 Task: Plan a trip to Prosek, Czech Republic from 2nd December, 2023 to 6th December, 2023 for 2 adults.1  bedroom having 1 bed and 1 bathroom. Property type can be hotel. Look for 4 properties as per requirement.
Action: Mouse moved to (495, 91)
Screenshot: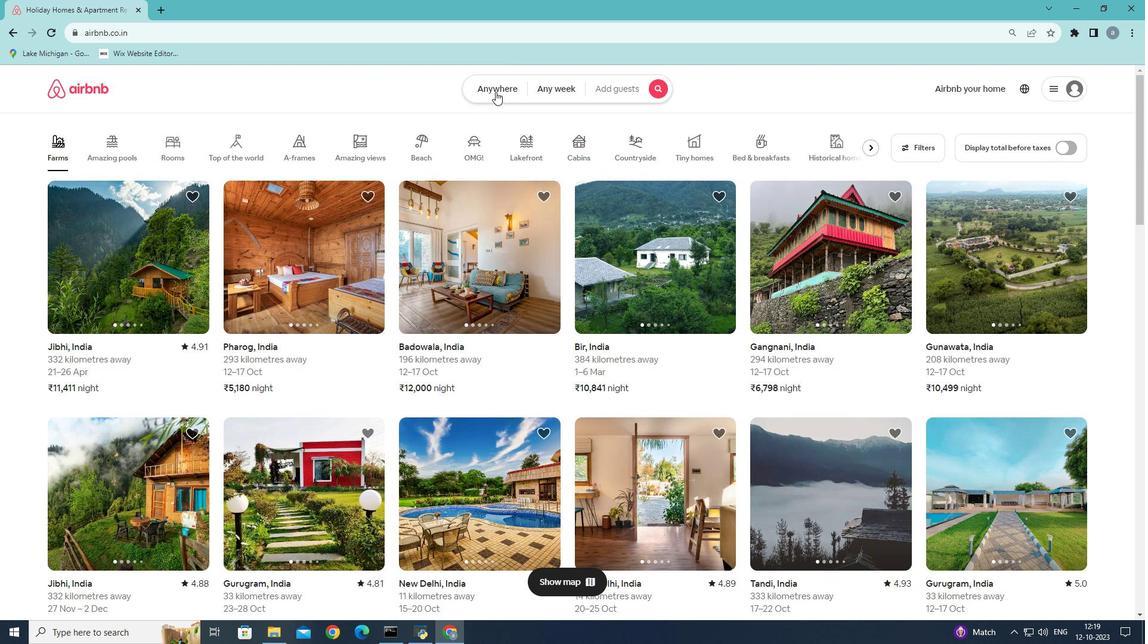 
Action: Mouse pressed left at (495, 91)
Screenshot: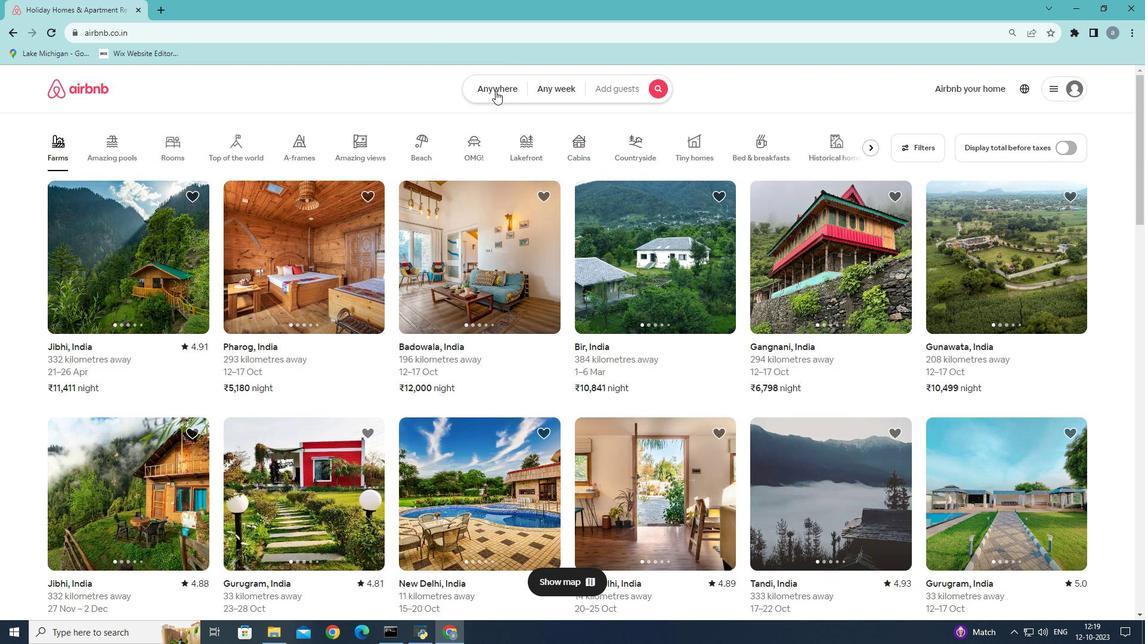 
Action: Mouse moved to (380, 138)
Screenshot: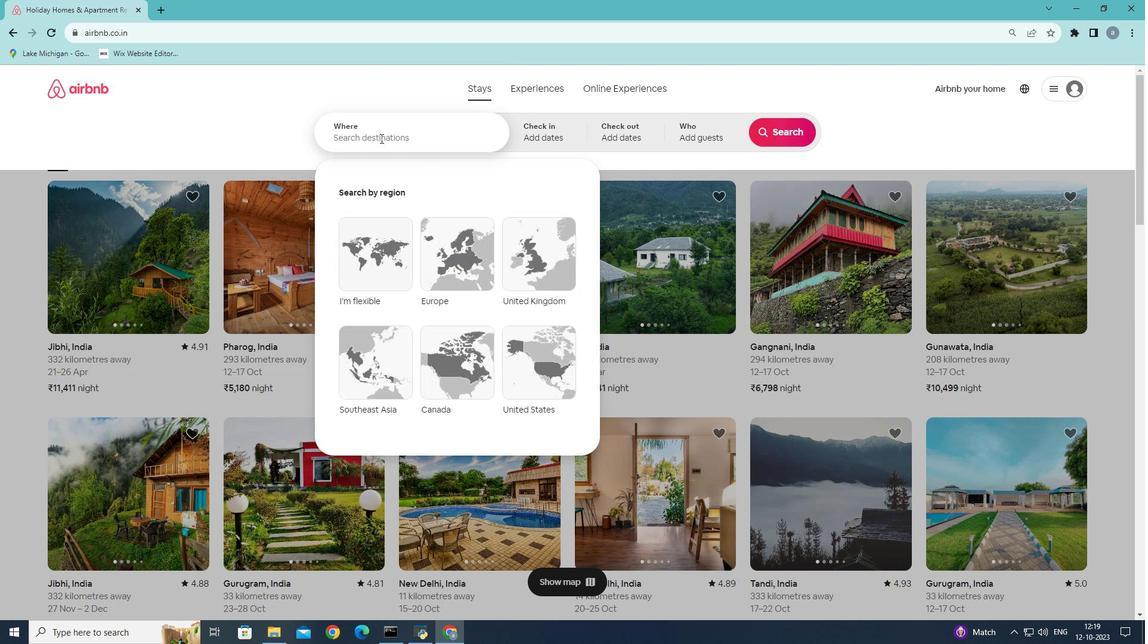 
Action: Mouse pressed left at (380, 138)
Screenshot: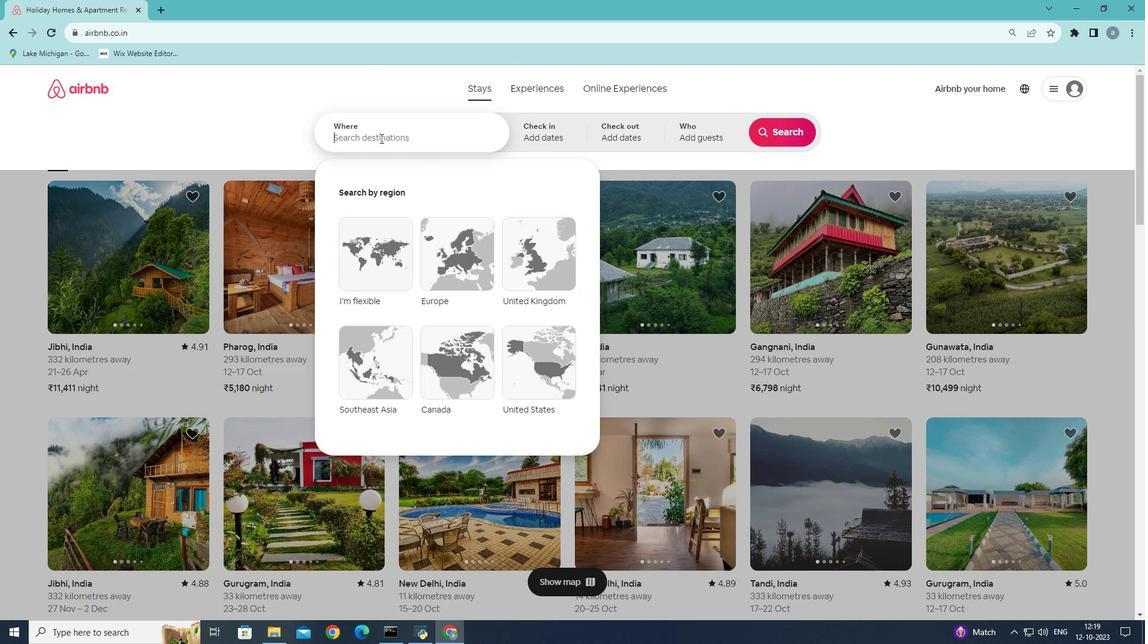 
Action: Mouse moved to (403, 129)
Screenshot: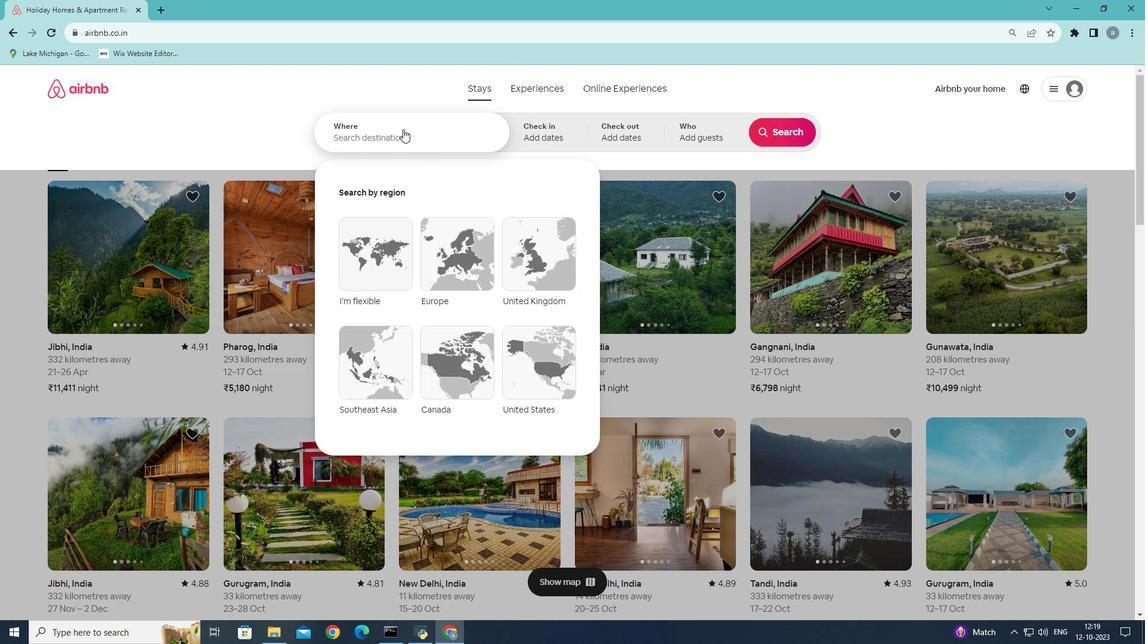 
Action: Key pressed <Key.shift>Prosek,<Key.shift>Czech<Key.space><Key.shift>Republic
Screenshot: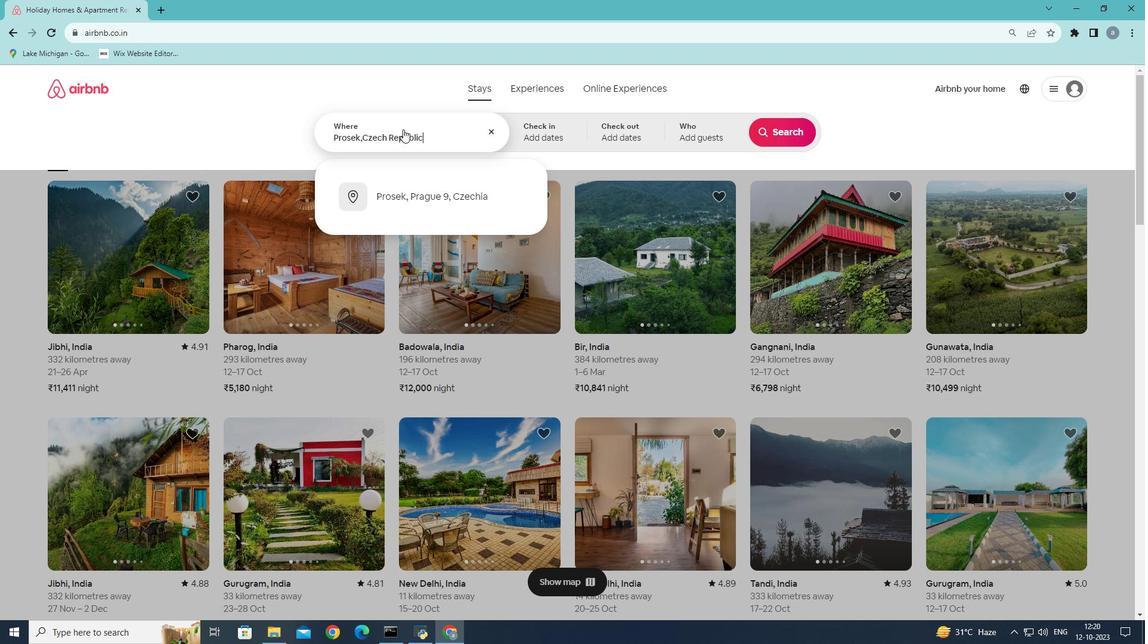 
Action: Mouse moved to (484, 201)
Screenshot: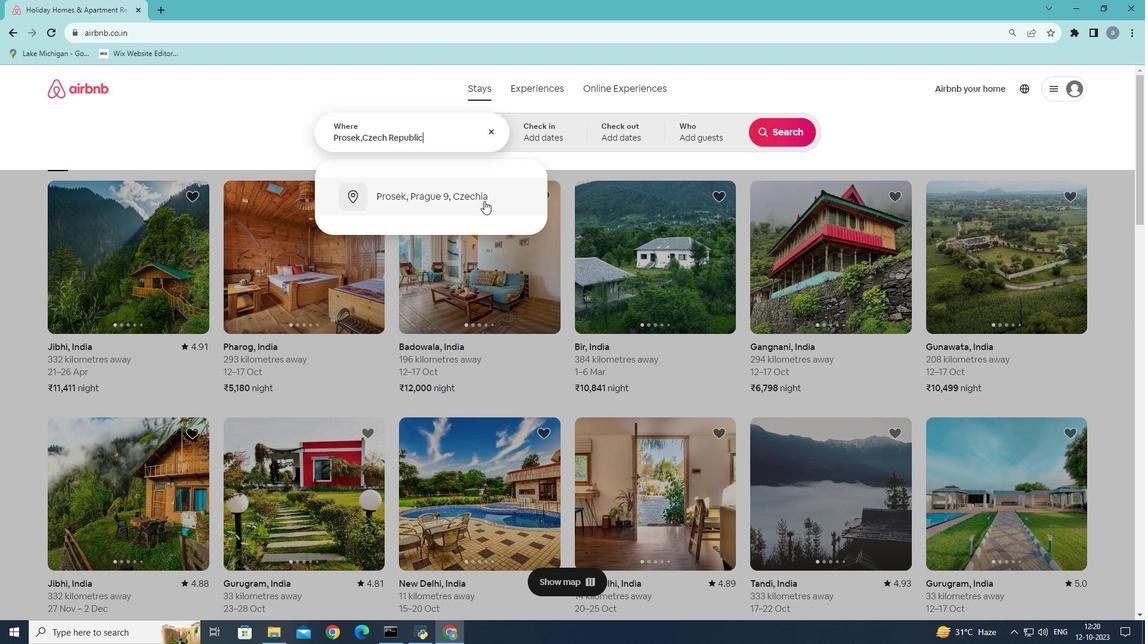 
Action: Mouse pressed left at (484, 201)
Screenshot: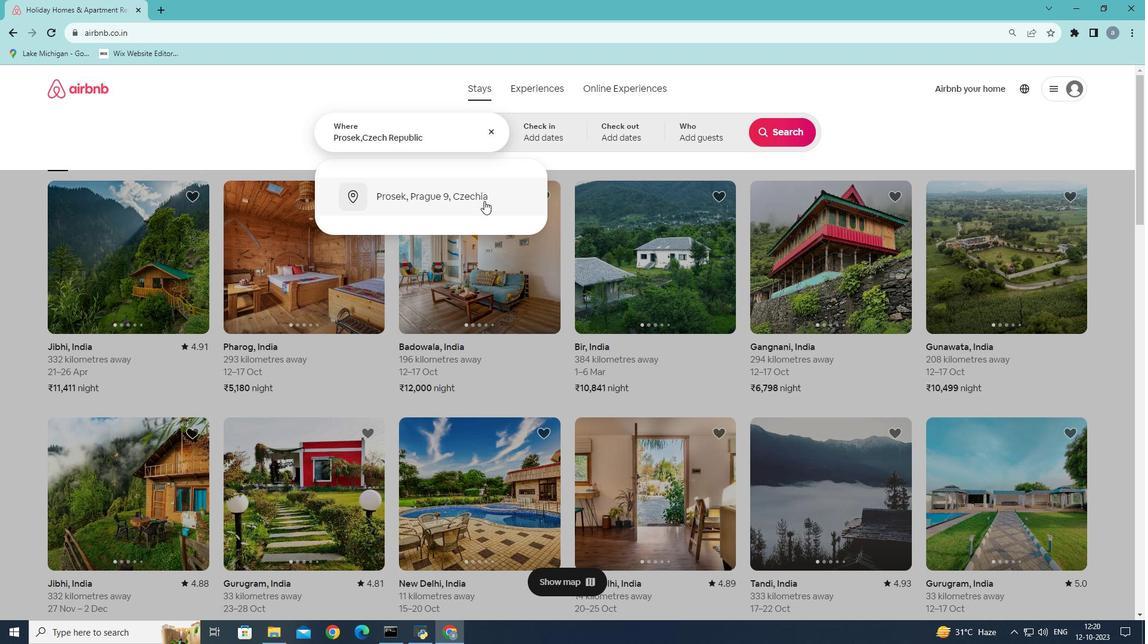 
Action: Mouse moved to (771, 223)
Screenshot: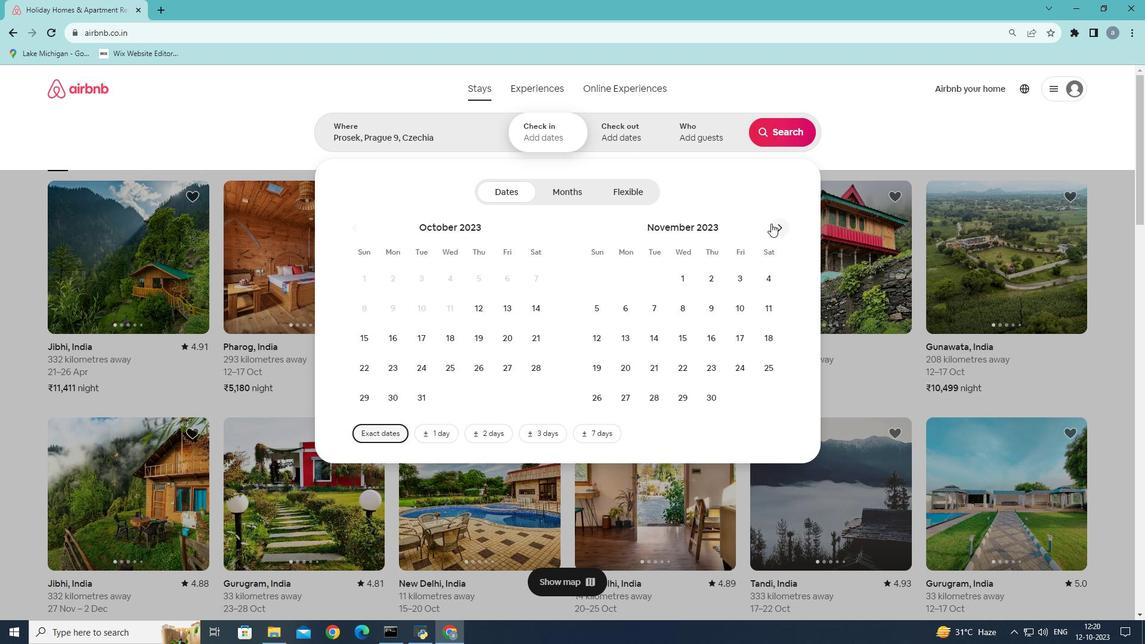 
Action: Mouse pressed left at (771, 223)
Screenshot: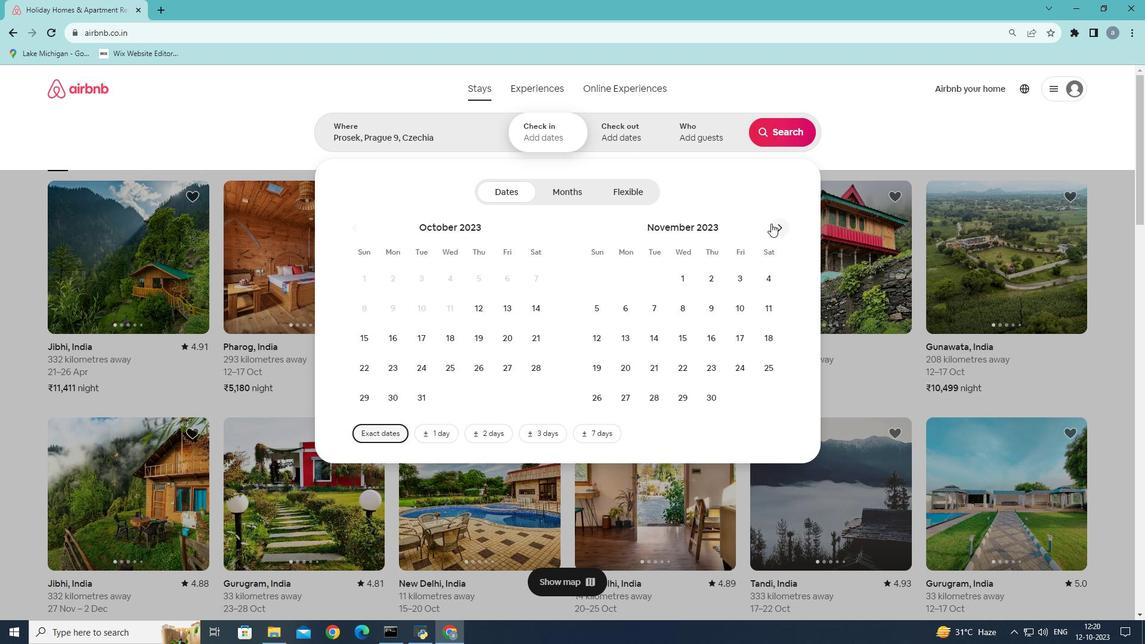 
Action: Mouse moved to (787, 229)
Screenshot: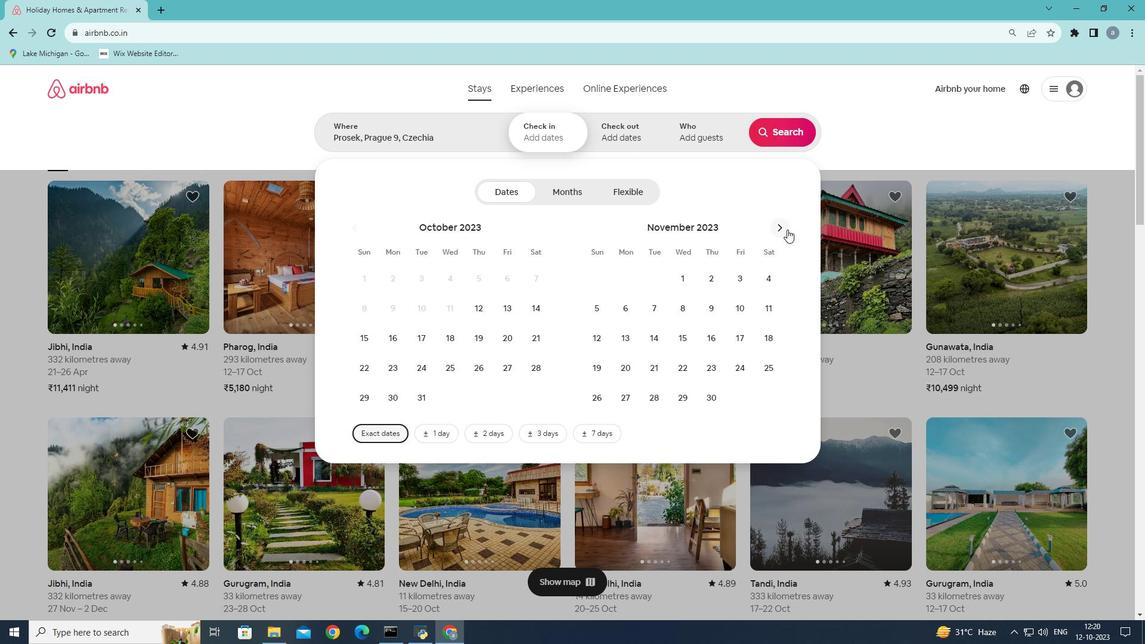 
Action: Mouse pressed left at (787, 229)
Screenshot: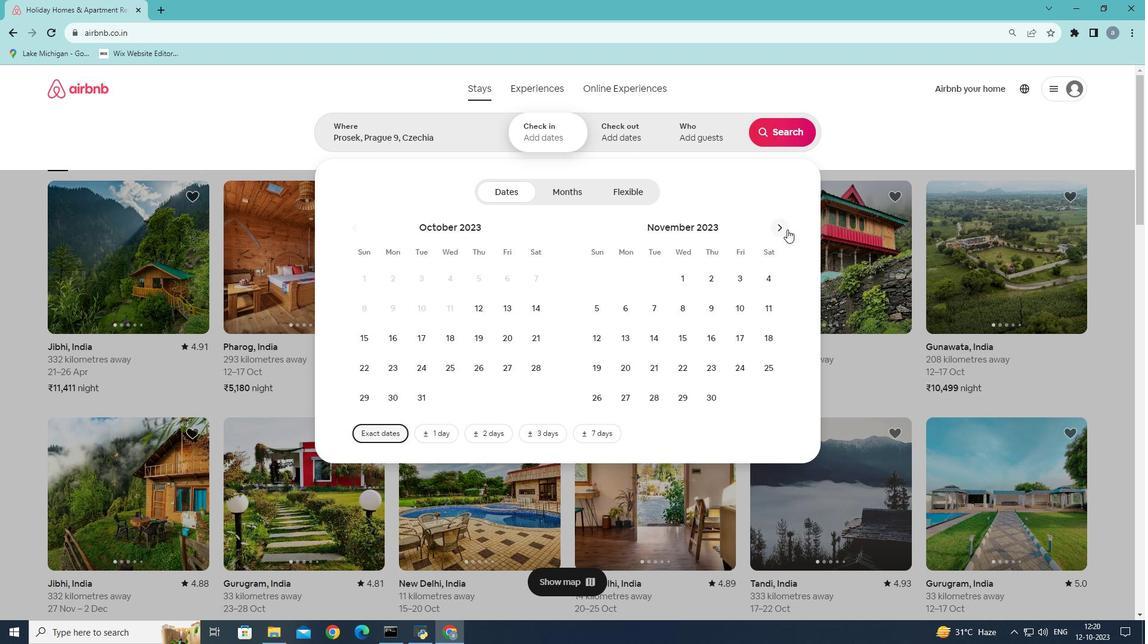 
Action: Mouse moved to (770, 281)
Screenshot: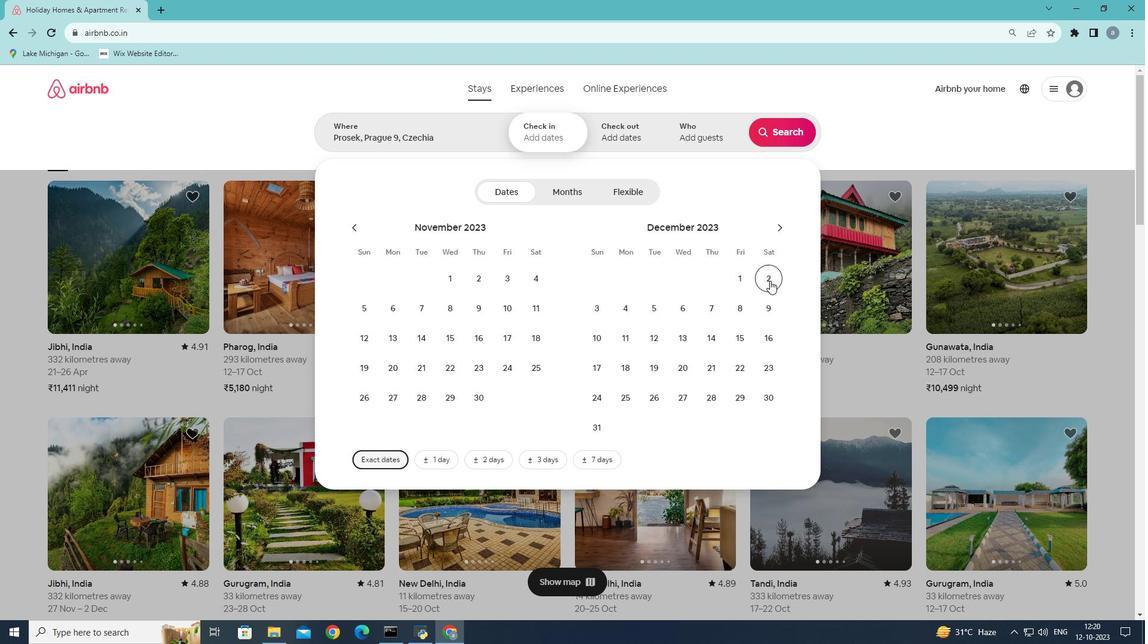 
Action: Mouse pressed left at (770, 281)
Screenshot: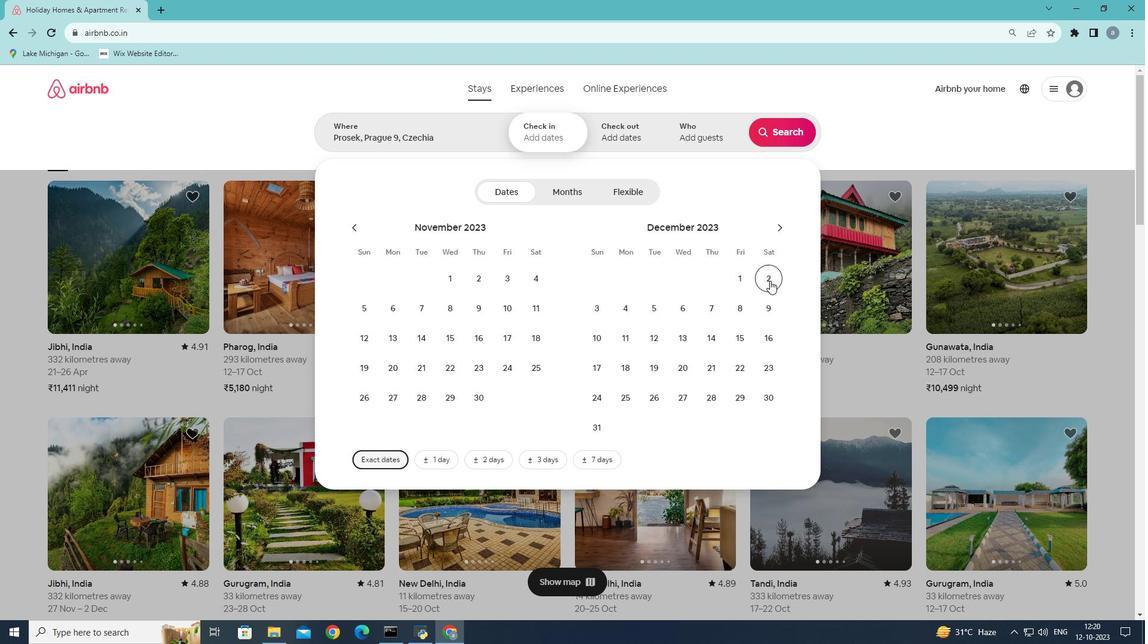 
Action: Mouse moved to (685, 311)
Screenshot: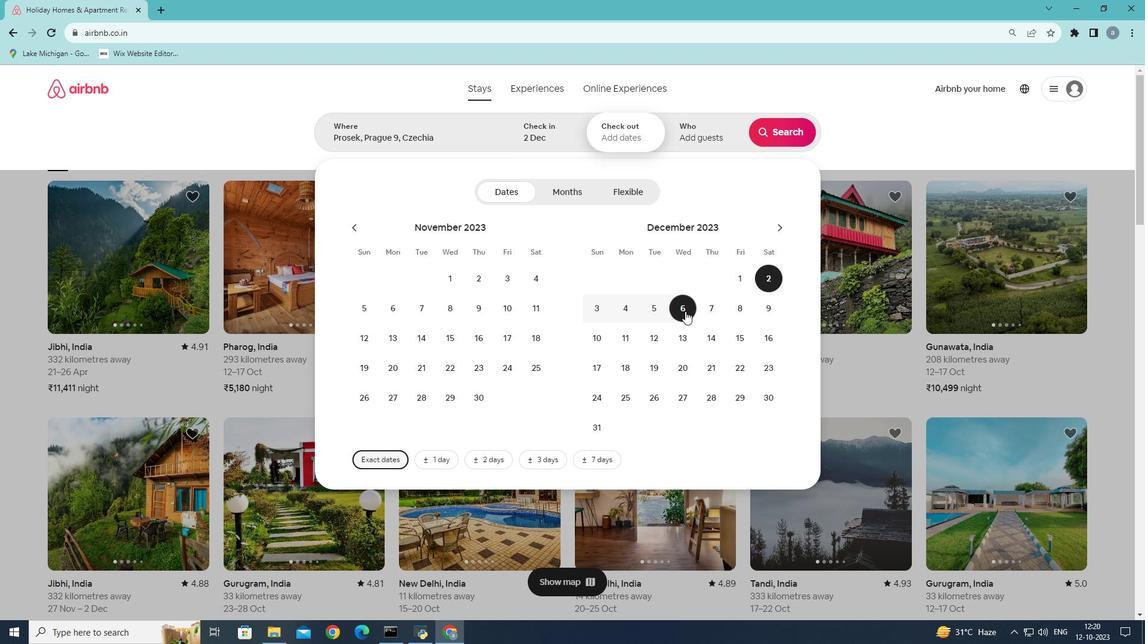 
Action: Mouse pressed left at (685, 311)
Screenshot: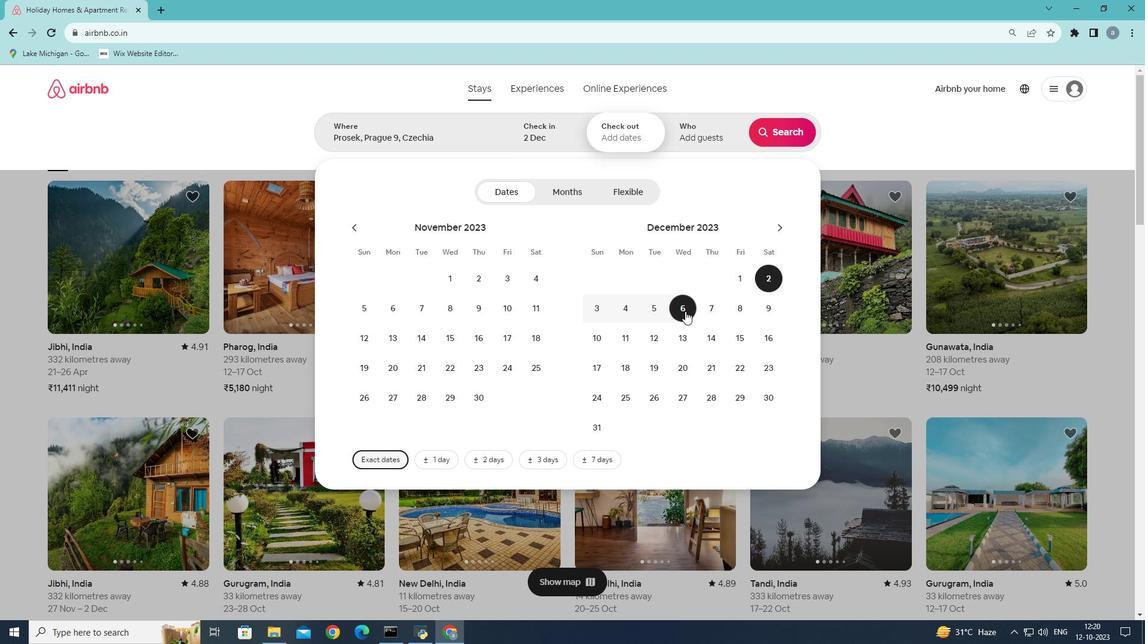 
Action: Mouse moved to (716, 142)
Screenshot: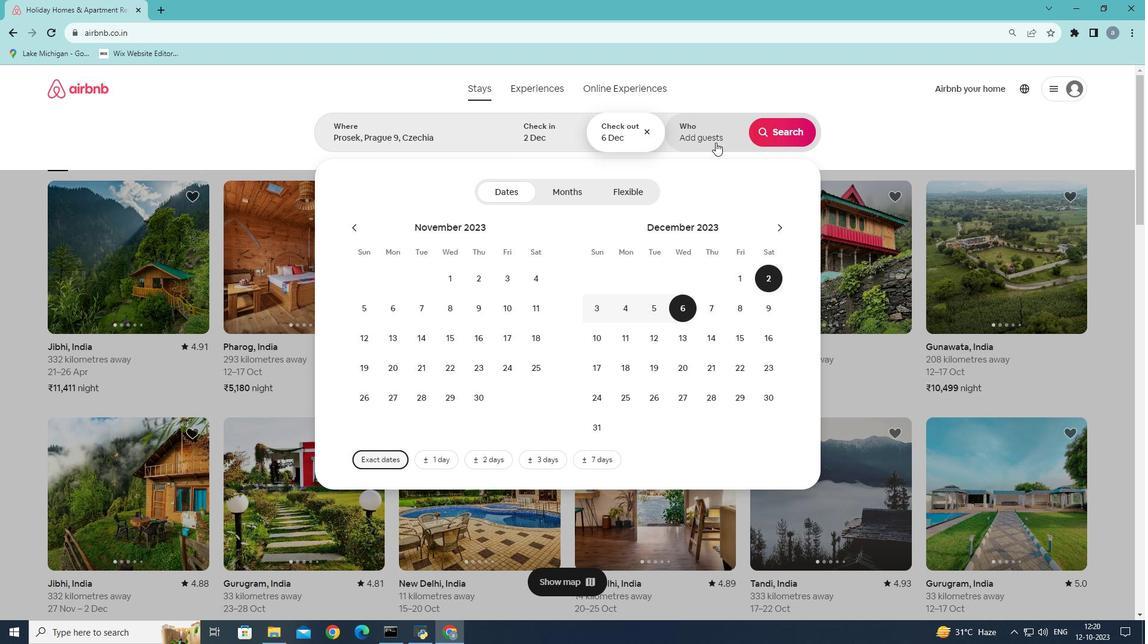 
Action: Mouse pressed left at (716, 142)
Screenshot: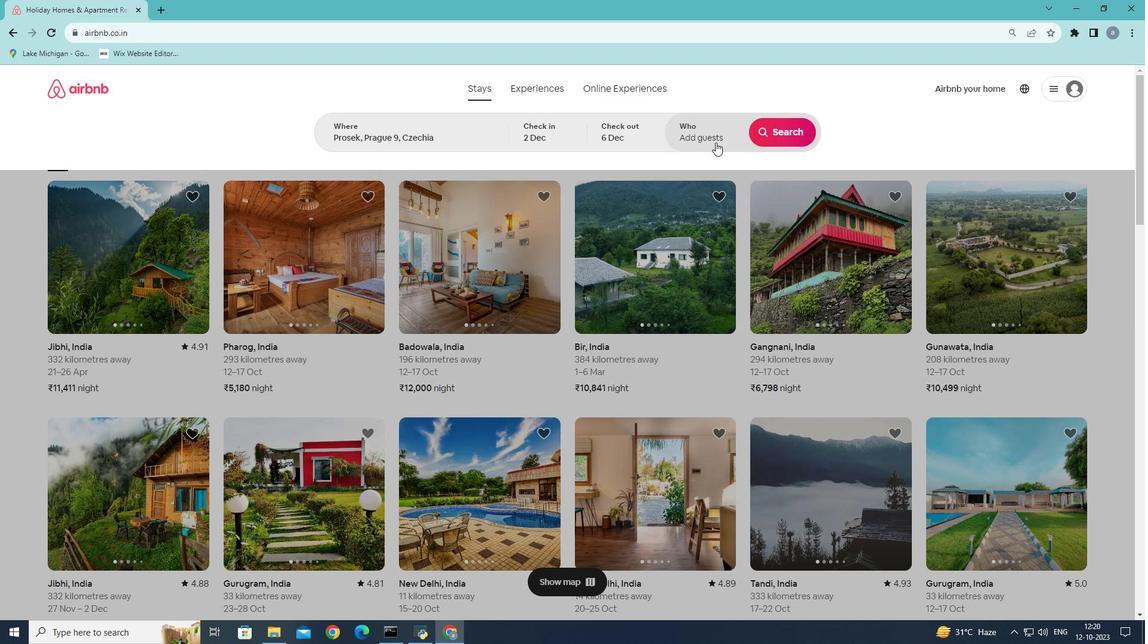 
Action: Mouse moved to (793, 191)
Screenshot: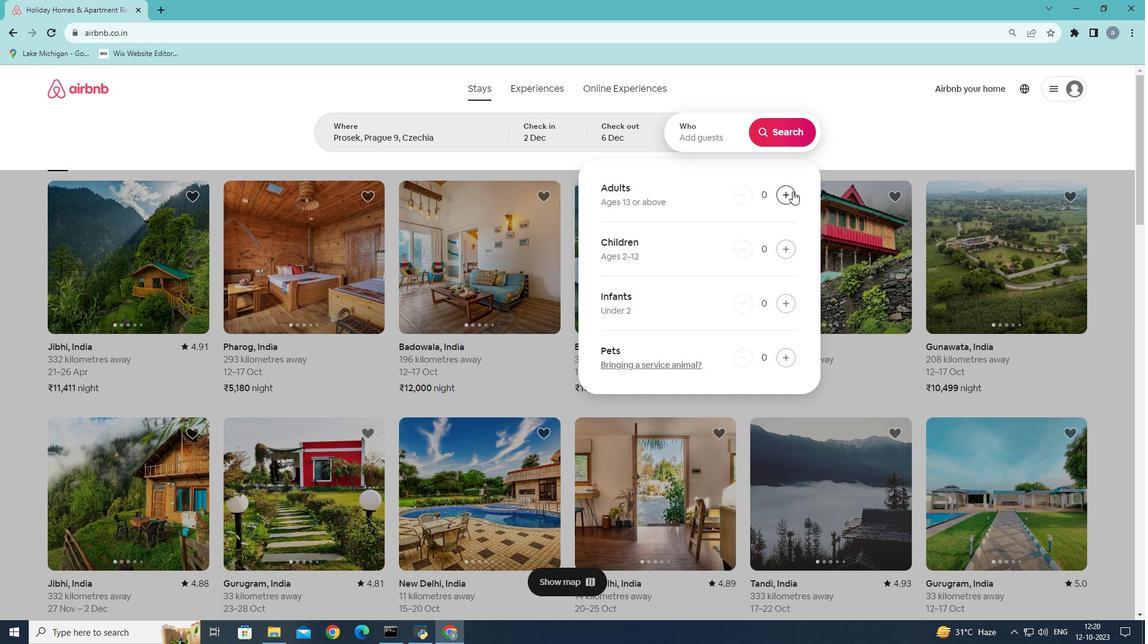 
Action: Mouse pressed left at (793, 191)
Screenshot: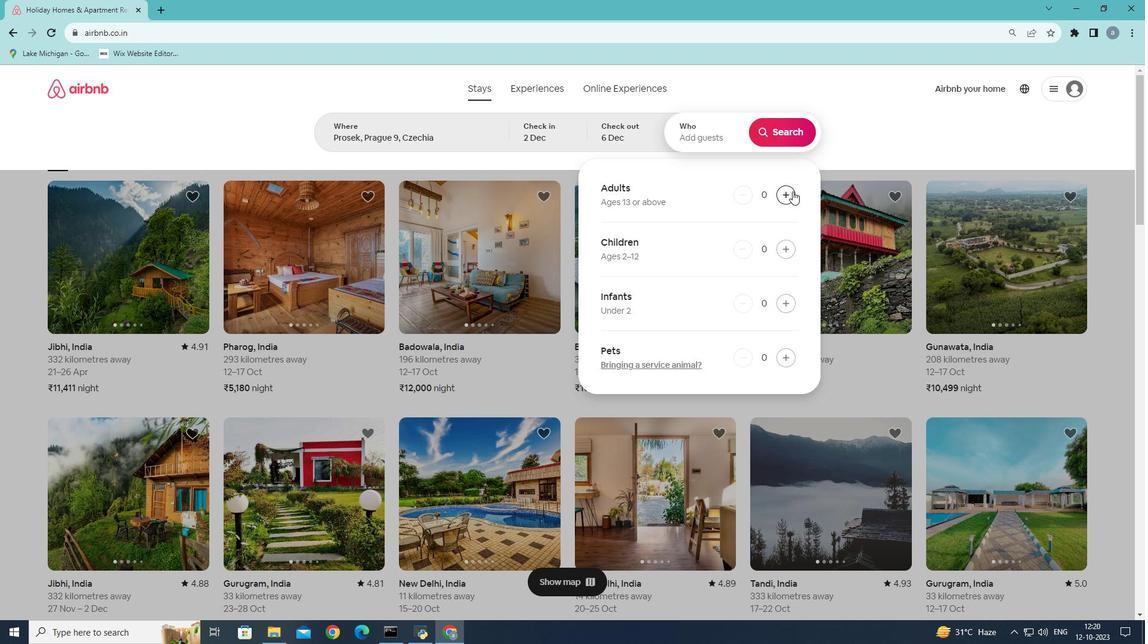 
Action: Mouse moved to (786, 196)
Screenshot: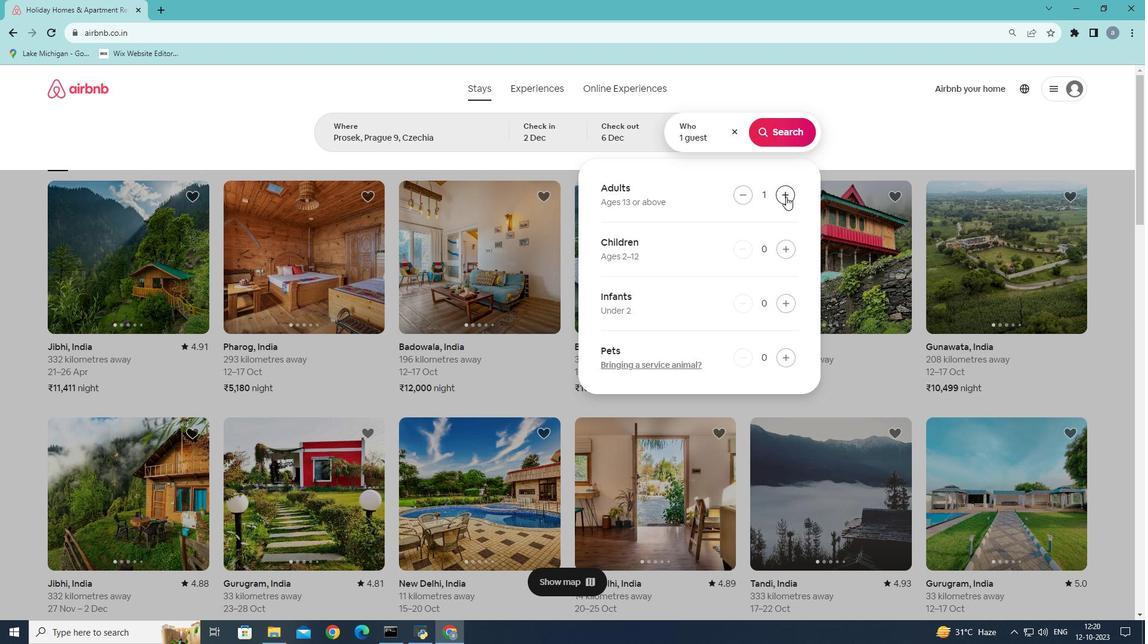 
Action: Mouse pressed left at (786, 196)
Screenshot: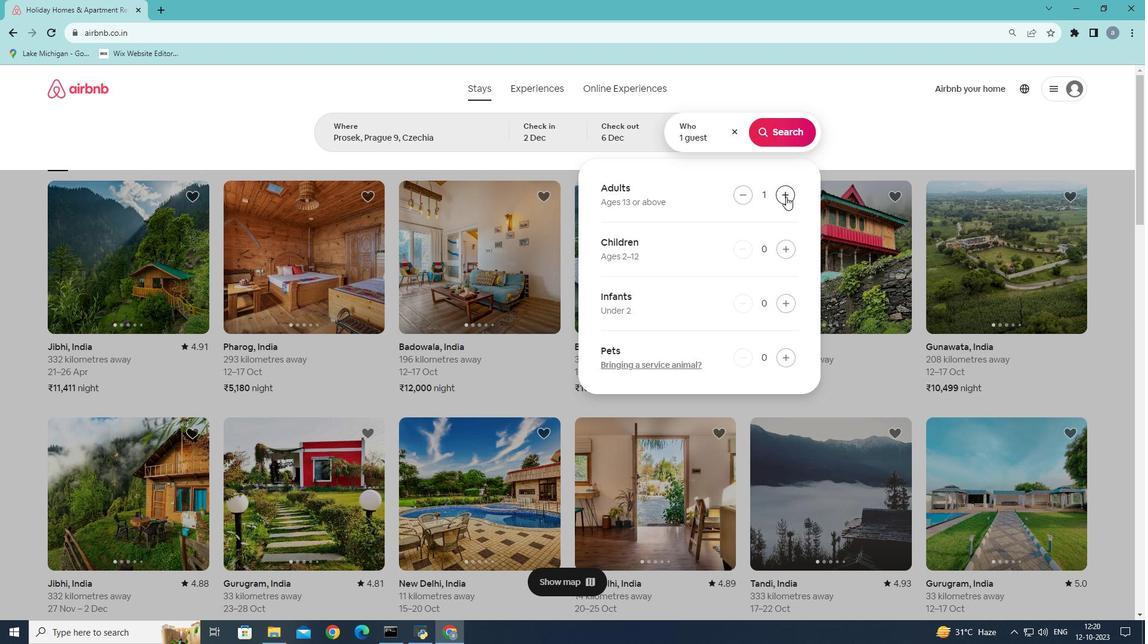
Action: Mouse moved to (789, 128)
Screenshot: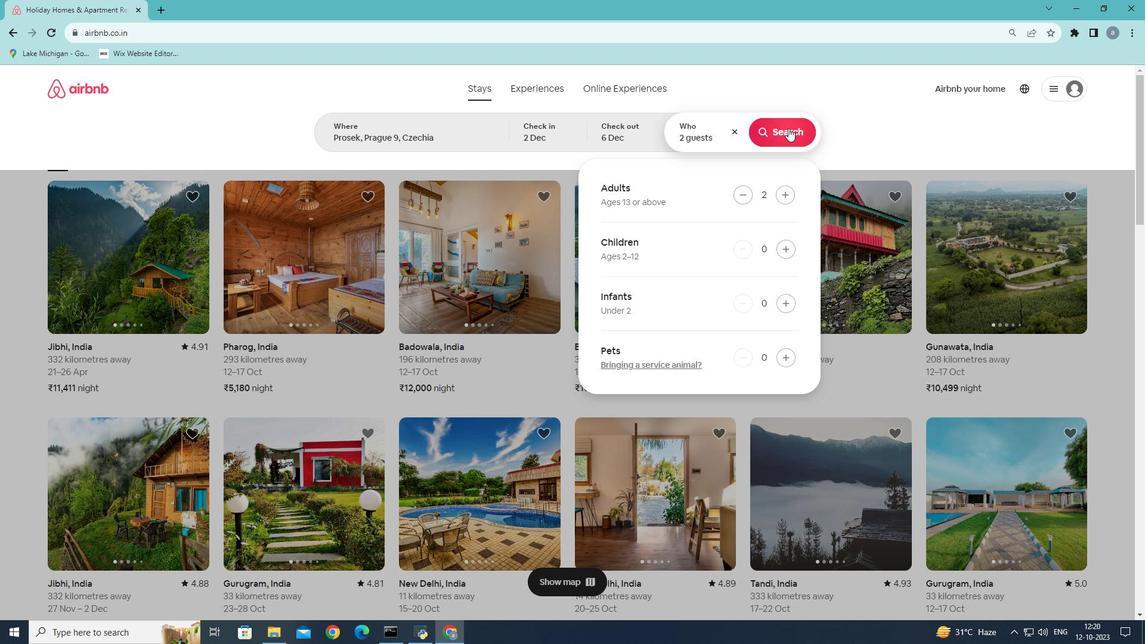 
Action: Mouse pressed left at (789, 128)
Screenshot: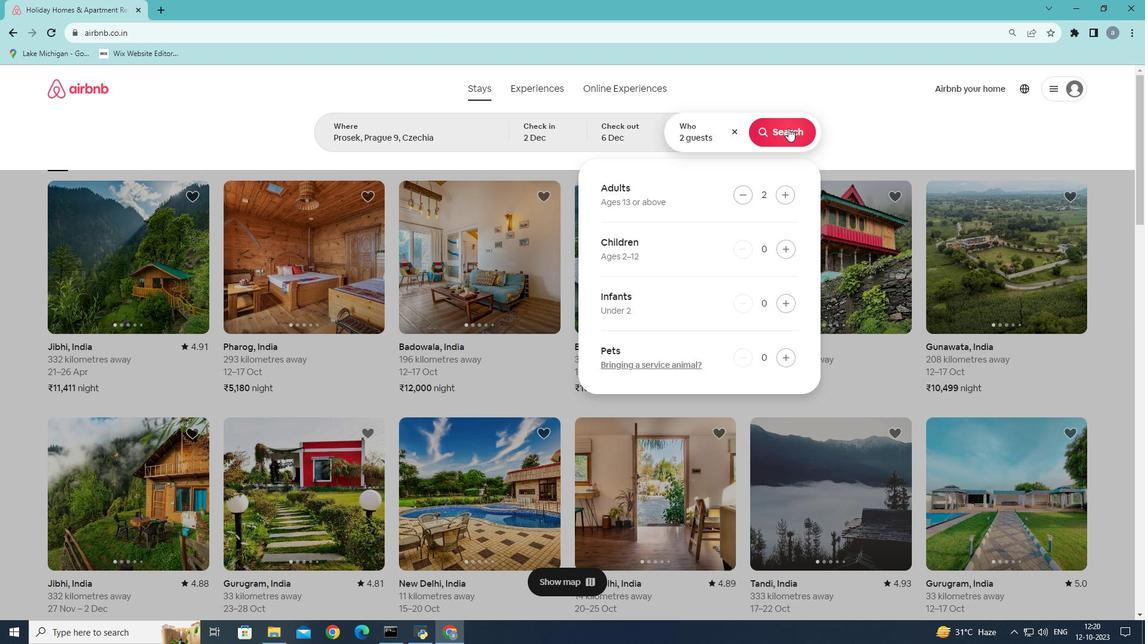 
Action: Mouse moved to (954, 137)
Screenshot: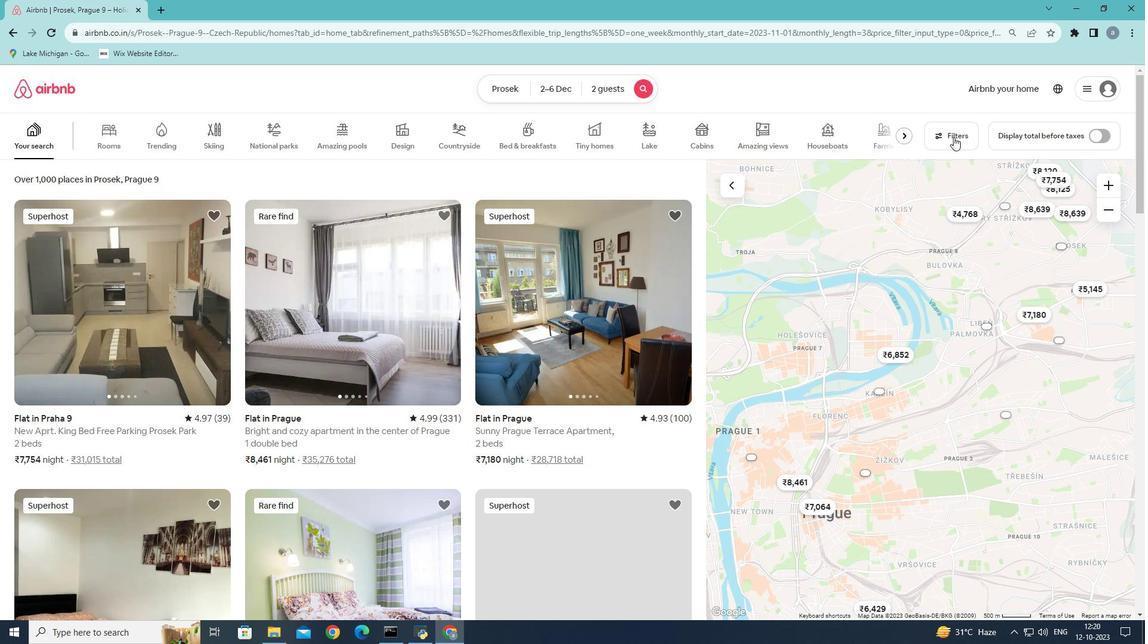 
Action: Mouse pressed left at (954, 137)
Screenshot: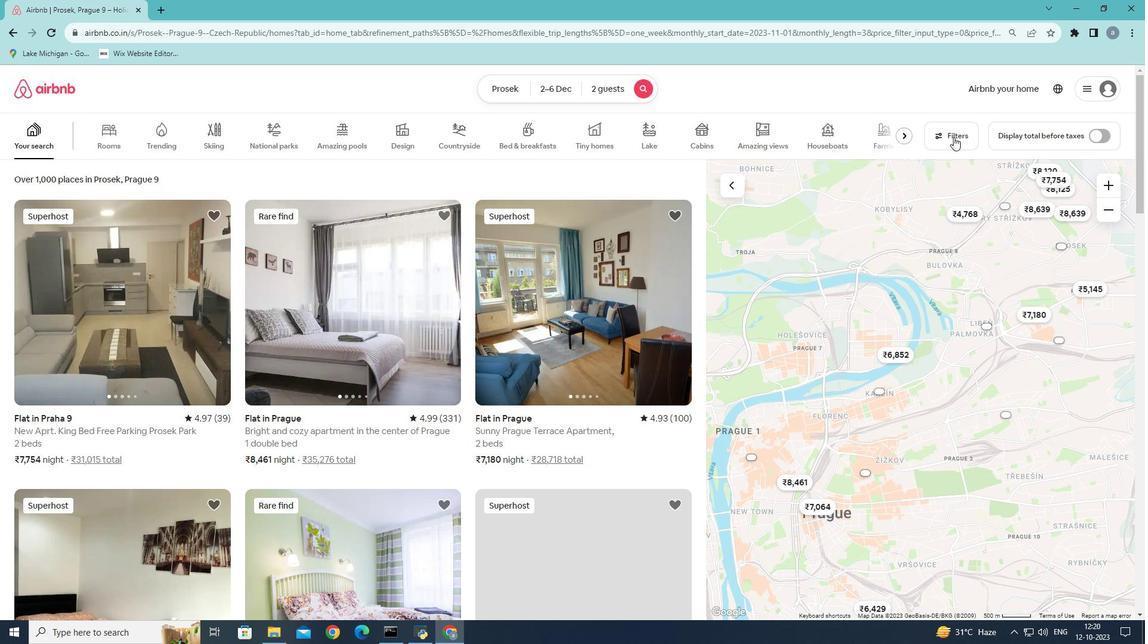 
Action: Mouse moved to (476, 418)
Screenshot: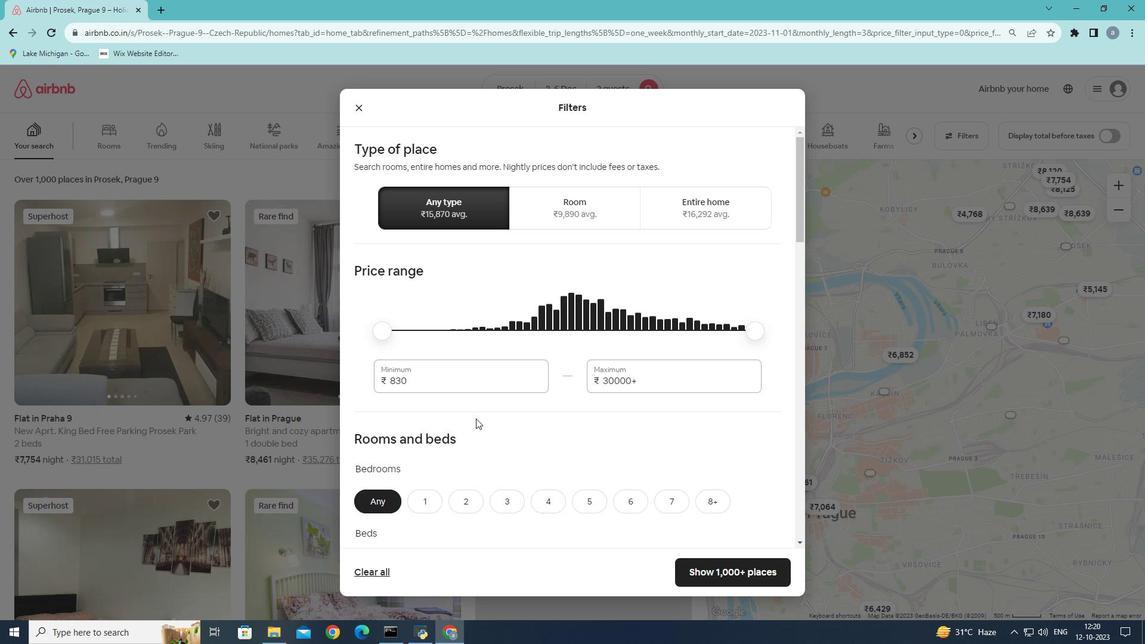 
Action: Mouse scrolled (476, 418) with delta (0, 0)
Screenshot: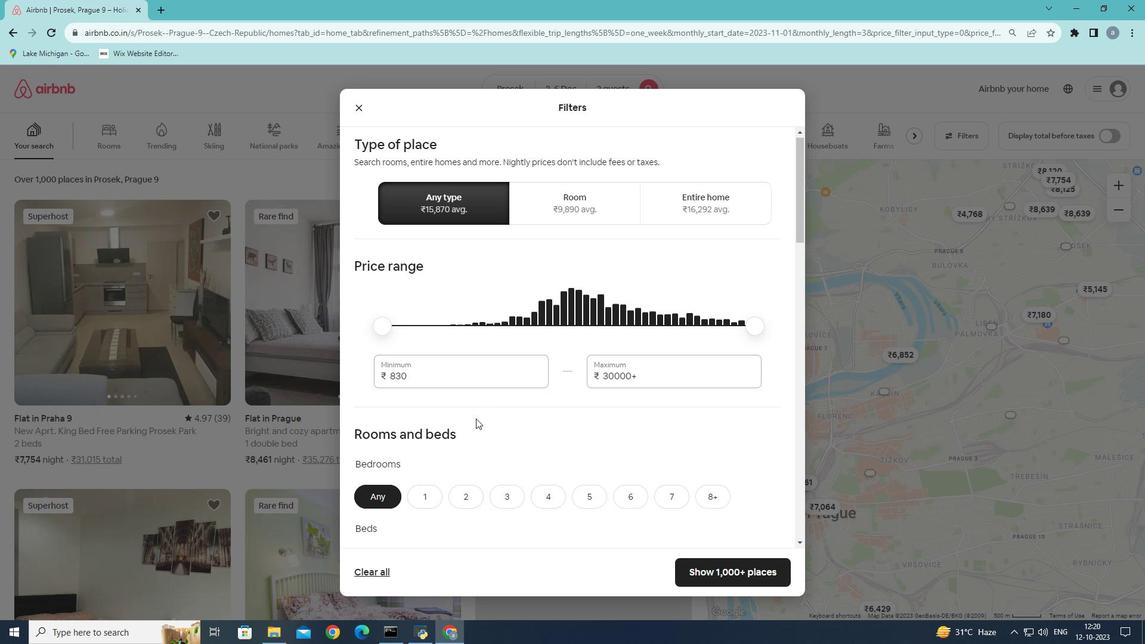 
Action: Mouse scrolled (476, 418) with delta (0, 0)
Screenshot: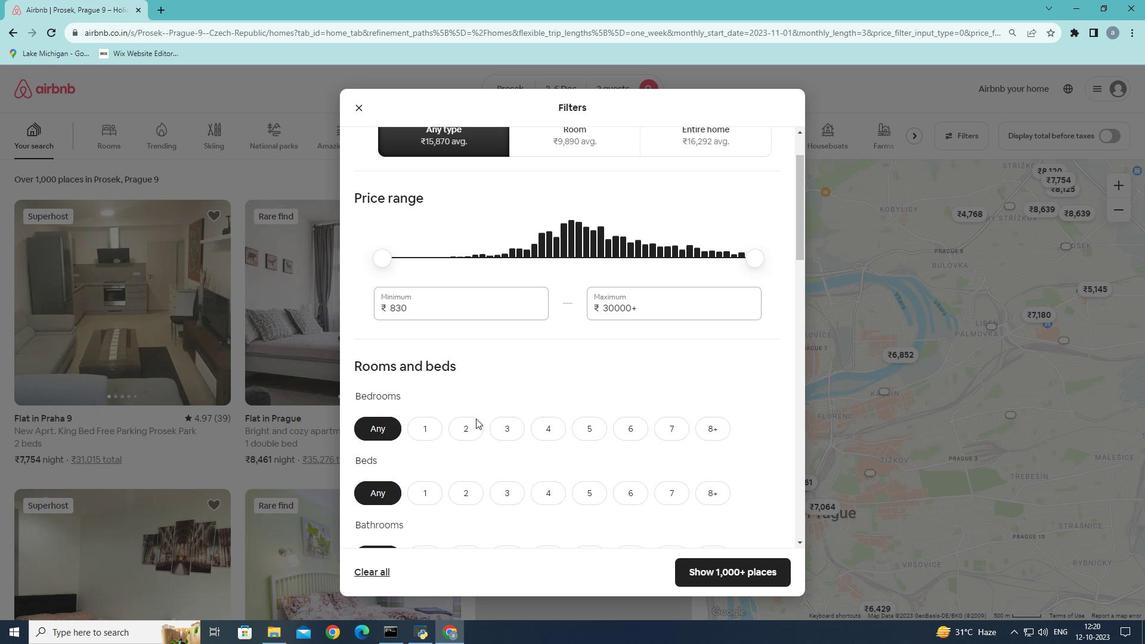 
Action: Mouse moved to (435, 382)
Screenshot: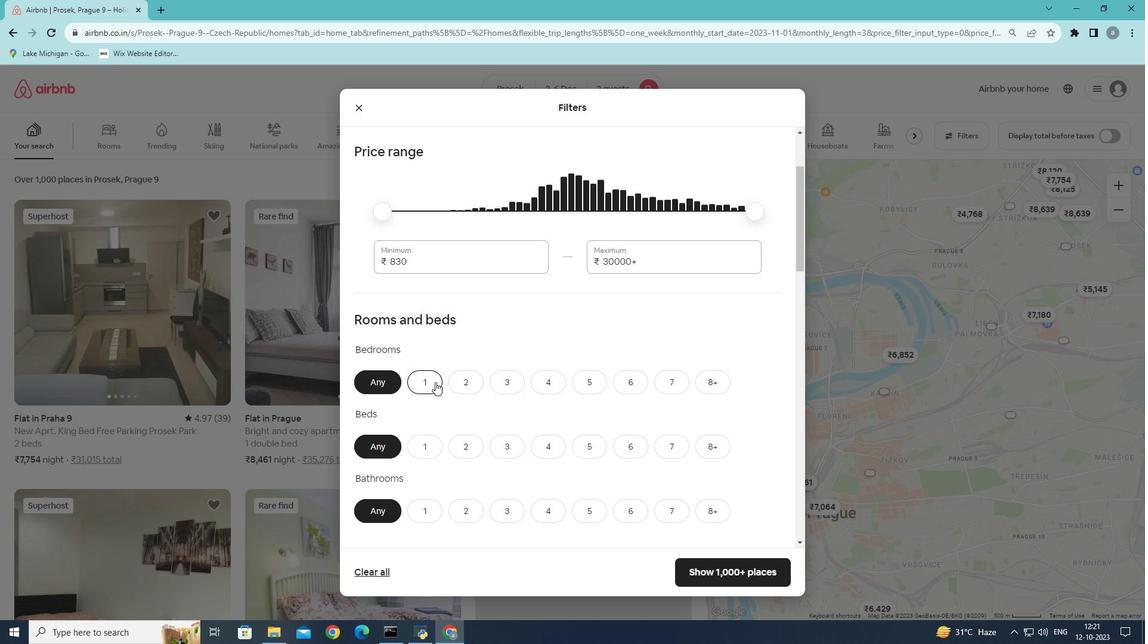 
Action: Mouse pressed left at (435, 382)
Screenshot: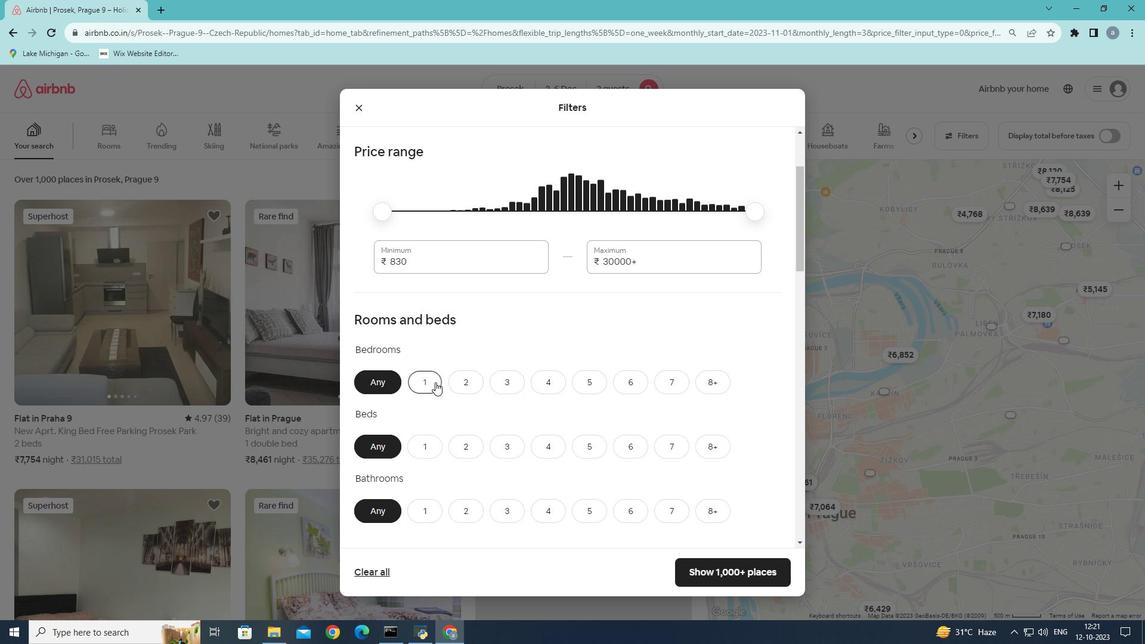 
Action: Mouse moved to (435, 447)
Screenshot: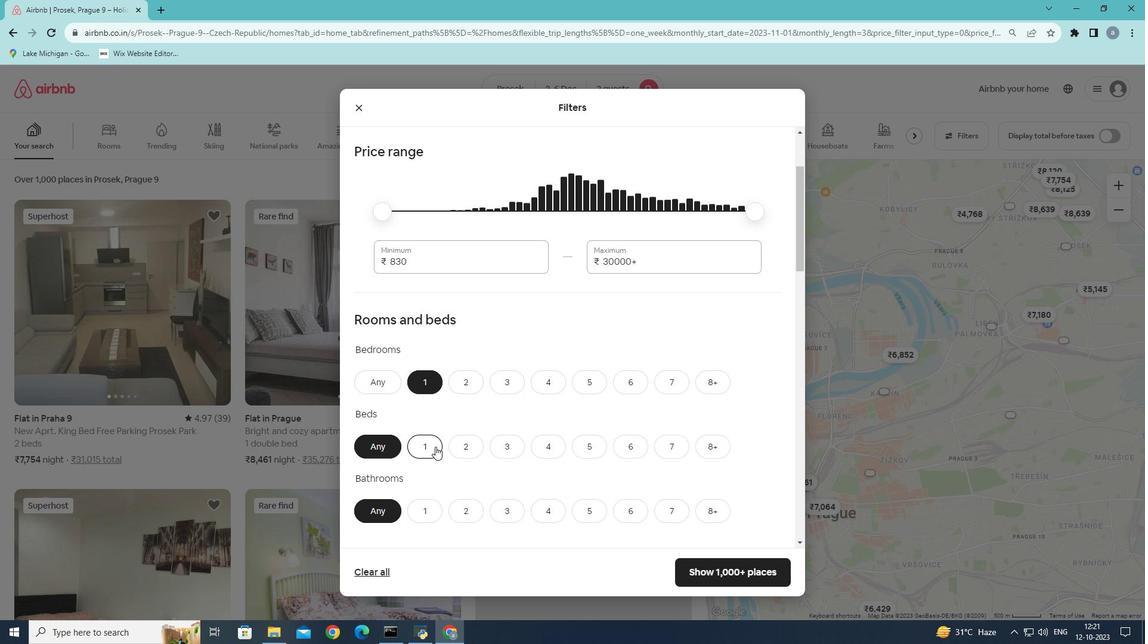 
Action: Mouse pressed left at (435, 447)
Screenshot: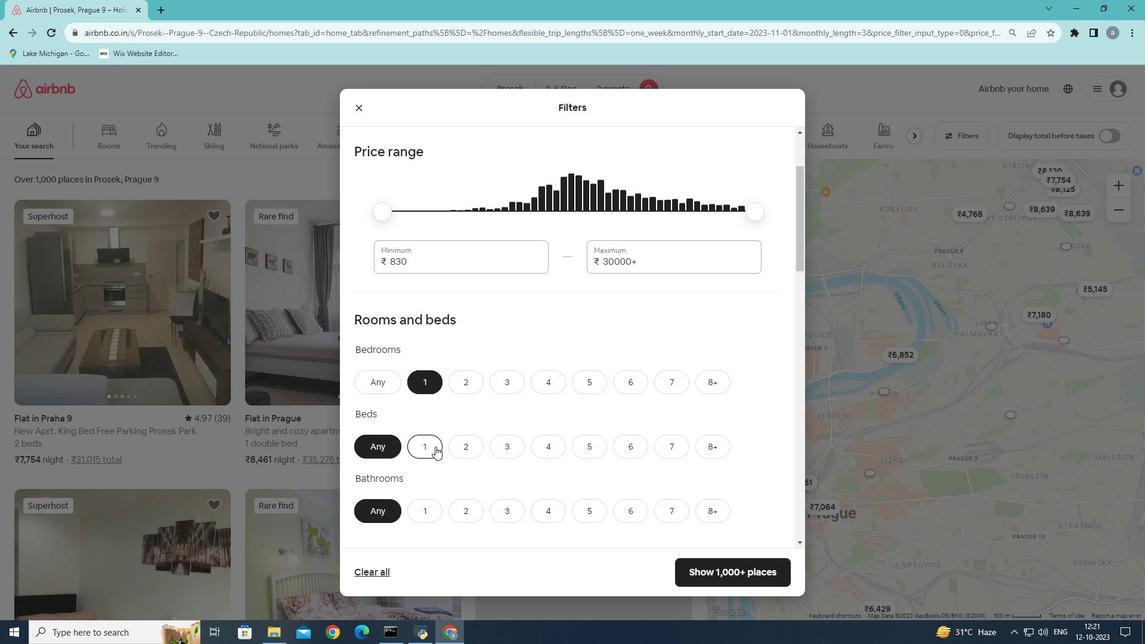 
Action: Mouse moved to (429, 505)
Screenshot: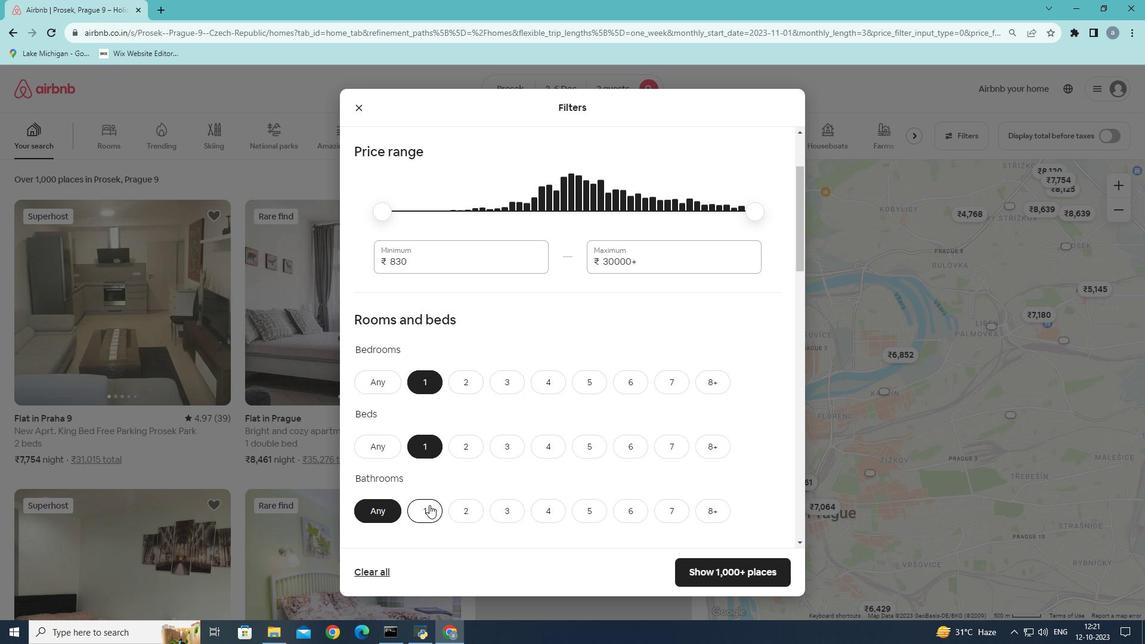 
Action: Mouse pressed left at (429, 505)
Screenshot: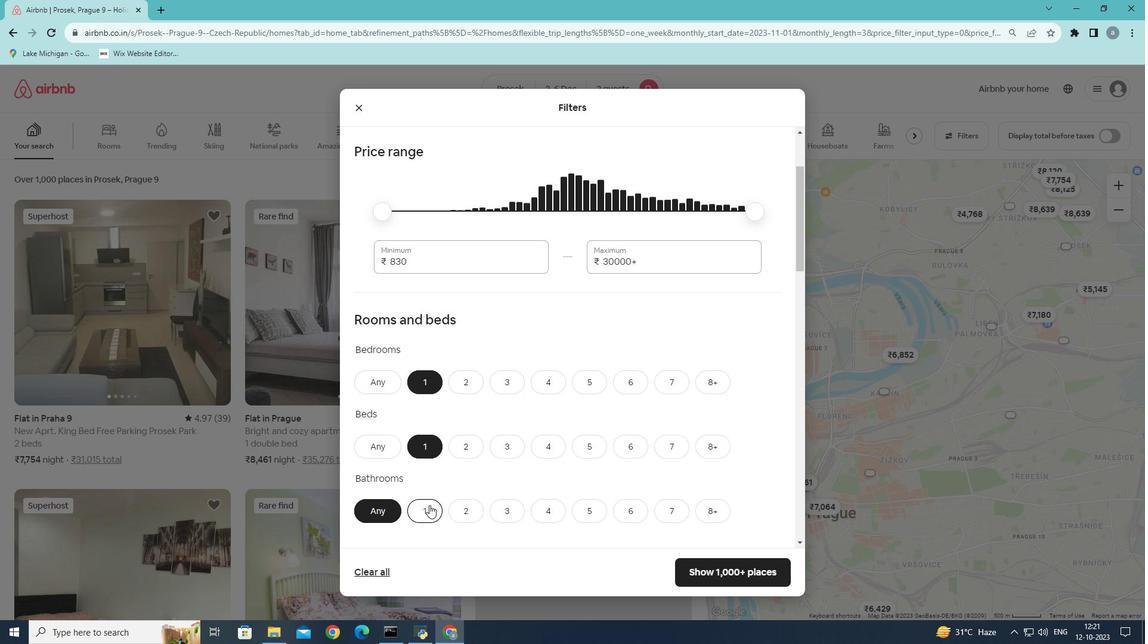 
Action: Mouse moved to (585, 421)
Screenshot: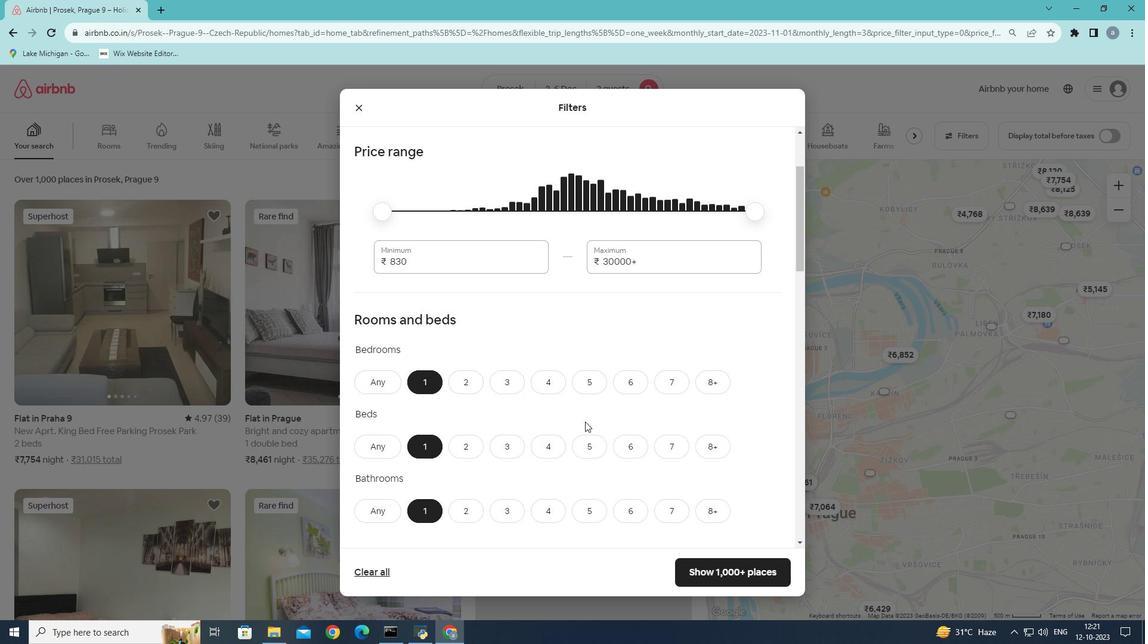 
Action: Mouse scrolled (585, 421) with delta (0, 0)
Screenshot: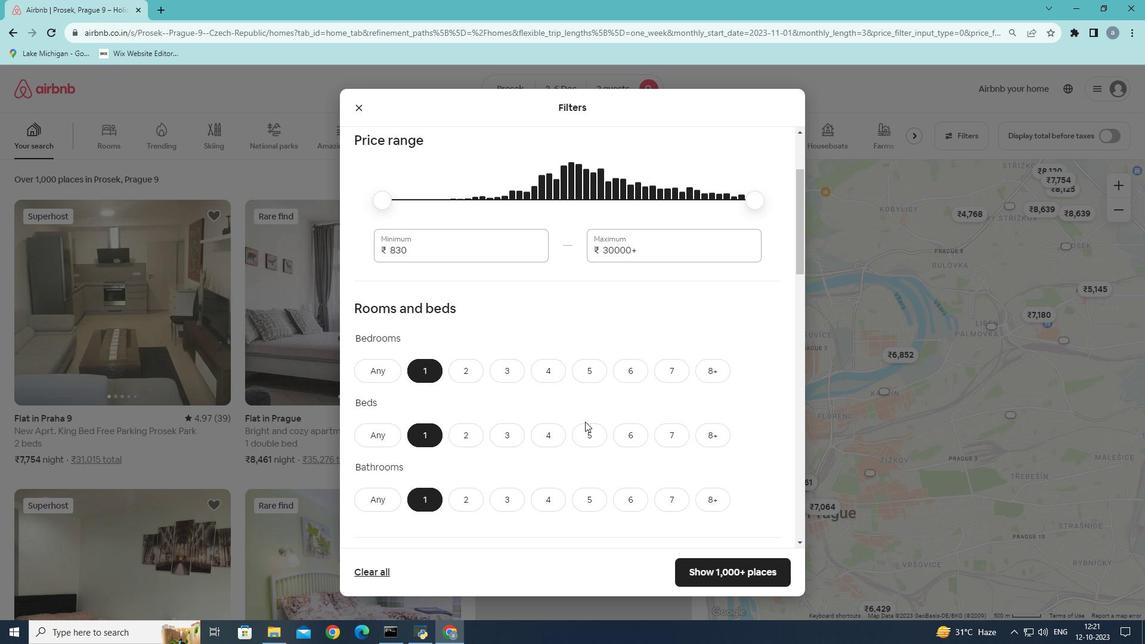 
Action: Mouse scrolled (585, 421) with delta (0, 0)
Screenshot: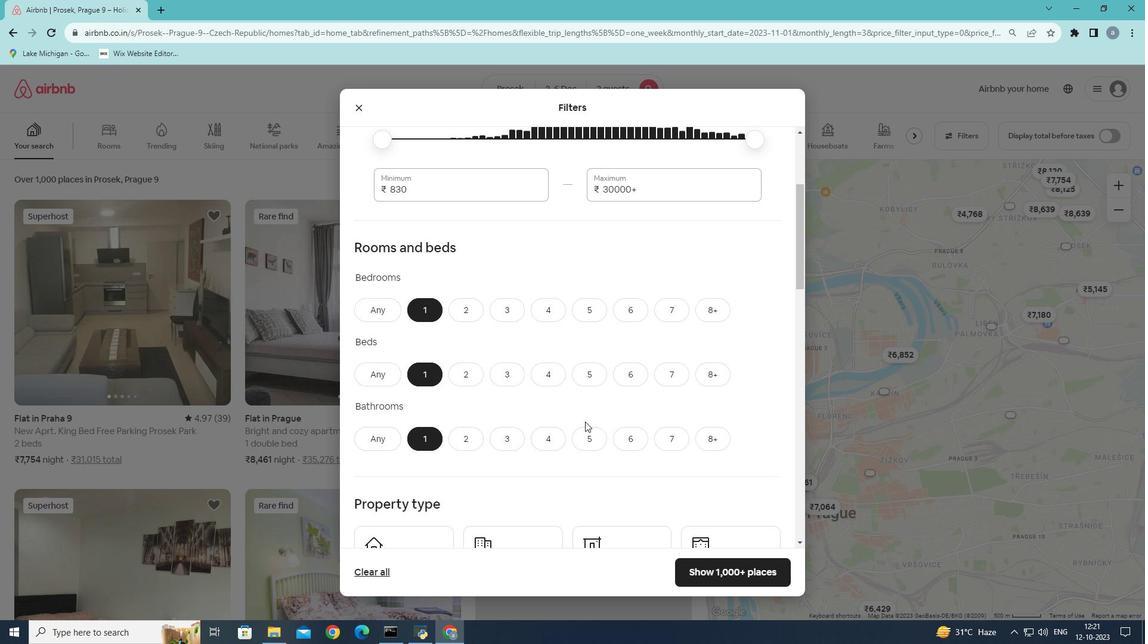 
Action: Mouse moved to (596, 424)
Screenshot: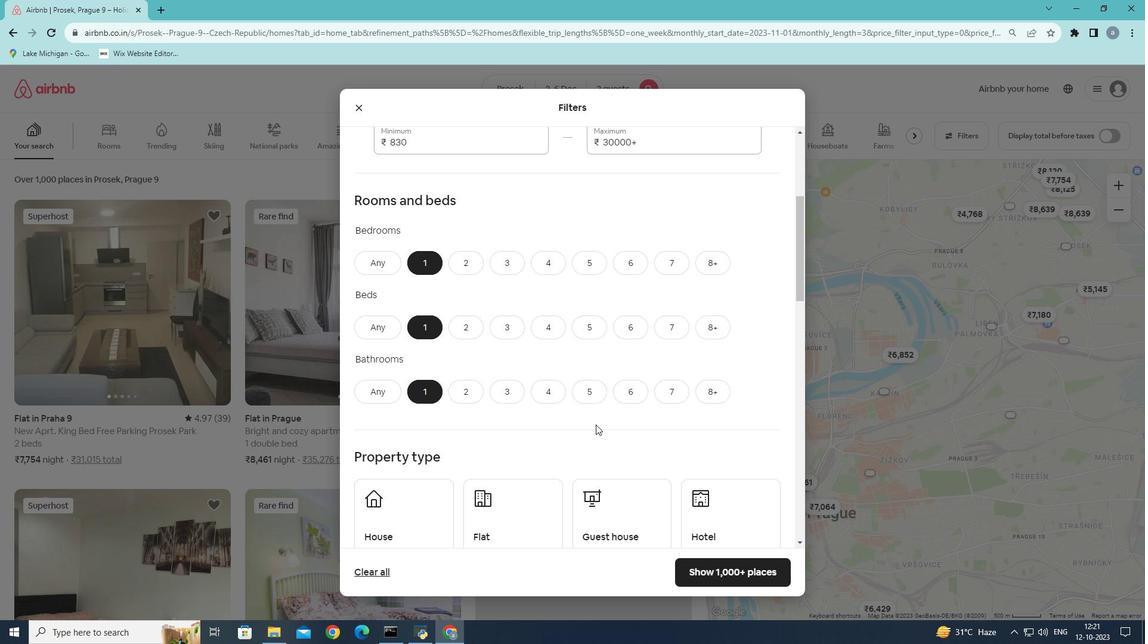 
Action: Mouse scrolled (596, 424) with delta (0, 0)
Screenshot: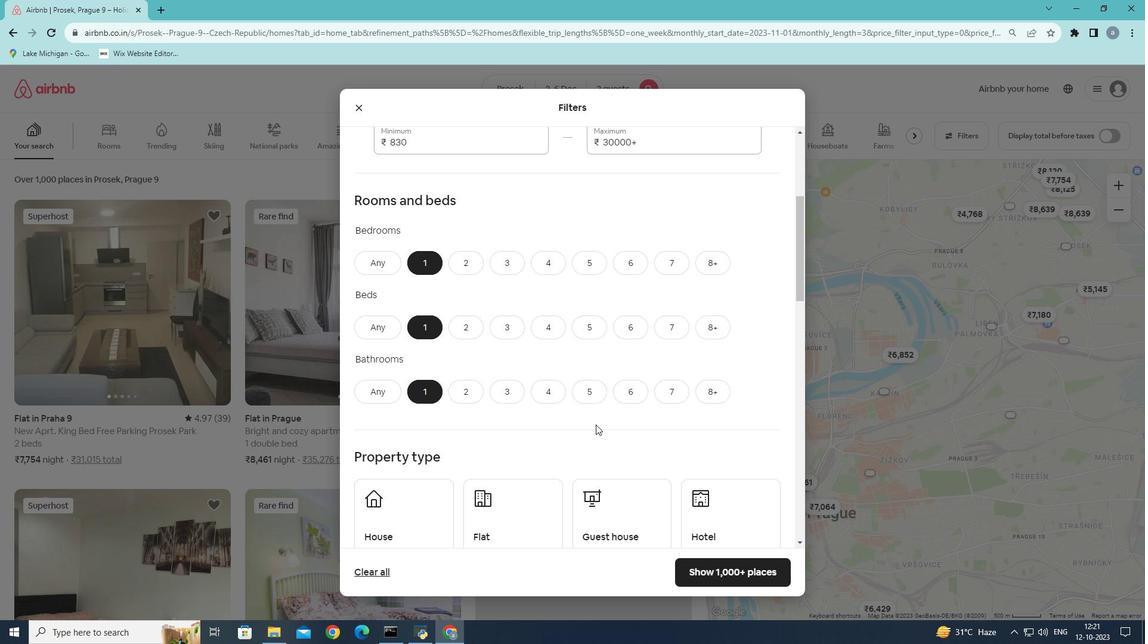 
Action: Mouse scrolled (596, 424) with delta (0, 0)
Screenshot: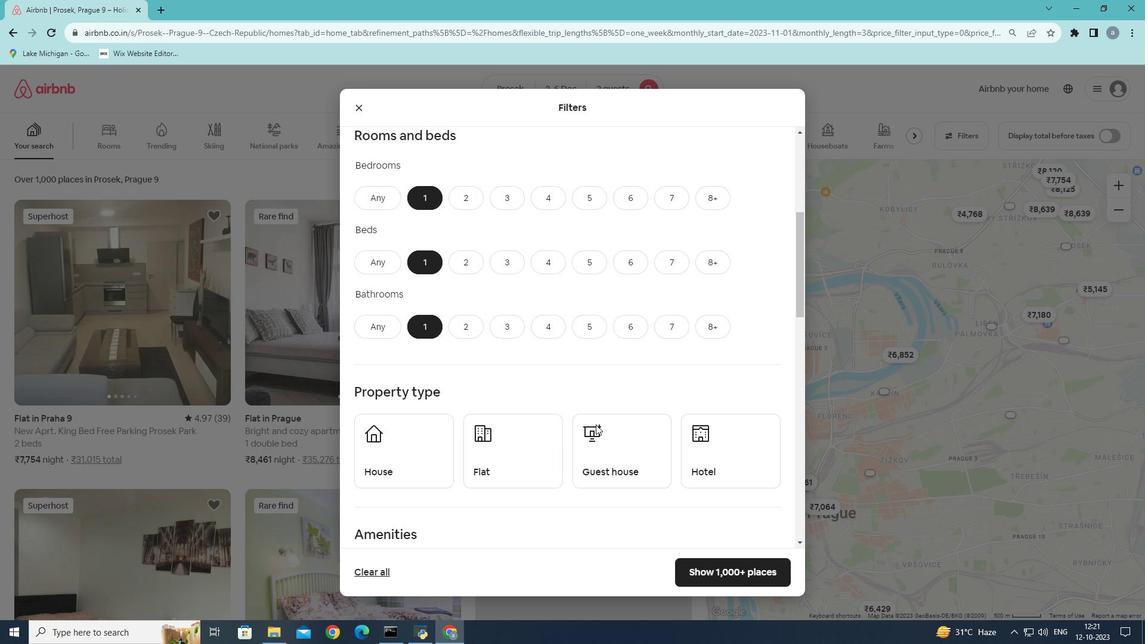 
Action: Mouse moved to (712, 399)
Screenshot: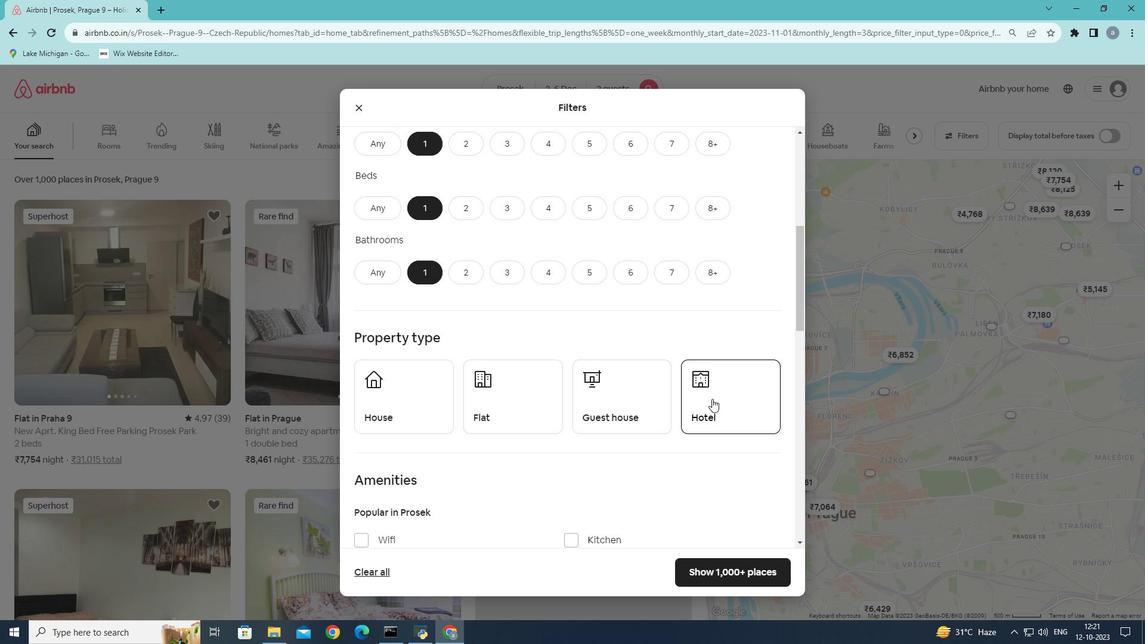 
Action: Mouse pressed left at (712, 399)
Screenshot: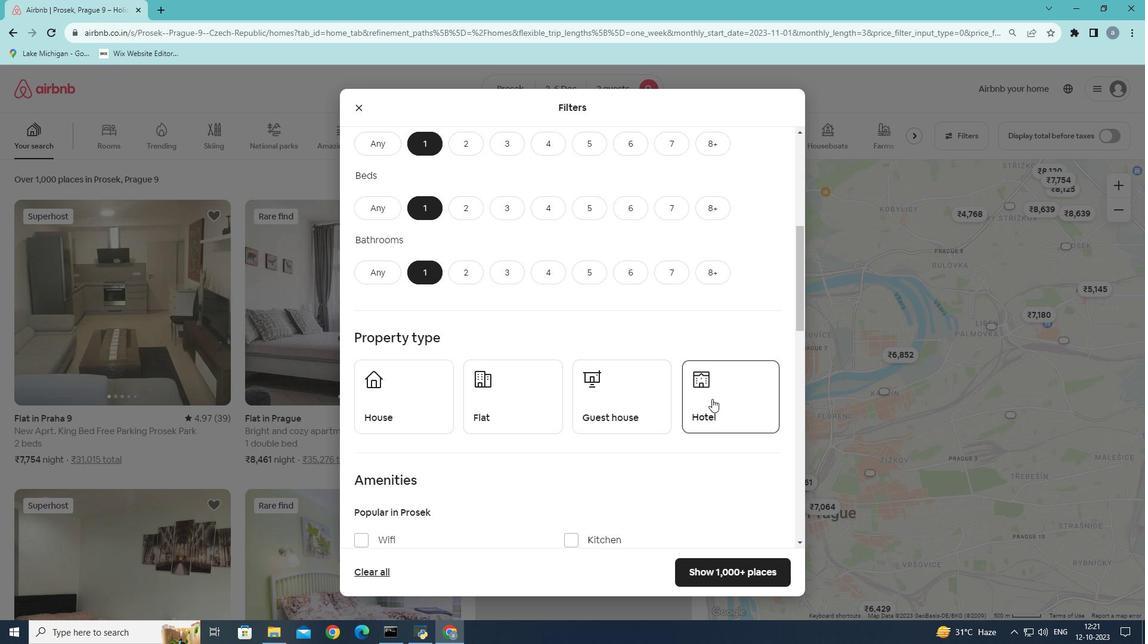 
Action: Mouse moved to (549, 419)
Screenshot: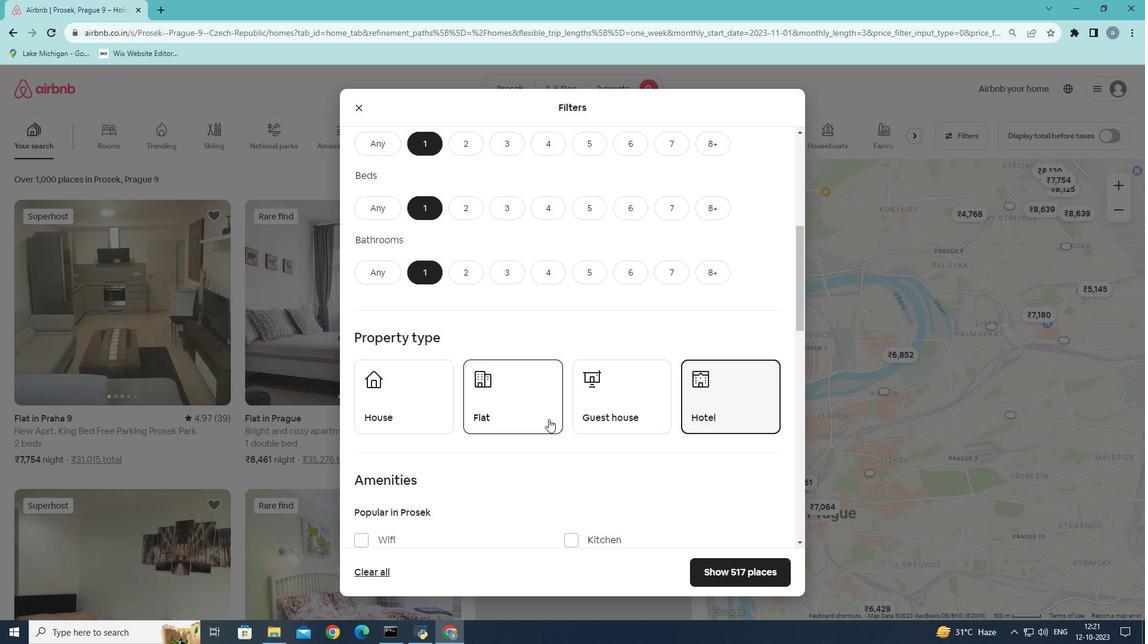
Action: Mouse scrolled (549, 418) with delta (0, 0)
Screenshot: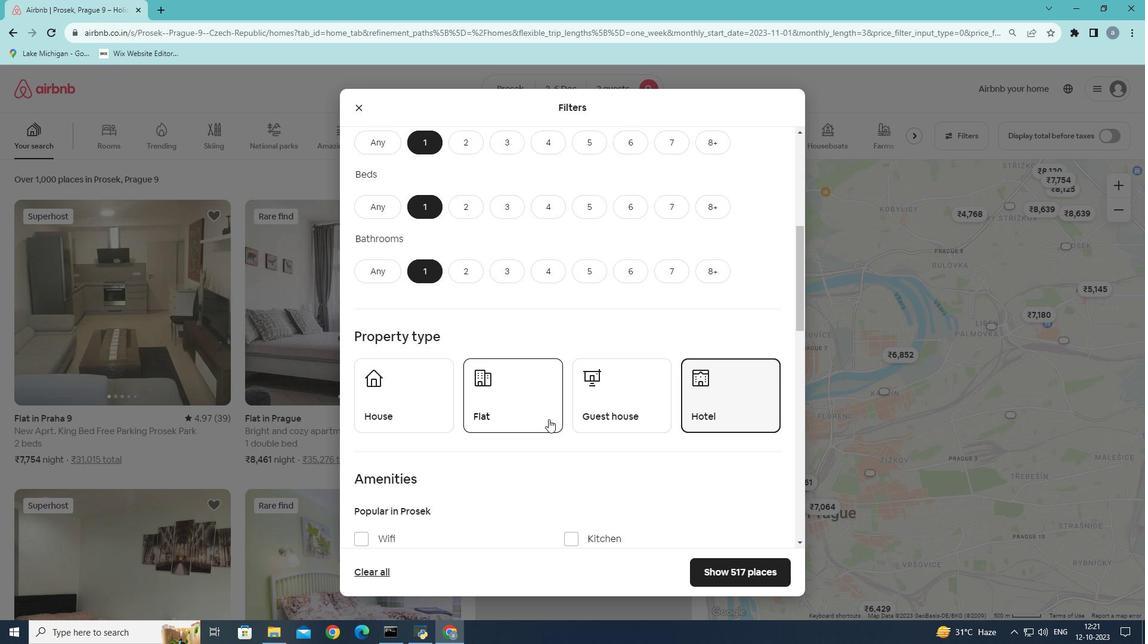 
Action: Mouse scrolled (549, 418) with delta (0, 0)
Screenshot: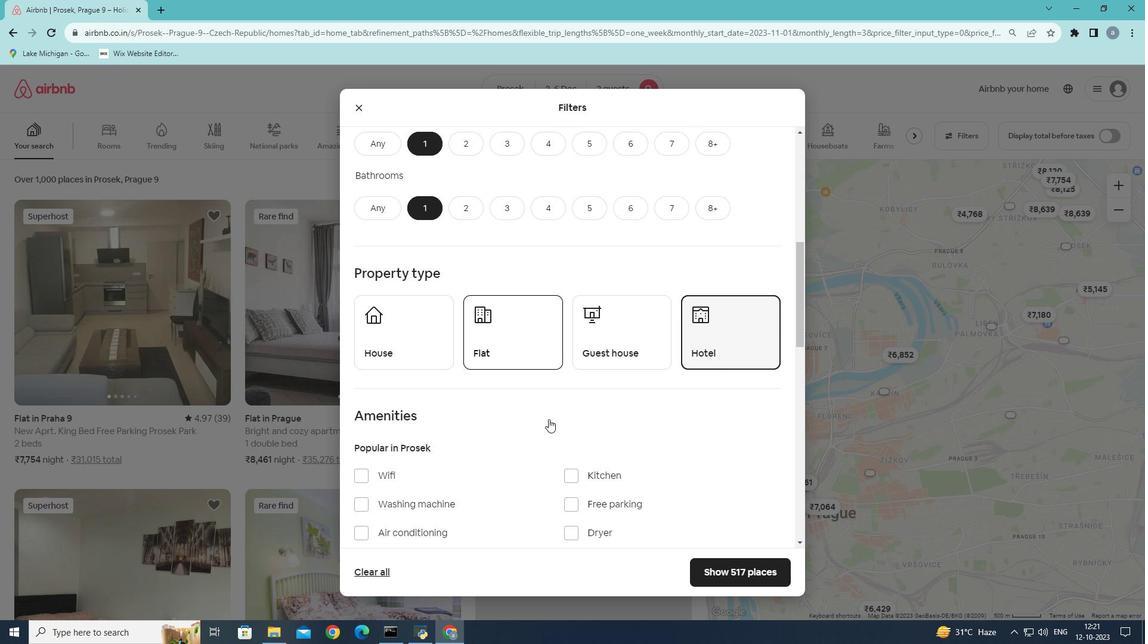 
Action: Mouse scrolled (549, 418) with delta (0, 0)
Screenshot: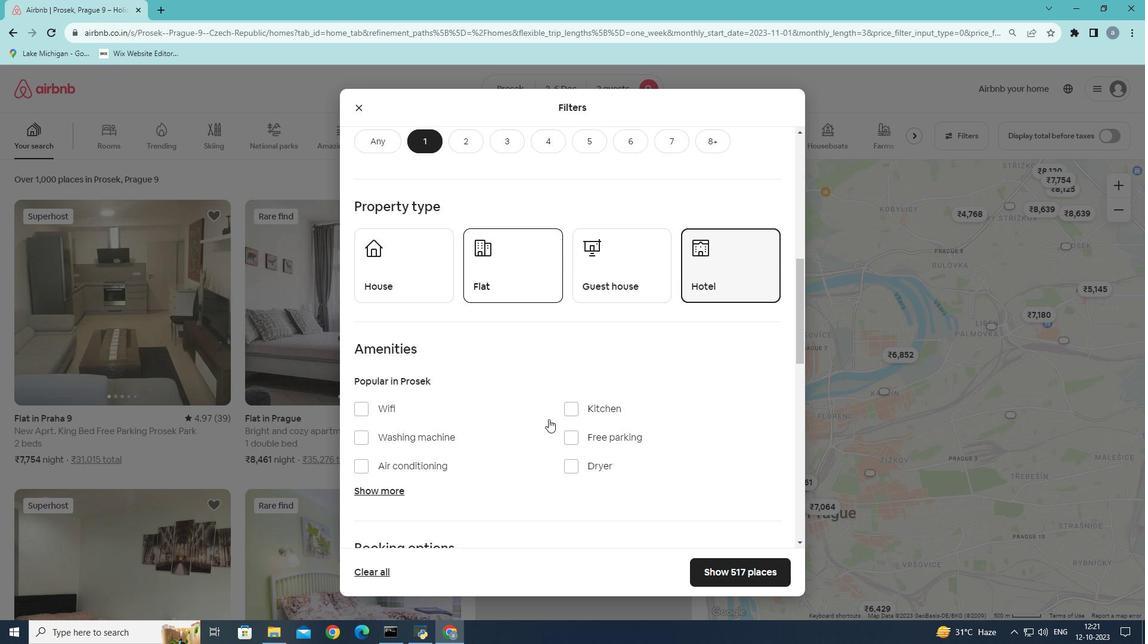 
Action: Mouse moved to (741, 574)
Screenshot: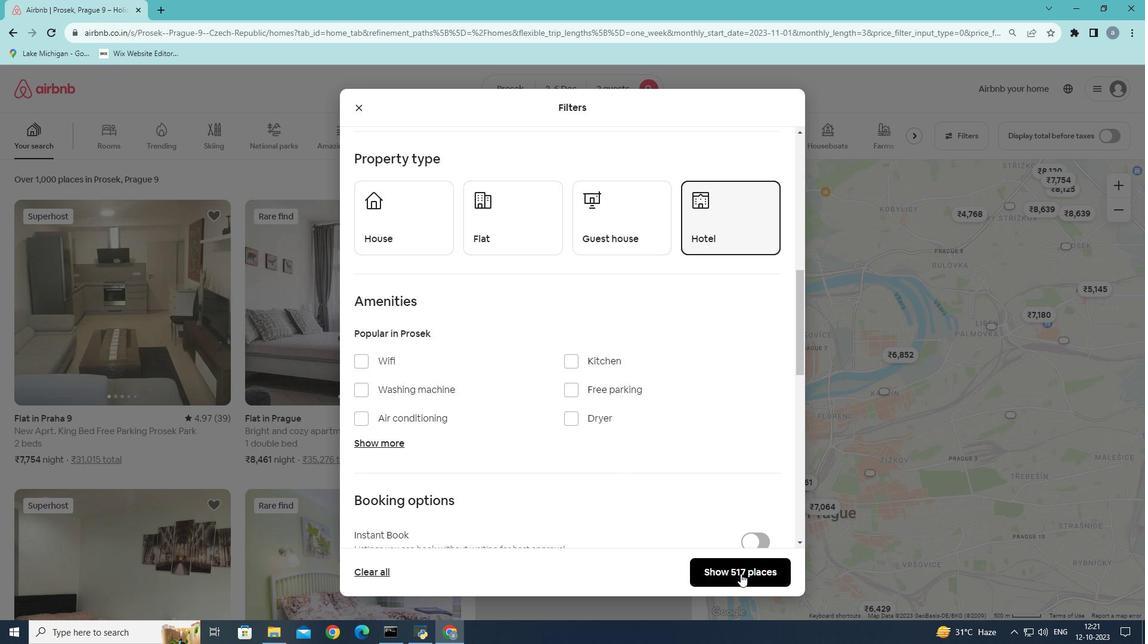 
Action: Mouse pressed left at (741, 574)
Screenshot: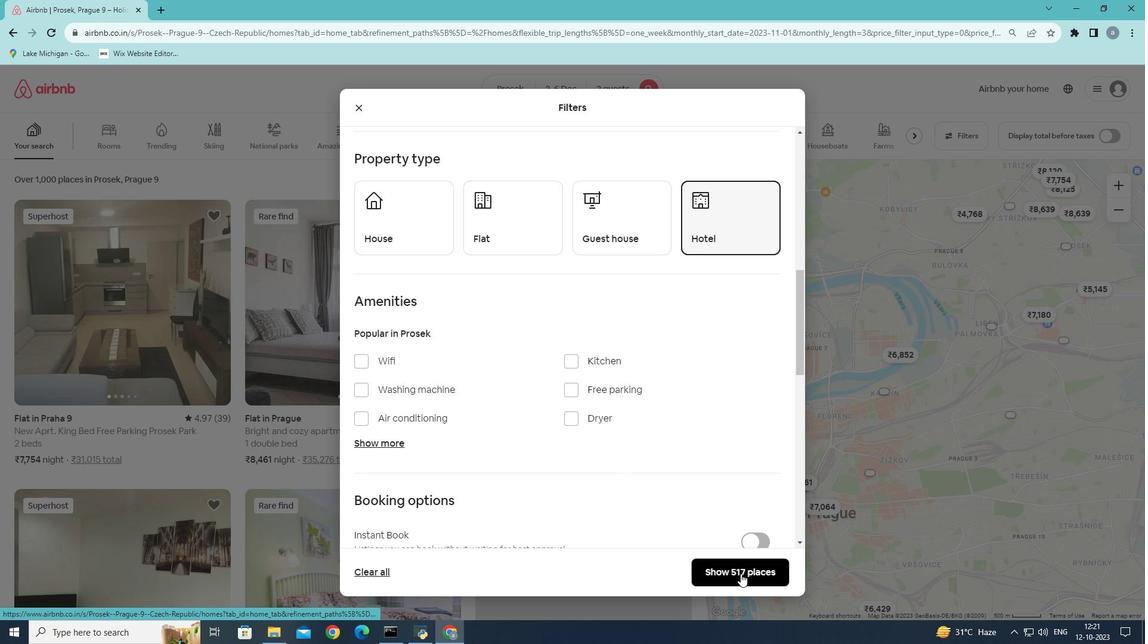 
Action: Mouse moved to (719, 571)
Screenshot: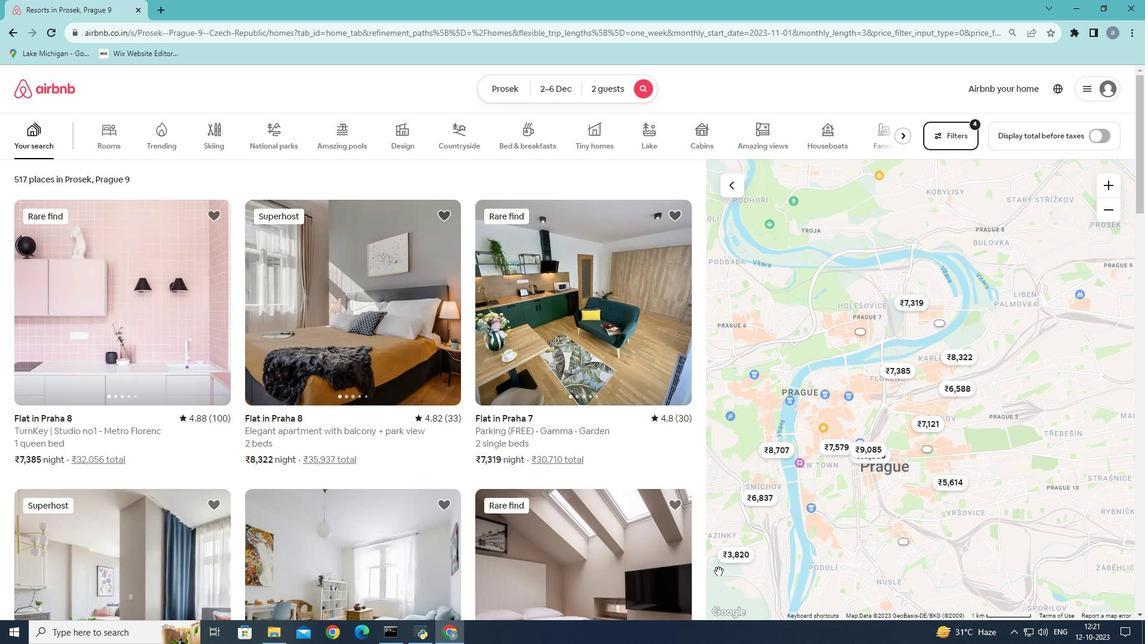 
Action: Mouse scrolled (719, 570) with delta (0, 0)
Screenshot: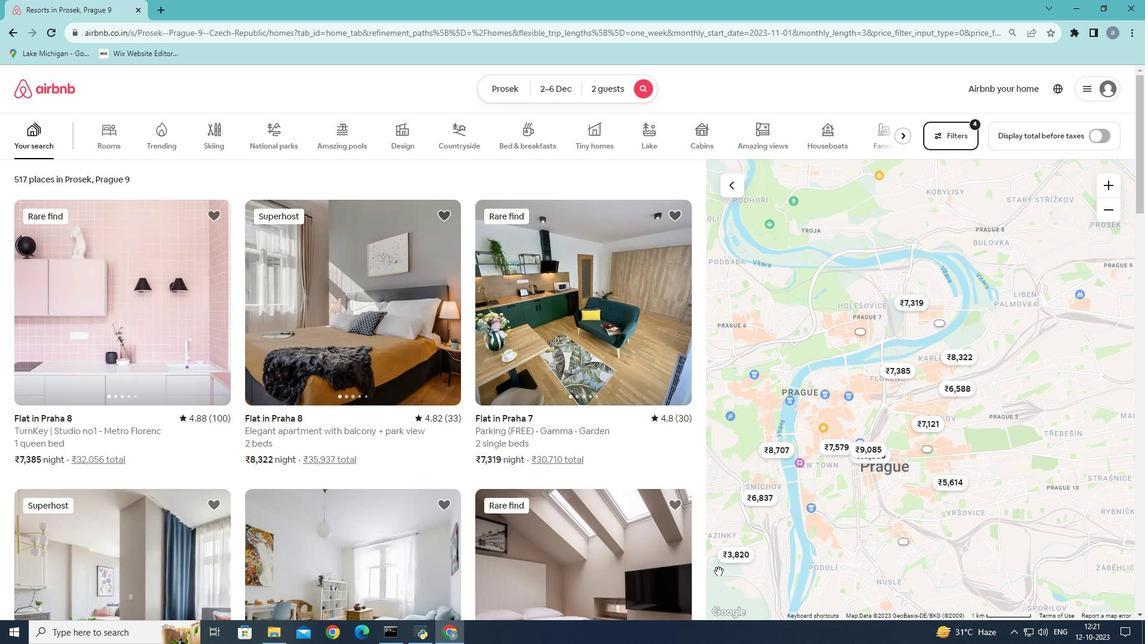 
Action: Mouse moved to (549, 470)
Screenshot: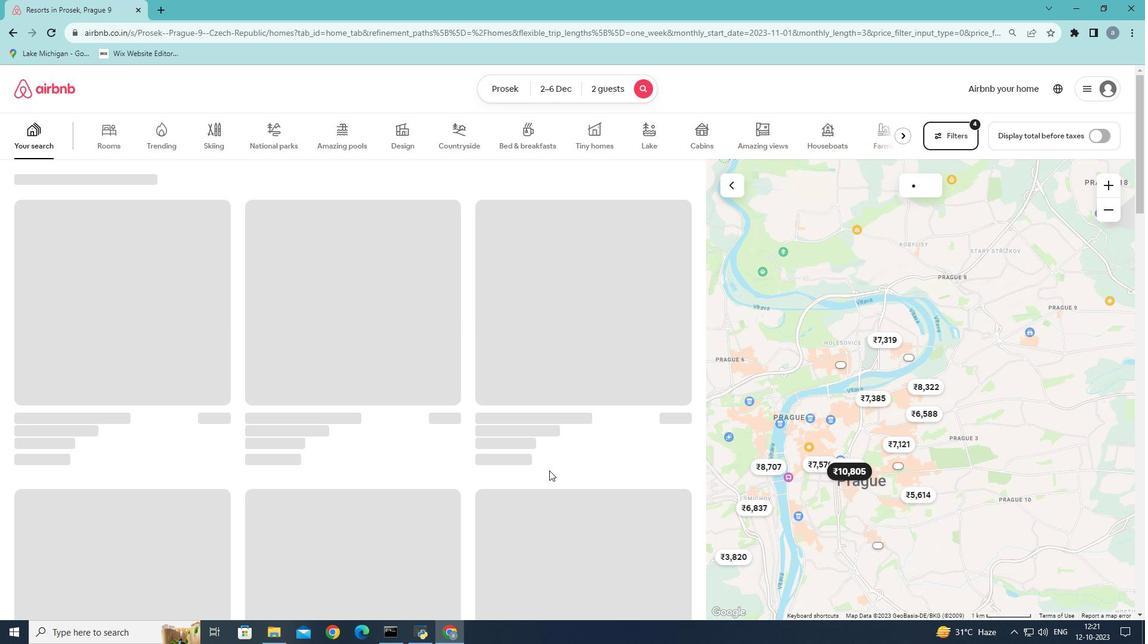 
Action: Mouse scrolled (549, 470) with delta (0, 0)
Screenshot: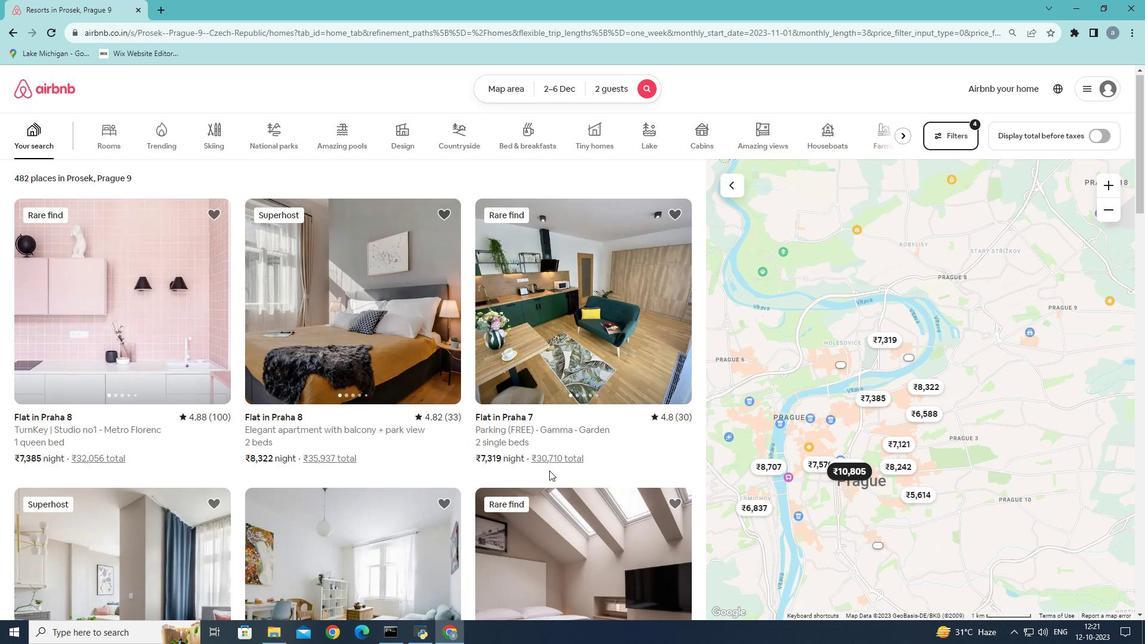 
Action: Mouse scrolled (549, 470) with delta (0, 0)
Screenshot: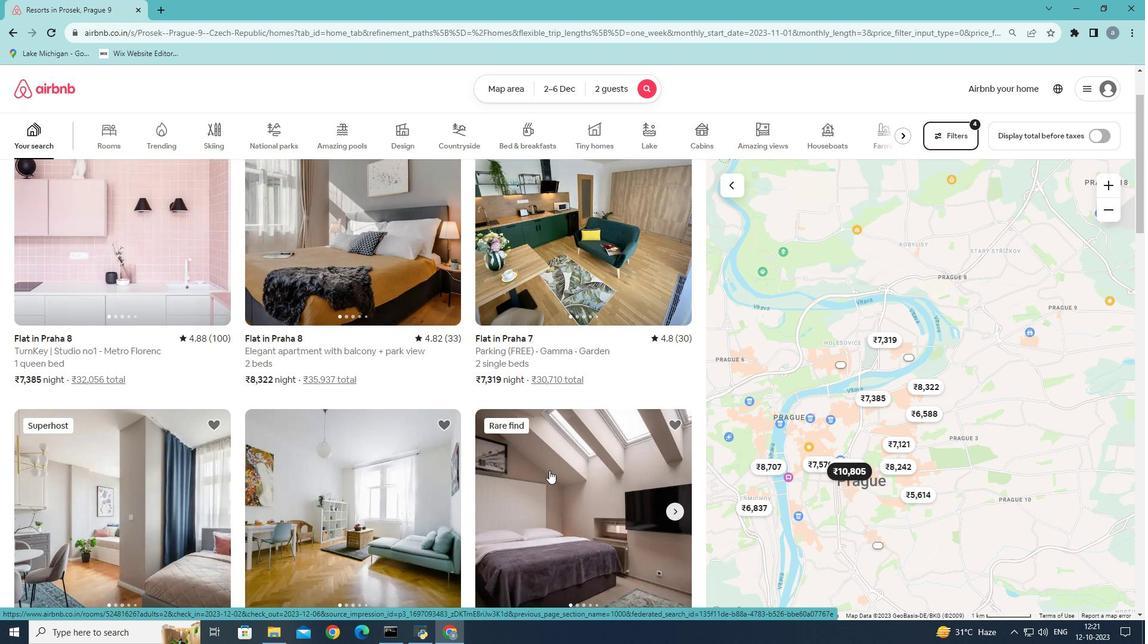 
Action: Mouse scrolled (549, 470) with delta (0, 0)
Screenshot: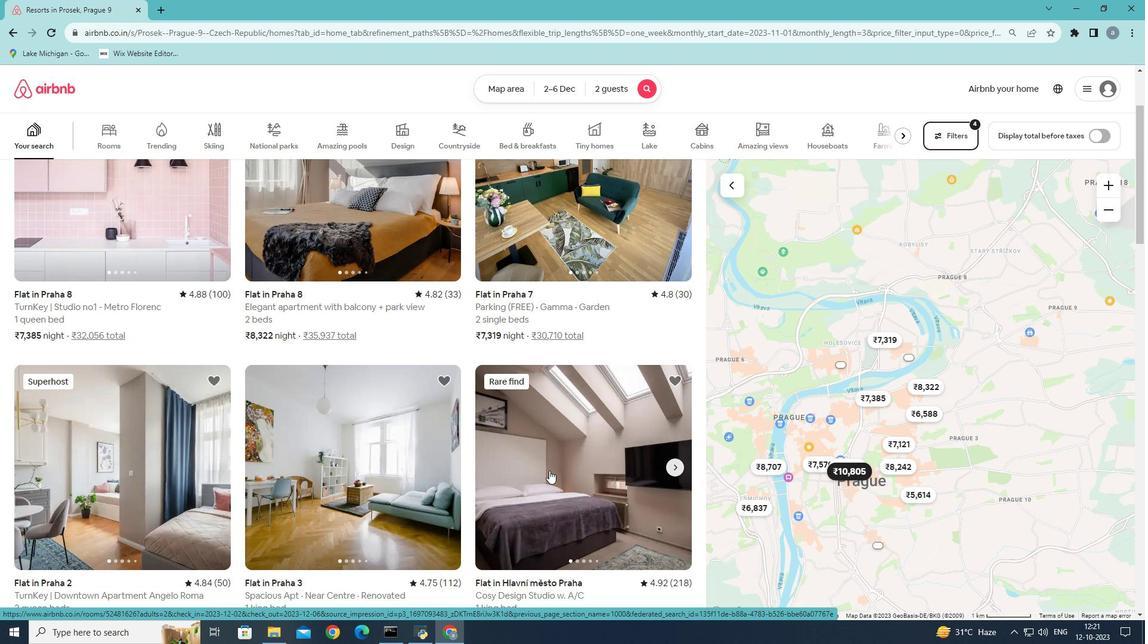 
Action: Mouse moved to (556, 470)
Screenshot: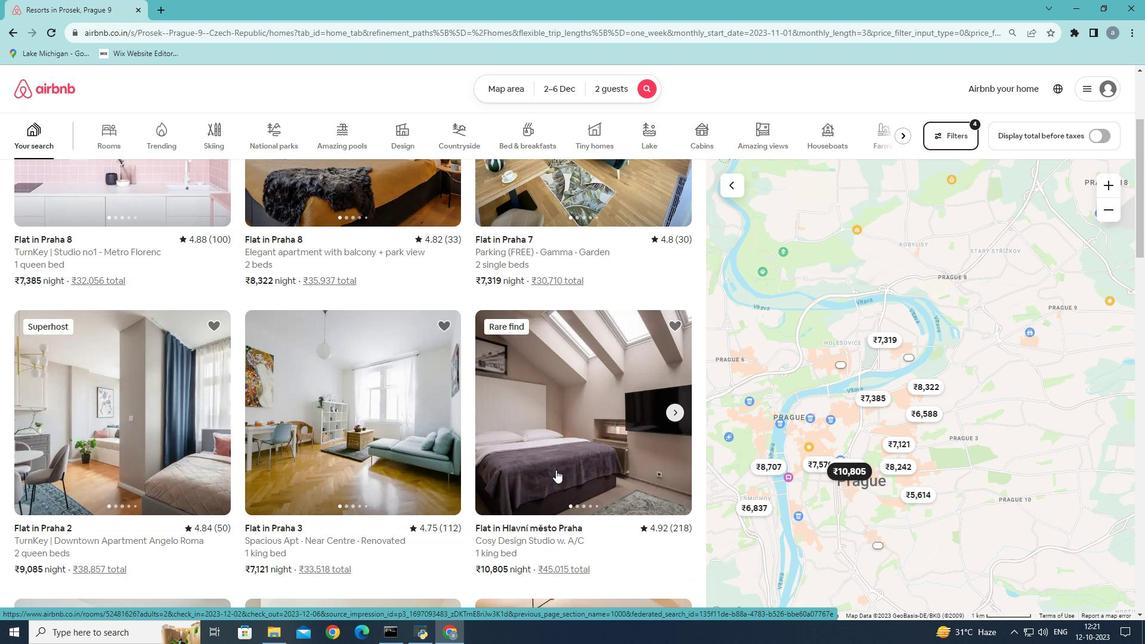 
Action: Mouse scrolled (556, 469) with delta (0, 0)
Screenshot: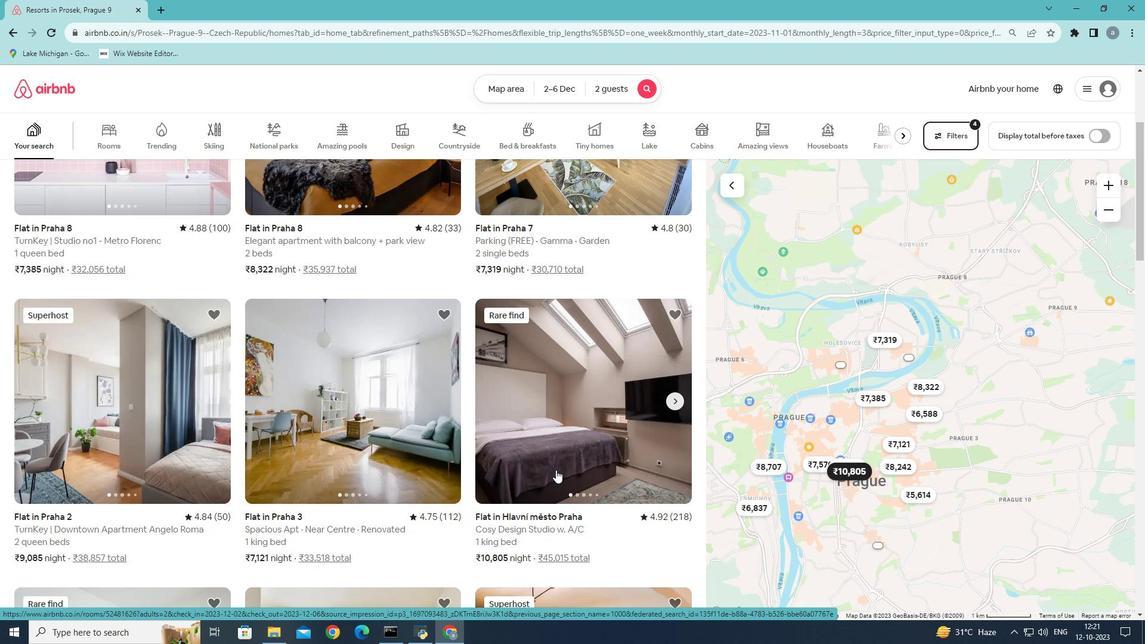 
Action: Mouse scrolled (556, 470) with delta (0, 0)
Screenshot: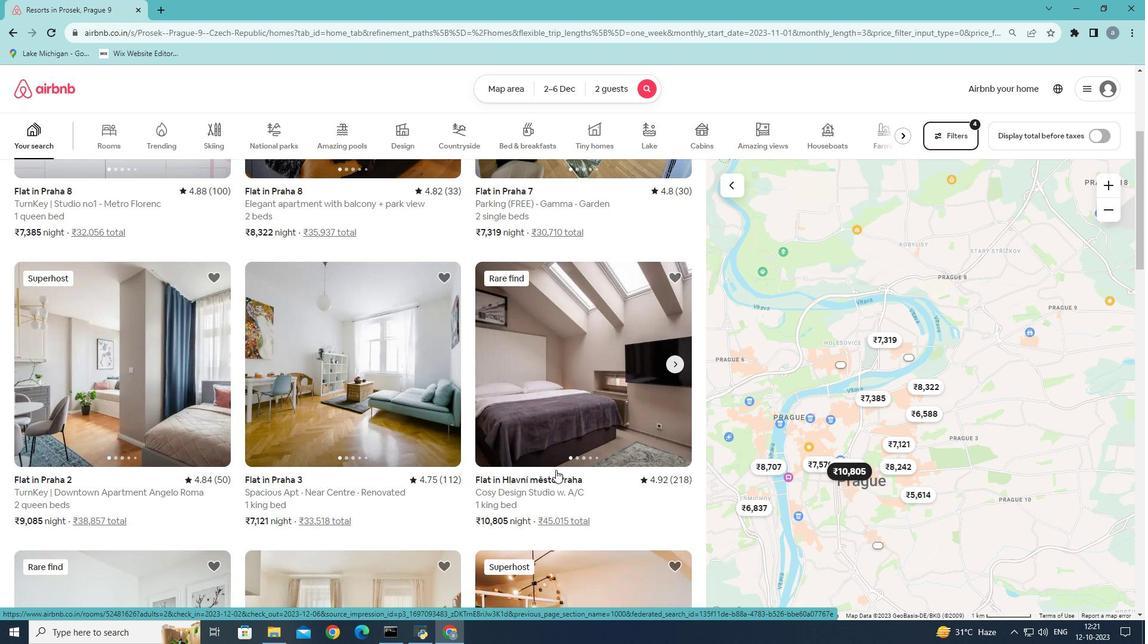 
Action: Mouse scrolled (556, 469) with delta (0, 0)
Screenshot: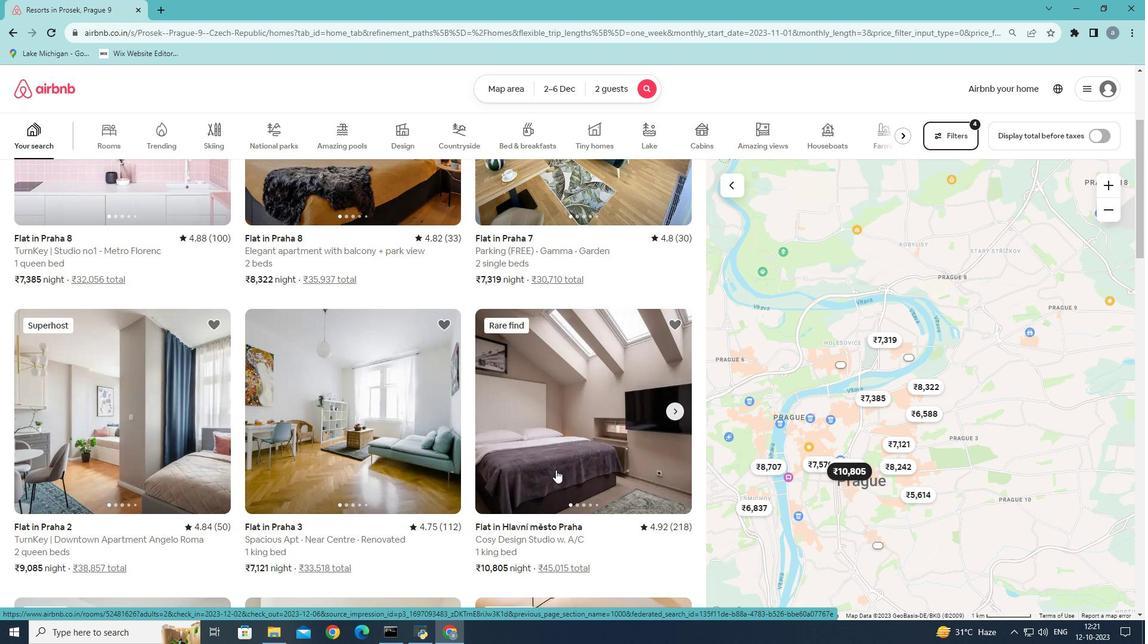 
Action: Mouse scrolled (556, 469) with delta (0, 0)
Screenshot: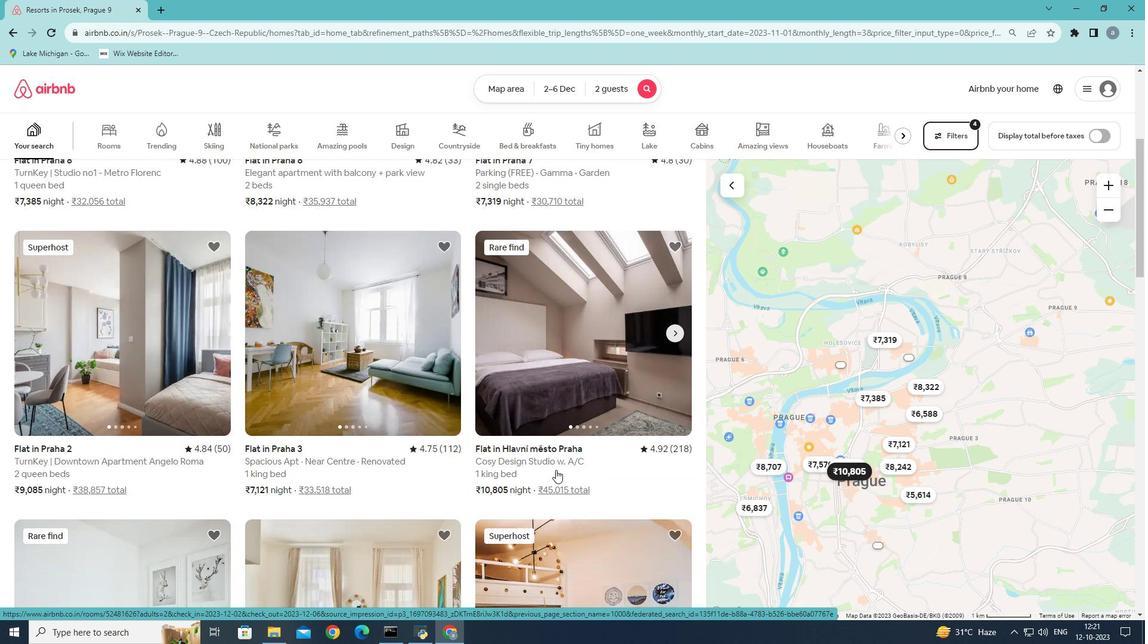 
Action: Mouse scrolled (556, 469) with delta (0, 0)
Screenshot: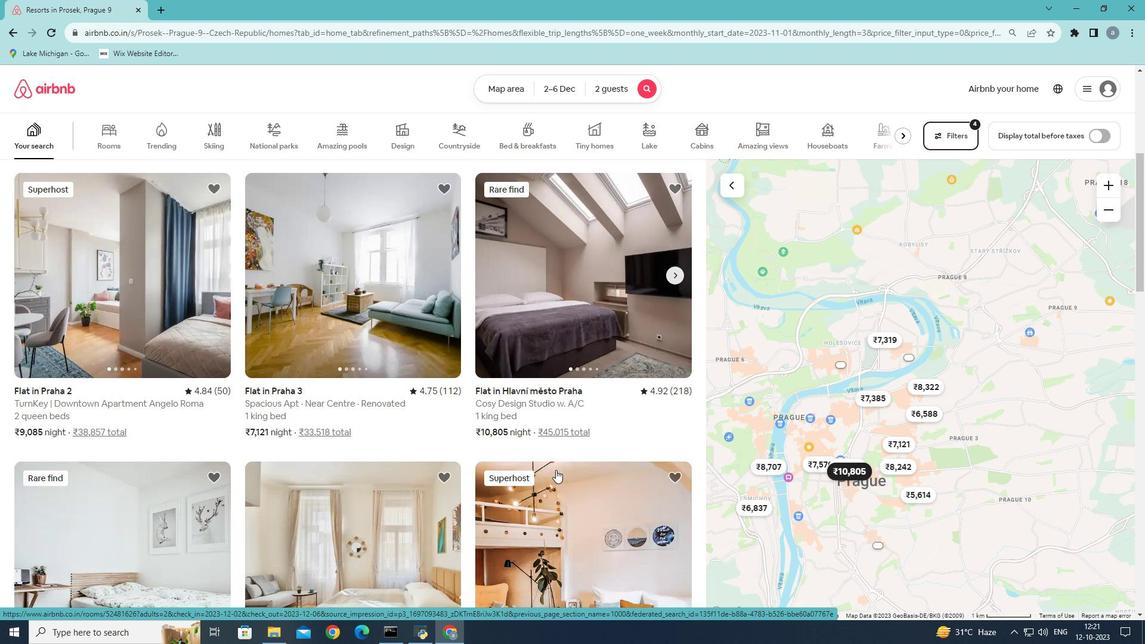 
Action: Mouse scrolled (556, 469) with delta (0, 0)
Screenshot: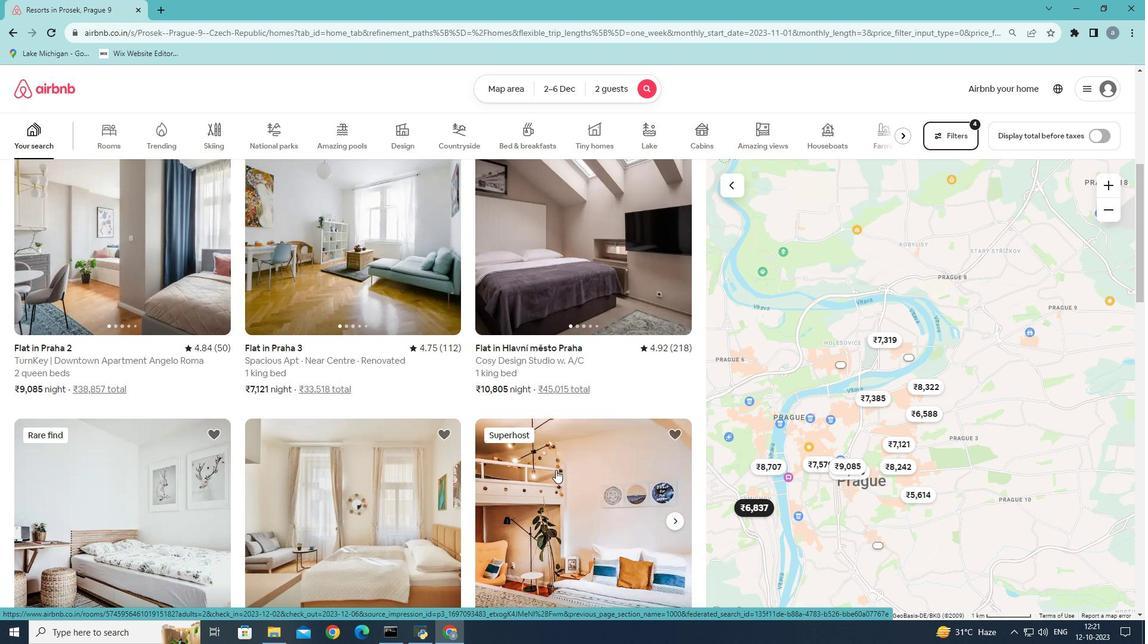 
Action: Mouse scrolled (556, 469) with delta (0, 0)
Screenshot: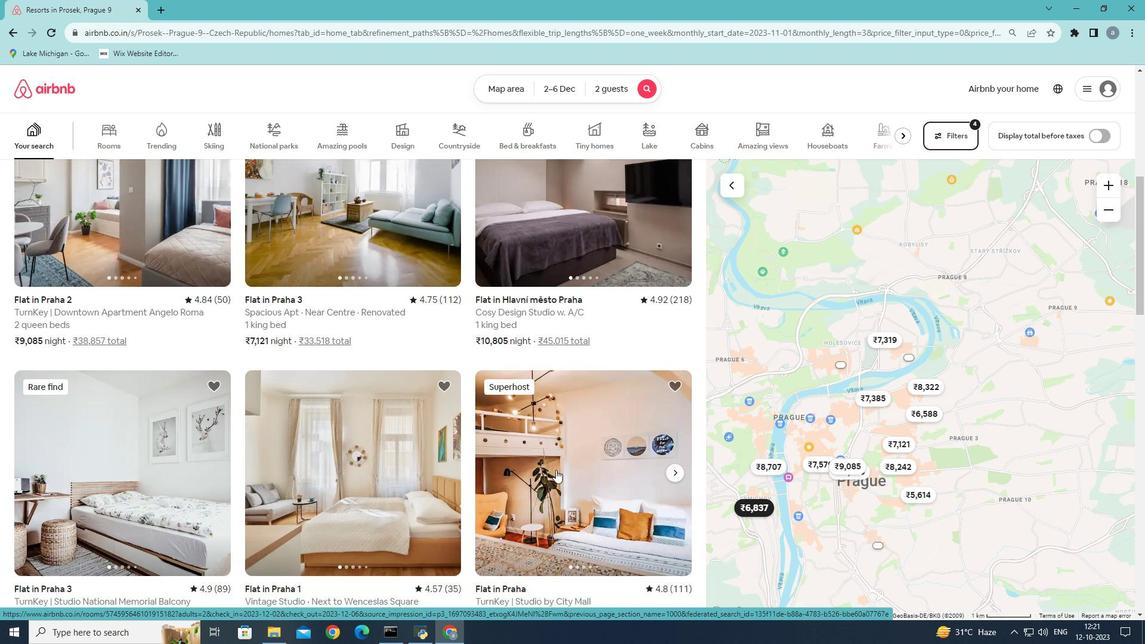 
Action: Mouse scrolled (556, 469) with delta (0, 0)
Screenshot: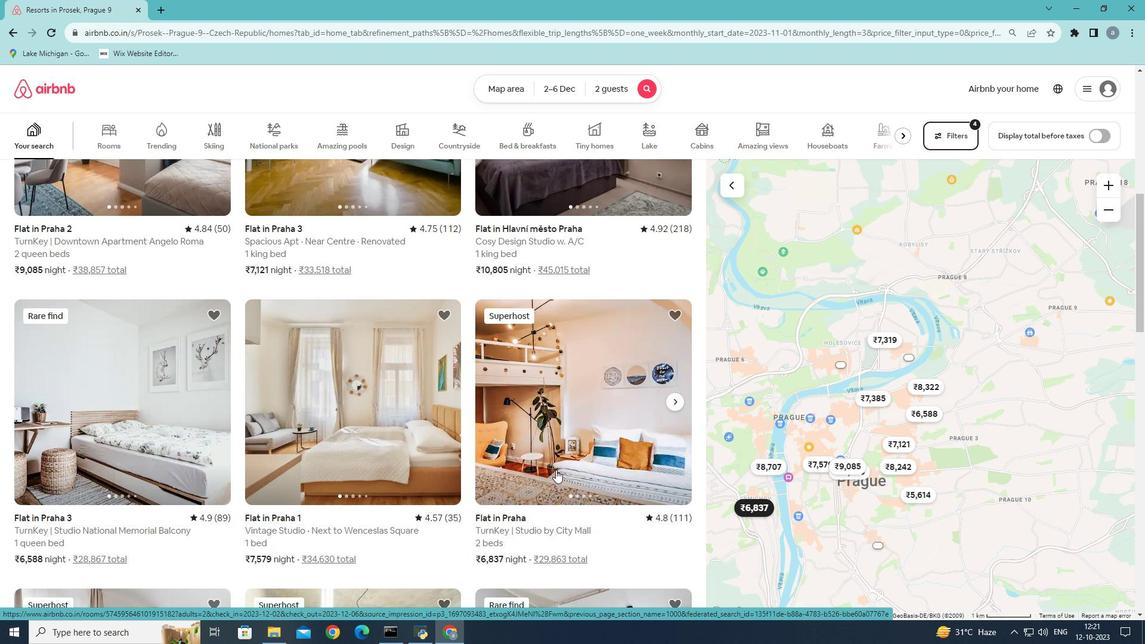 
Action: Mouse scrolled (556, 469) with delta (0, 0)
Screenshot: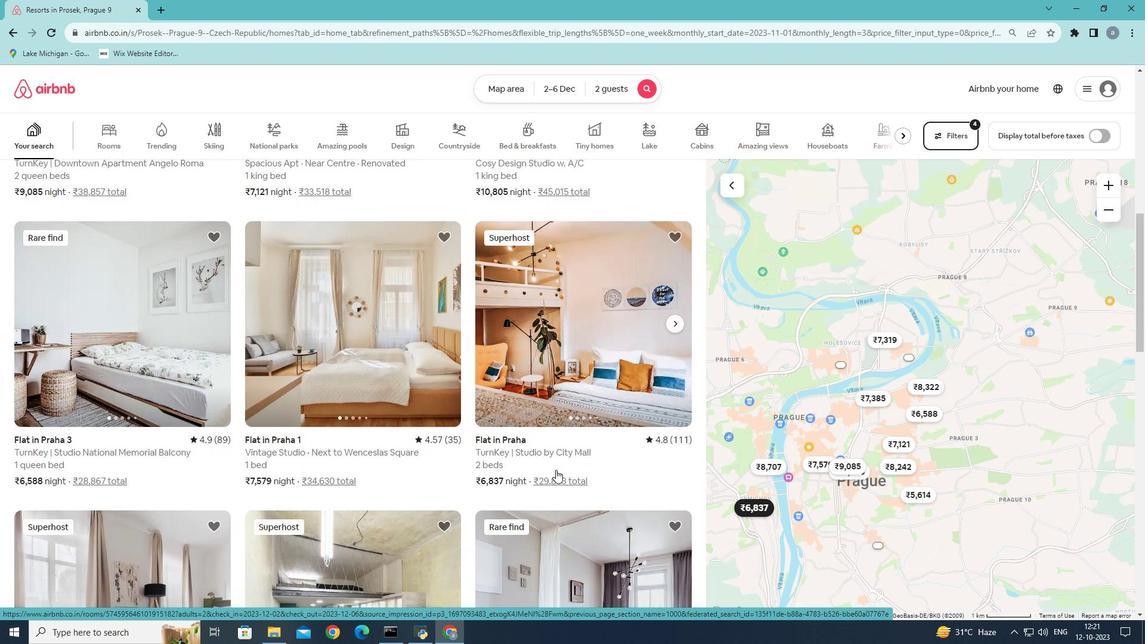 
Action: Mouse scrolled (556, 469) with delta (0, 0)
Screenshot: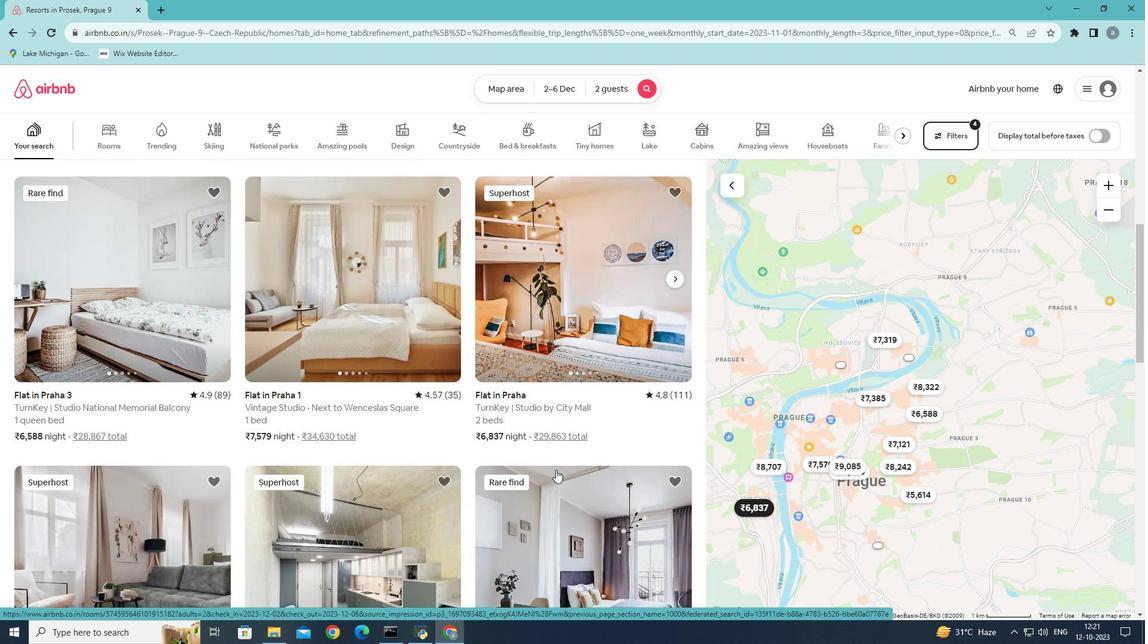 
Action: Mouse scrolled (556, 469) with delta (0, 0)
Screenshot: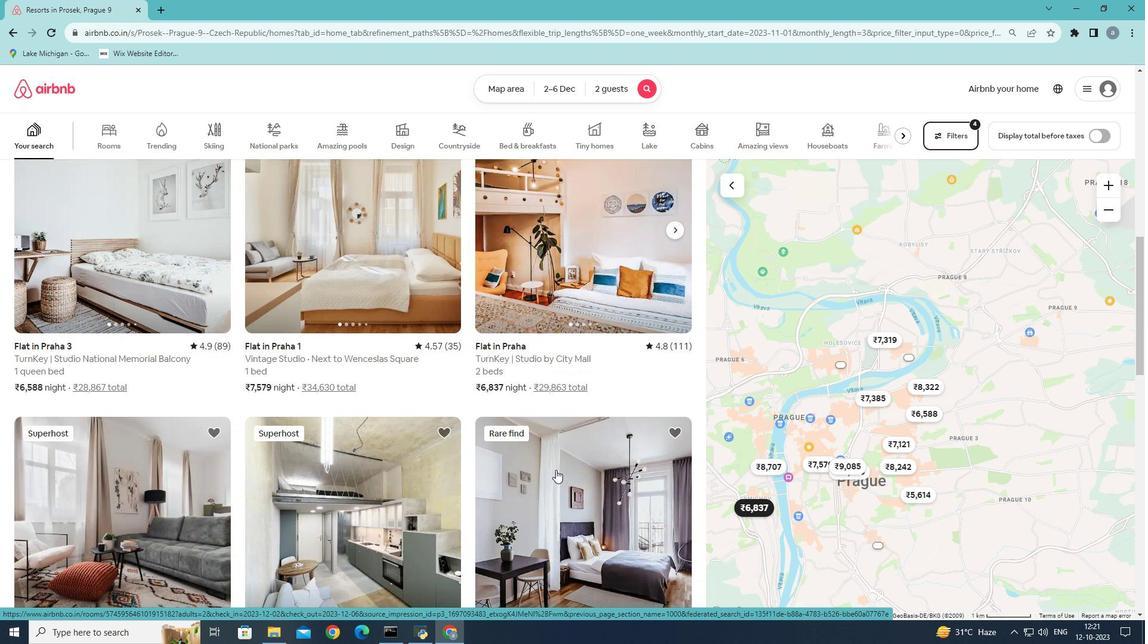 
Action: Mouse scrolled (556, 469) with delta (0, 0)
Screenshot: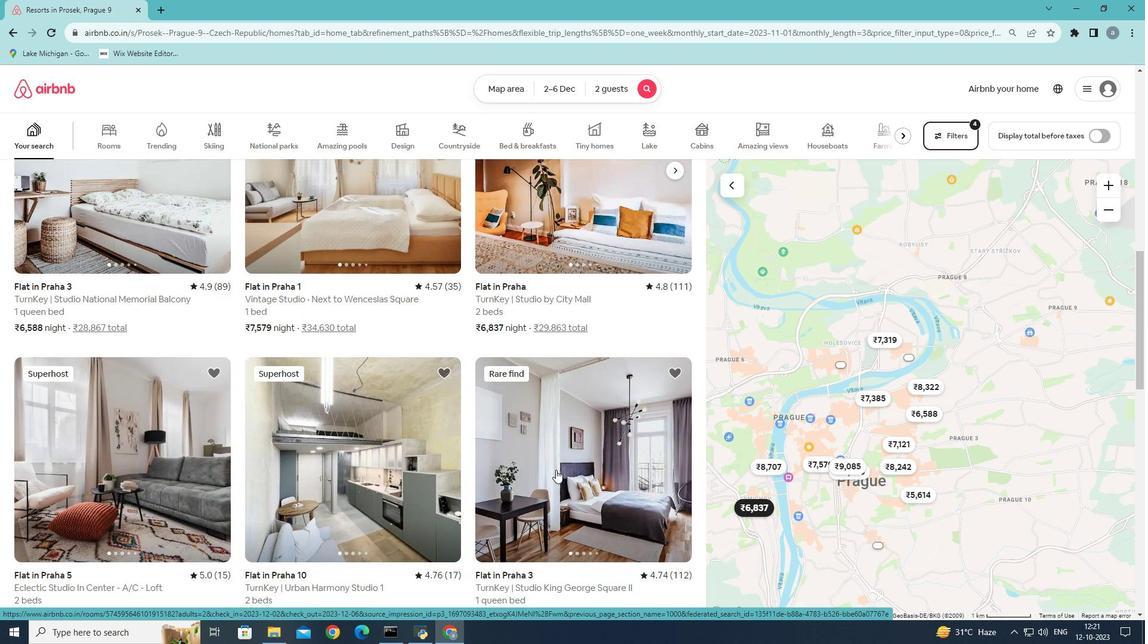 
Action: Mouse scrolled (556, 469) with delta (0, 0)
Screenshot: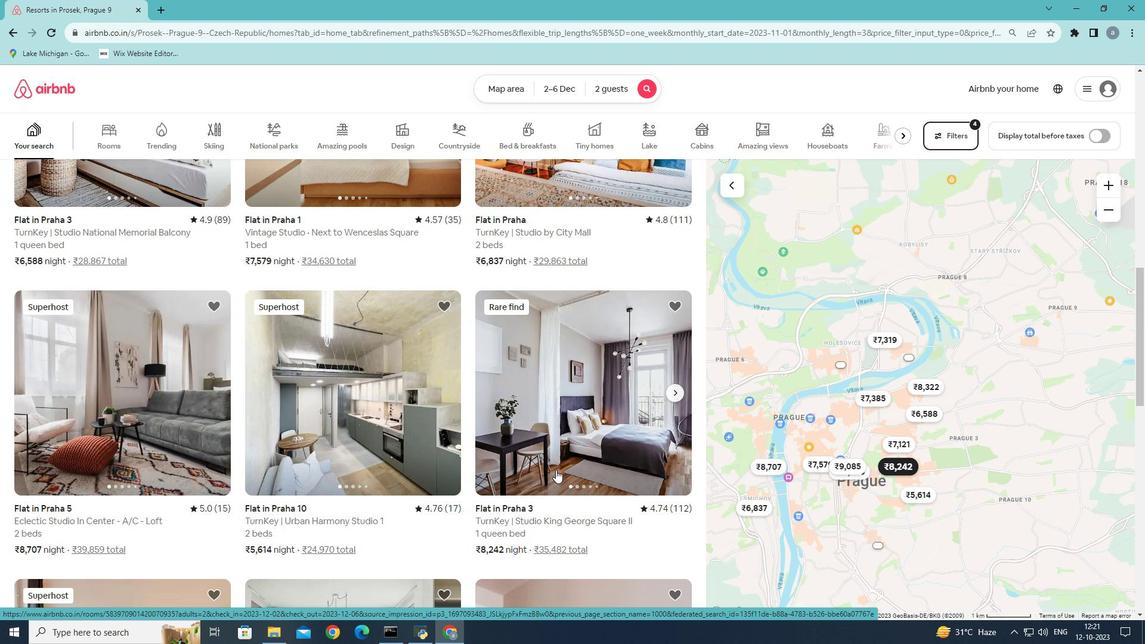 
Action: Mouse scrolled (556, 469) with delta (0, 0)
Screenshot: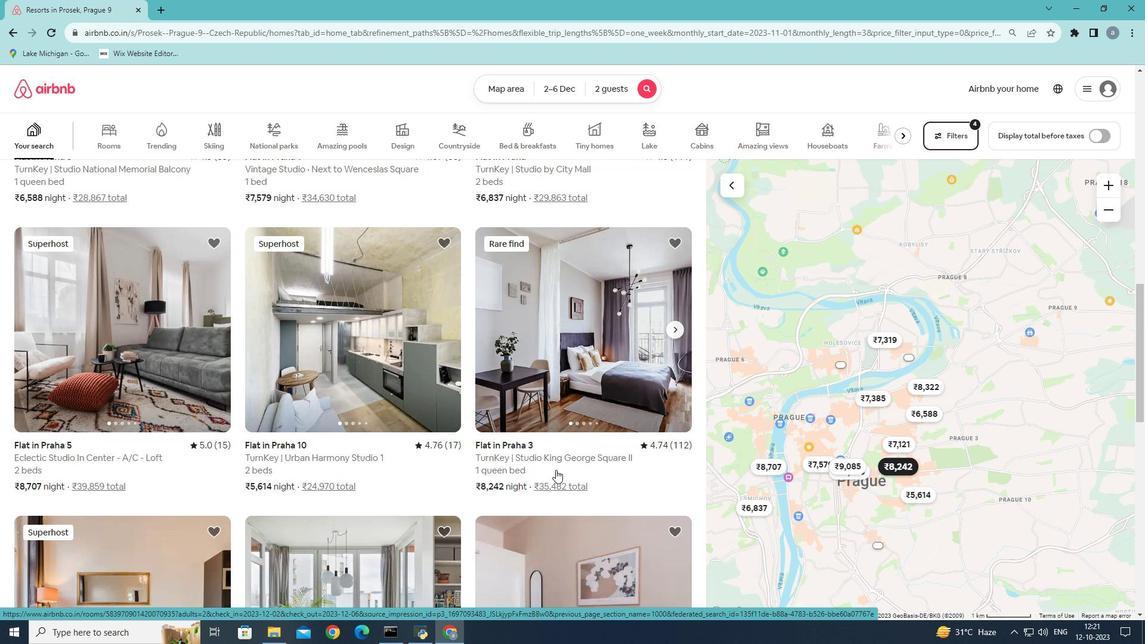 
Action: Mouse scrolled (556, 469) with delta (0, 0)
Screenshot: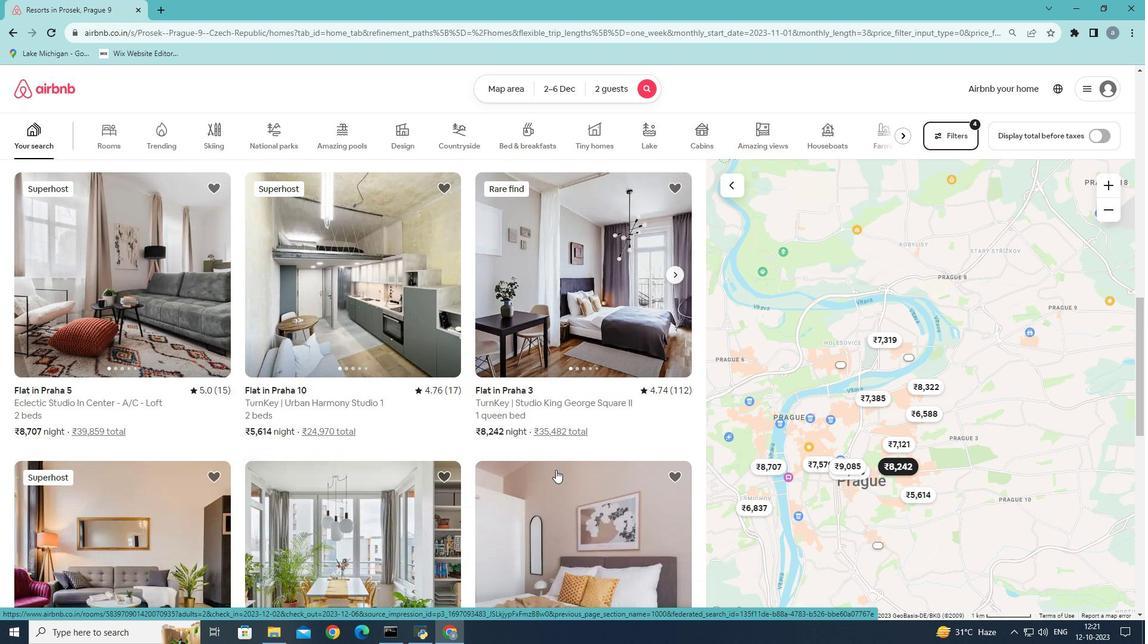 
Action: Mouse scrolled (556, 469) with delta (0, 0)
Screenshot: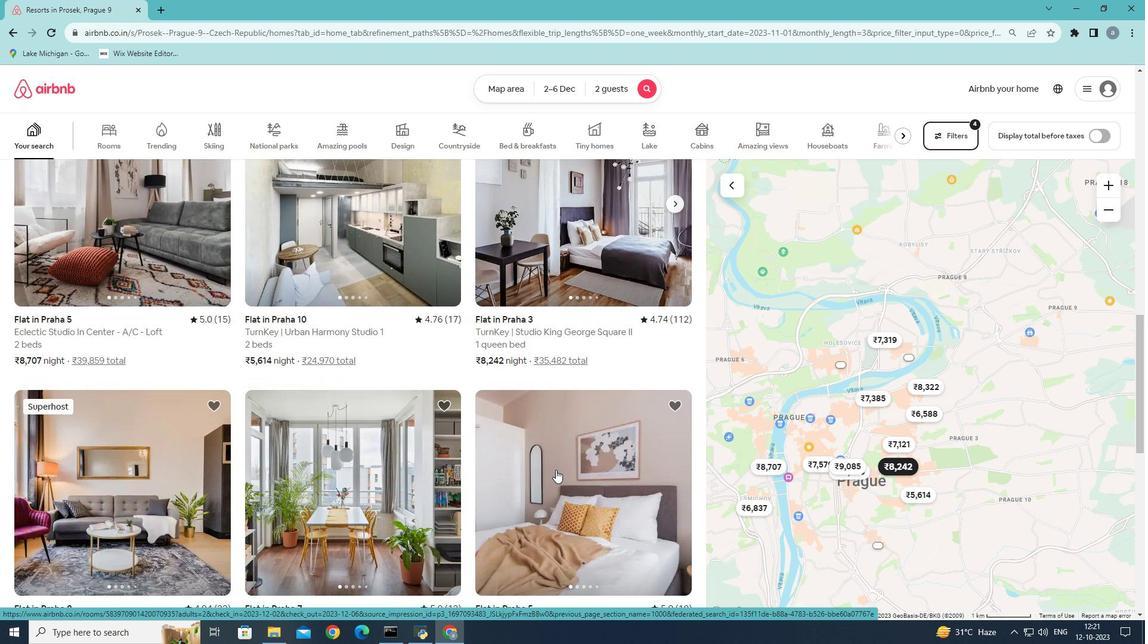 
Action: Mouse scrolled (556, 469) with delta (0, 0)
Screenshot: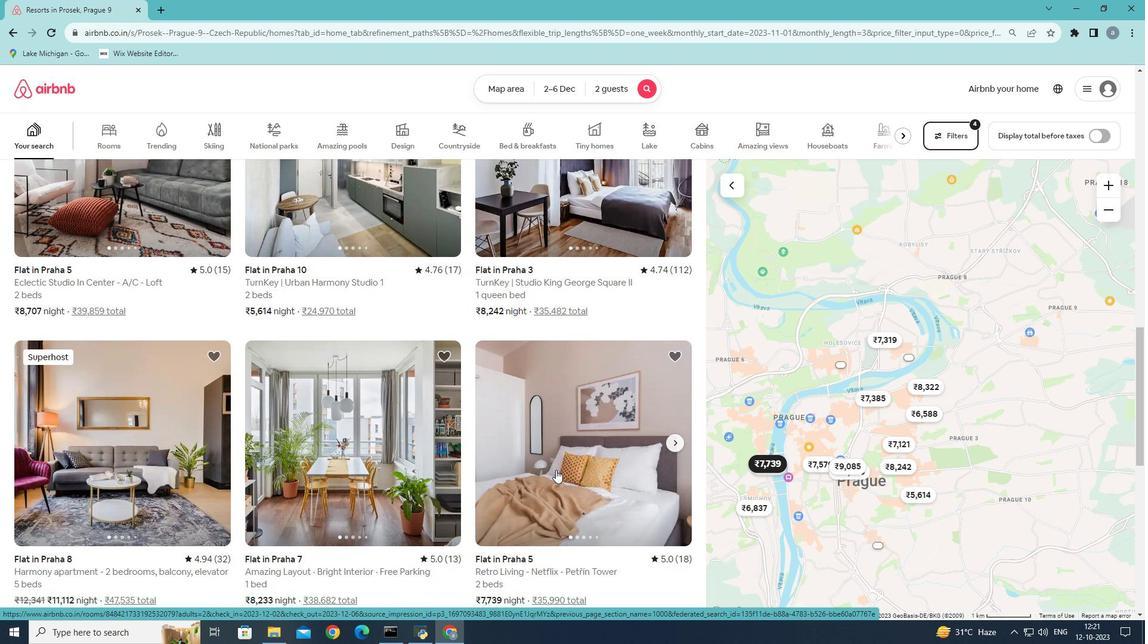 
Action: Mouse scrolled (556, 469) with delta (0, 0)
Screenshot: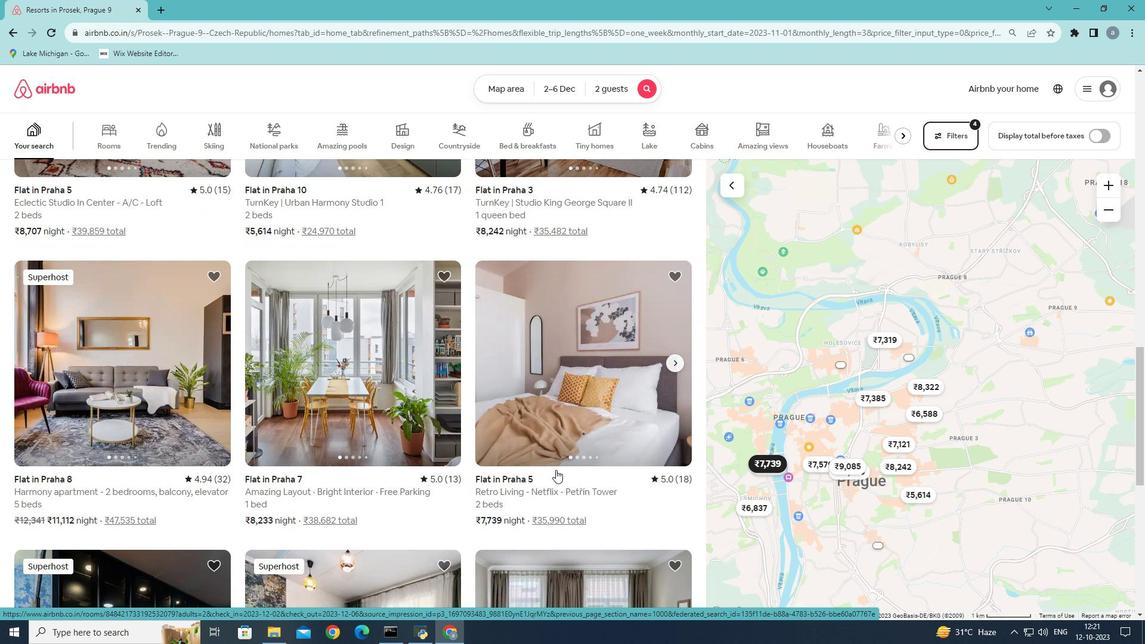 
Action: Mouse scrolled (556, 469) with delta (0, 0)
Screenshot: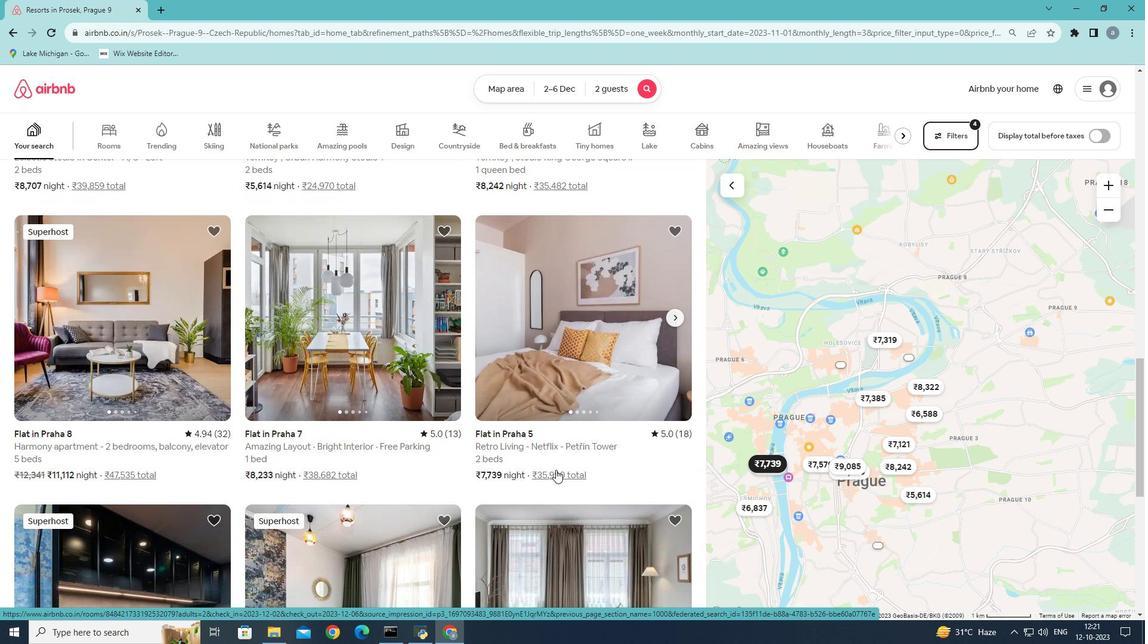 
Action: Mouse scrolled (556, 469) with delta (0, 0)
Screenshot: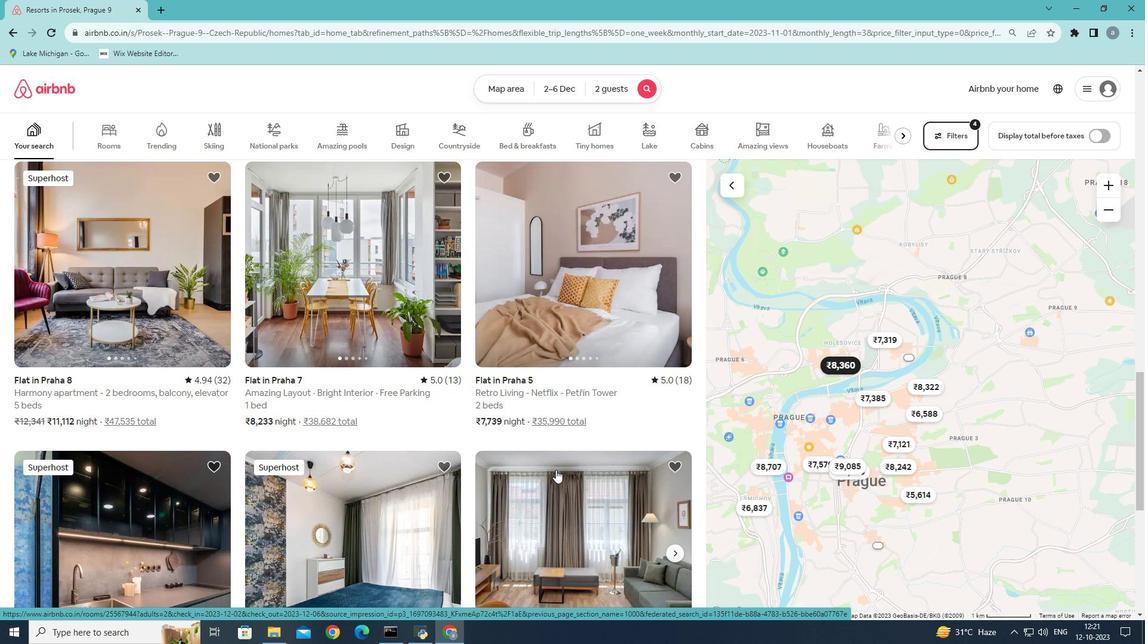 
Action: Mouse scrolled (556, 469) with delta (0, 0)
Screenshot: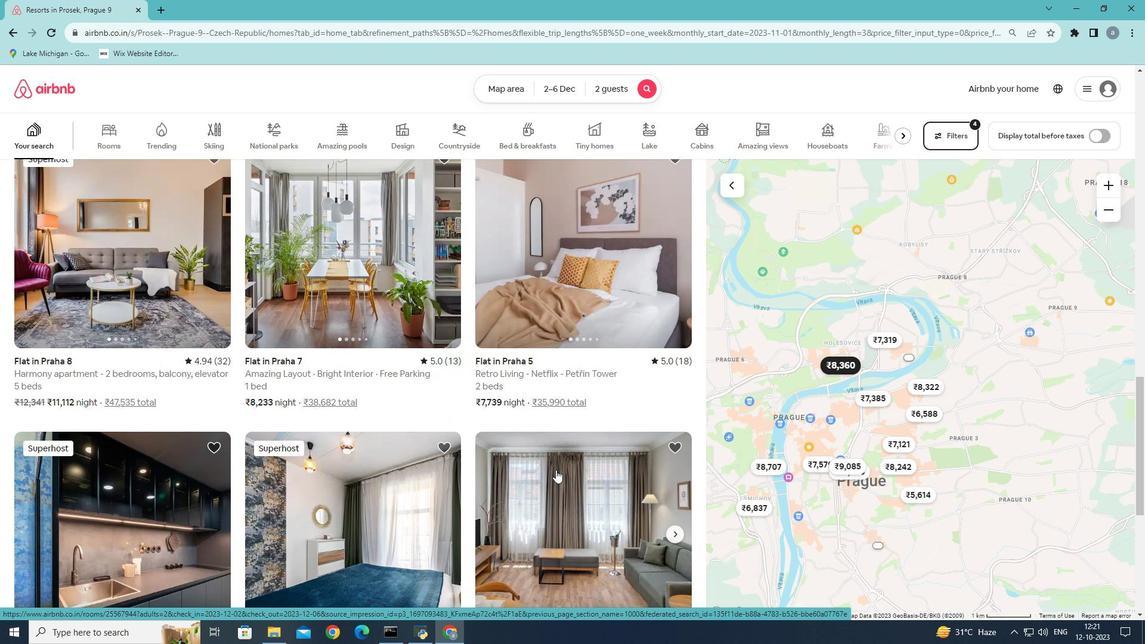 
Action: Mouse scrolled (556, 469) with delta (0, 0)
Screenshot: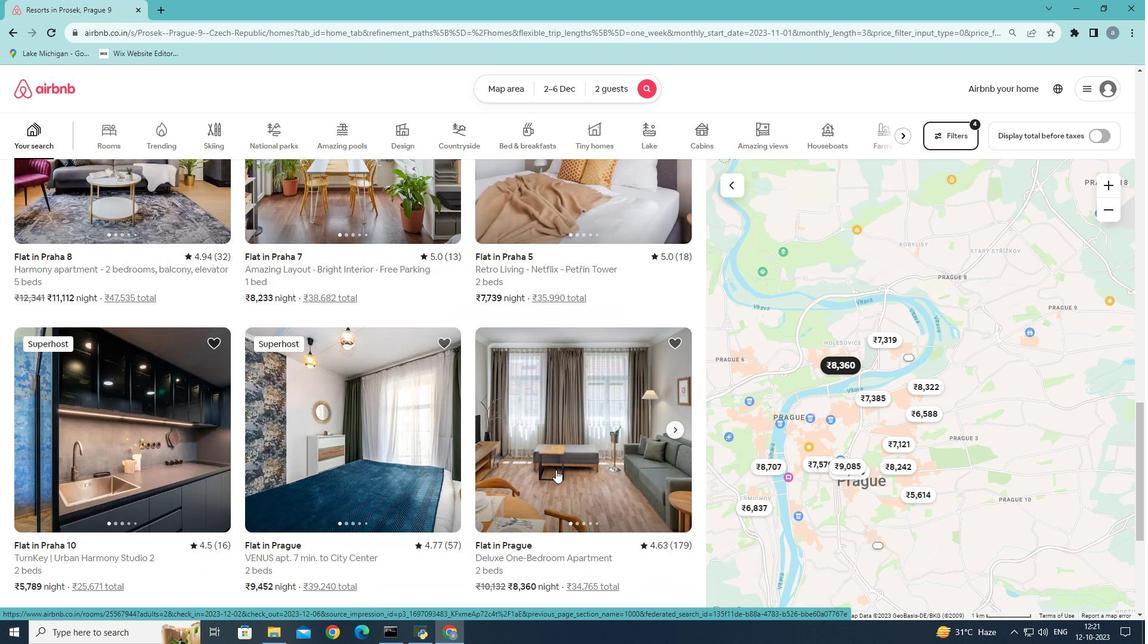 
Action: Mouse scrolled (556, 469) with delta (0, 0)
Screenshot: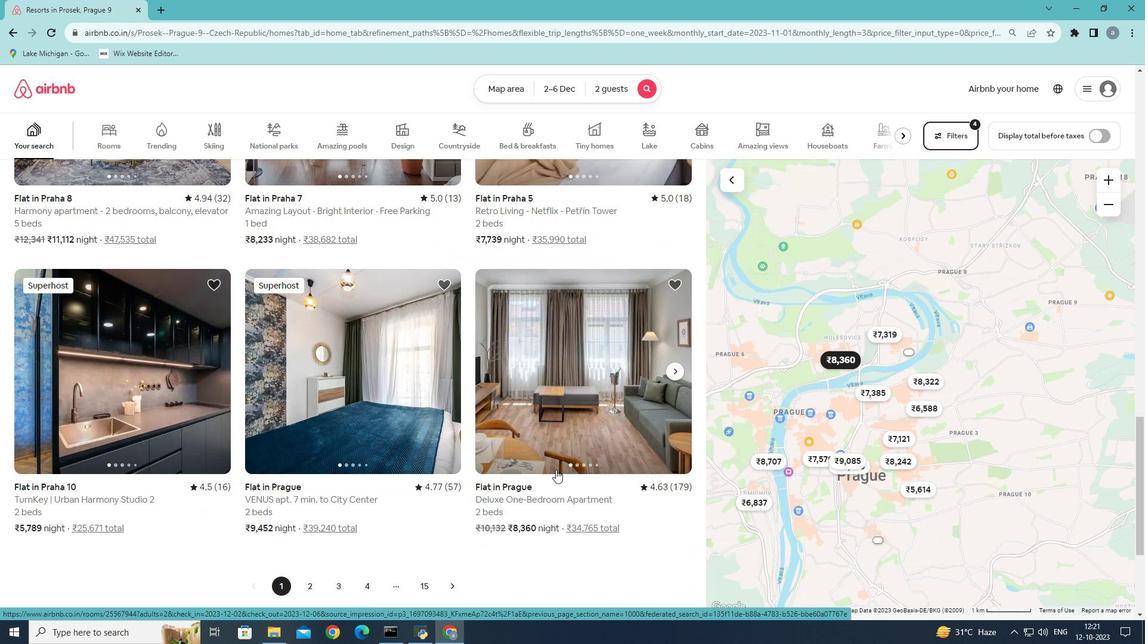 
Action: Mouse moved to (313, 536)
Screenshot: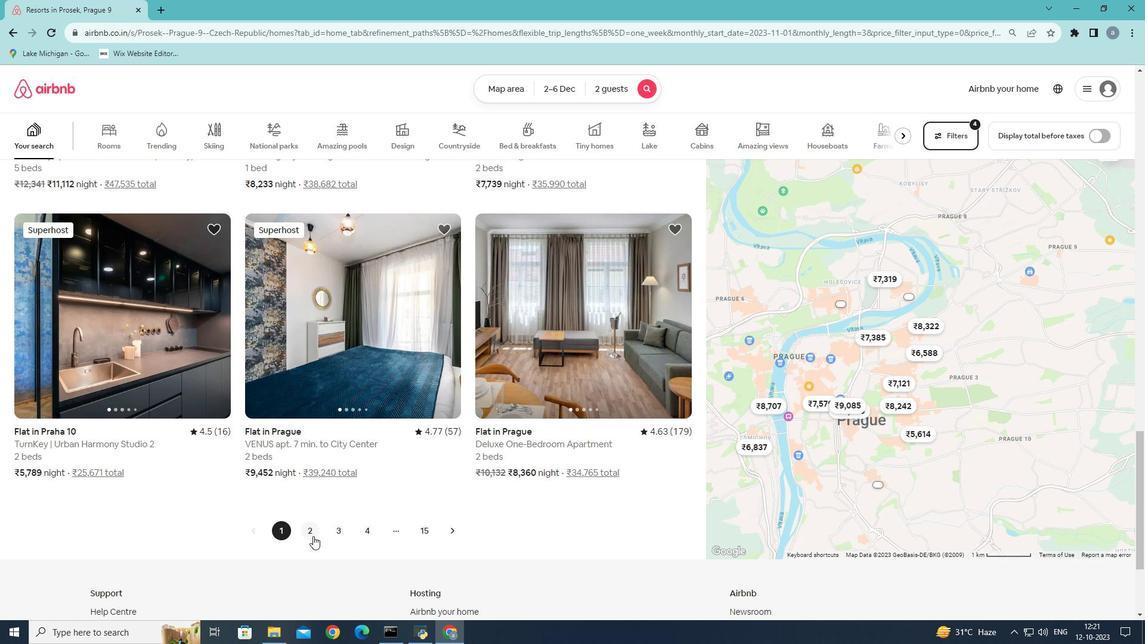 
Action: Mouse pressed left at (313, 536)
Screenshot: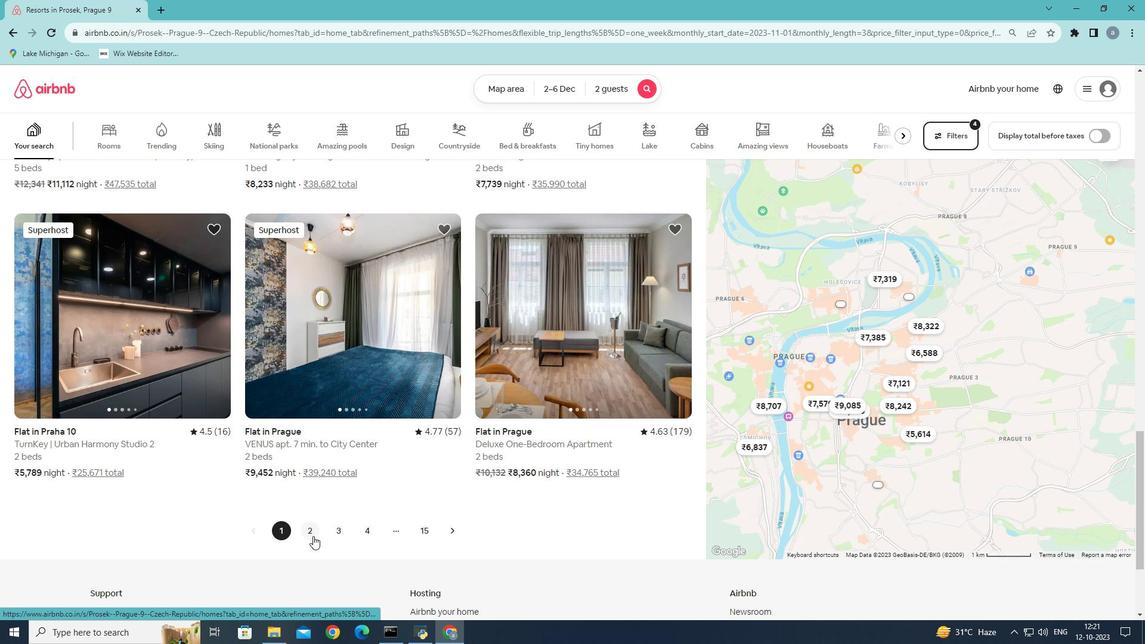 
Action: Mouse moved to (334, 527)
Screenshot: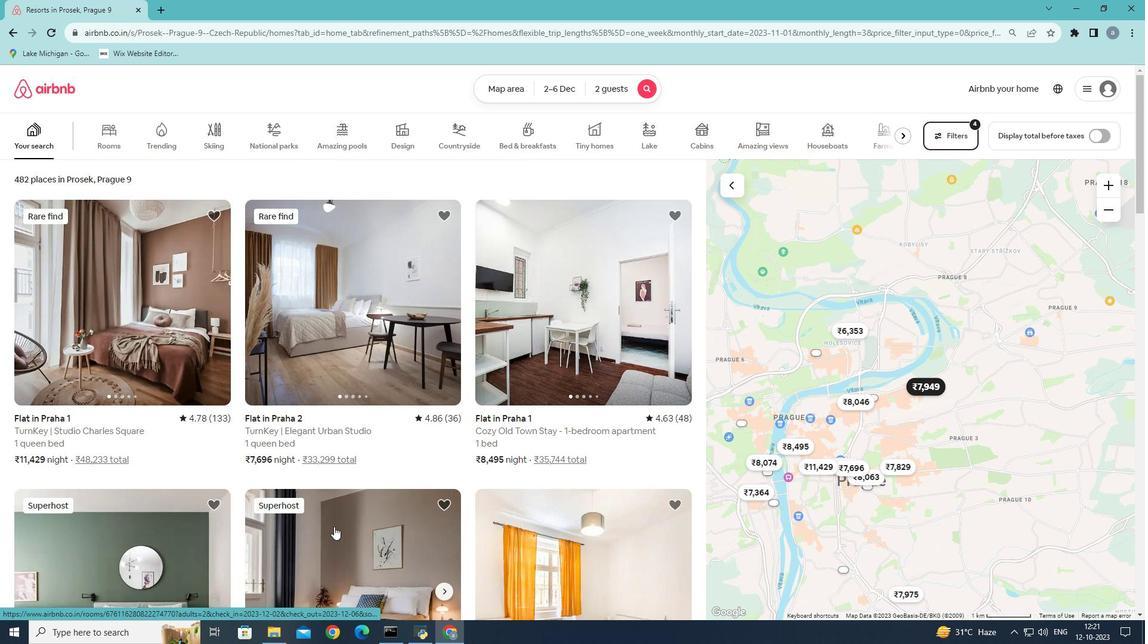 
Action: Mouse scrolled (334, 526) with delta (0, 0)
Screenshot: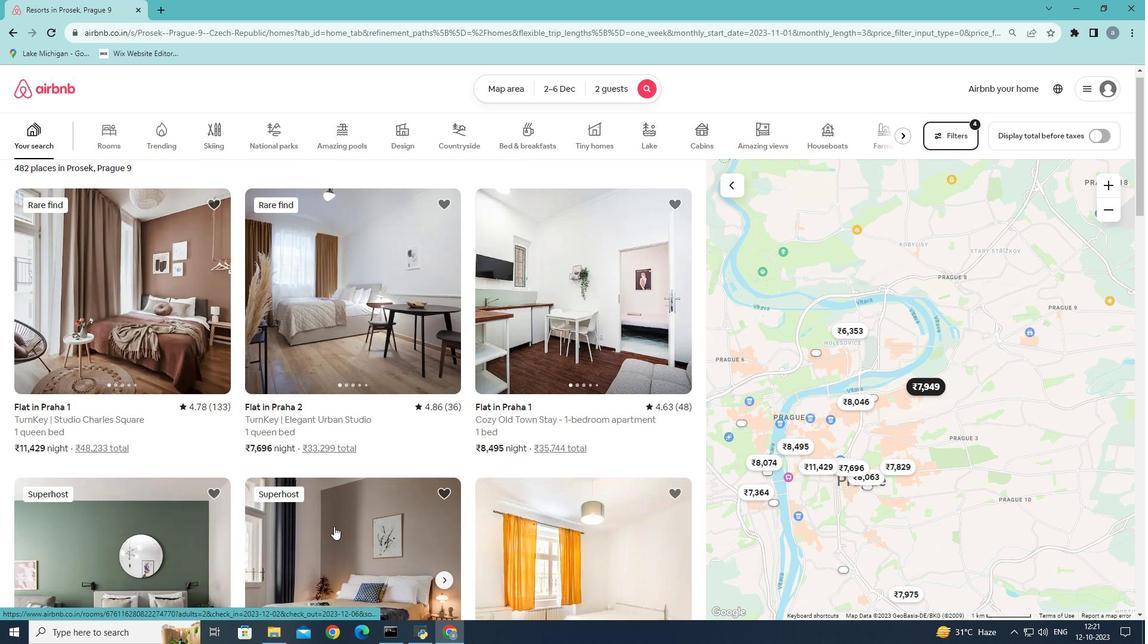 
Action: Mouse scrolled (334, 526) with delta (0, 0)
Screenshot: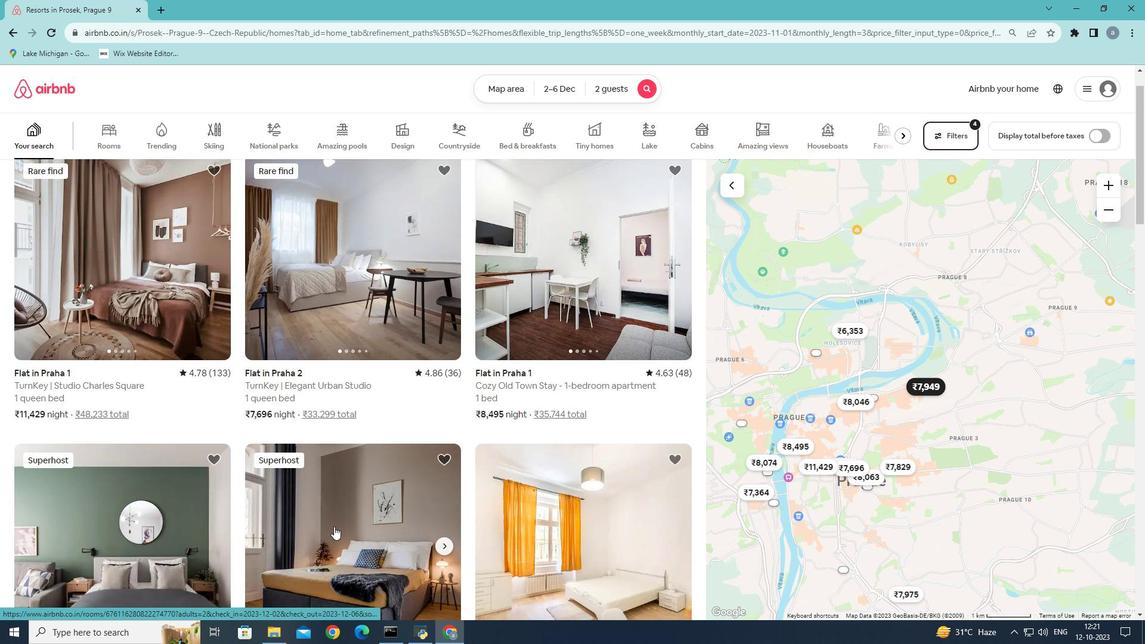 
Action: Mouse scrolled (334, 526) with delta (0, 0)
Screenshot: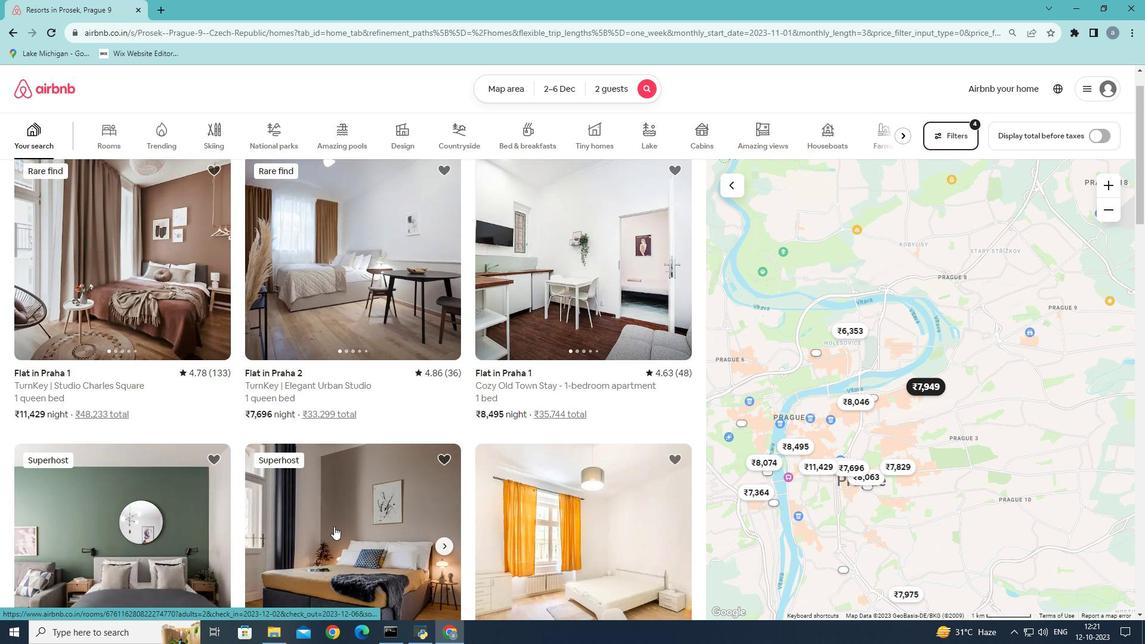 
Action: Mouse scrolled (334, 526) with delta (0, 0)
Screenshot: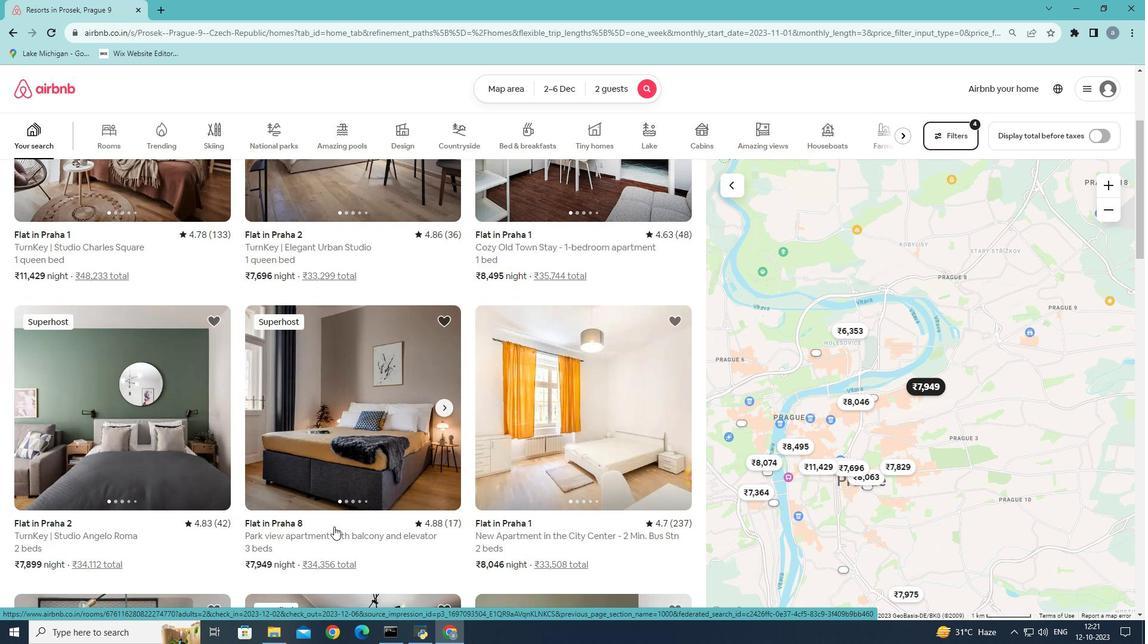 
Action: Mouse scrolled (334, 526) with delta (0, 0)
Screenshot: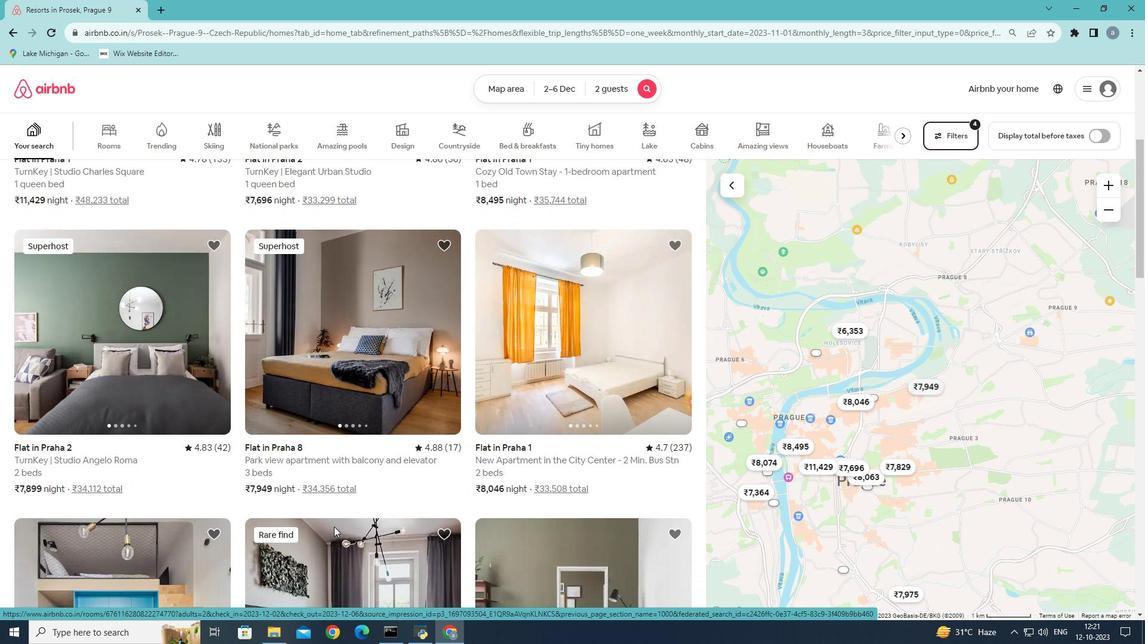 
Action: Mouse scrolled (334, 526) with delta (0, 0)
Screenshot: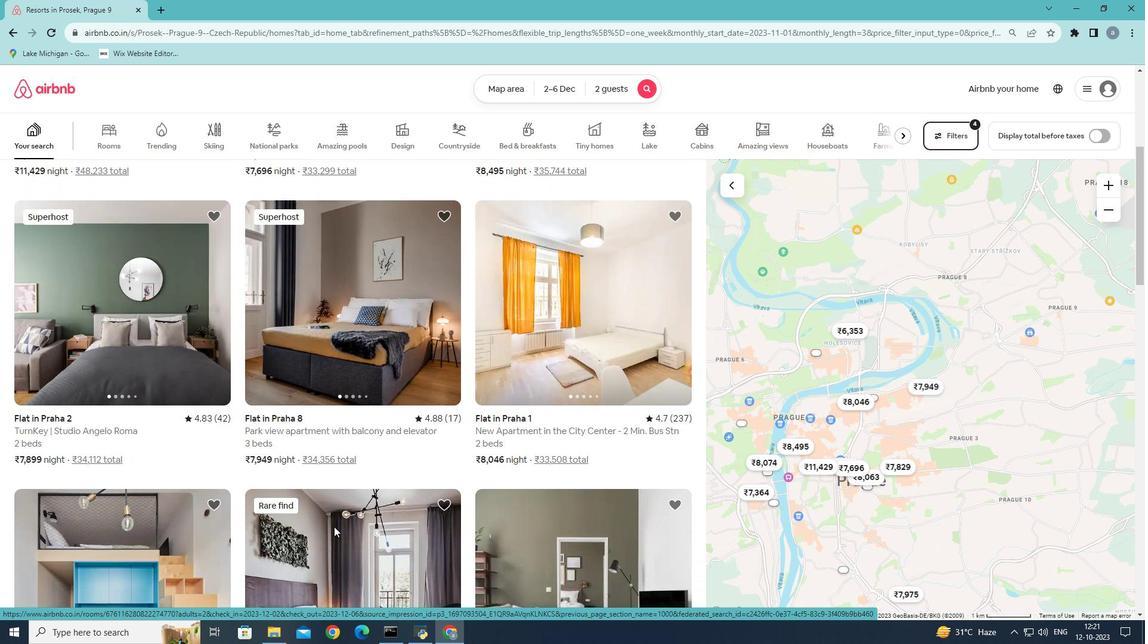
Action: Mouse scrolled (334, 526) with delta (0, 0)
Screenshot: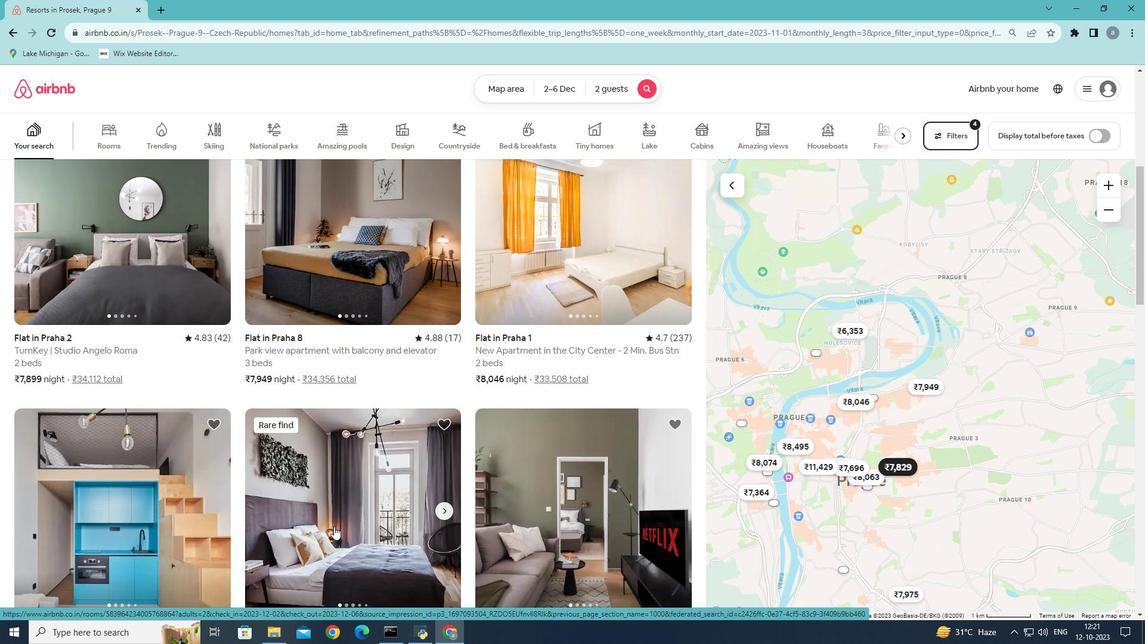 
Action: Mouse scrolled (334, 526) with delta (0, 0)
Screenshot: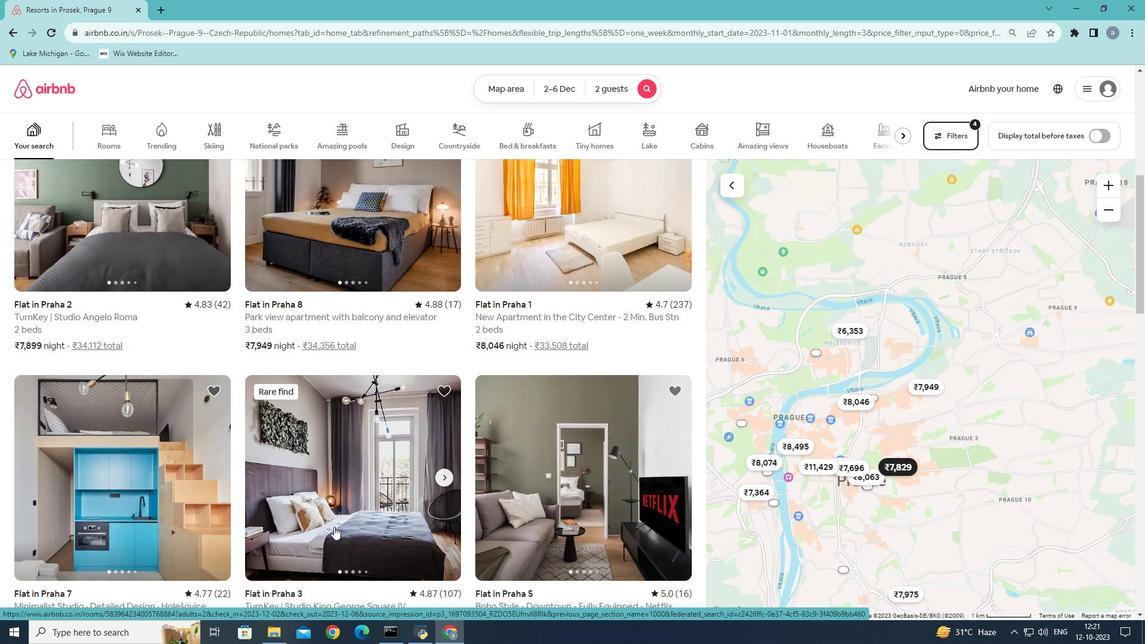 
Action: Mouse scrolled (334, 526) with delta (0, 0)
Screenshot: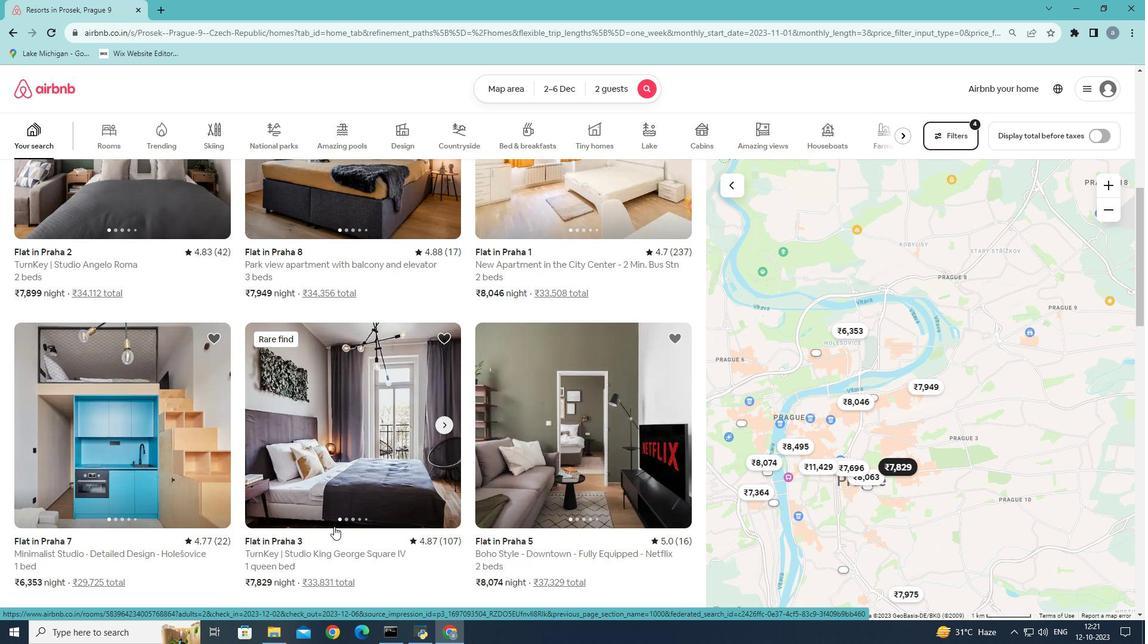 
Action: Mouse scrolled (334, 526) with delta (0, 0)
Screenshot: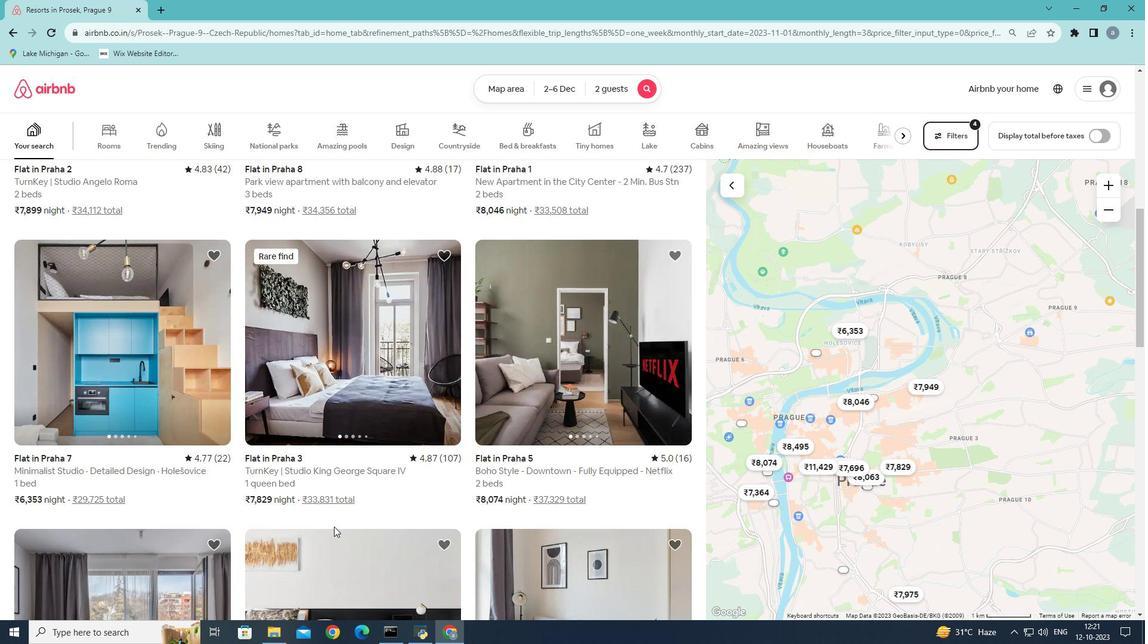
Action: Mouse scrolled (334, 526) with delta (0, 0)
Screenshot: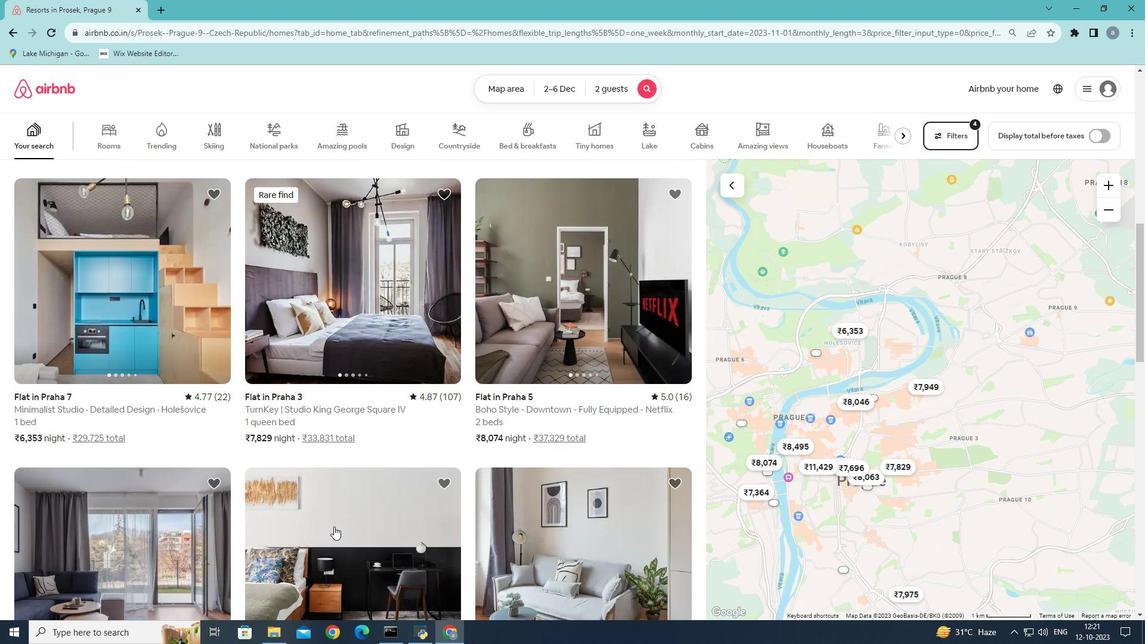 
Action: Mouse scrolled (334, 526) with delta (0, 0)
Screenshot: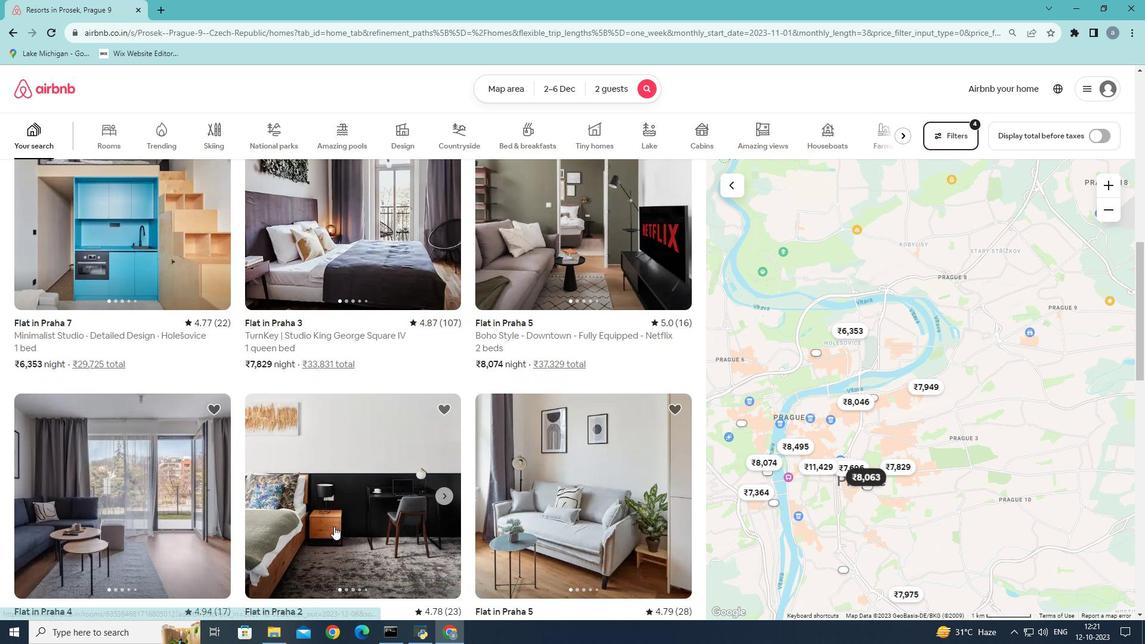 
Action: Mouse scrolled (334, 526) with delta (0, 0)
Screenshot: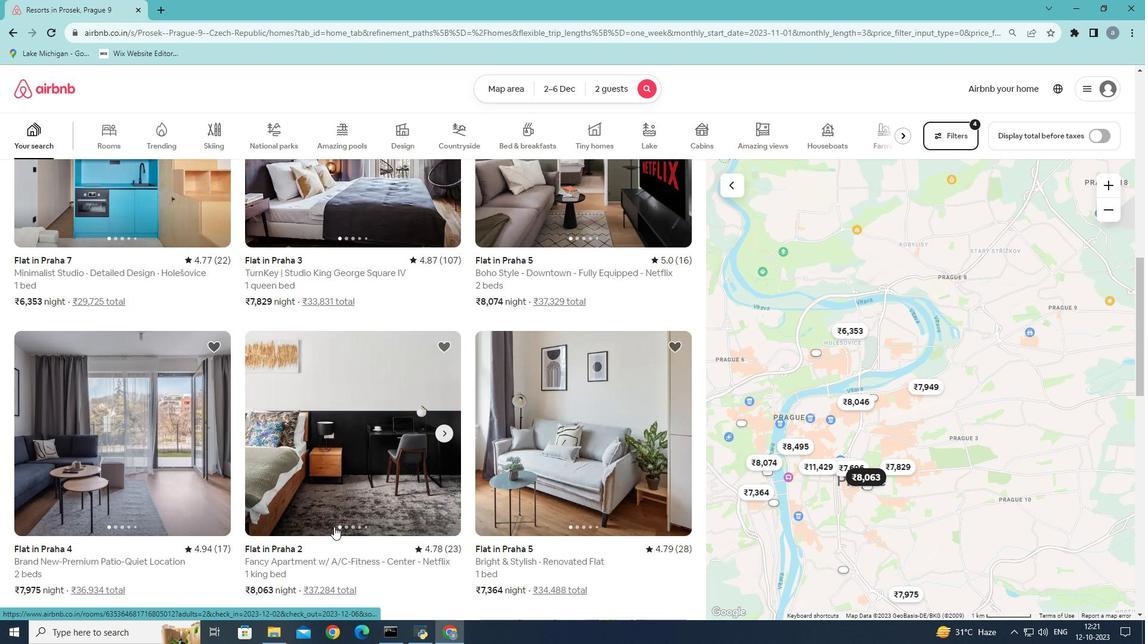 
Action: Mouse scrolled (334, 526) with delta (0, 0)
Screenshot: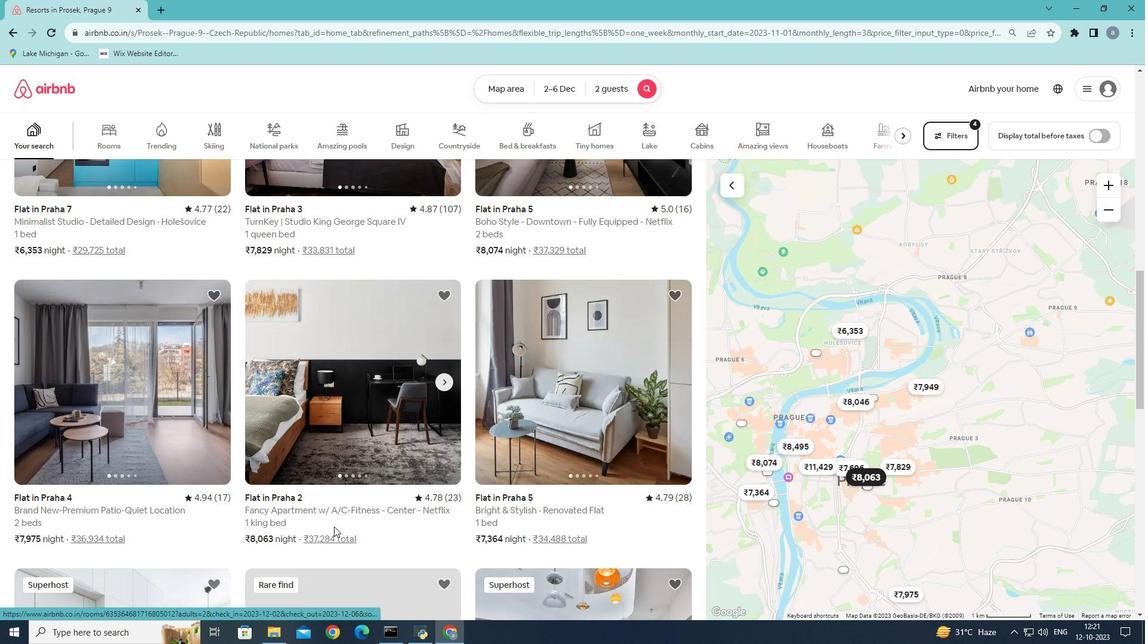
Action: Mouse scrolled (334, 526) with delta (0, 0)
Screenshot: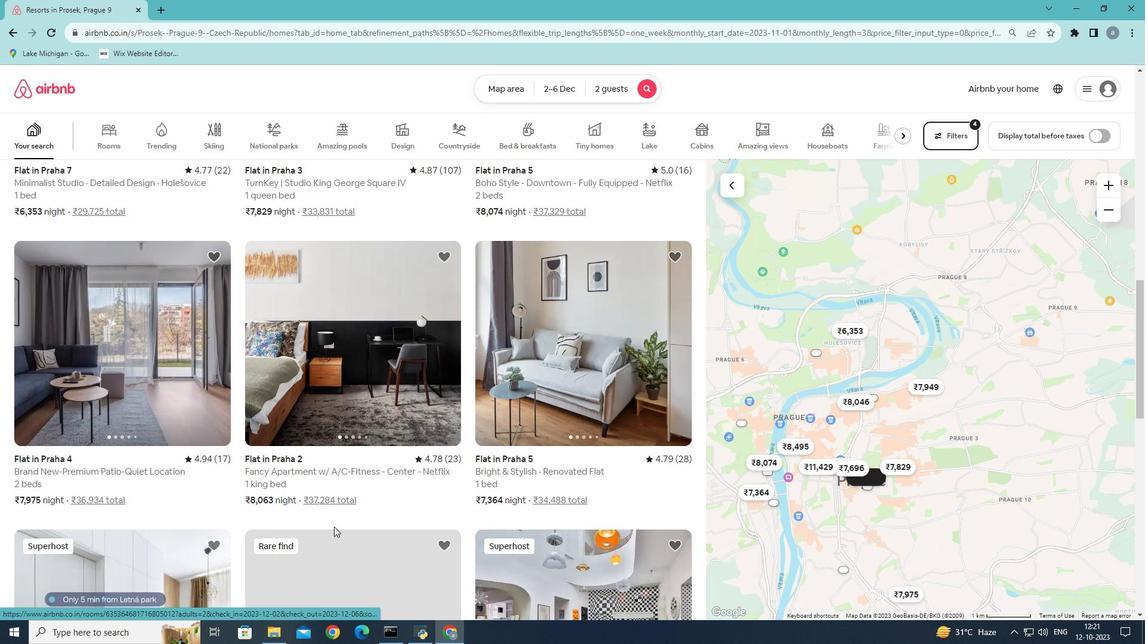 
Action: Mouse scrolled (334, 526) with delta (0, 0)
Screenshot: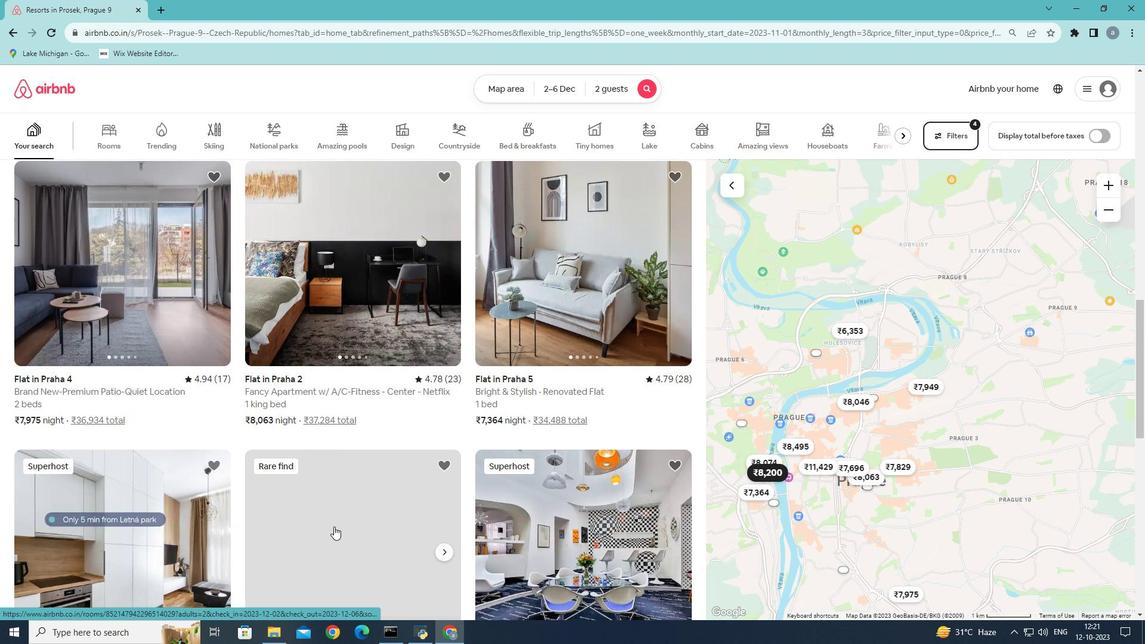 
Action: Mouse scrolled (334, 526) with delta (0, 0)
Screenshot: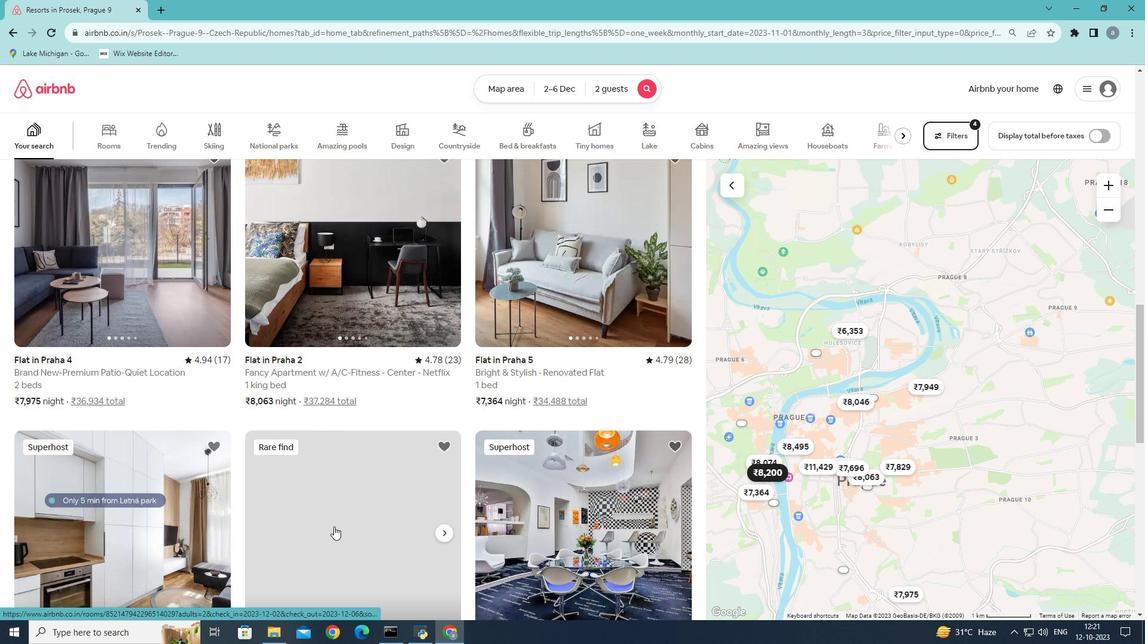 
Action: Mouse scrolled (334, 526) with delta (0, 0)
Screenshot: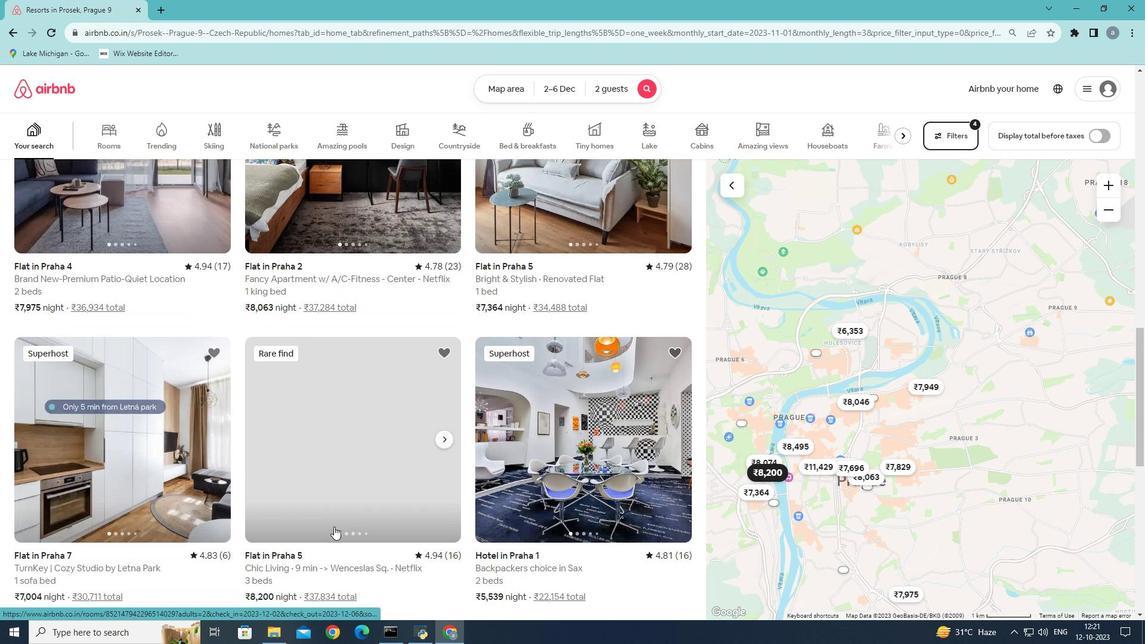 
Action: Mouse scrolled (334, 526) with delta (0, 0)
Screenshot: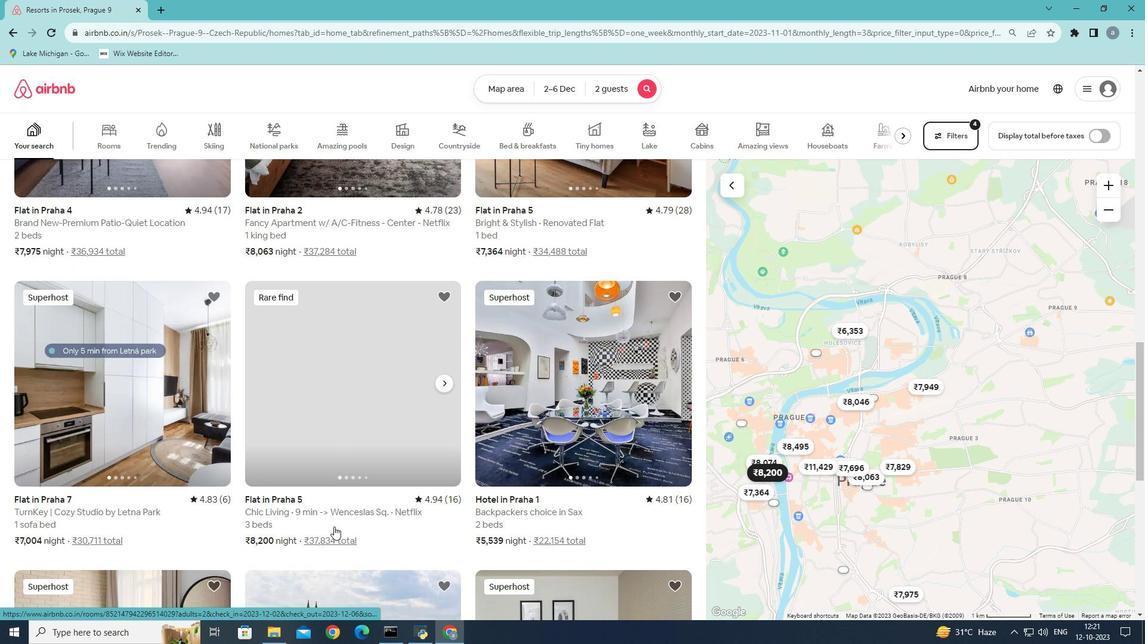 
Action: Mouse scrolled (334, 526) with delta (0, 0)
Screenshot: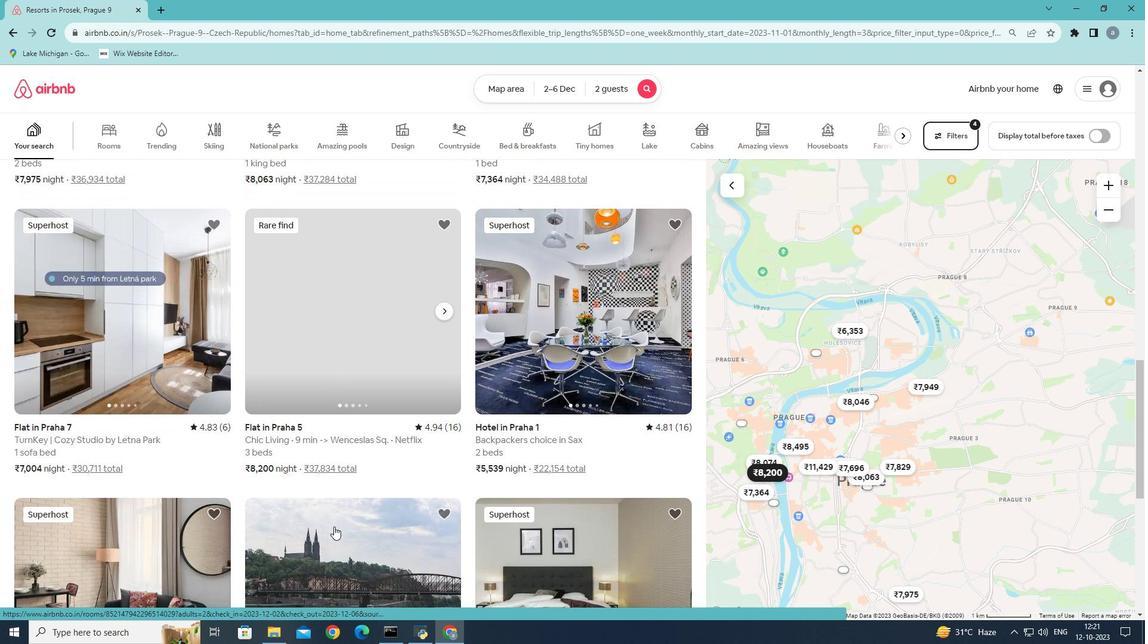 
Action: Mouse scrolled (334, 526) with delta (0, 0)
Screenshot: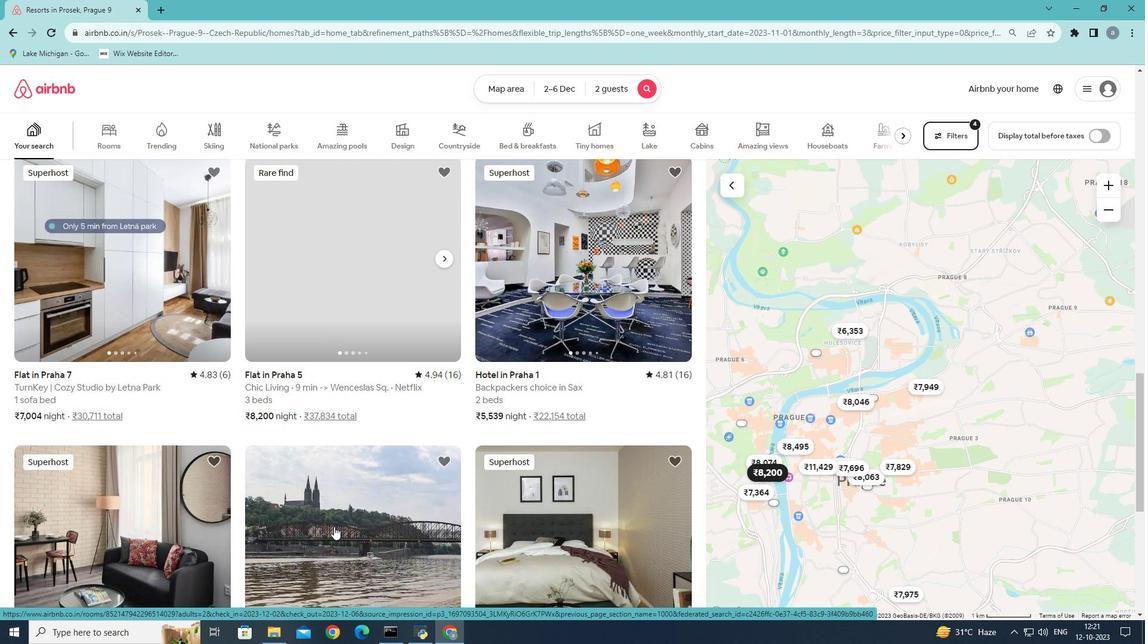 
Action: Mouse moved to (618, 286)
Screenshot: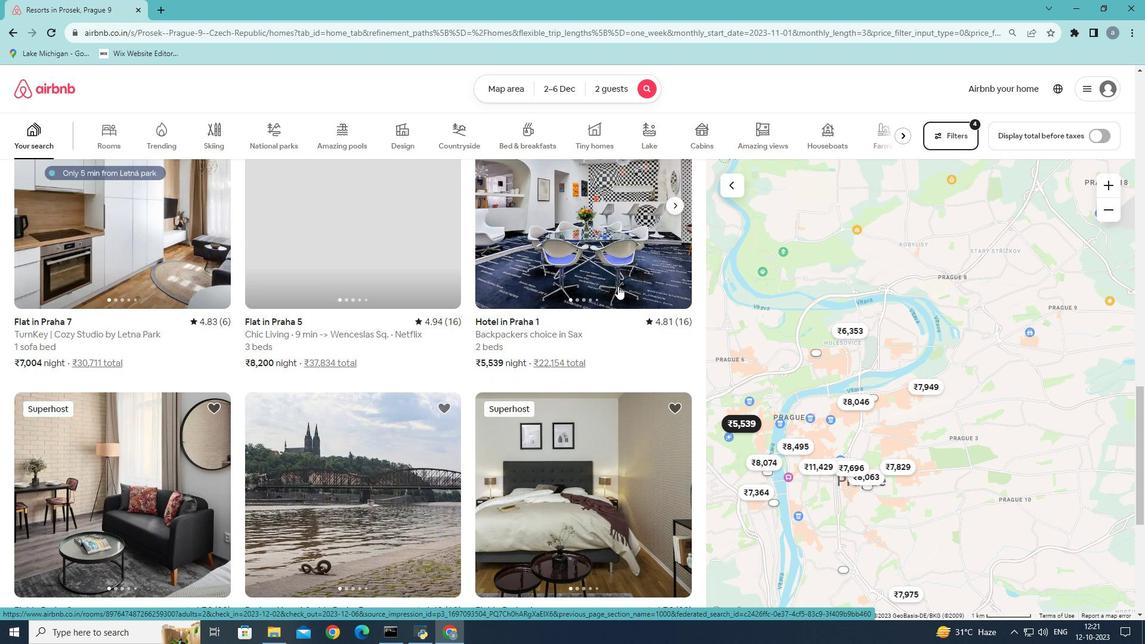 
Action: Mouse pressed left at (618, 286)
Screenshot: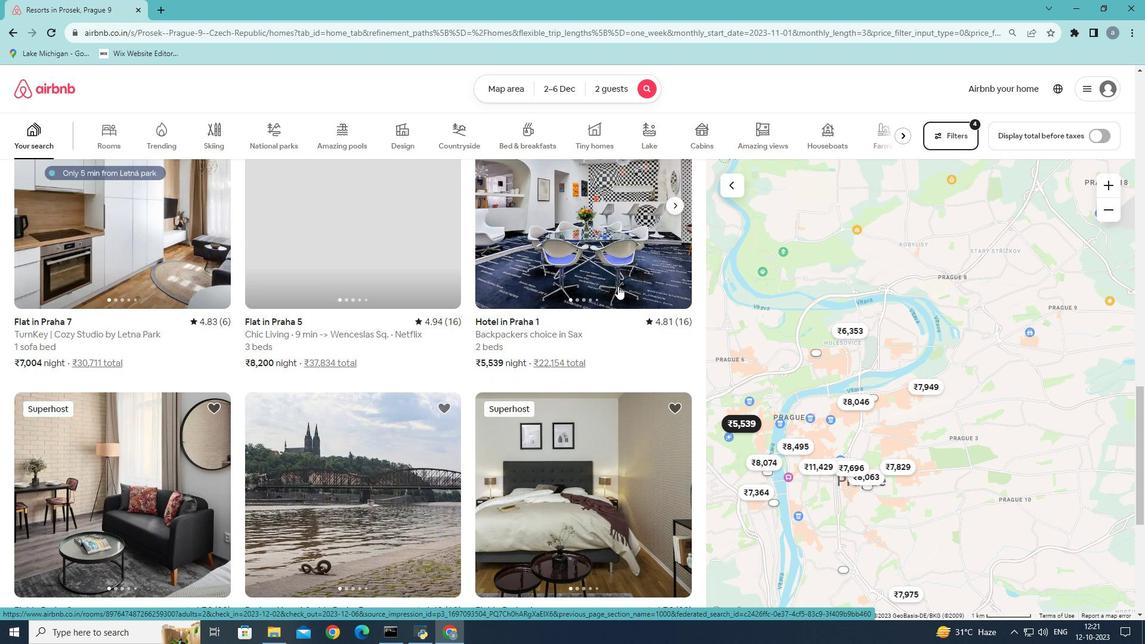 
Action: Mouse moved to (830, 452)
Screenshot: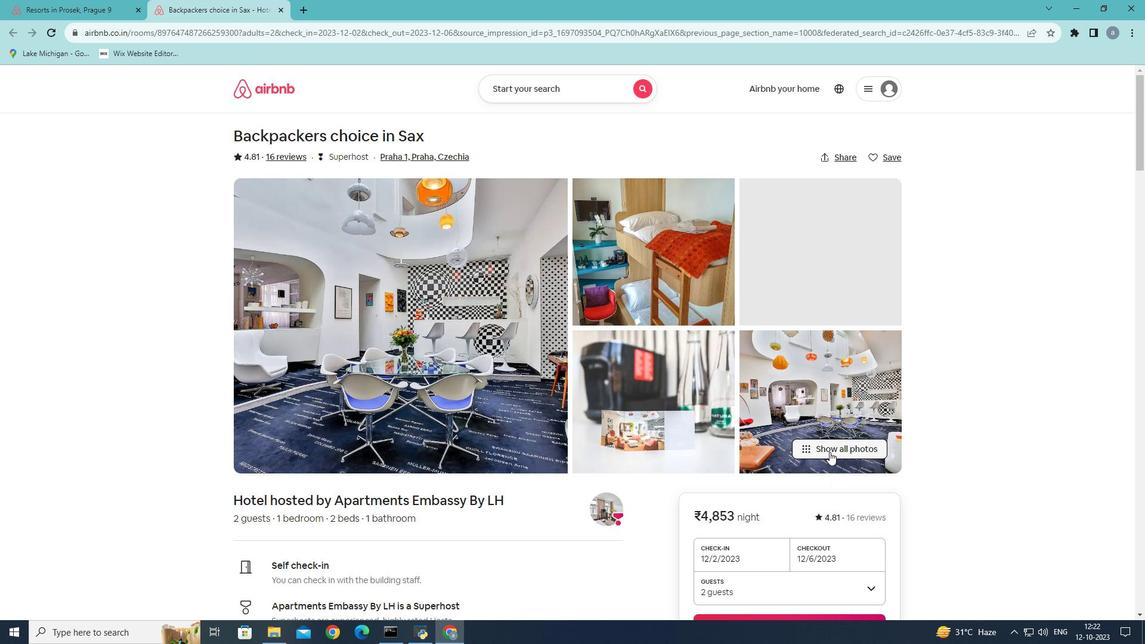 
Action: Mouse pressed left at (830, 452)
Screenshot: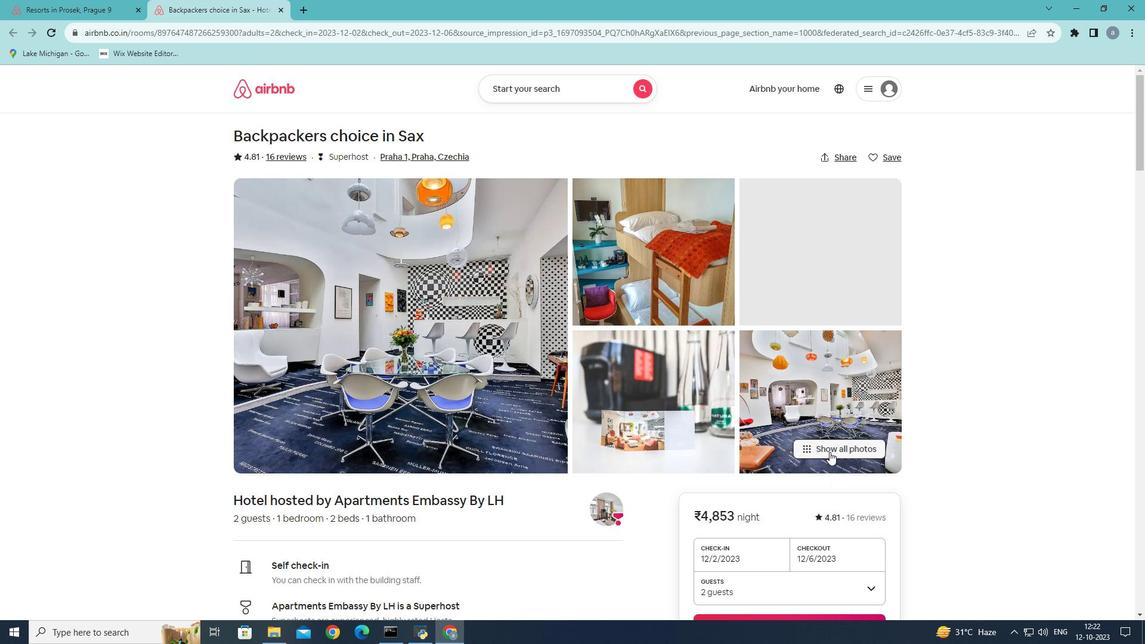 
Action: Mouse moved to (759, 426)
Screenshot: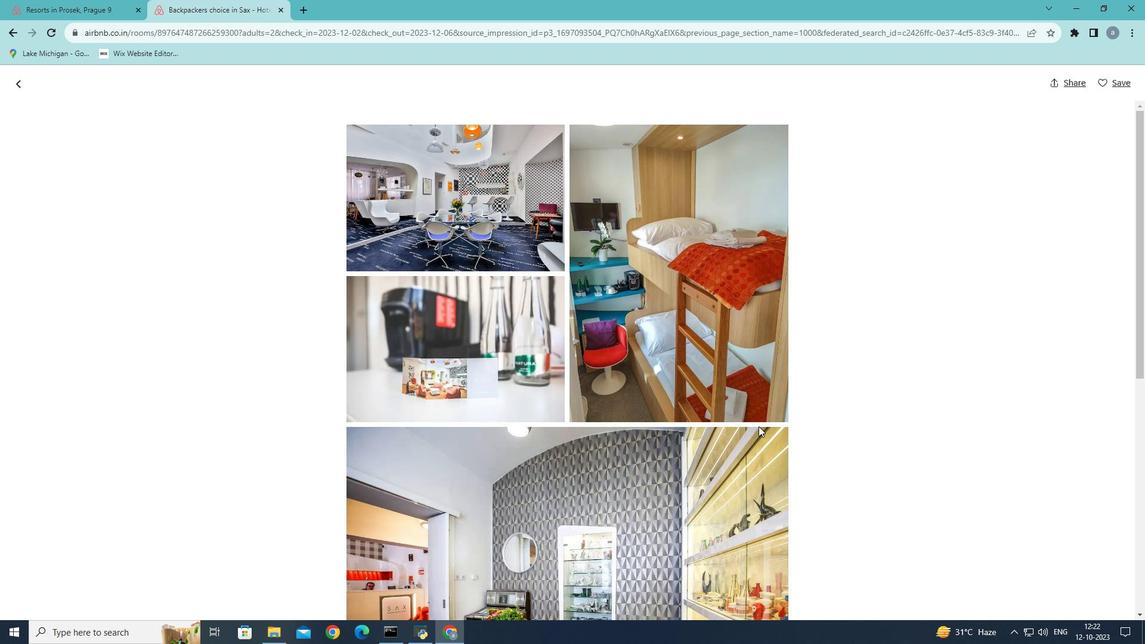 
Action: Mouse scrolled (759, 426) with delta (0, 0)
Screenshot: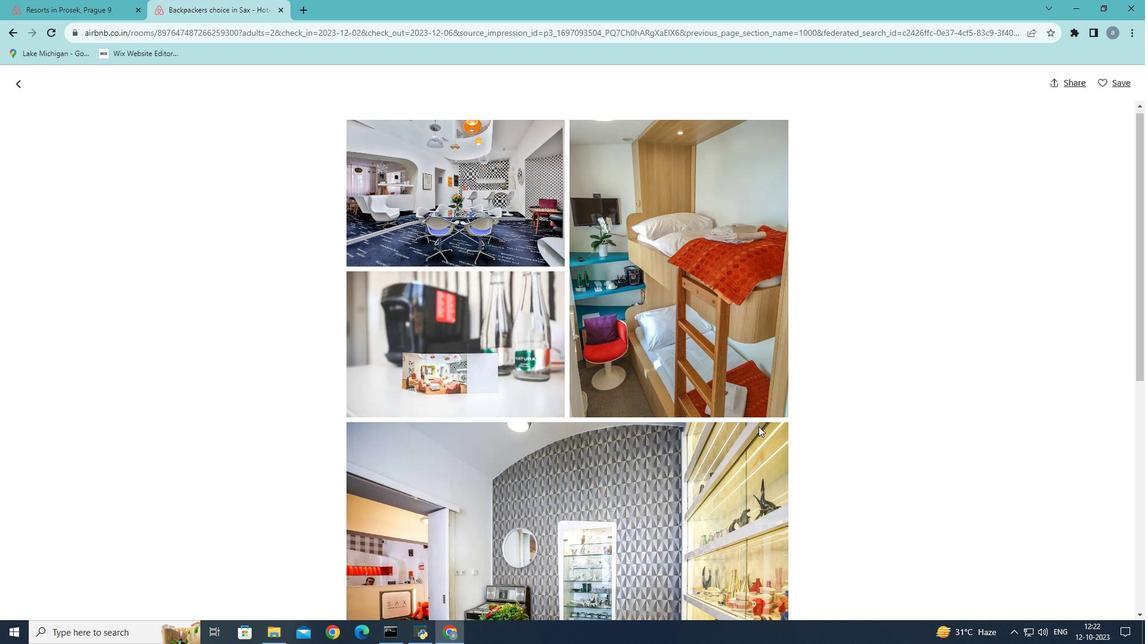 
Action: Mouse scrolled (759, 426) with delta (0, 0)
Screenshot: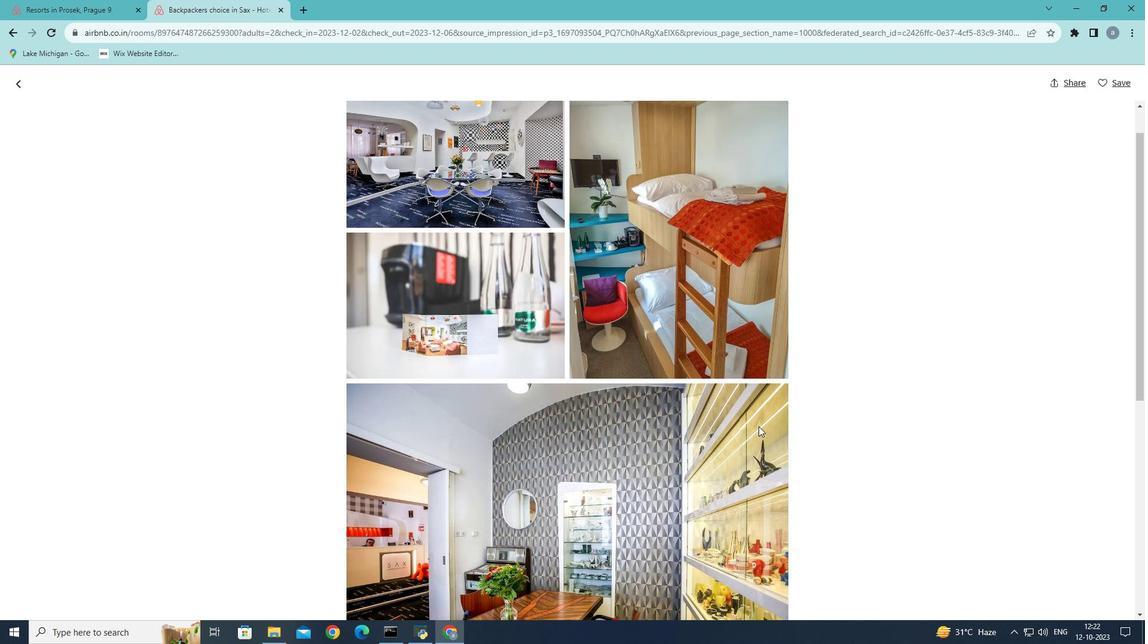 
Action: Mouse scrolled (759, 426) with delta (0, 0)
Screenshot: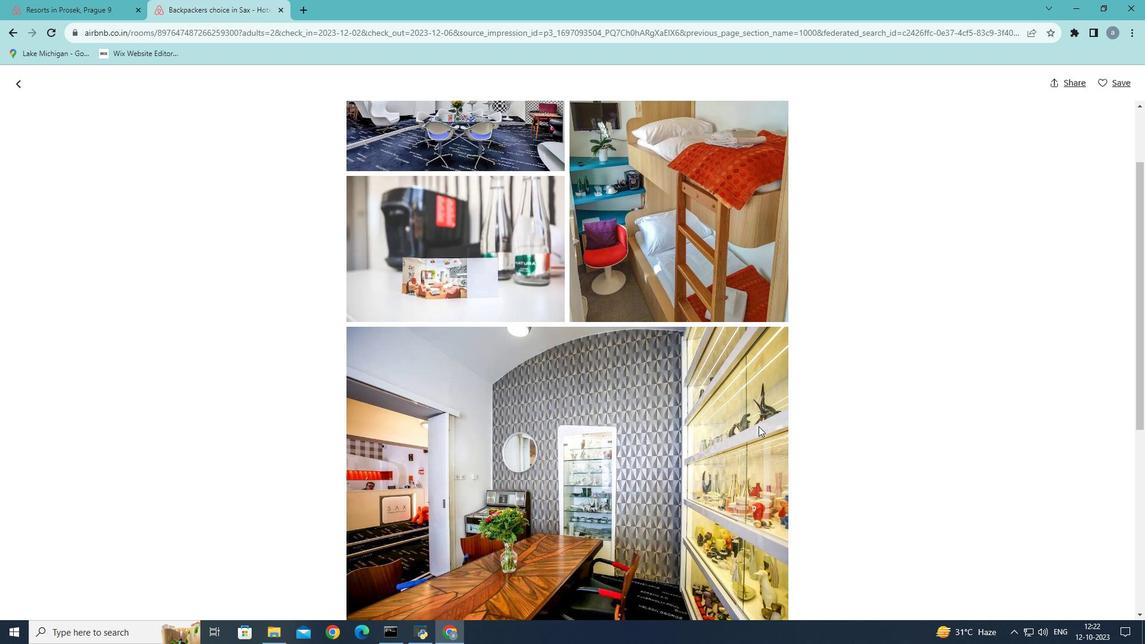 
Action: Mouse scrolled (759, 426) with delta (0, 0)
Screenshot: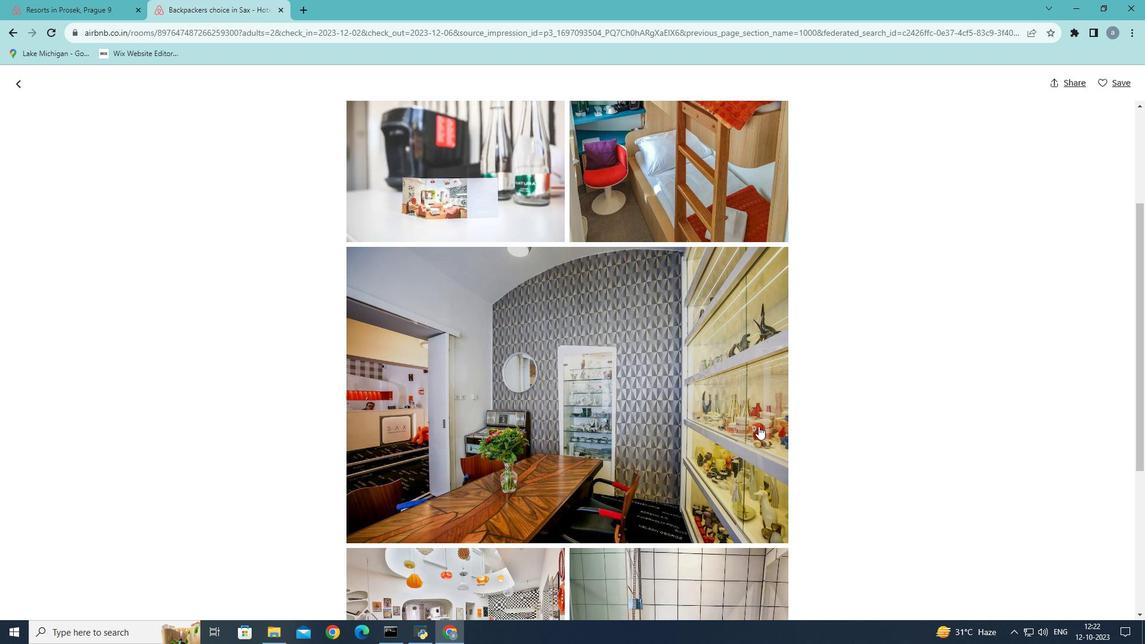 
Action: Mouse scrolled (759, 426) with delta (0, 0)
Screenshot: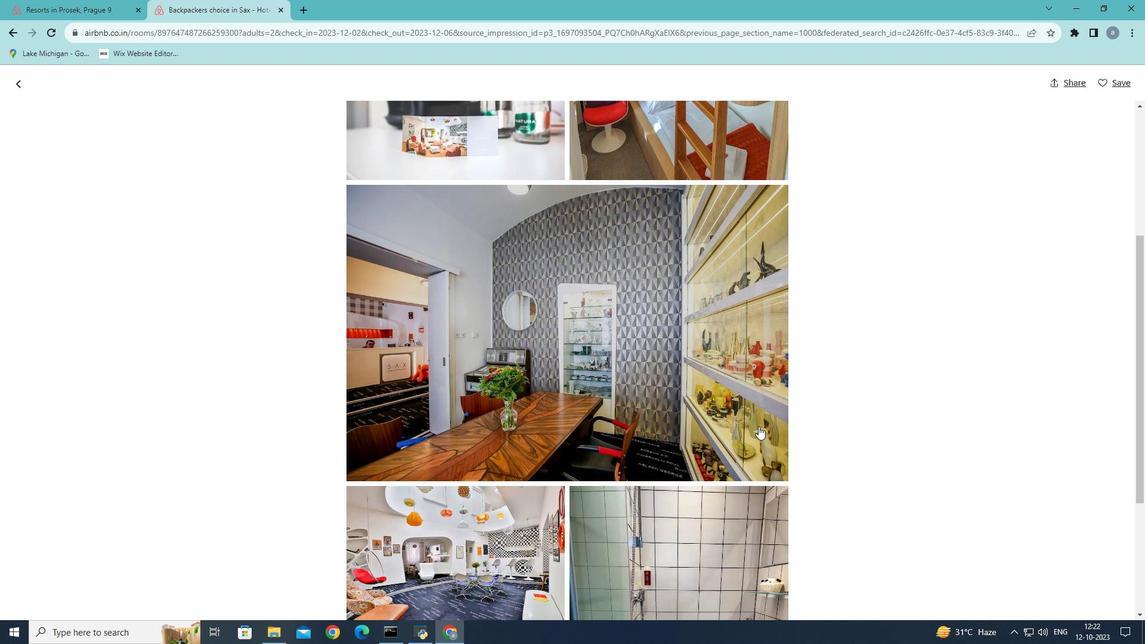 
Action: Mouse moved to (763, 352)
Screenshot: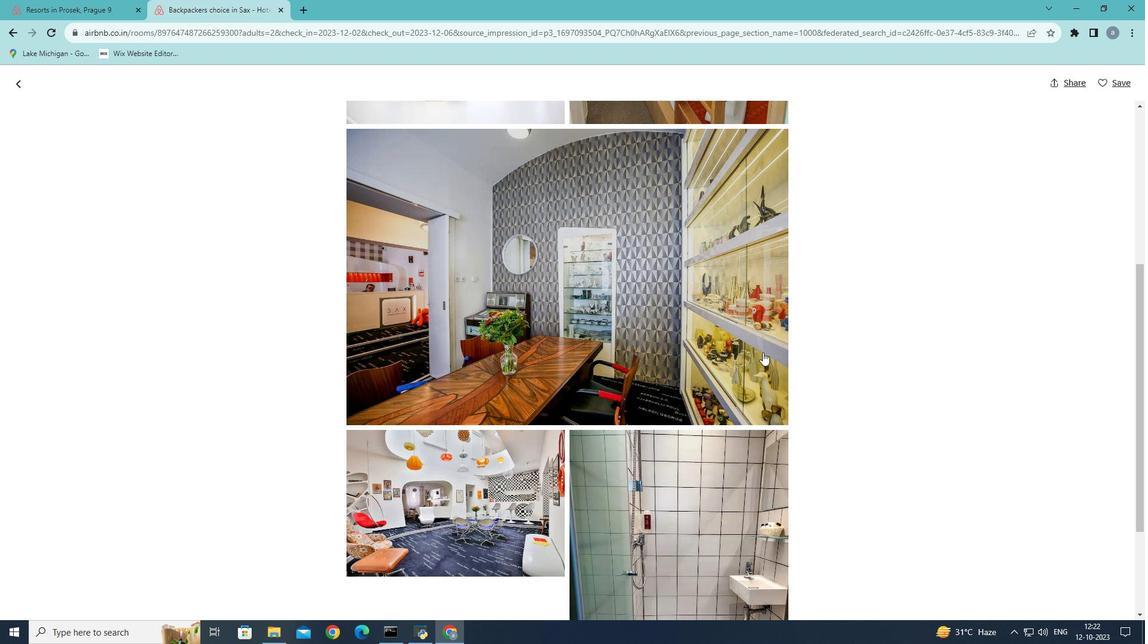 
Action: Mouse scrolled (763, 352) with delta (0, 0)
Screenshot: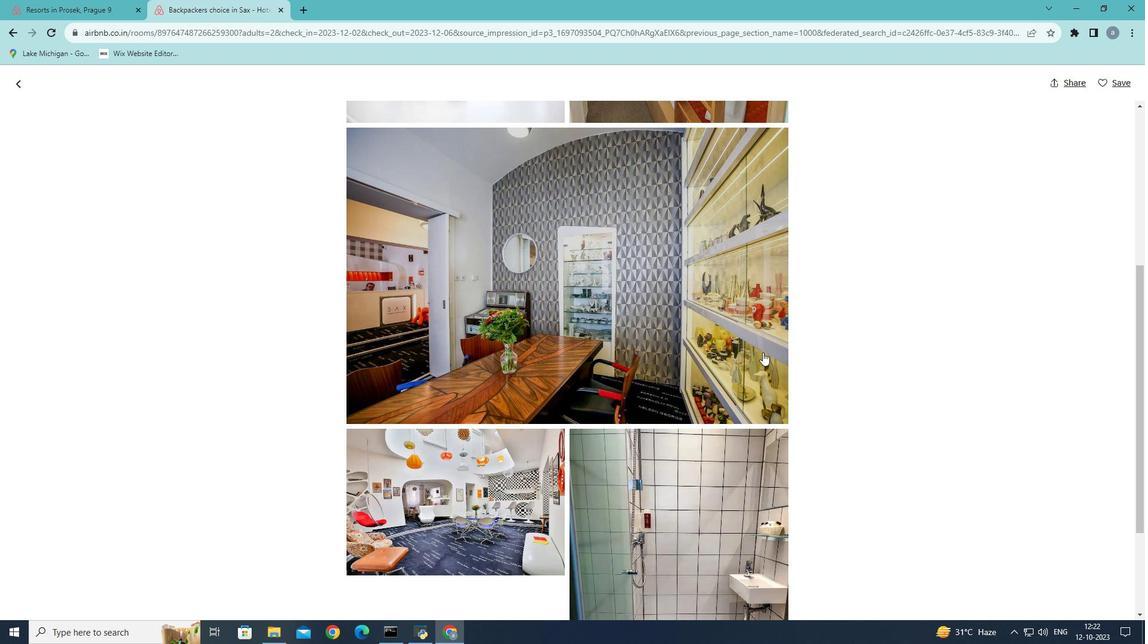 
Action: Mouse scrolled (763, 352) with delta (0, 0)
Screenshot: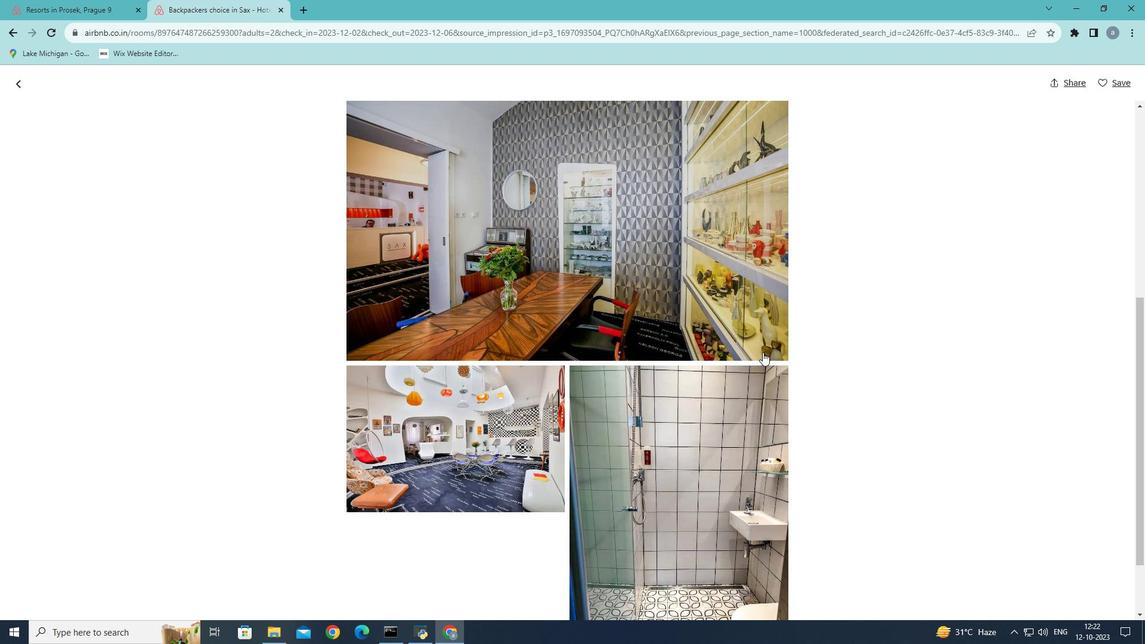 
Action: Mouse scrolled (763, 352) with delta (0, 0)
Screenshot: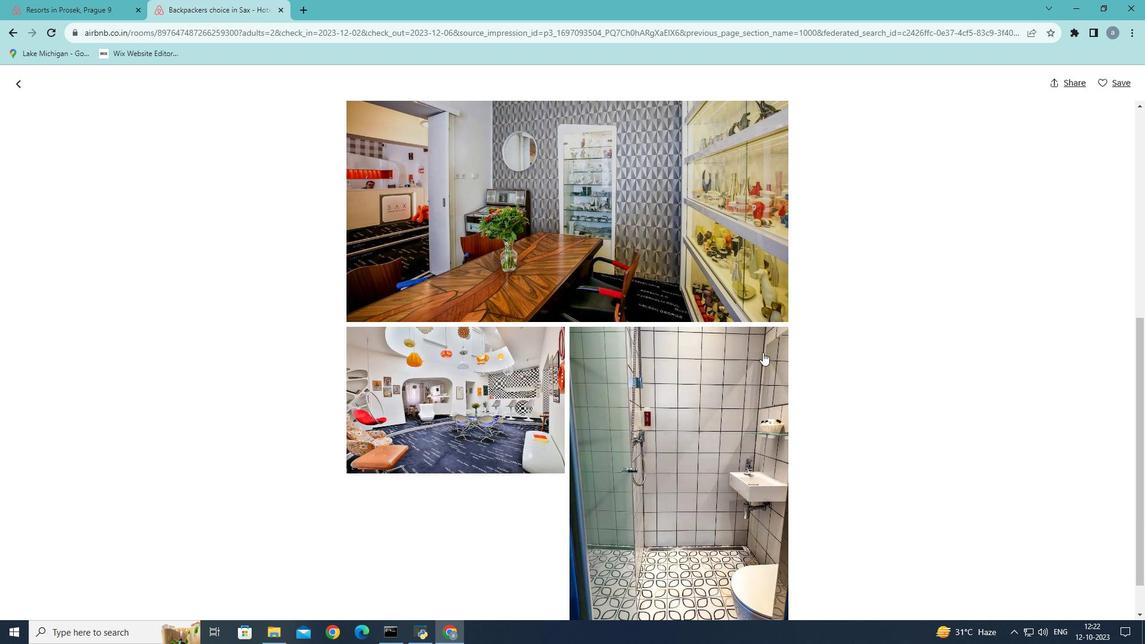 
Action: Mouse scrolled (763, 352) with delta (0, 0)
Screenshot: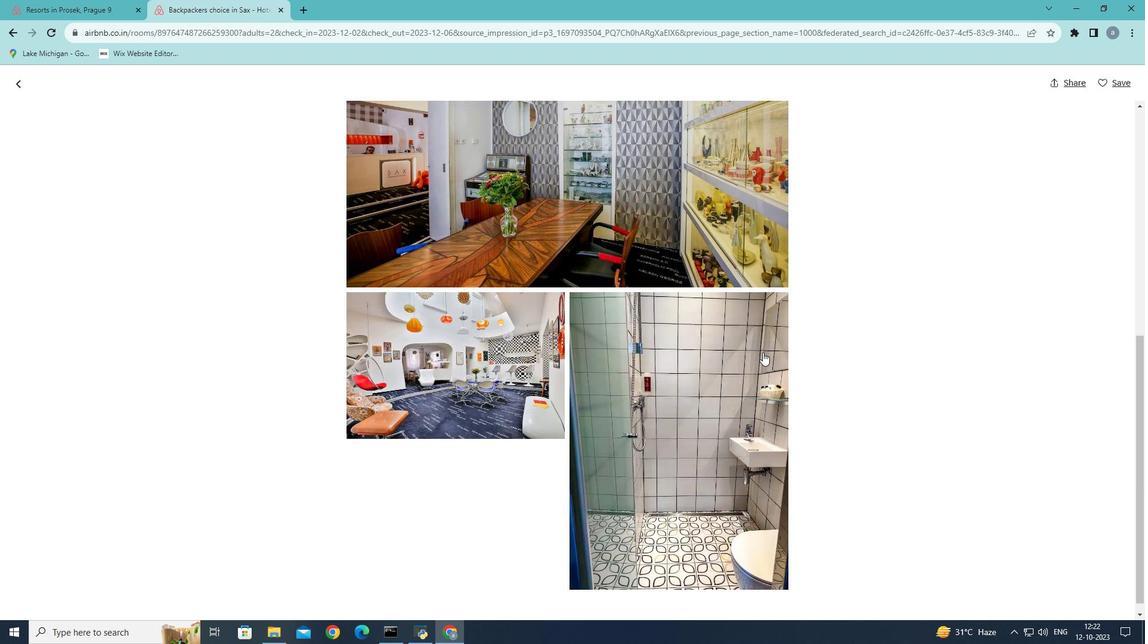 
Action: Mouse scrolled (763, 352) with delta (0, 0)
Screenshot: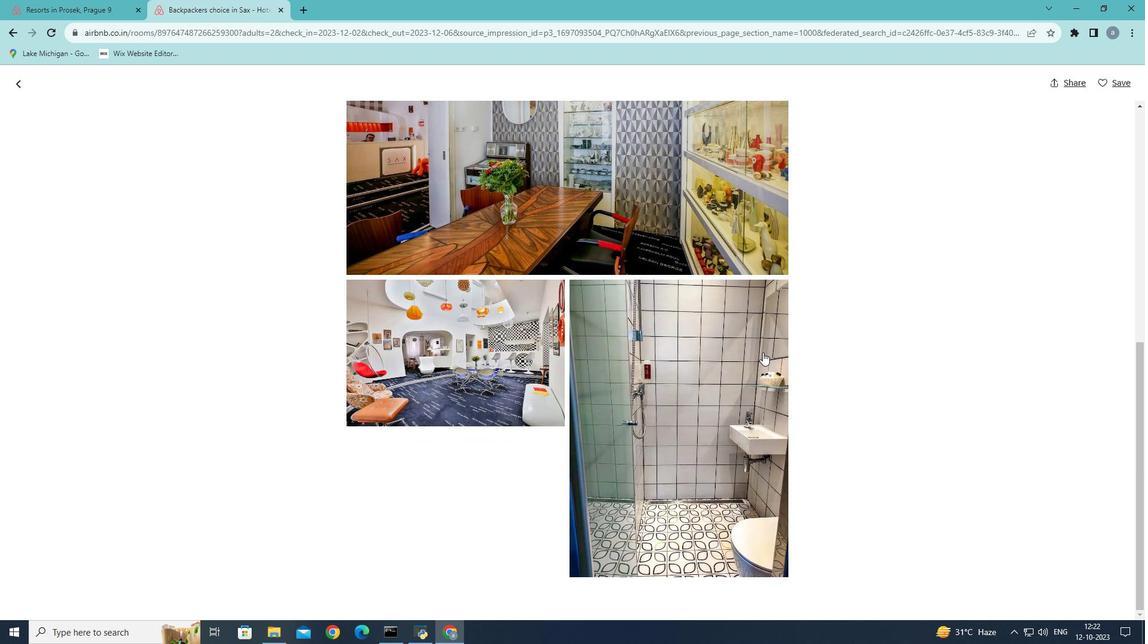 
Action: Mouse scrolled (763, 352) with delta (0, 0)
Screenshot: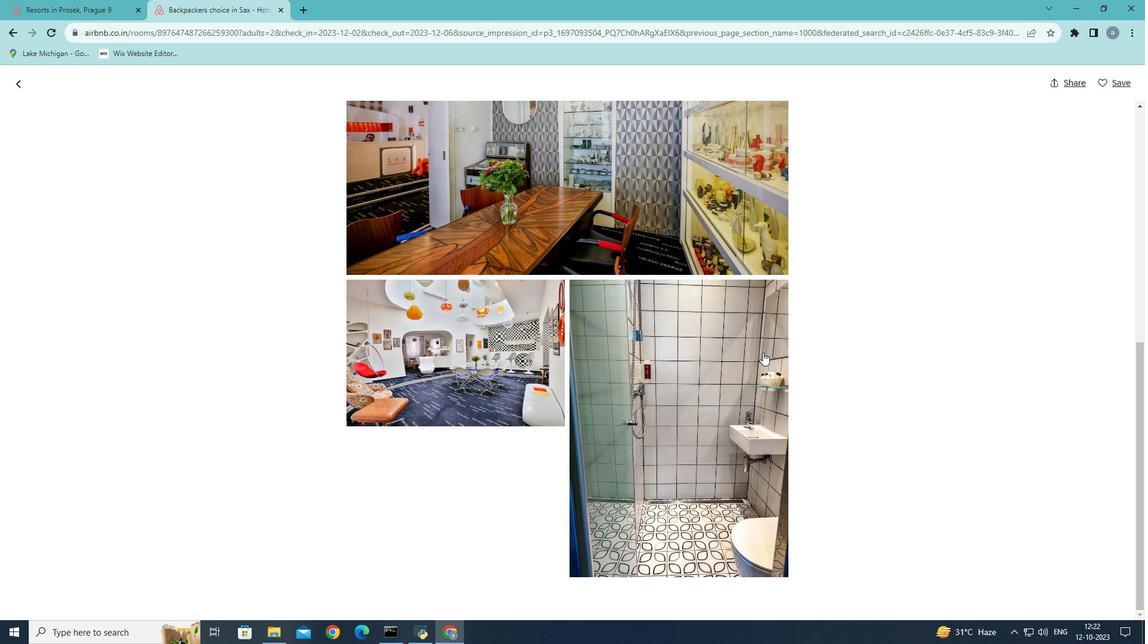
Action: Mouse scrolled (763, 352) with delta (0, 0)
Screenshot: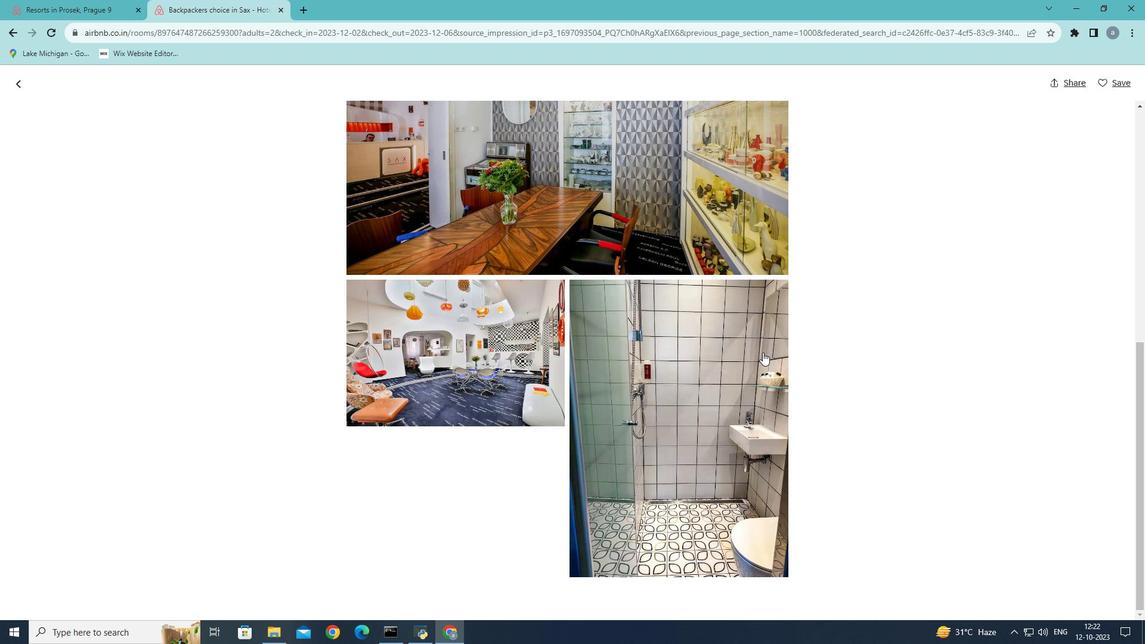 
Action: Mouse scrolled (763, 352) with delta (0, 0)
Screenshot: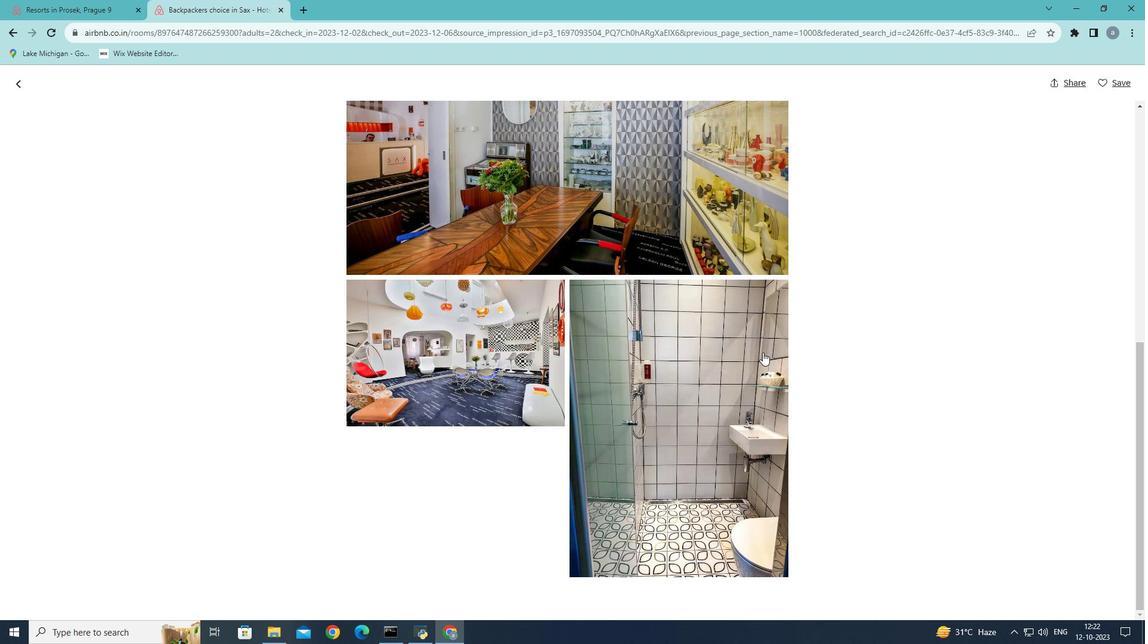 
Action: Mouse scrolled (763, 352) with delta (0, 0)
Screenshot: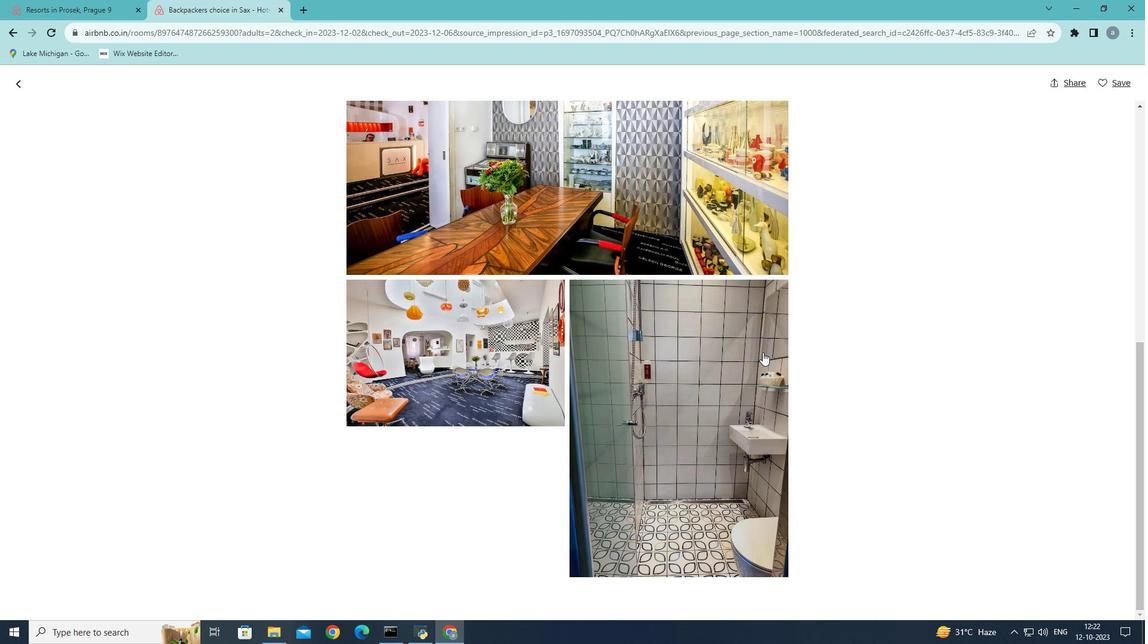 
Action: Mouse scrolled (763, 352) with delta (0, 0)
Screenshot: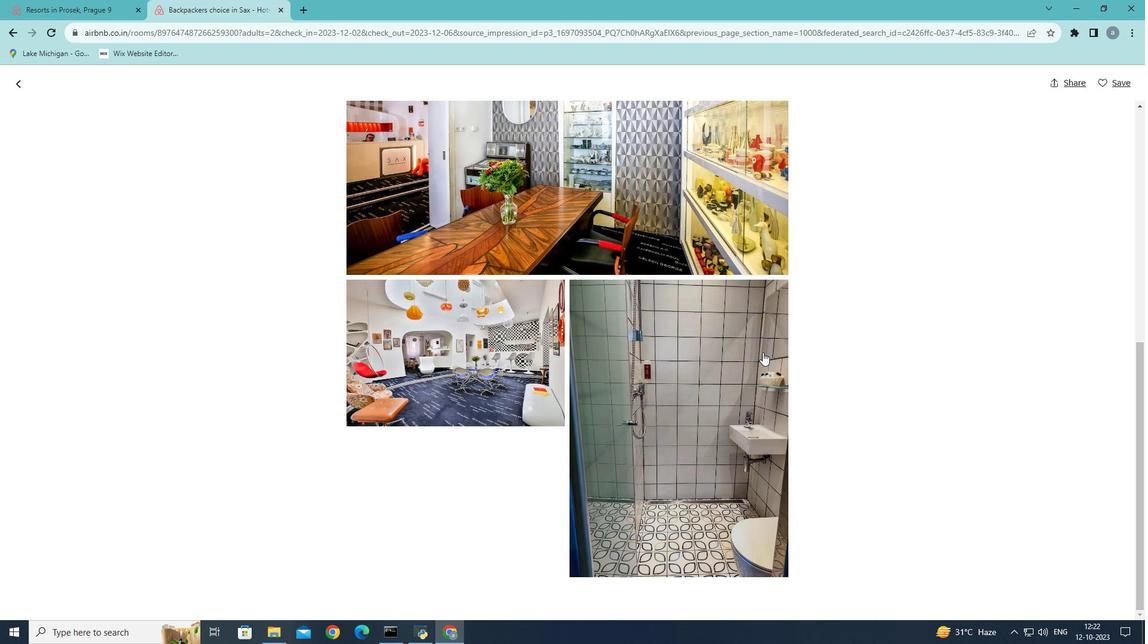 
Action: Mouse moved to (763, 352)
Screenshot: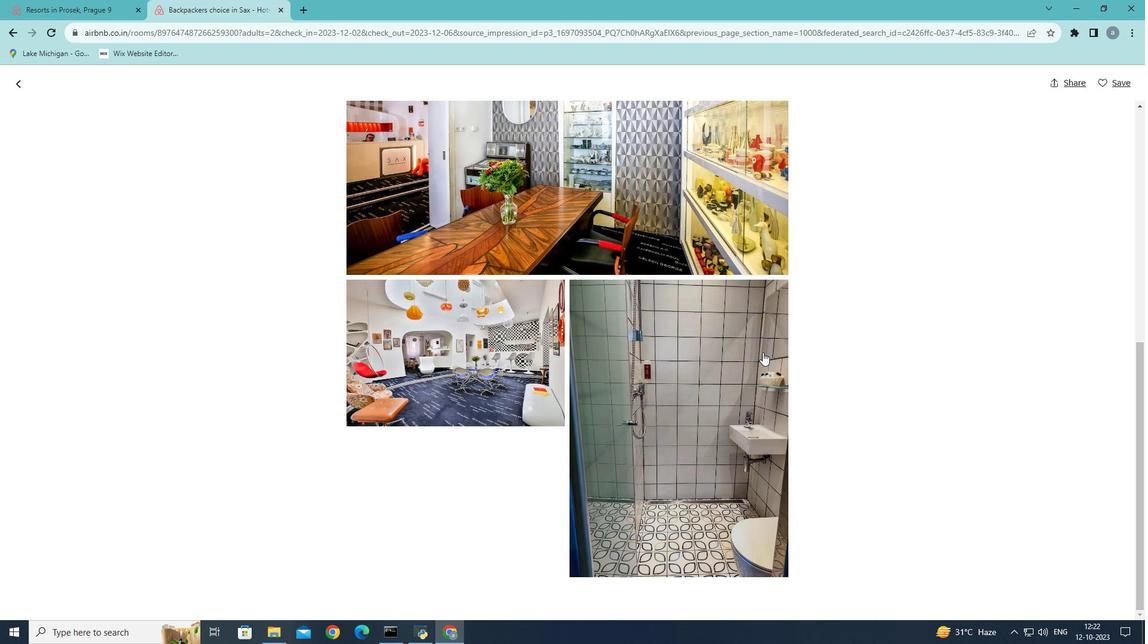 
Action: Mouse scrolled (763, 352) with delta (0, 0)
Screenshot: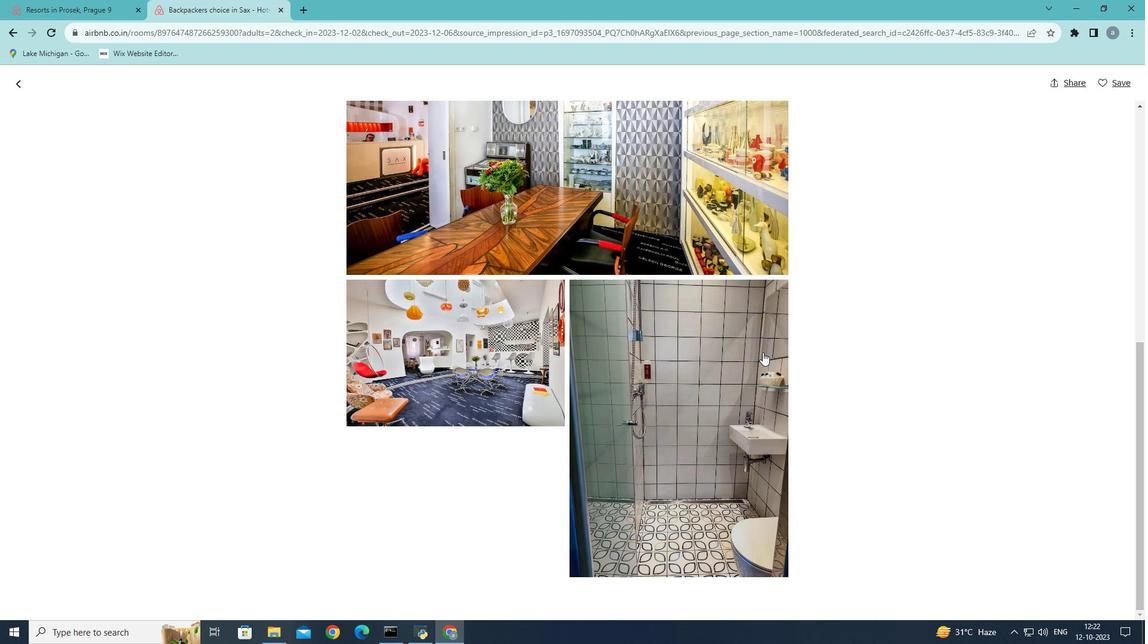 
Action: Mouse moved to (627, 306)
Screenshot: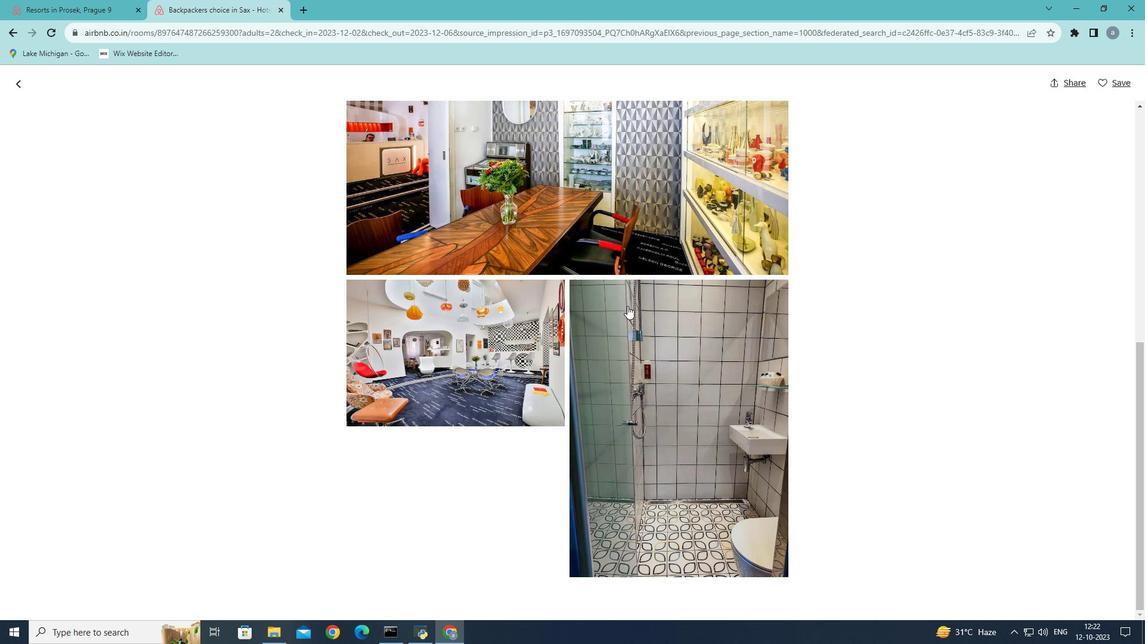 
Action: Mouse scrolled (627, 305) with delta (0, 0)
Screenshot: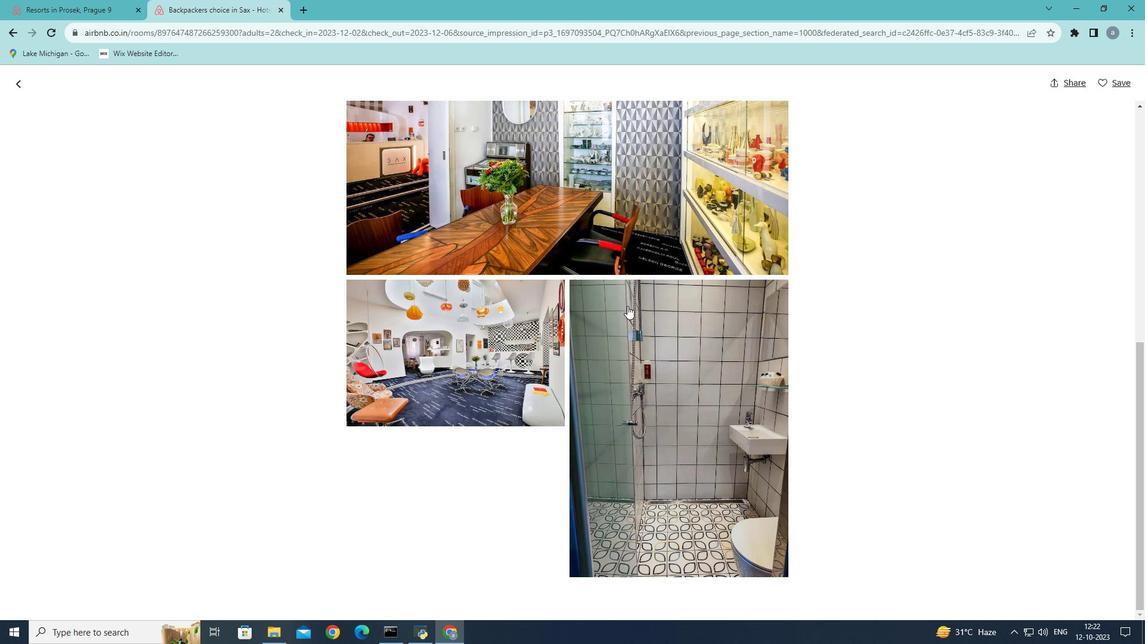 
Action: Mouse scrolled (627, 305) with delta (0, 0)
Screenshot: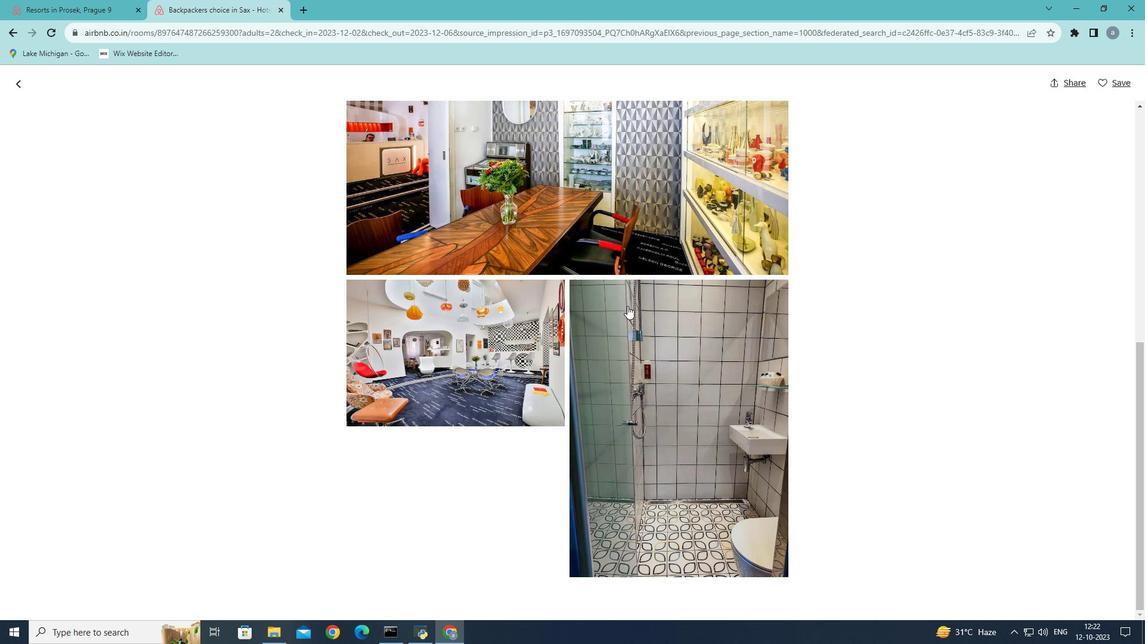 
Action: Mouse scrolled (627, 305) with delta (0, 0)
Screenshot: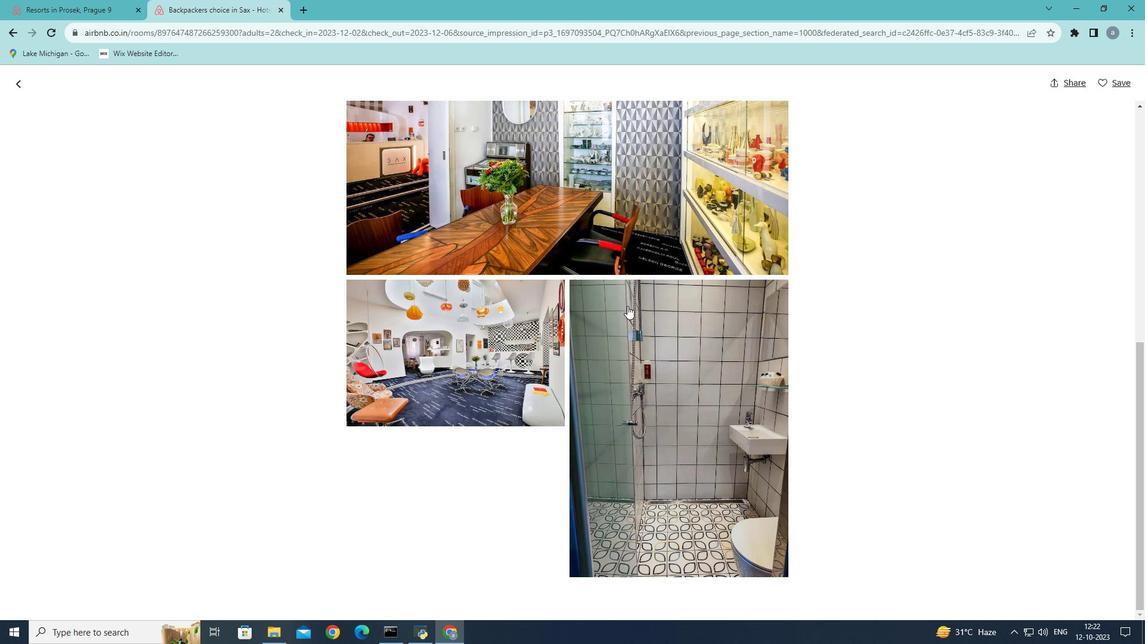 
Action: Mouse scrolled (627, 305) with delta (0, 0)
Screenshot: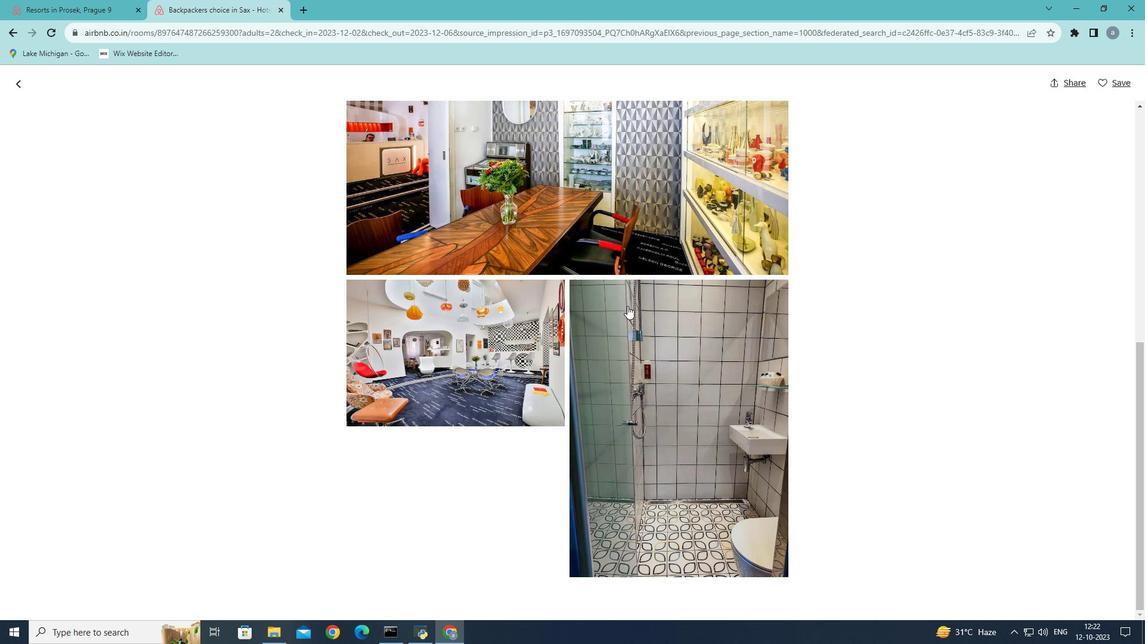 
Action: Mouse scrolled (627, 305) with delta (0, 0)
Screenshot: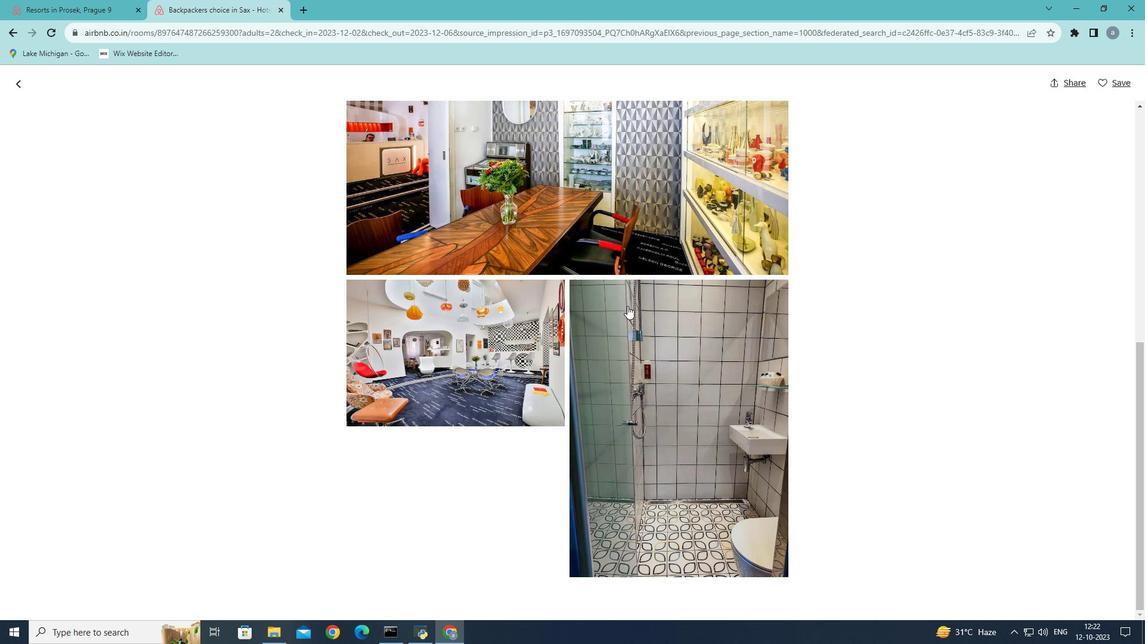 
Action: Mouse moved to (18, 81)
Screenshot: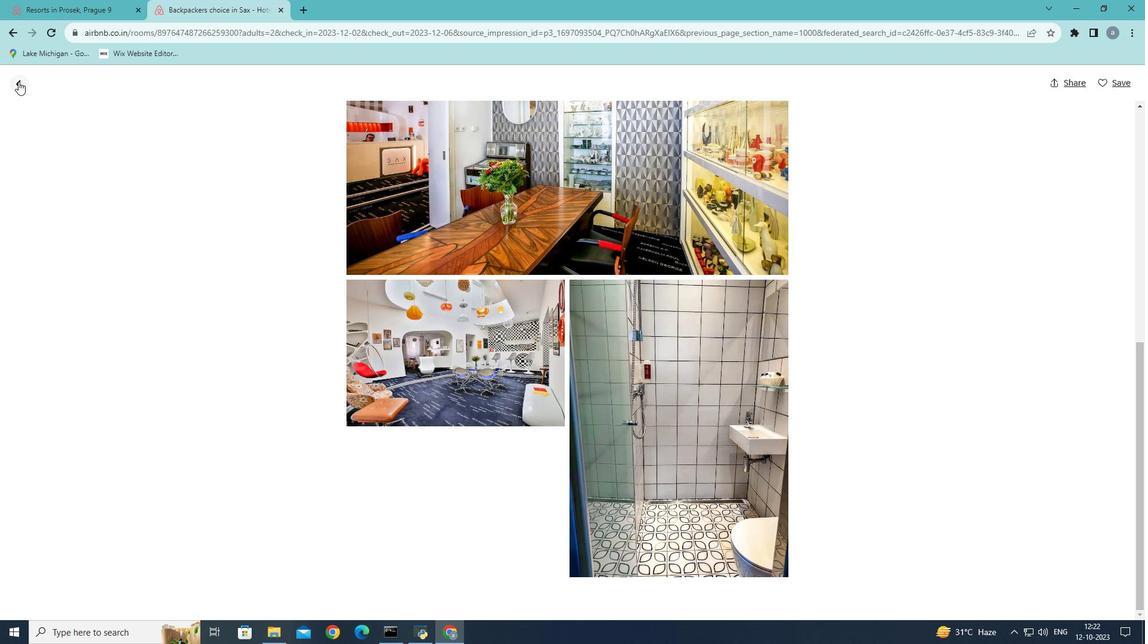 
Action: Mouse pressed left at (18, 81)
Screenshot: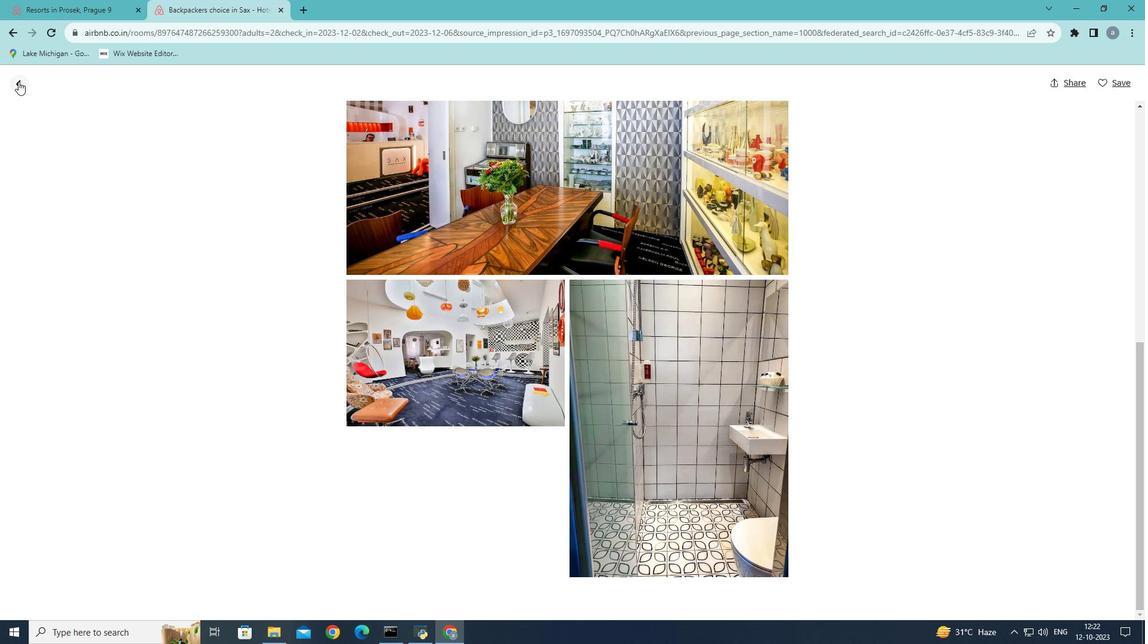 
Action: Mouse moved to (418, 265)
Screenshot: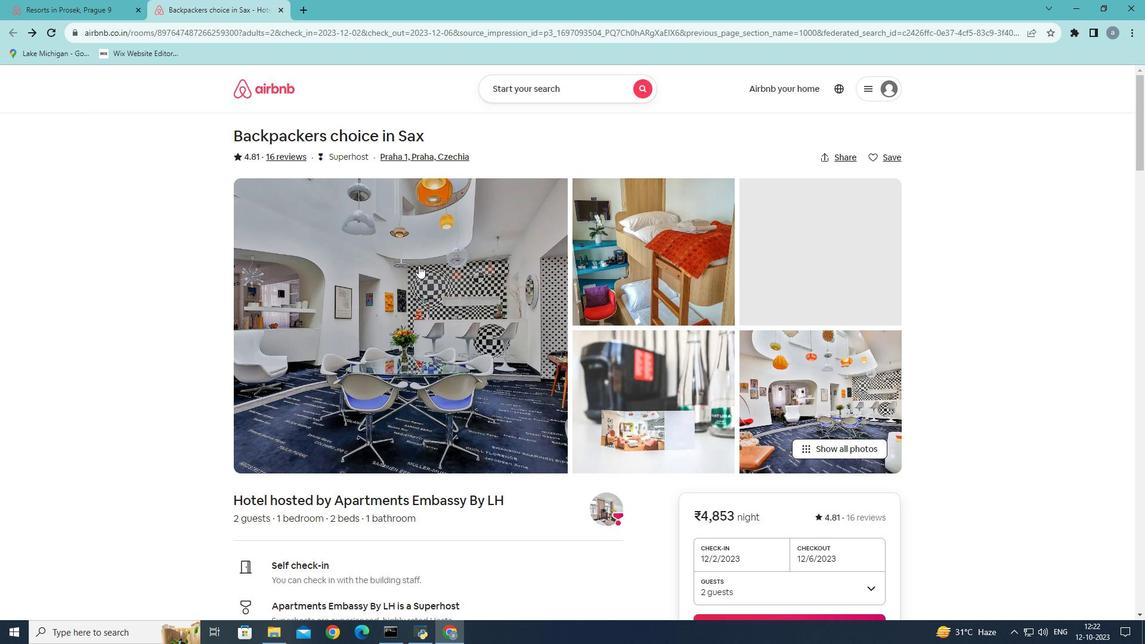 
Action: Mouse scrolled (418, 265) with delta (0, 0)
Screenshot: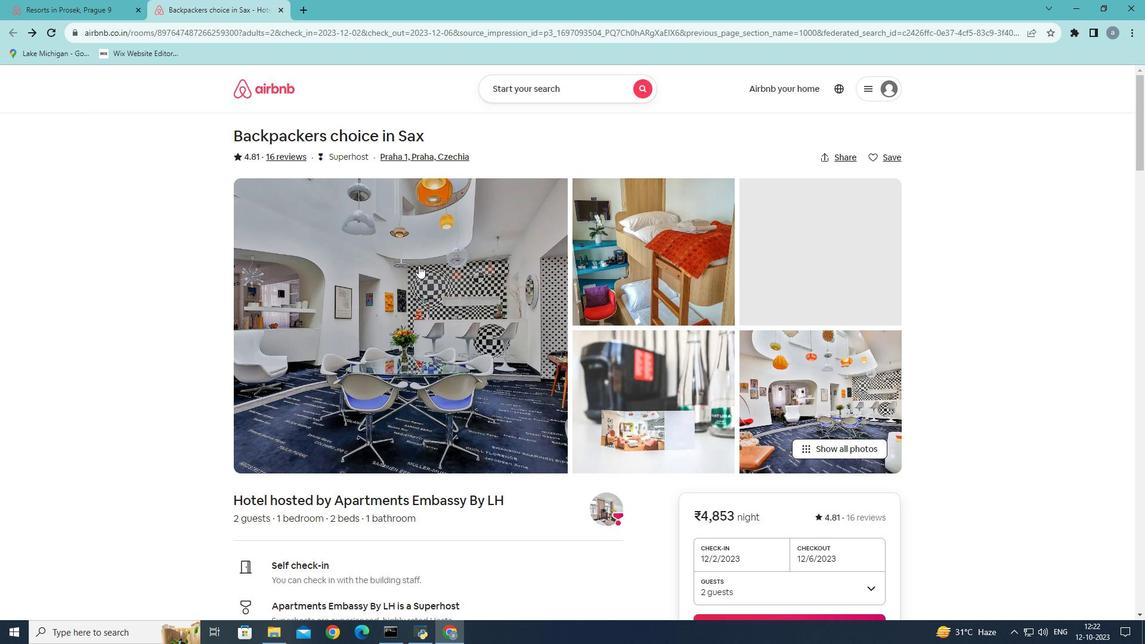 
Action: Mouse moved to (423, 262)
Screenshot: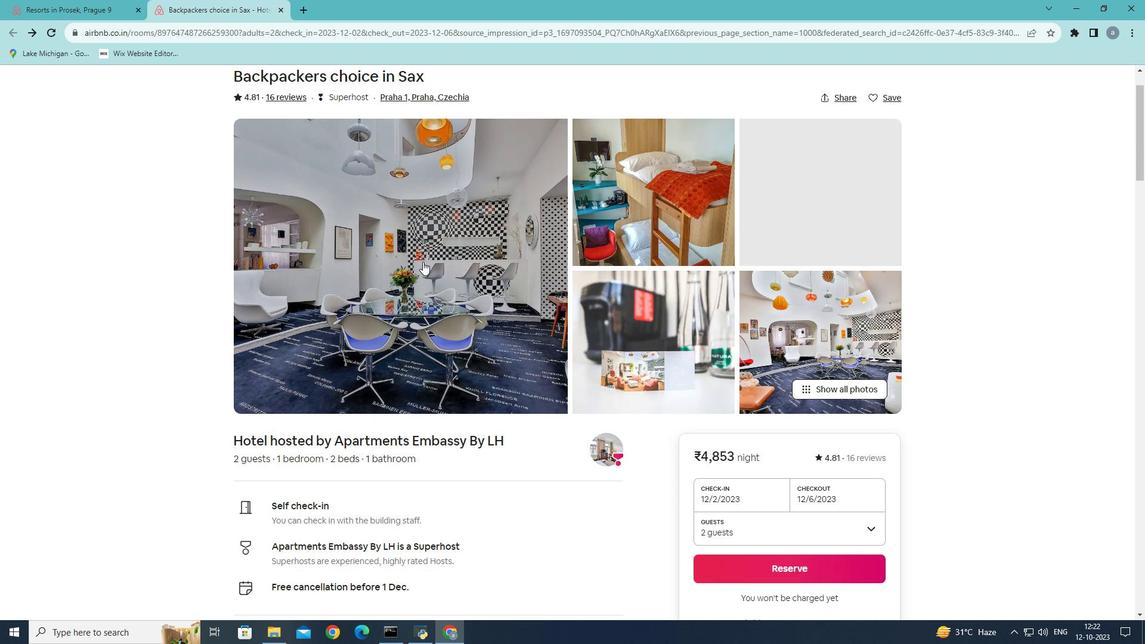 
Action: Mouse scrolled (423, 261) with delta (0, 0)
Screenshot: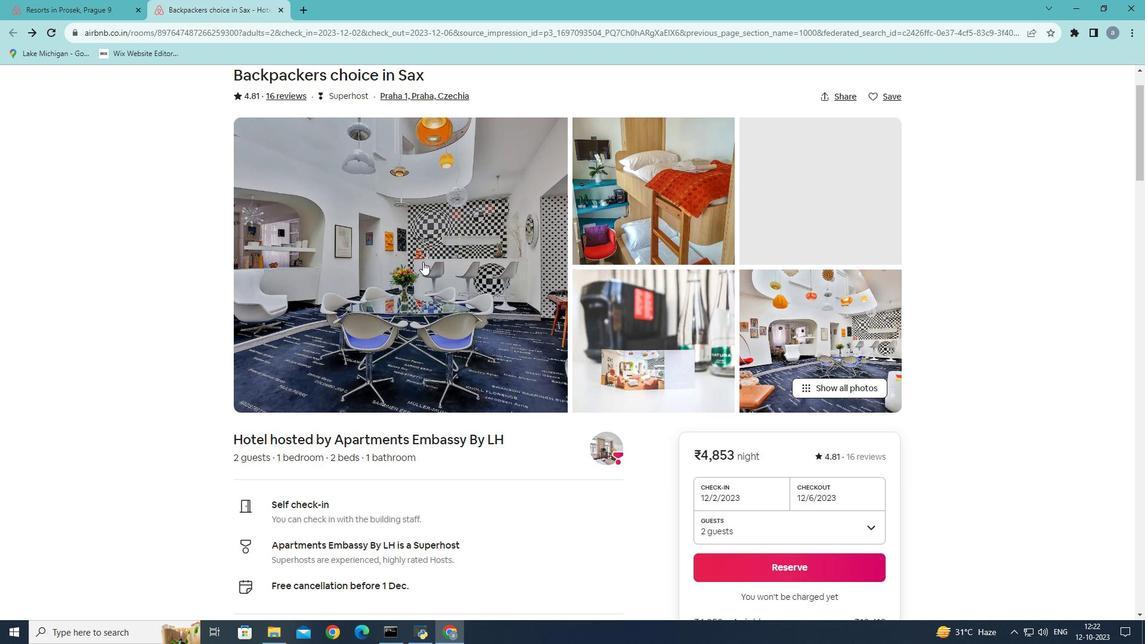 
Action: Mouse scrolled (423, 261) with delta (0, 0)
Screenshot: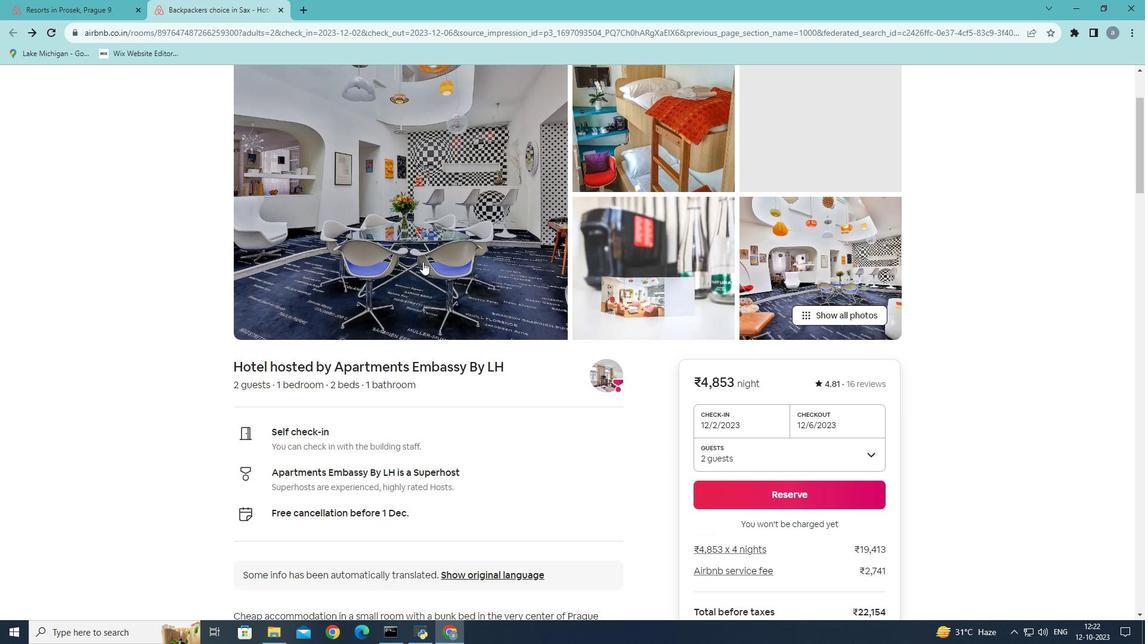 
Action: Mouse moved to (424, 261)
Screenshot: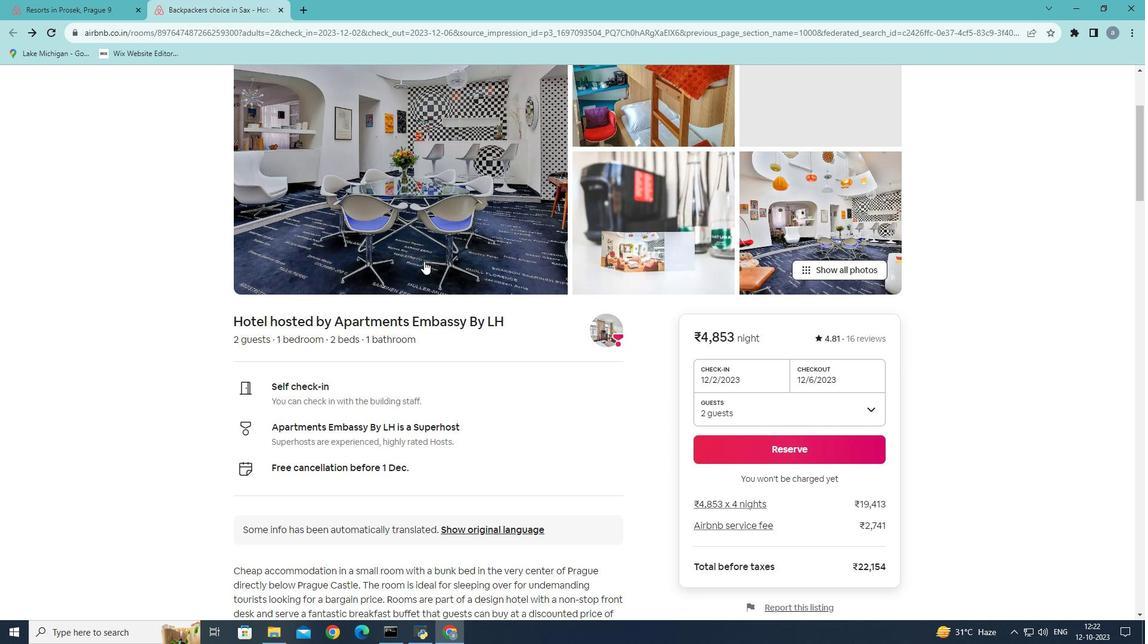 
Action: Mouse scrolled (424, 260) with delta (0, 0)
Screenshot: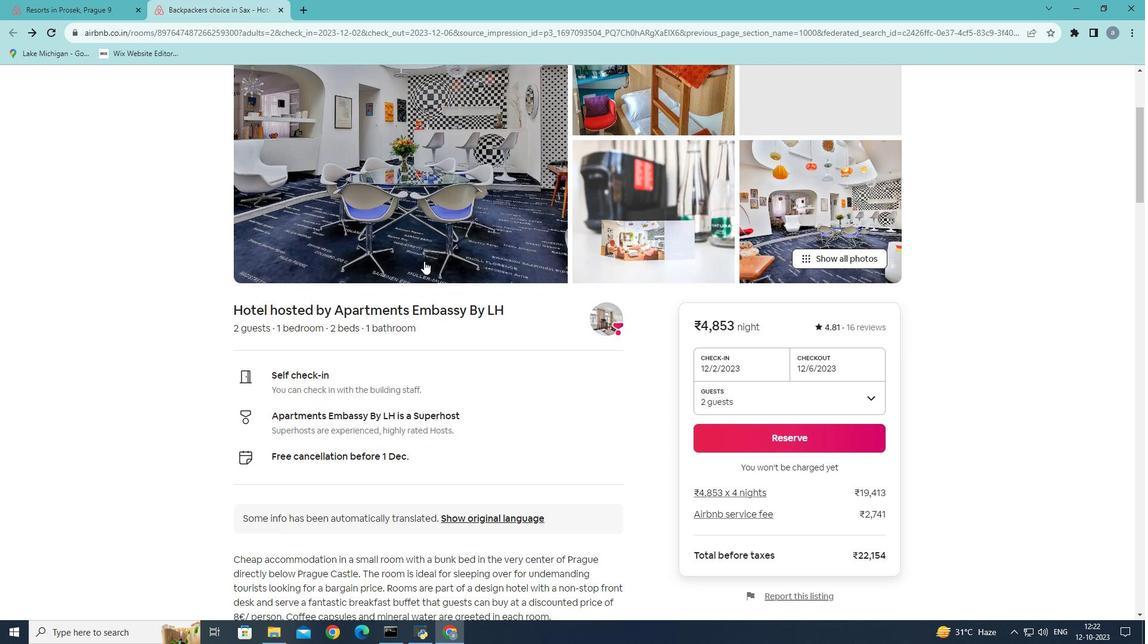
Action: Mouse scrolled (424, 260) with delta (0, 0)
Screenshot: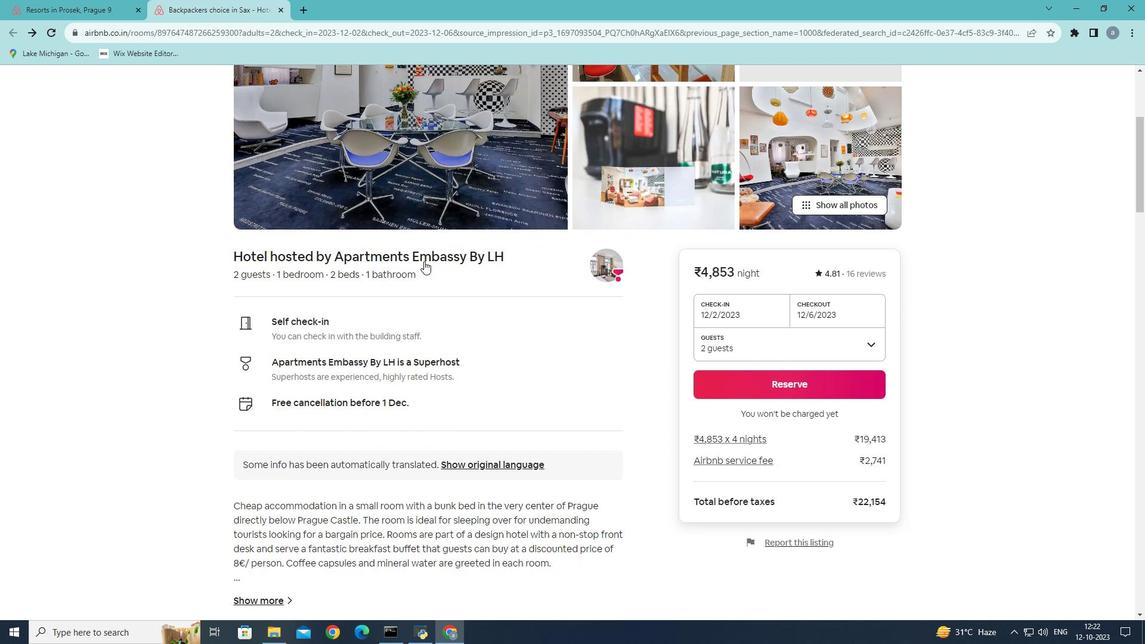 
Action: Mouse moved to (430, 257)
Screenshot: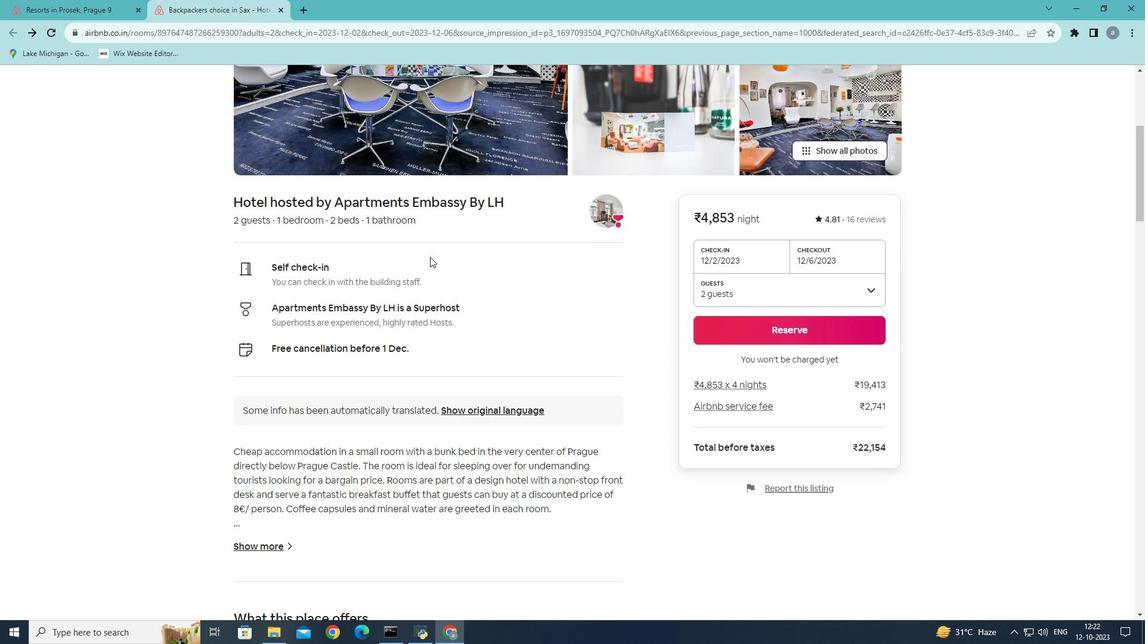 
Action: Mouse scrolled (430, 256) with delta (0, 0)
Screenshot: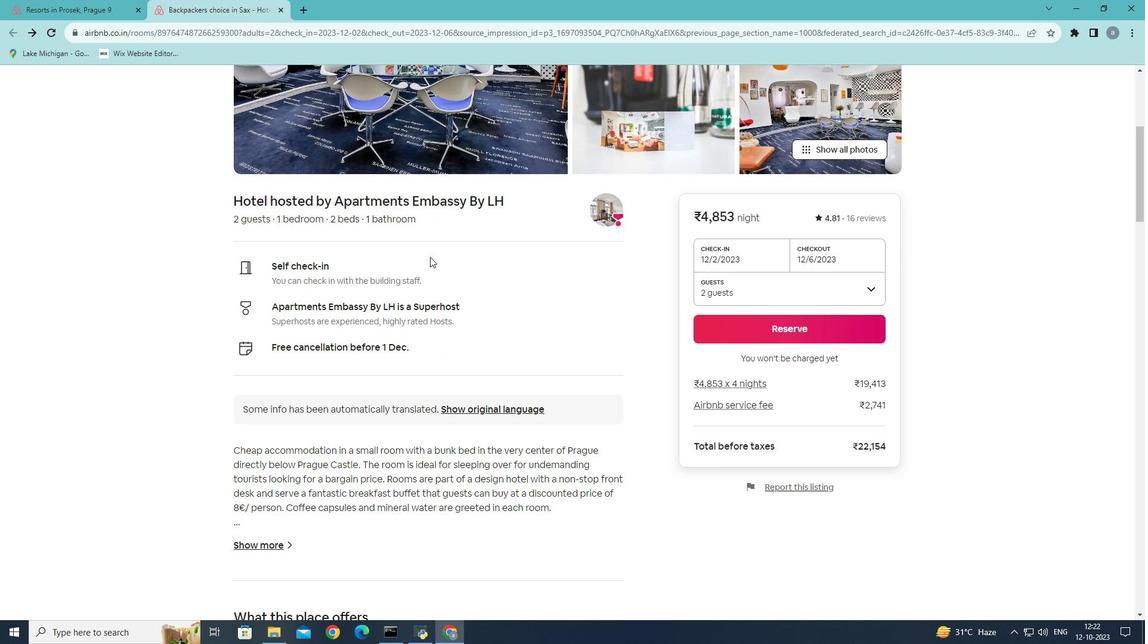
Action: Mouse scrolled (430, 256) with delta (0, 0)
Screenshot: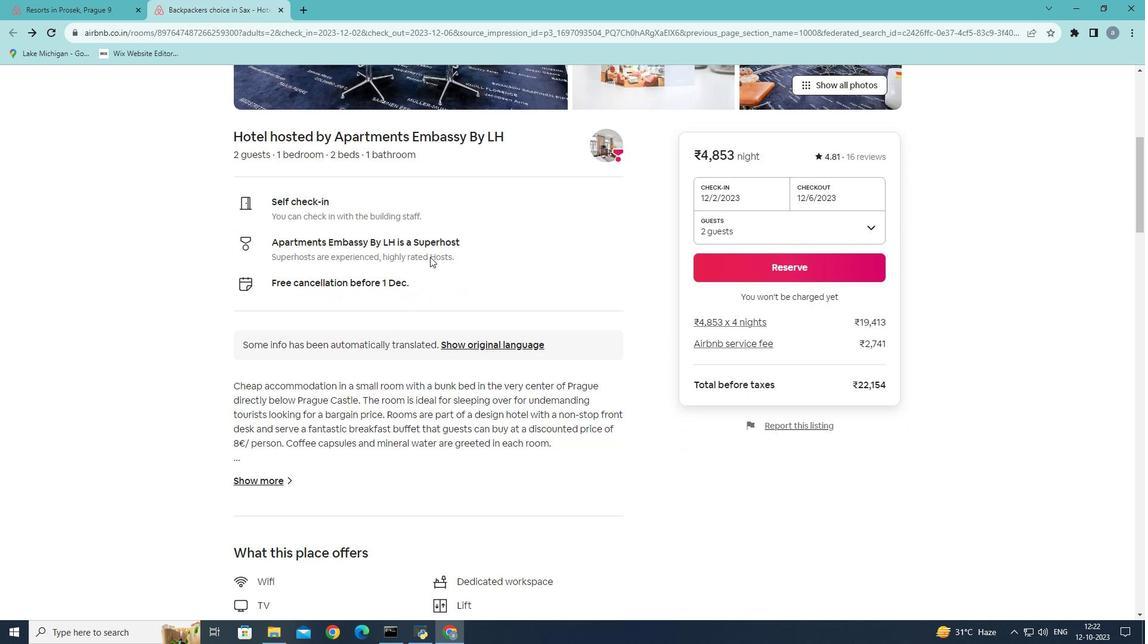 
Action: Mouse scrolled (430, 256) with delta (0, 0)
Screenshot: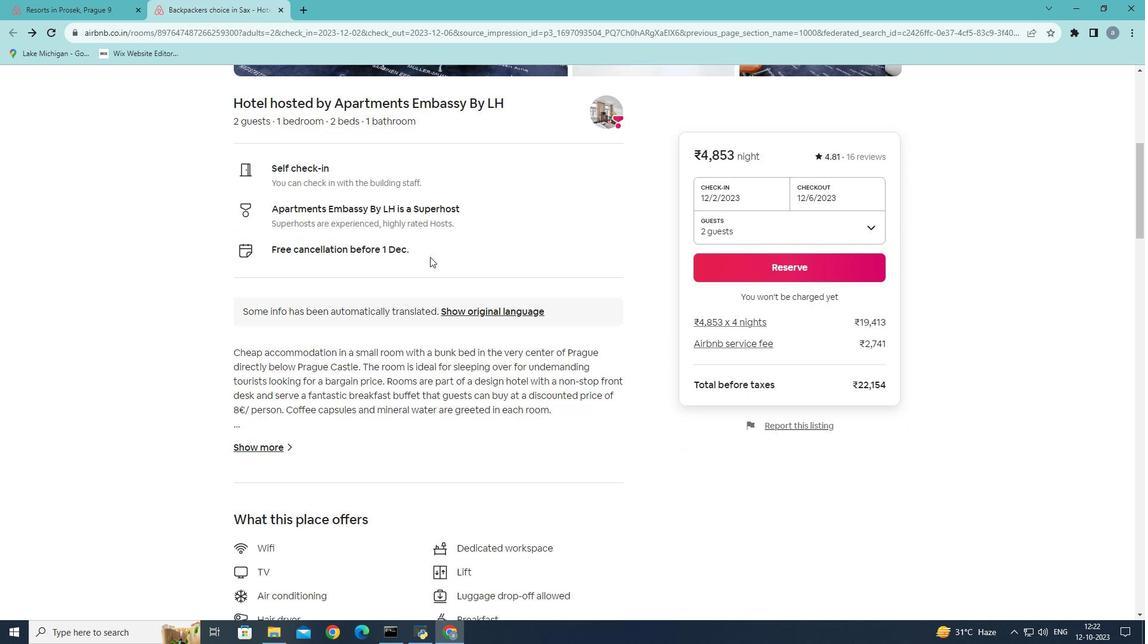 
Action: Mouse moved to (432, 256)
Screenshot: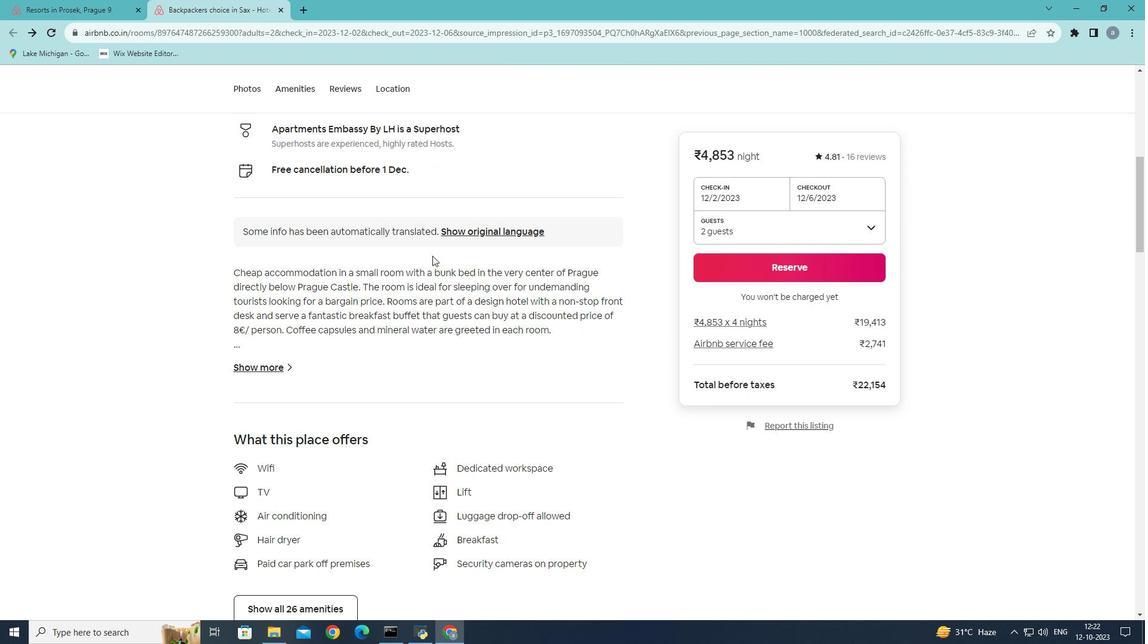 
Action: Mouse scrolled (432, 255) with delta (0, 0)
Screenshot: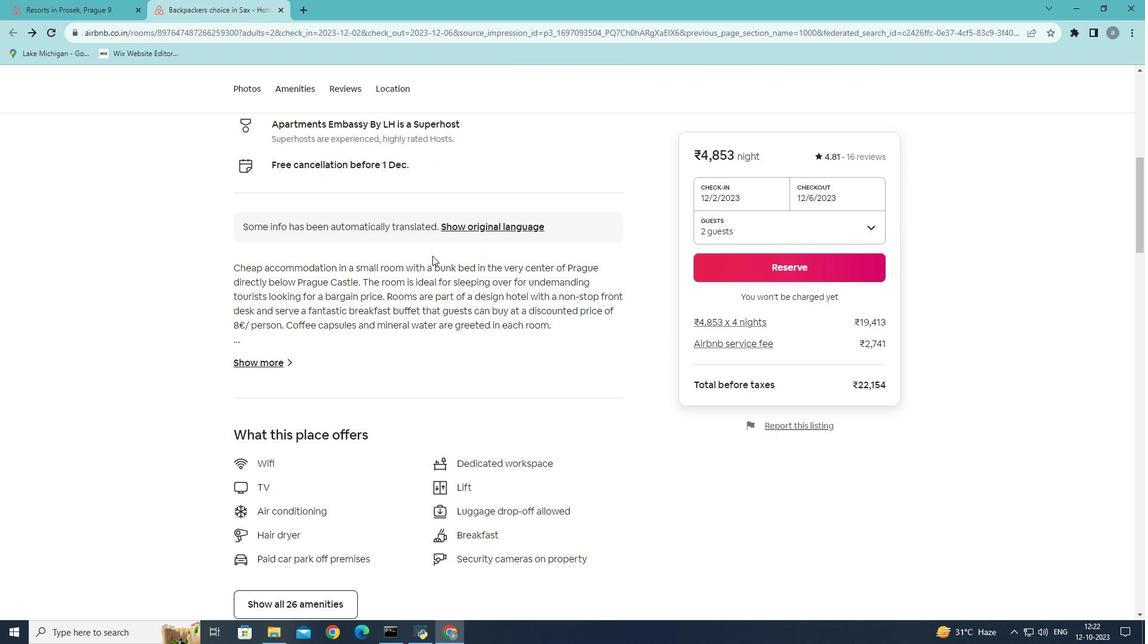 
Action: Mouse scrolled (432, 256) with delta (0, 0)
Screenshot: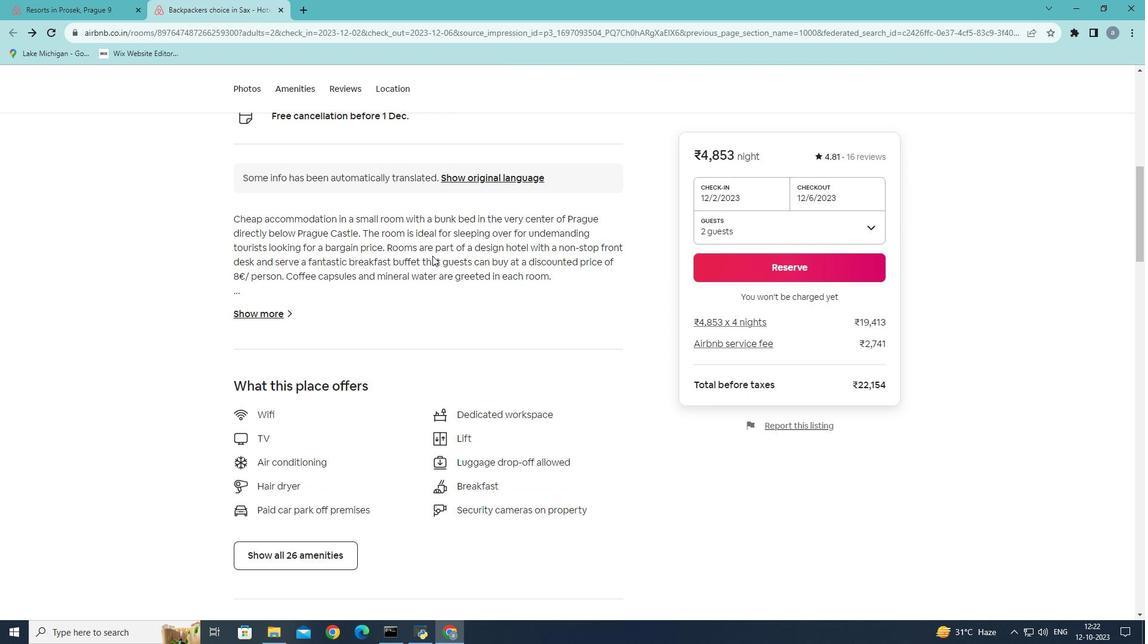 
Action: Mouse scrolled (432, 256) with delta (0, 0)
Screenshot: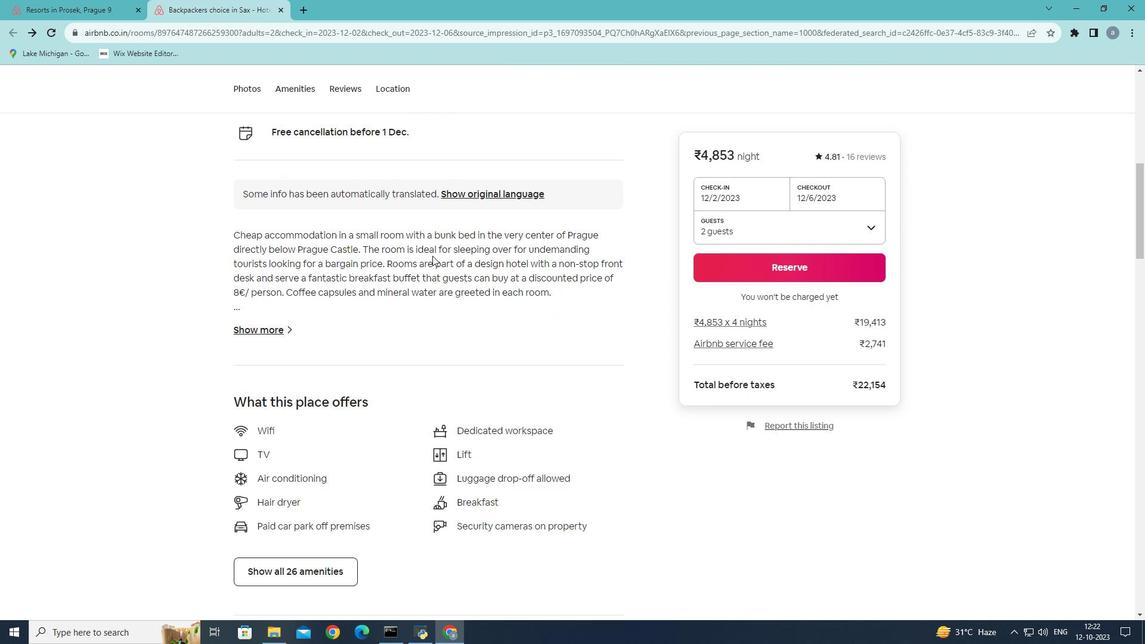 
Action: Mouse scrolled (432, 256) with delta (0, 0)
Screenshot: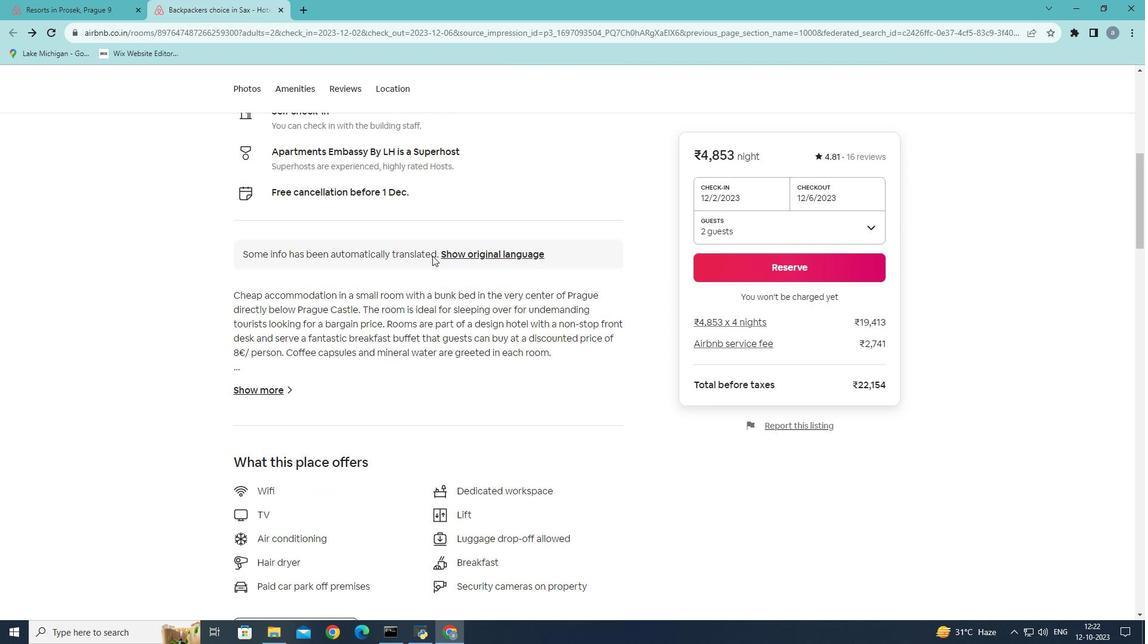 
Action: Mouse scrolled (432, 256) with delta (0, 0)
Screenshot: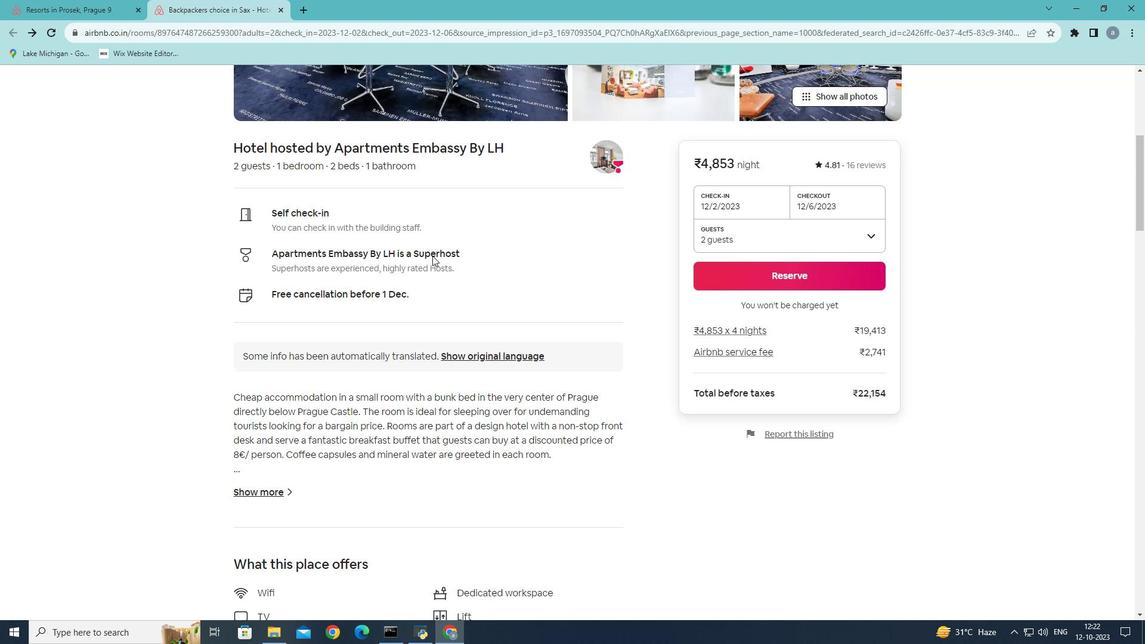 
Action: Mouse scrolled (432, 256) with delta (0, 0)
Screenshot: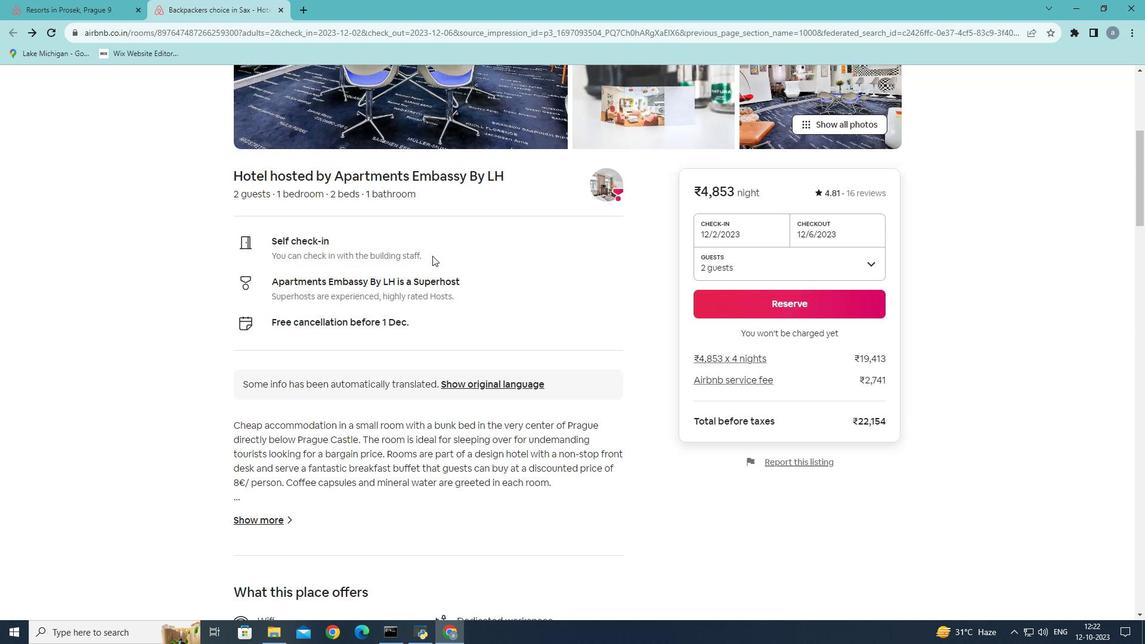 
Action: Mouse moved to (434, 254)
Screenshot: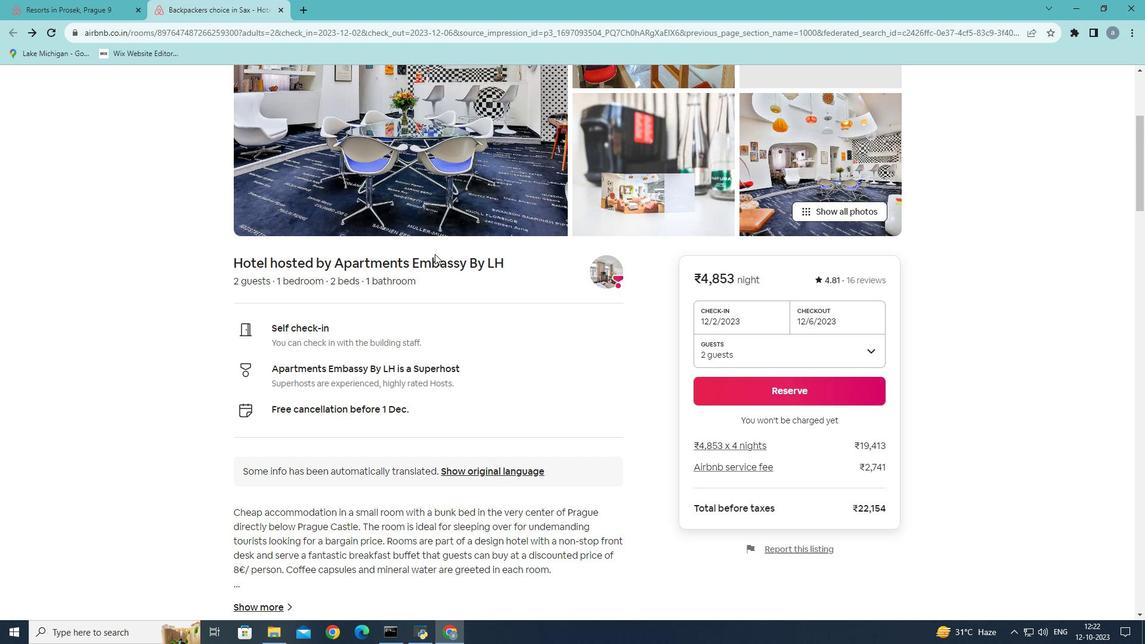 
Action: Mouse scrolled (434, 255) with delta (0, 0)
Screenshot: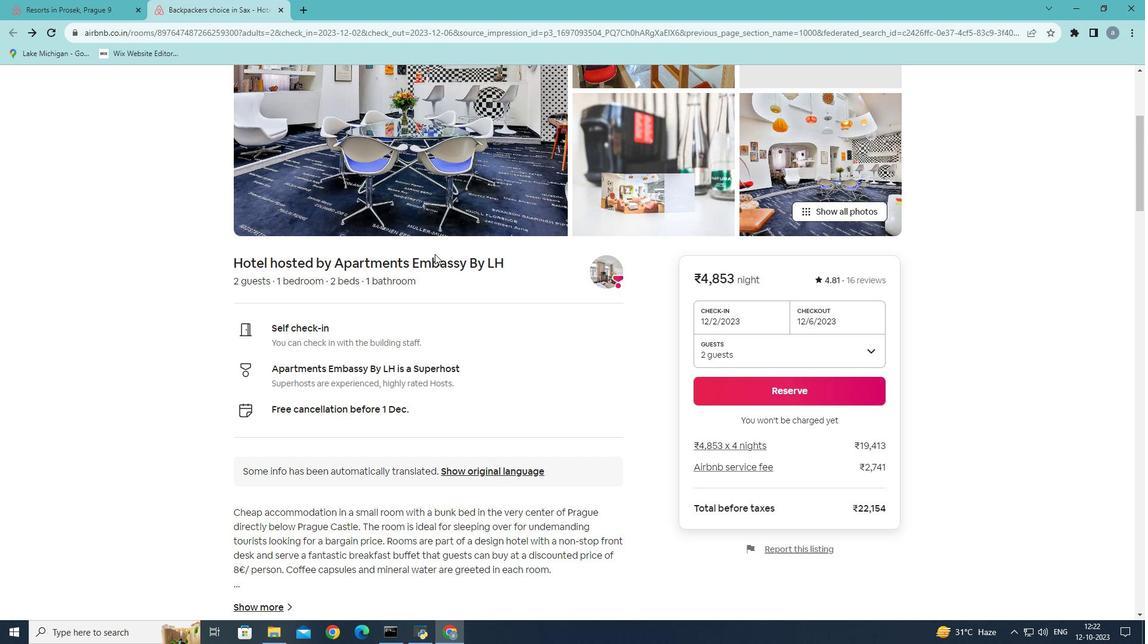 
Action: Mouse moved to (435, 254)
Screenshot: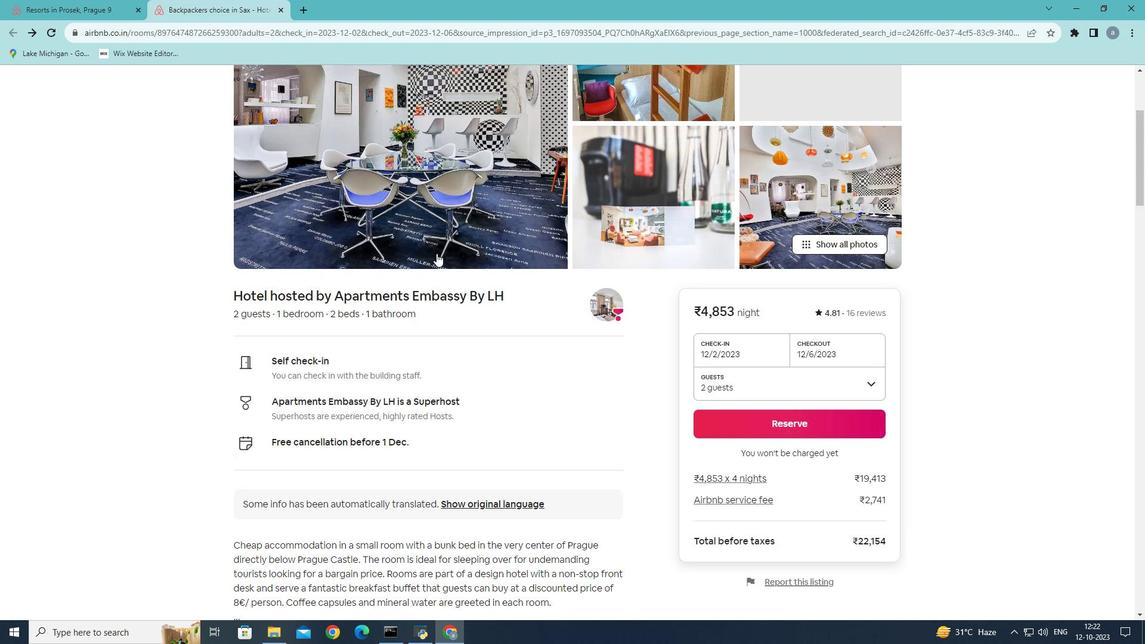 
Action: Mouse scrolled (435, 254) with delta (0, 0)
Screenshot: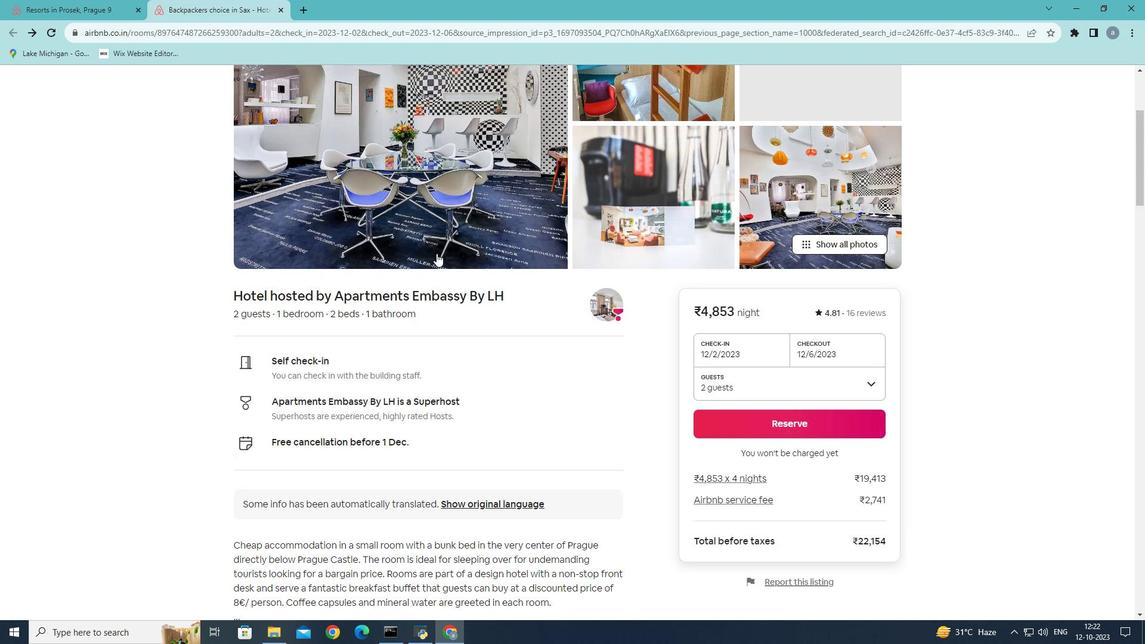 
Action: Mouse moved to (812, 325)
Screenshot: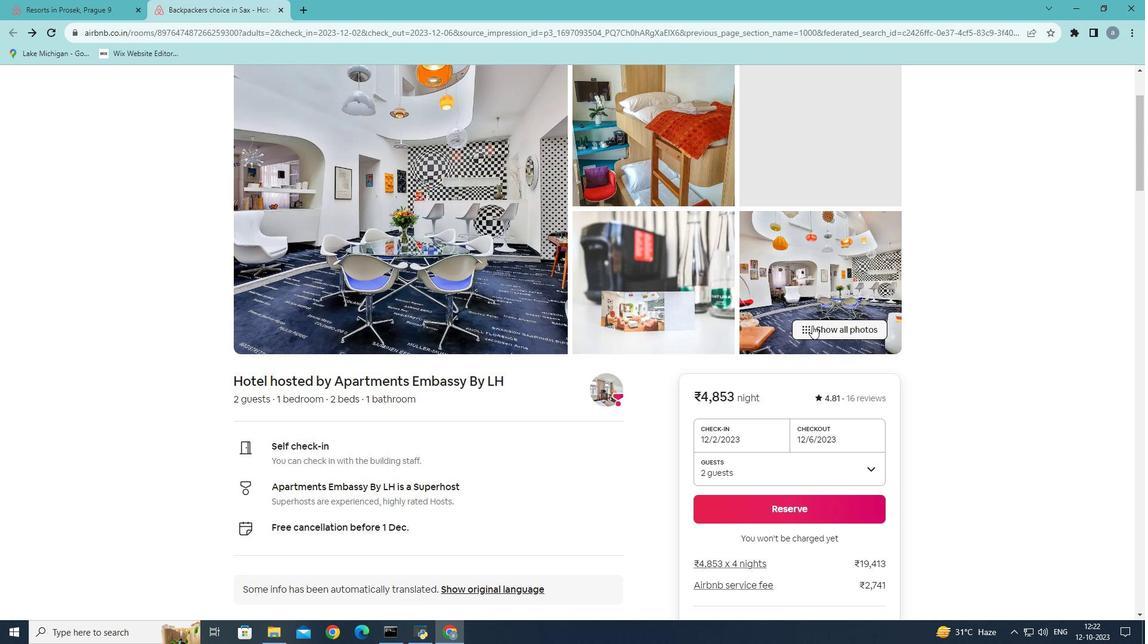 
Action: Mouse scrolled (812, 325) with delta (0, 0)
Screenshot: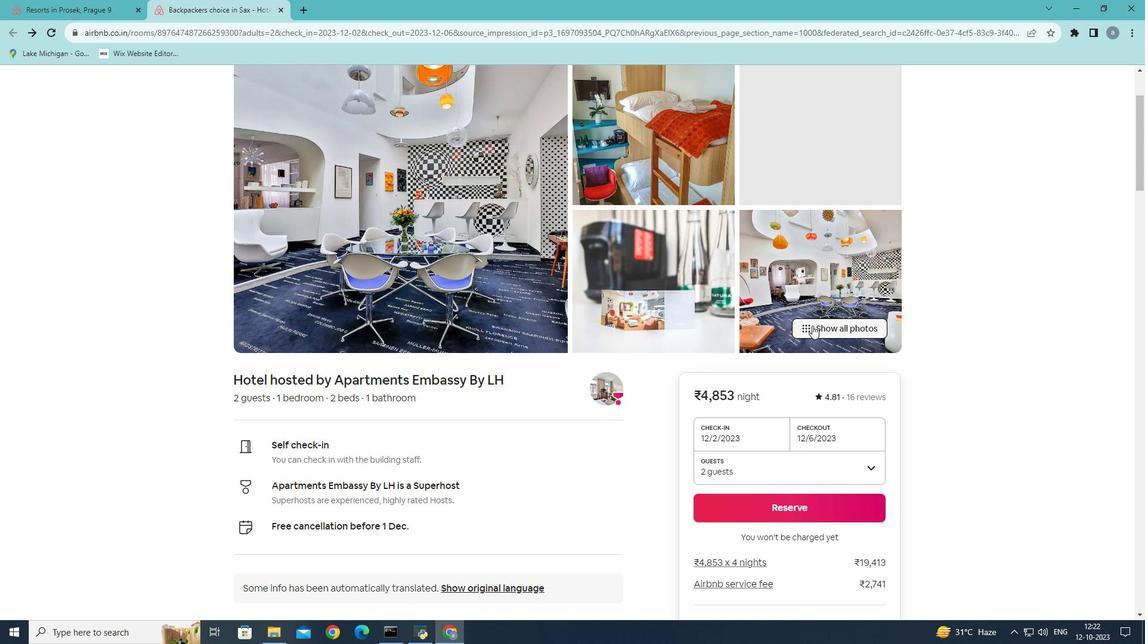 
Action: Mouse scrolled (812, 325) with delta (0, 0)
Screenshot: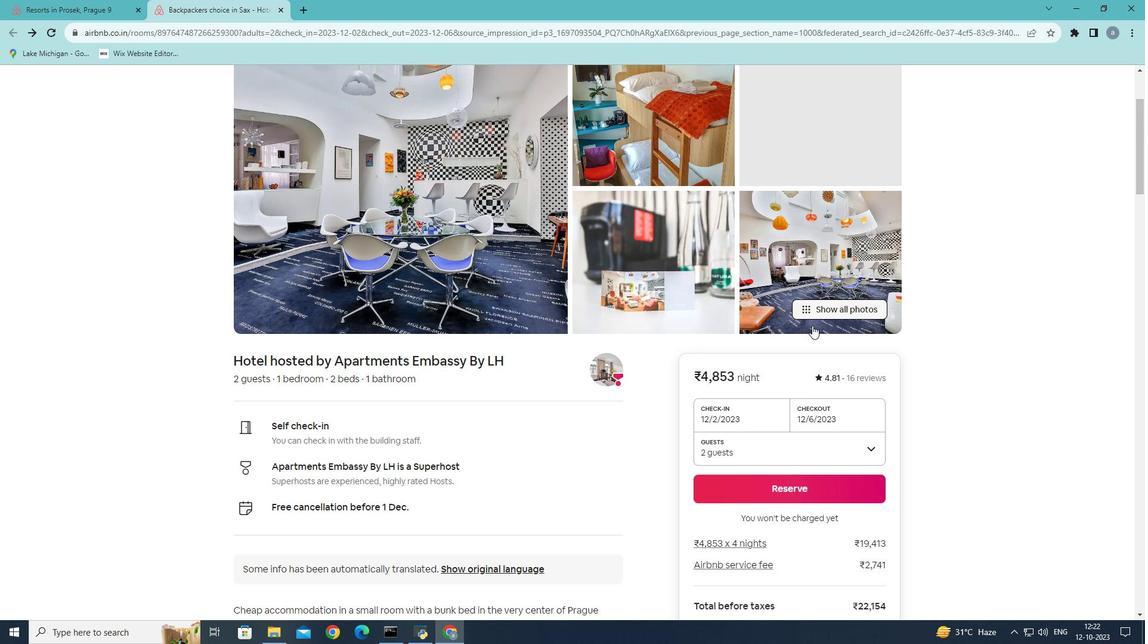 
Action: Mouse scrolled (812, 325) with delta (0, 0)
Screenshot: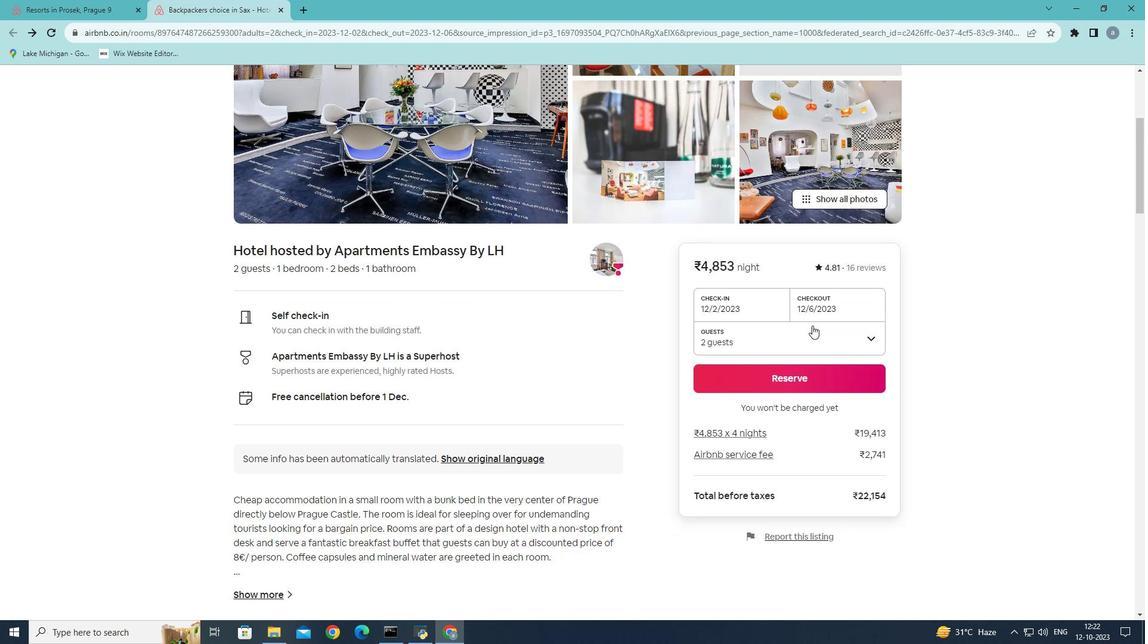 
Action: Mouse scrolled (812, 325) with delta (0, 0)
Screenshot: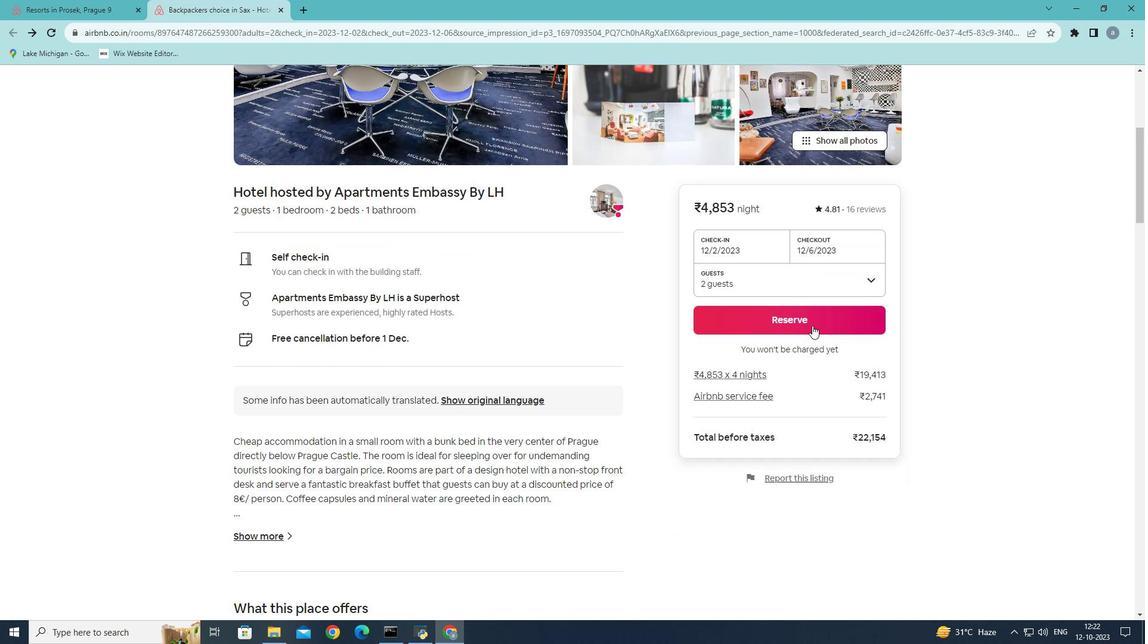 
Action: Mouse scrolled (812, 325) with delta (0, 0)
Screenshot: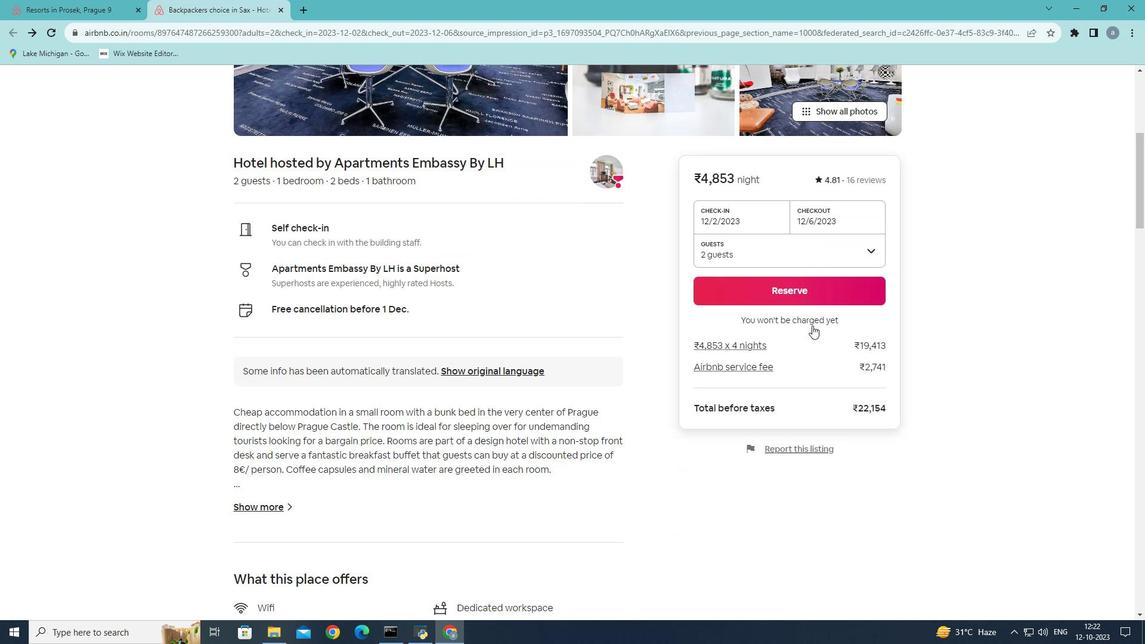 
Action: Mouse scrolled (812, 325) with delta (0, 0)
Screenshot: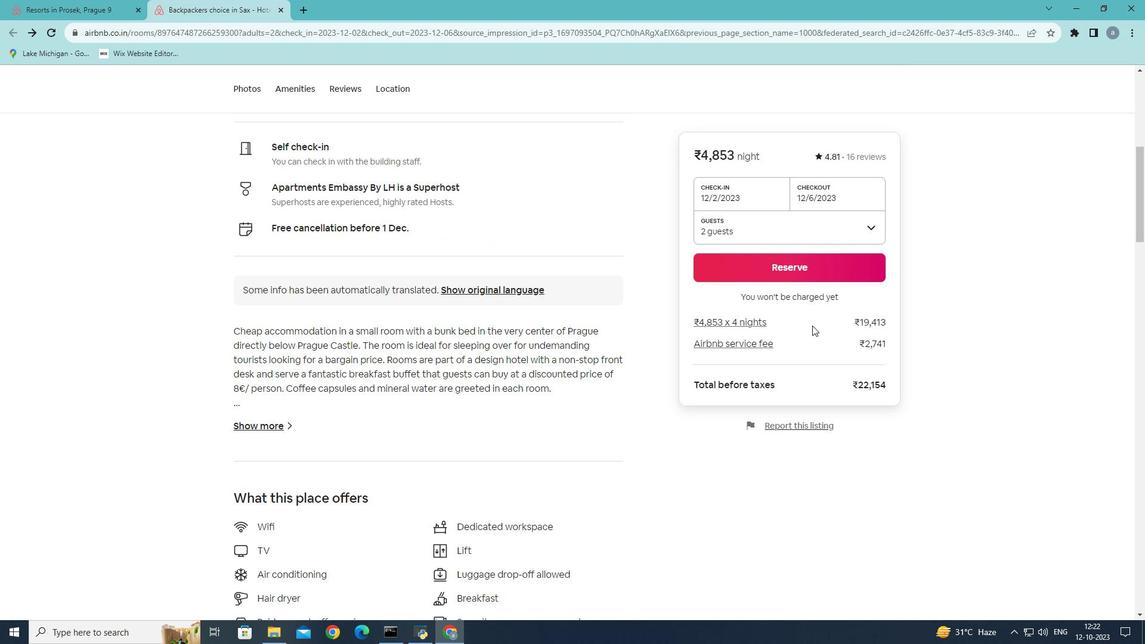 
Action: Mouse scrolled (812, 325) with delta (0, 0)
Screenshot: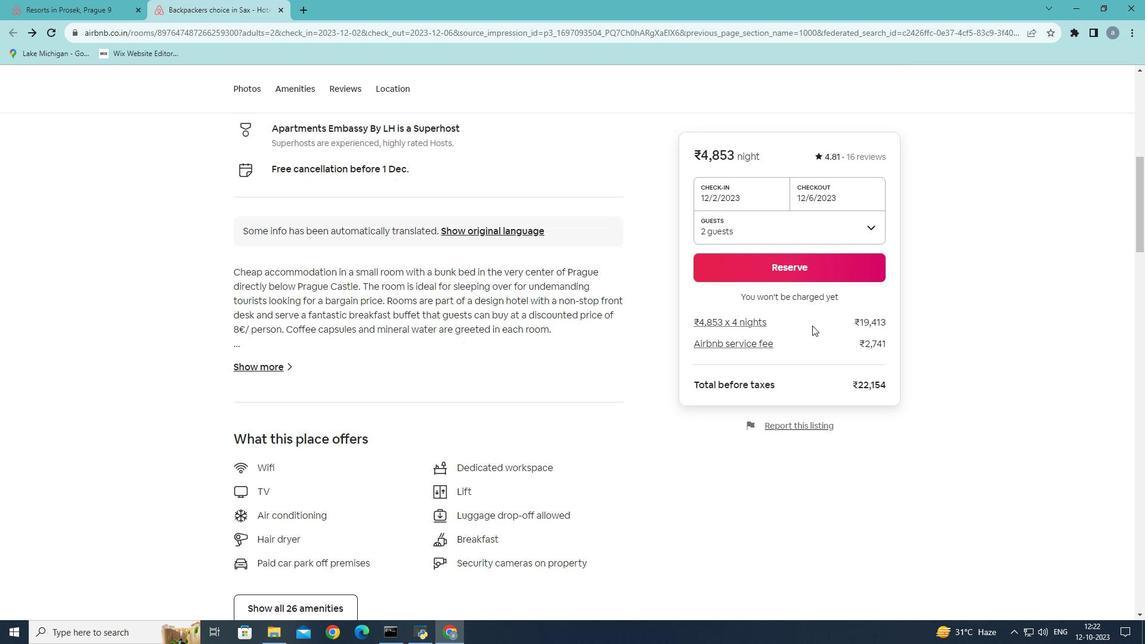 
Action: Mouse scrolled (812, 325) with delta (0, 0)
Screenshot: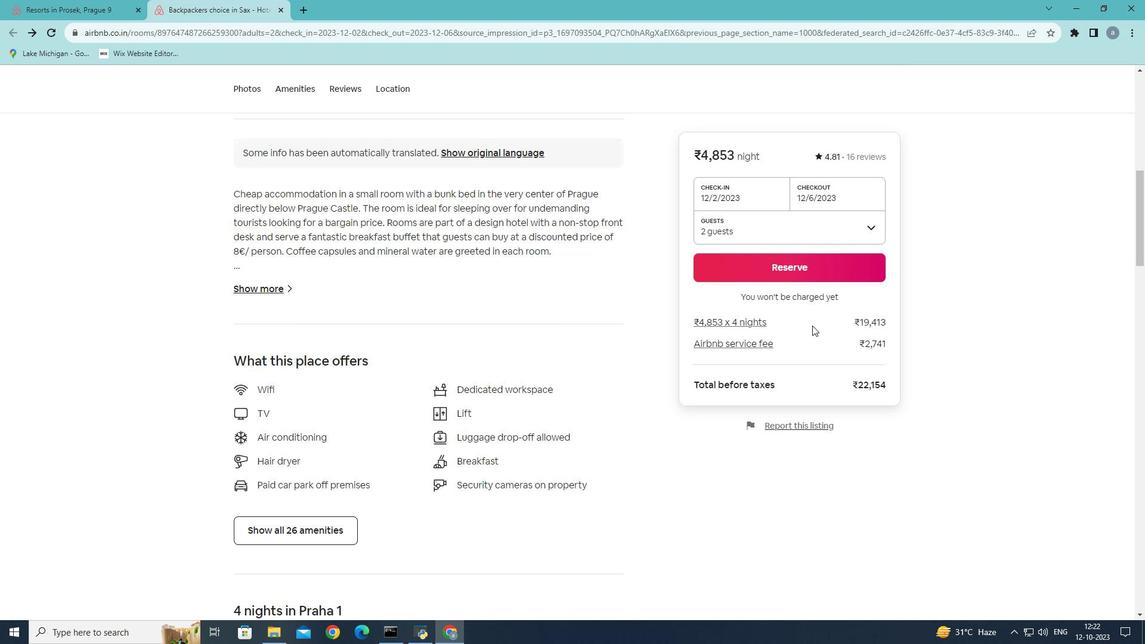
Action: Mouse moved to (322, 502)
Screenshot: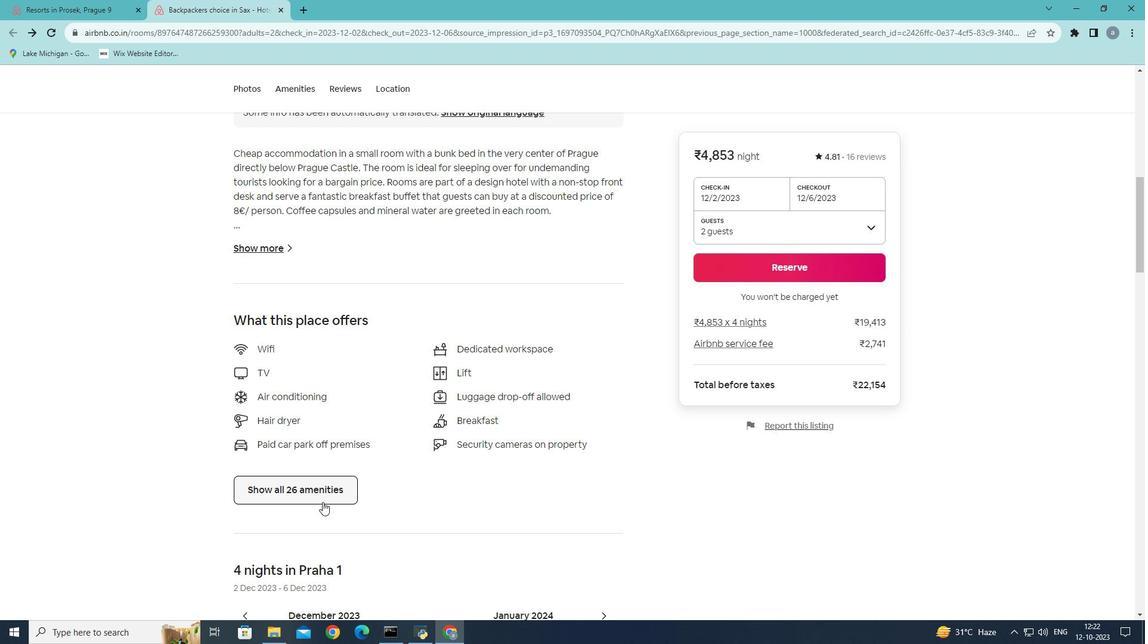 
Action: Mouse pressed left at (322, 502)
Screenshot: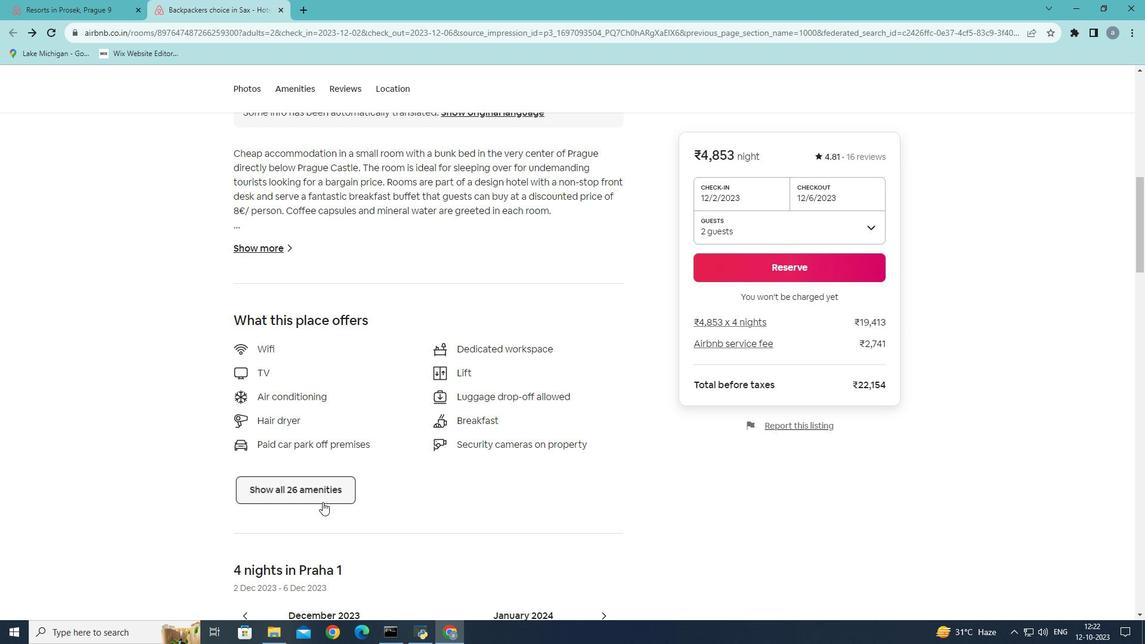 
Action: Mouse moved to (346, 466)
Screenshot: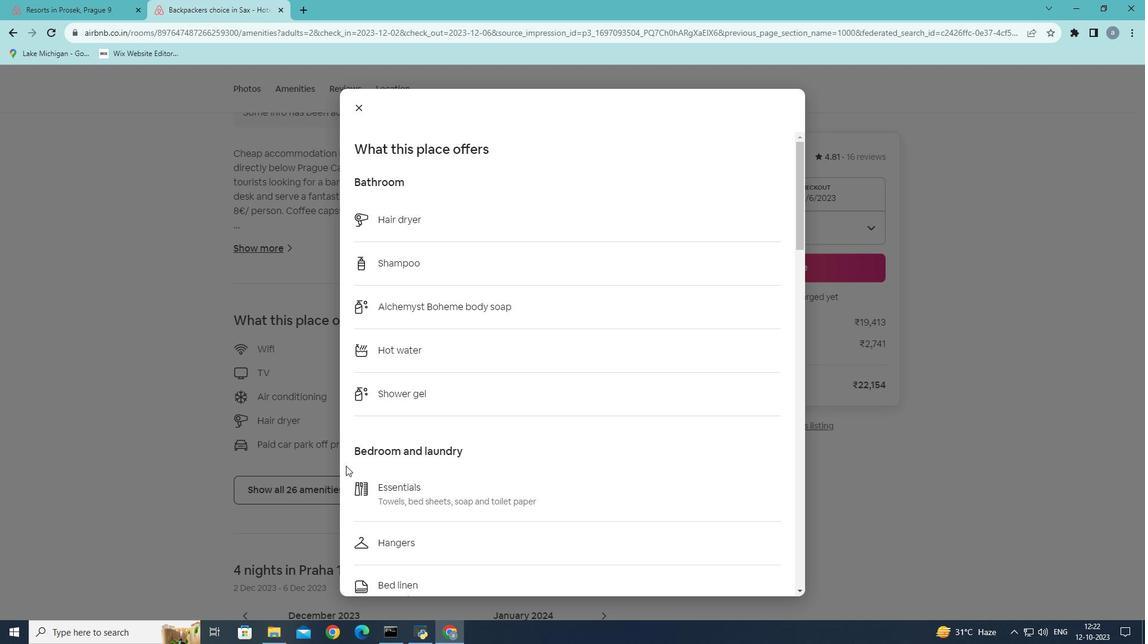 
Action: Mouse scrolled (346, 465) with delta (0, 0)
Screenshot: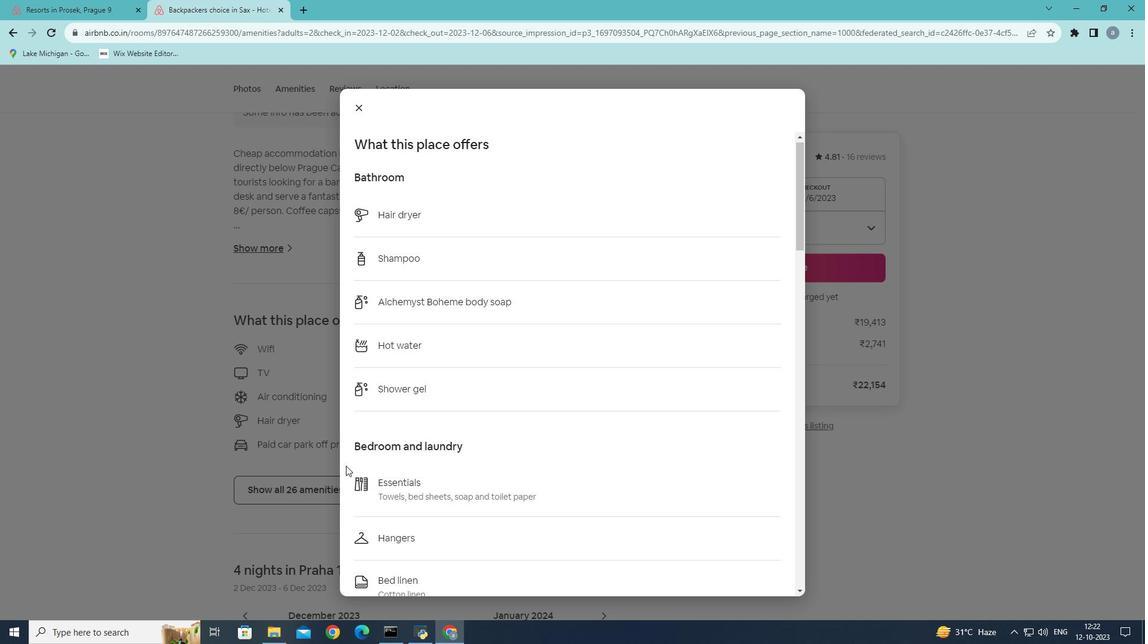 
Action: Mouse scrolled (346, 465) with delta (0, 0)
Screenshot: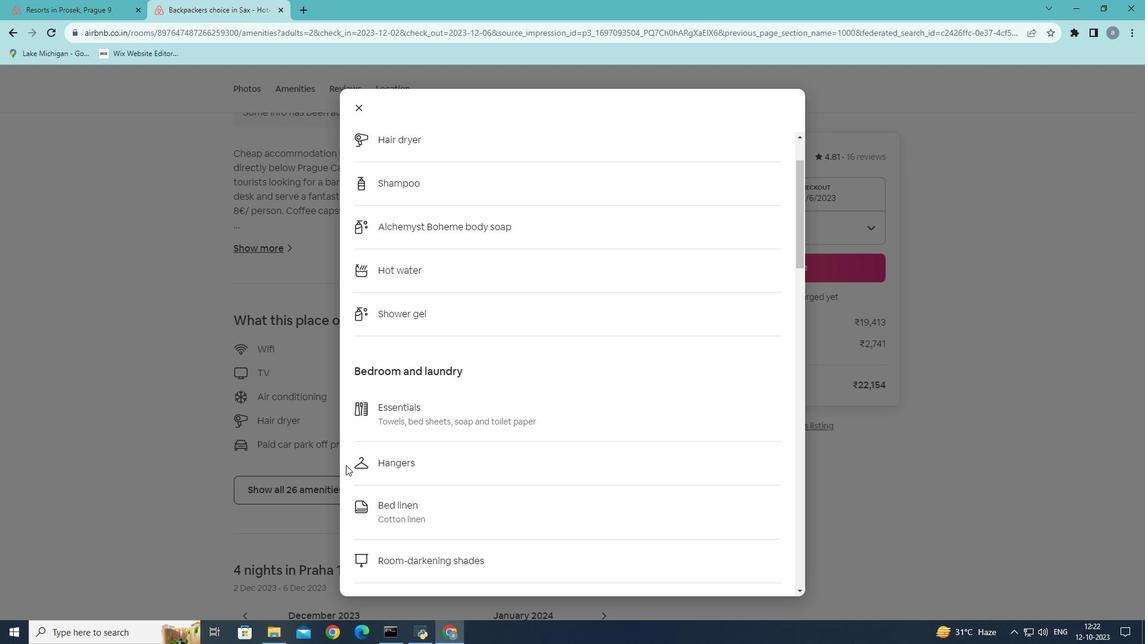
Action: Mouse moved to (599, 392)
Screenshot: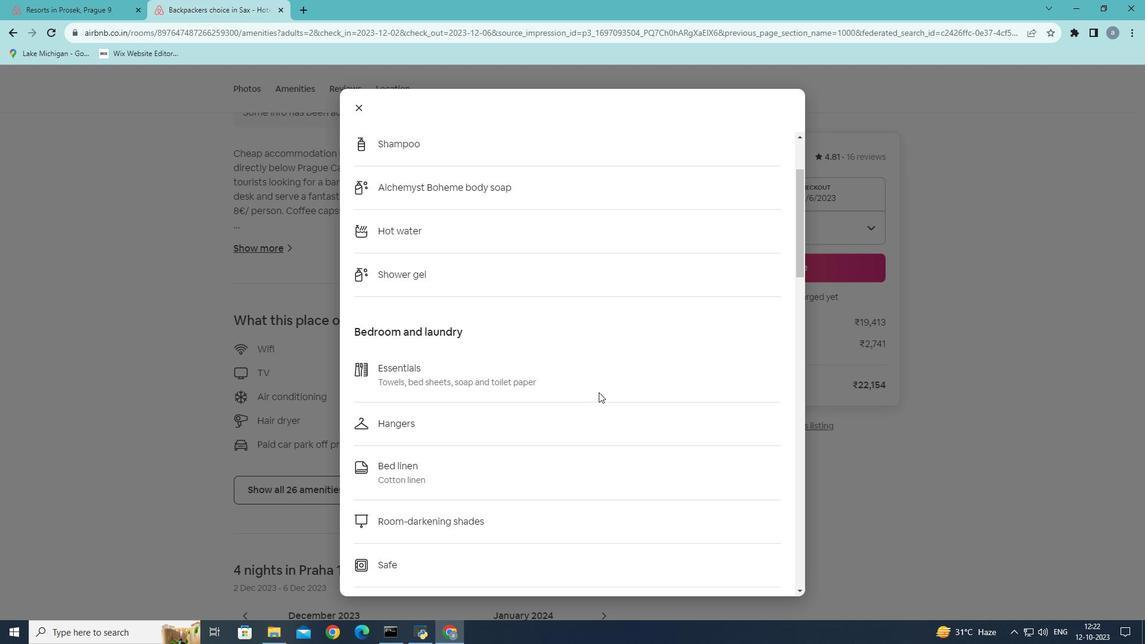 
Action: Mouse scrolled (599, 392) with delta (0, 0)
Screenshot: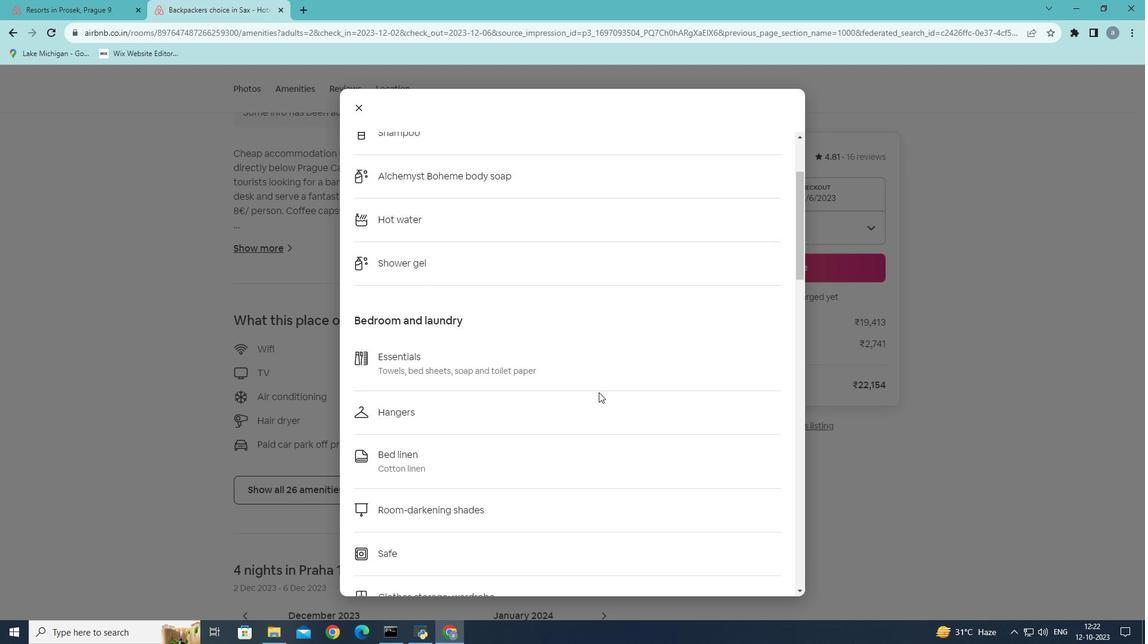 
Action: Mouse scrolled (599, 392) with delta (0, 0)
Screenshot: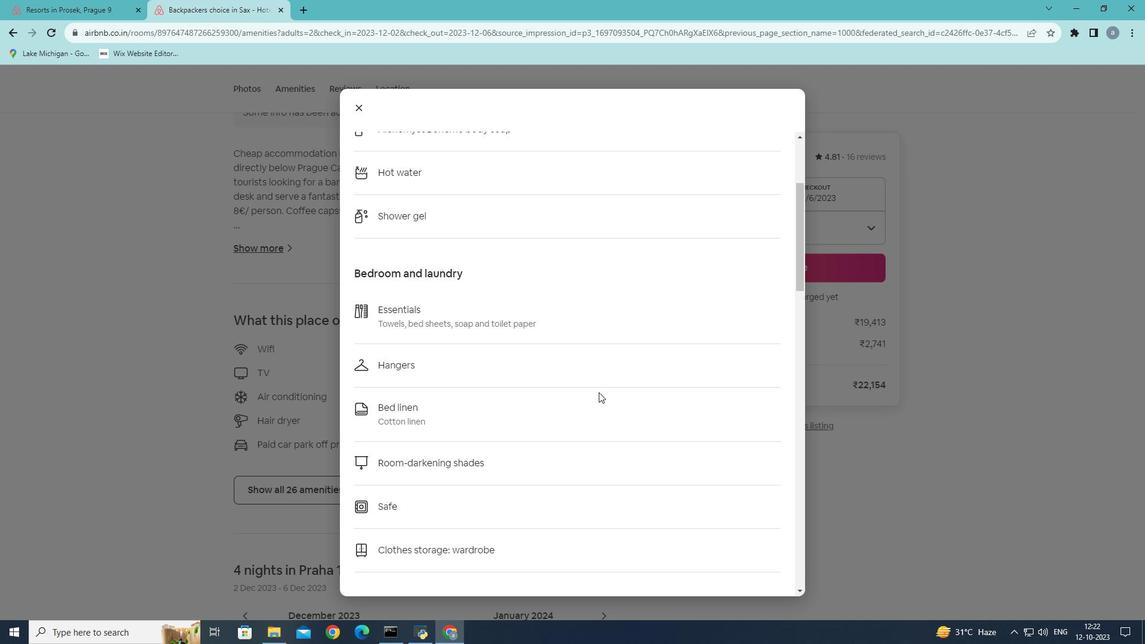 
Action: Mouse scrolled (599, 392) with delta (0, 0)
Screenshot: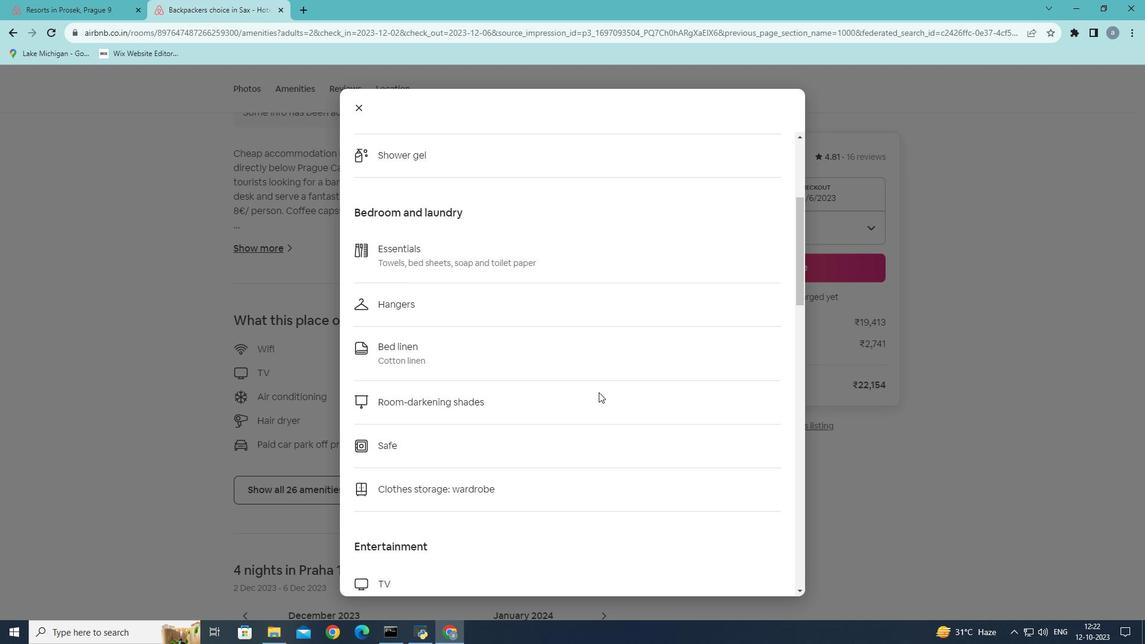 
Action: Mouse scrolled (599, 392) with delta (0, 0)
Screenshot: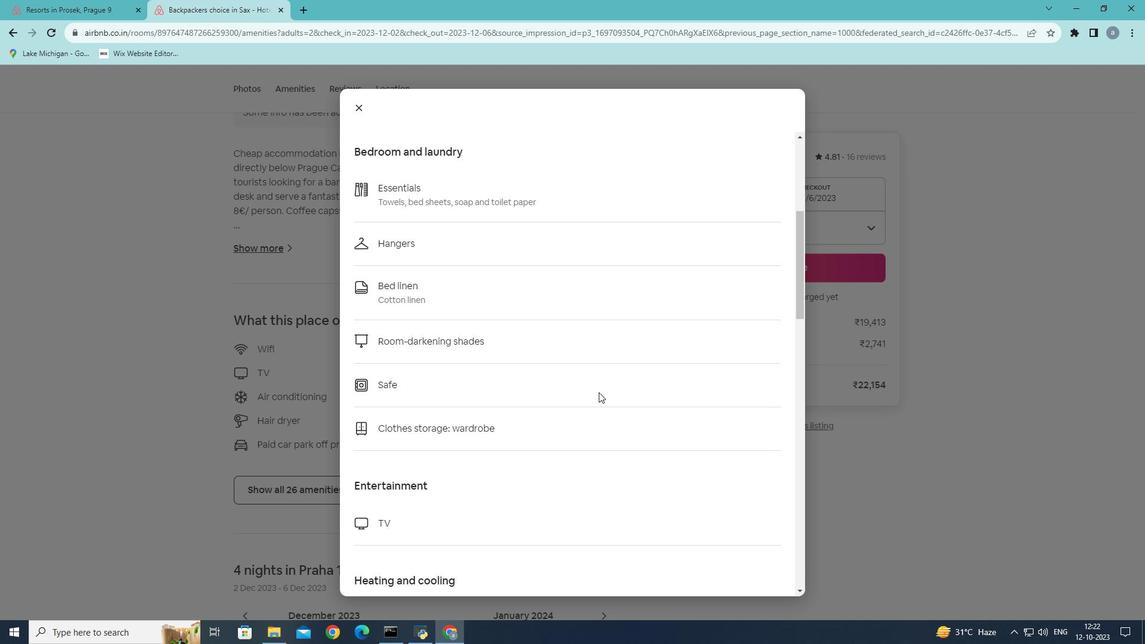 
Action: Mouse scrolled (599, 392) with delta (0, 0)
Screenshot: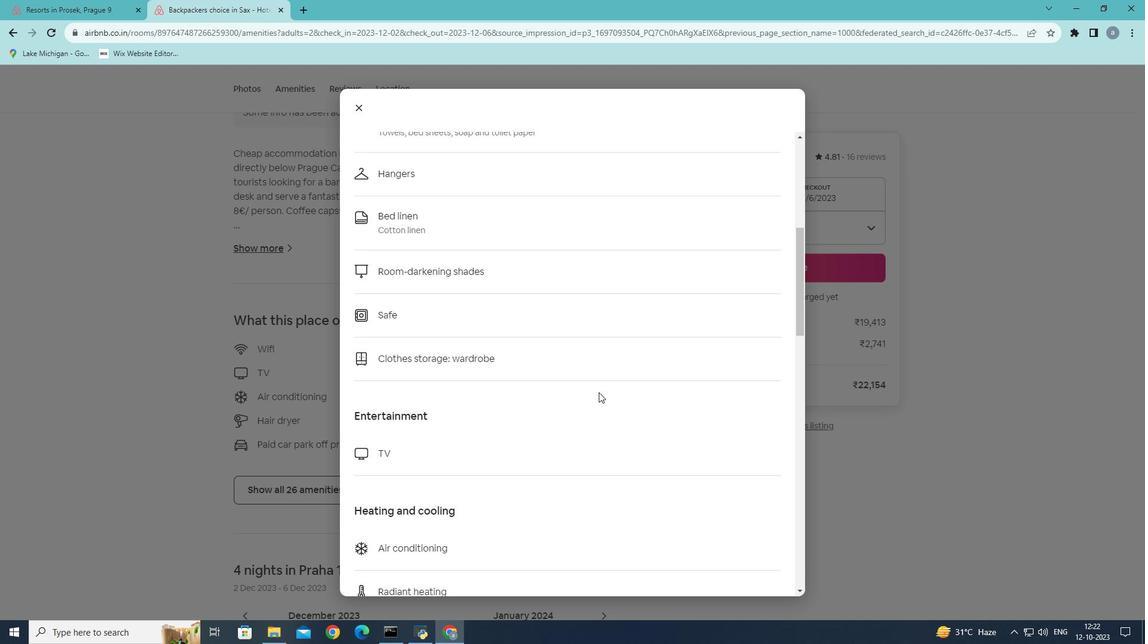 
Action: Mouse scrolled (599, 392) with delta (0, 0)
Screenshot: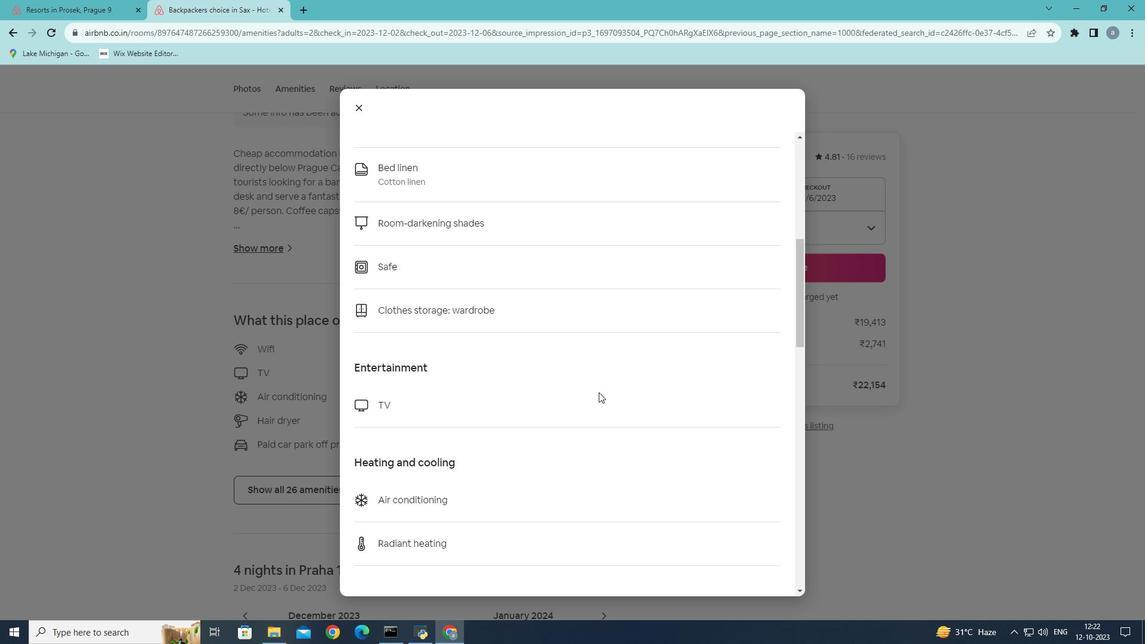 
Action: Mouse scrolled (599, 392) with delta (0, 0)
Screenshot: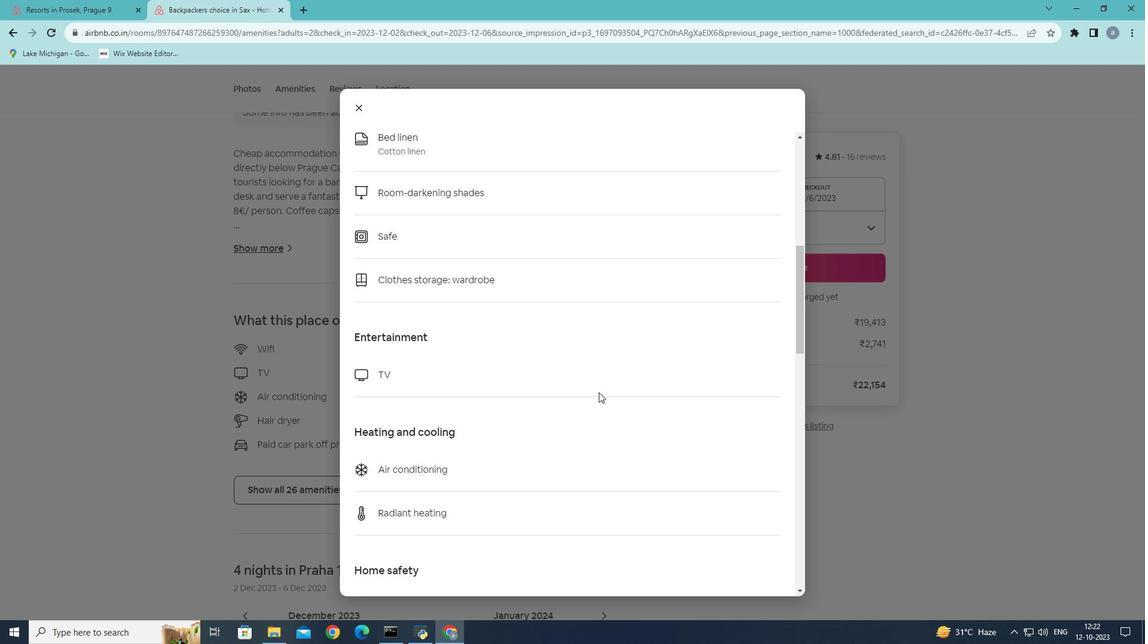 
Action: Mouse scrolled (599, 392) with delta (0, 0)
Screenshot: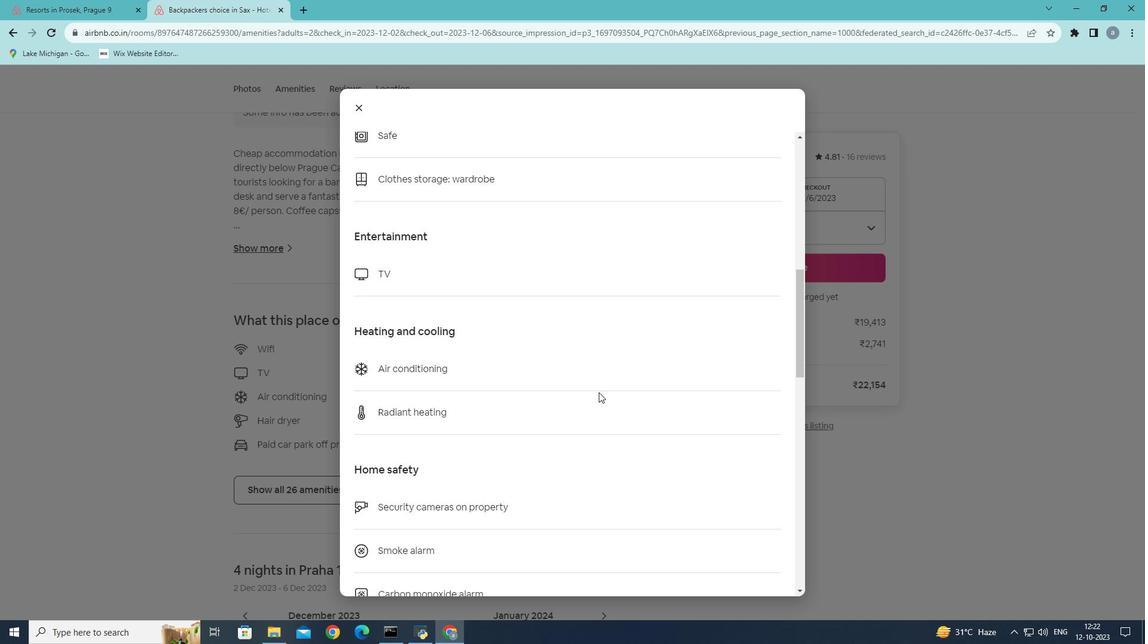 
Action: Mouse moved to (599, 392)
Screenshot: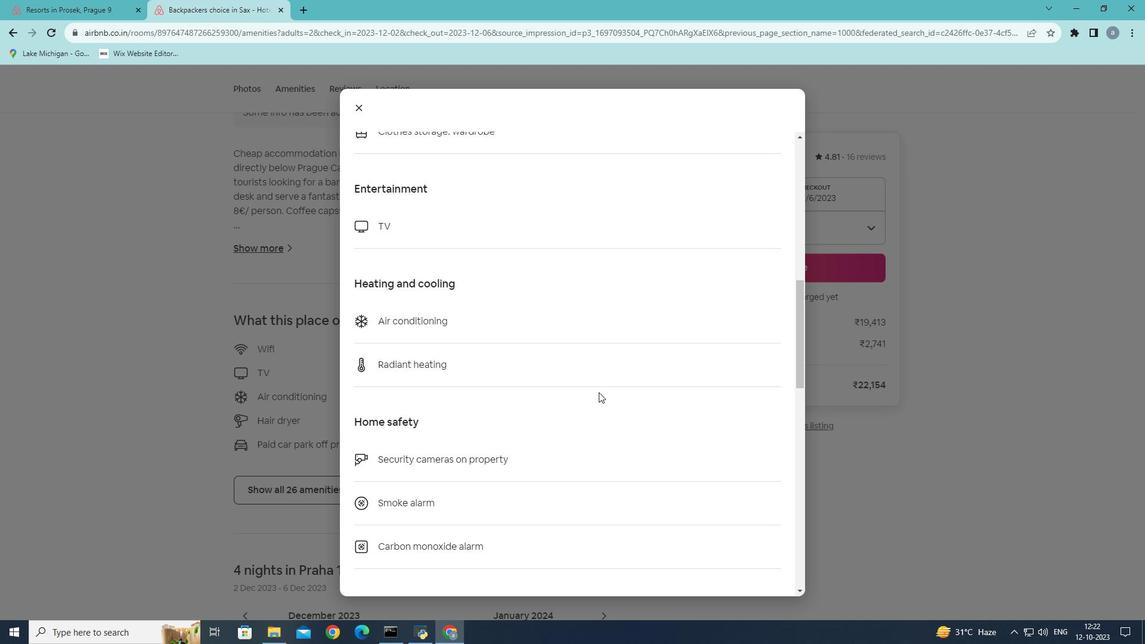 
Action: Mouse scrolled (599, 392) with delta (0, 0)
Screenshot: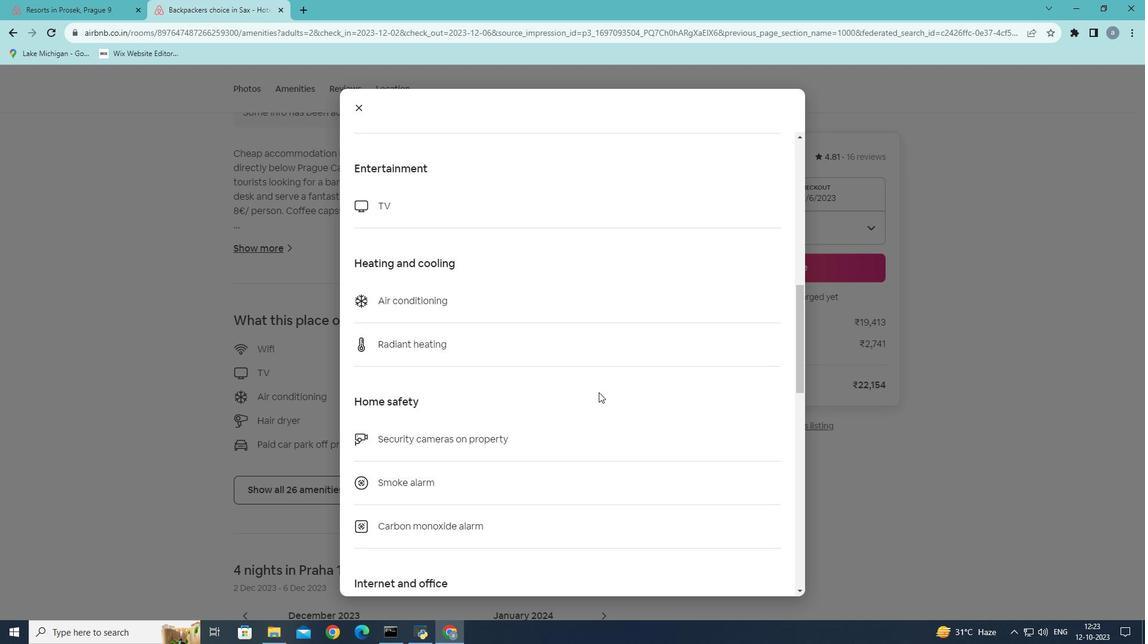
Action: Mouse scrolled (599, 392) with delta (0, 0)
Screenshot: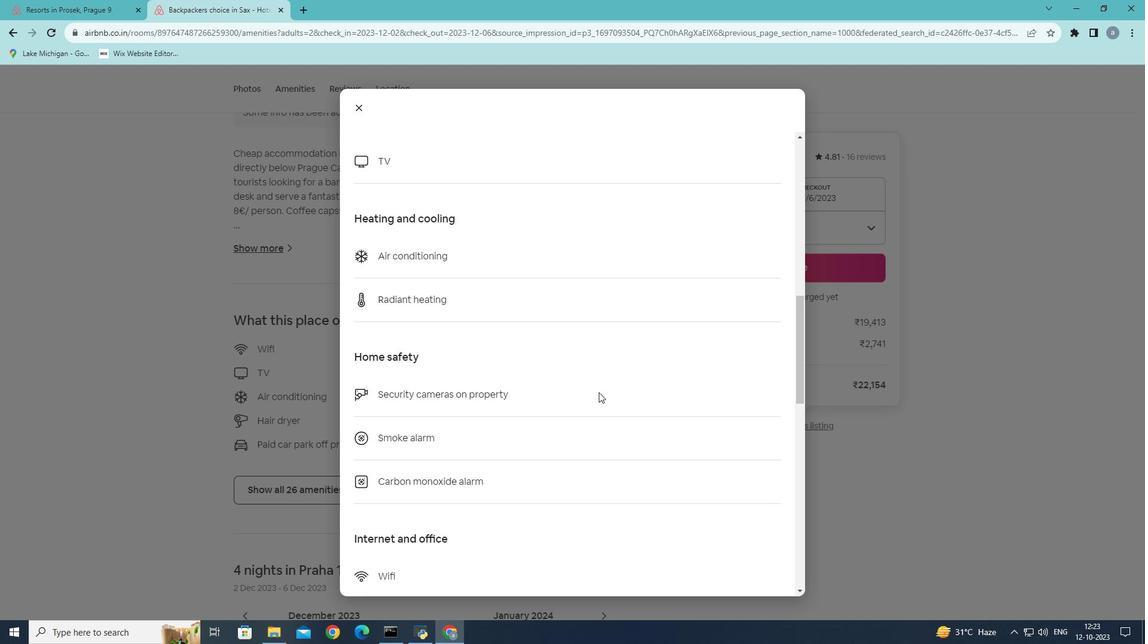 
Action: Mouse scrolled (599, 392) with delta (0, 0)
Screenshot: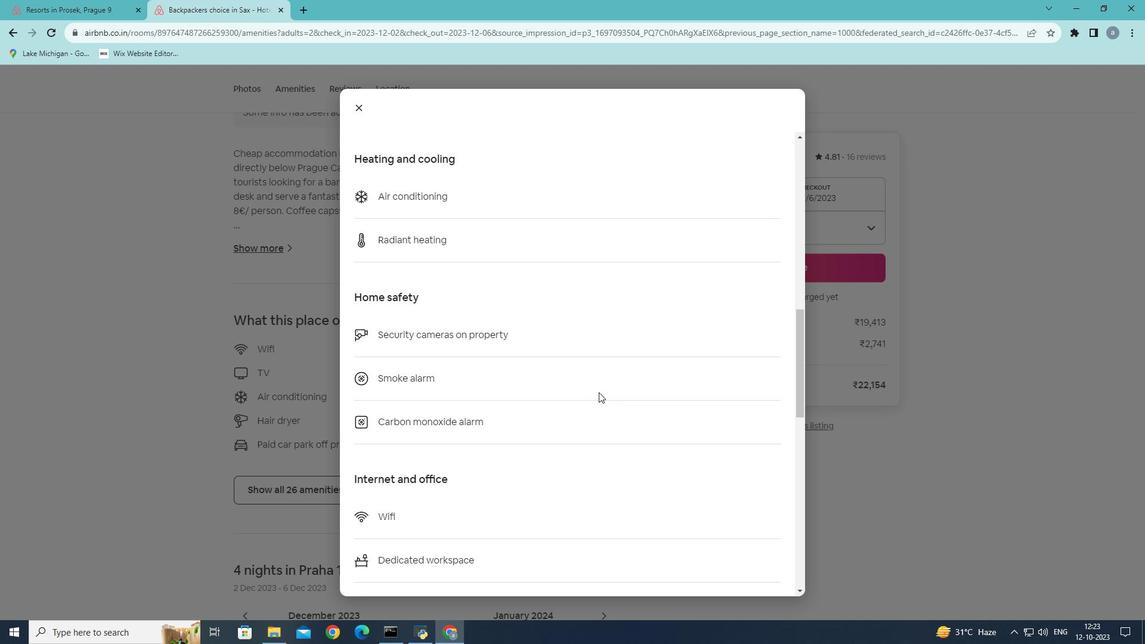 
Action: Mouse scrolled (599, 392) with delta (0, 0)
Screenshot: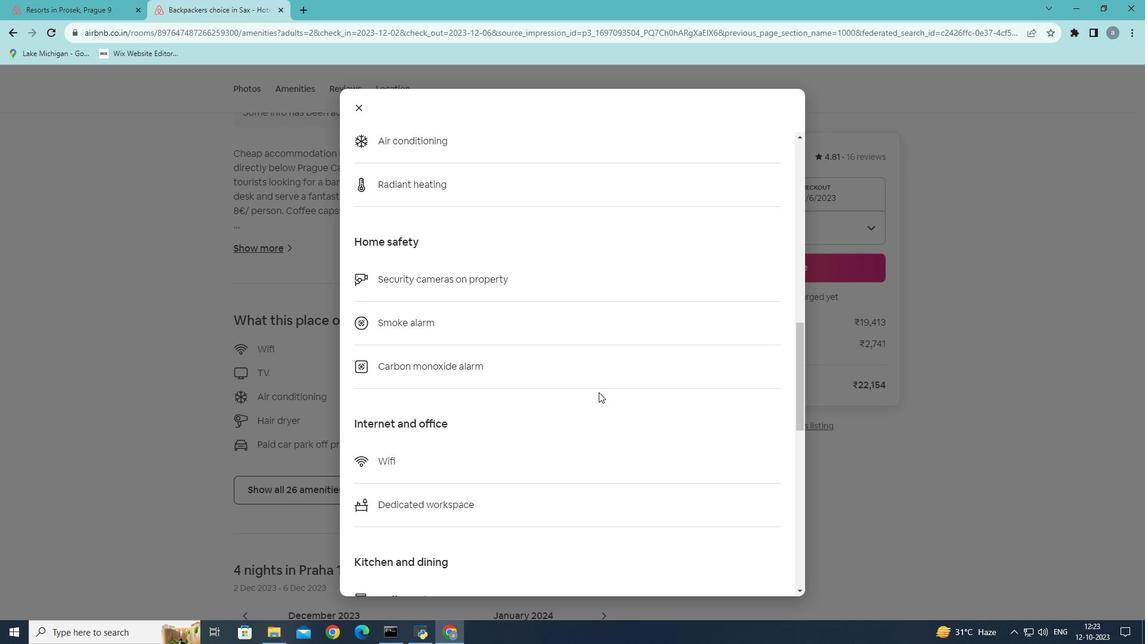 
Action: Mouse scrolled (599, 392) with delta (0, 0)
Screenshot: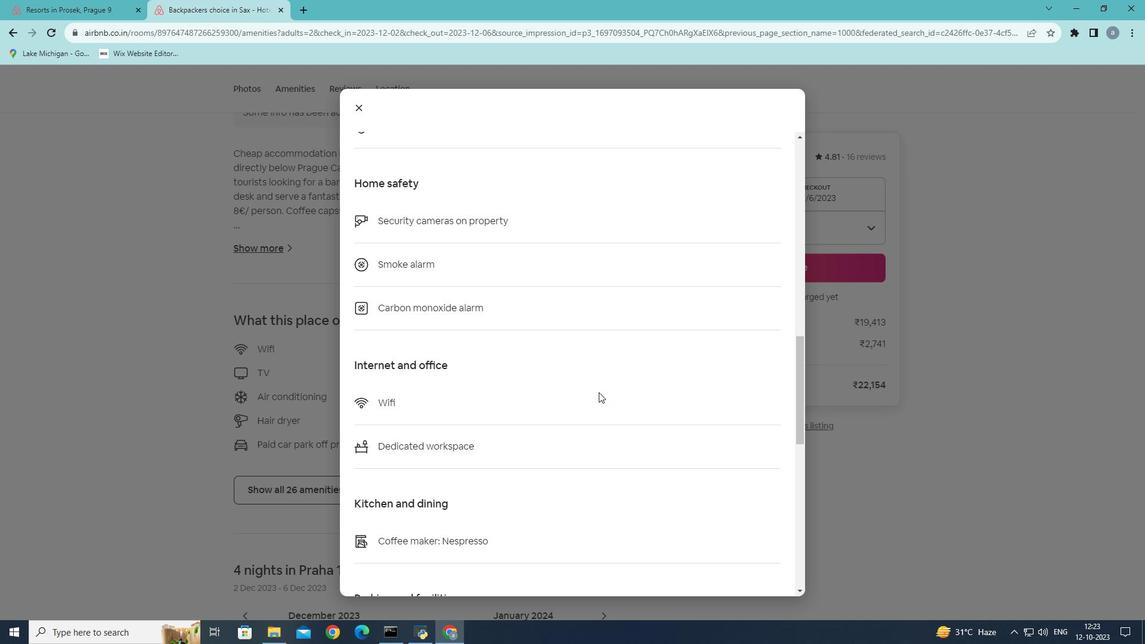 
Action: Mouse scrolled (599, 392) with delta (0, 0)
Screenshot: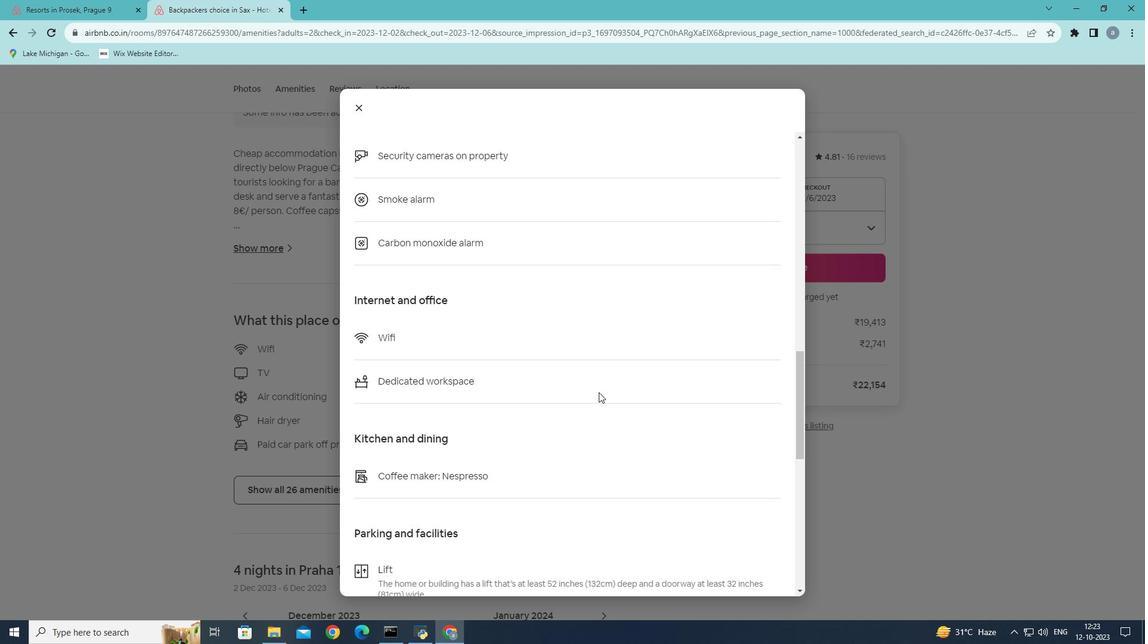 
Action: Mouse scrolled (599, 392) with delta (0, 0)
Screenshot: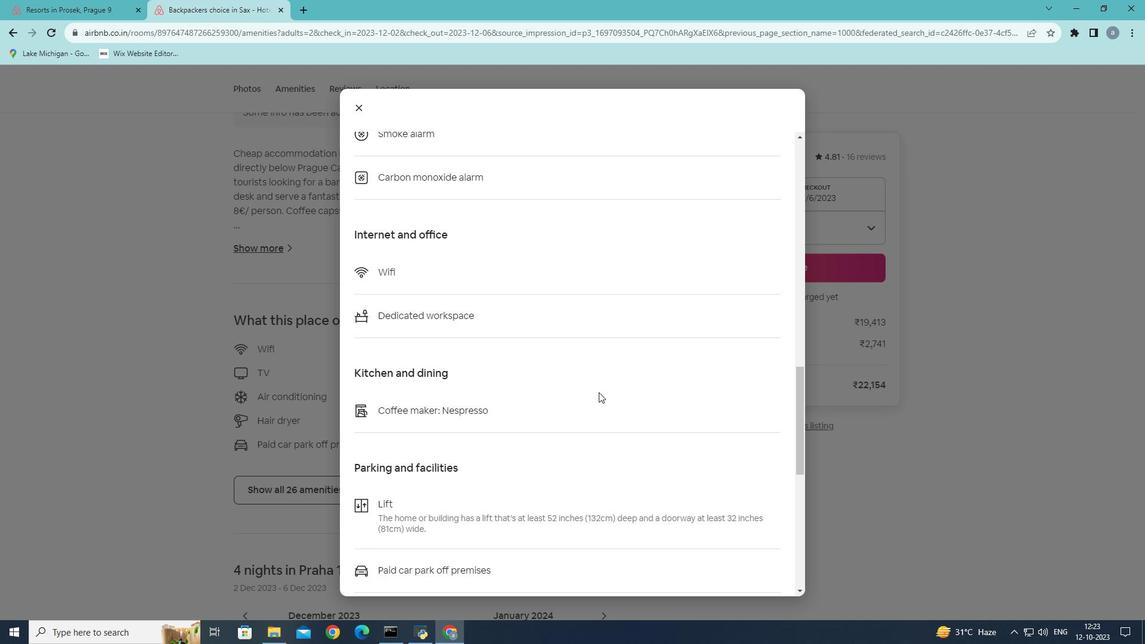 
Action: Mouse scrolled (599, 392) with delta (0, 0)
Screenshot: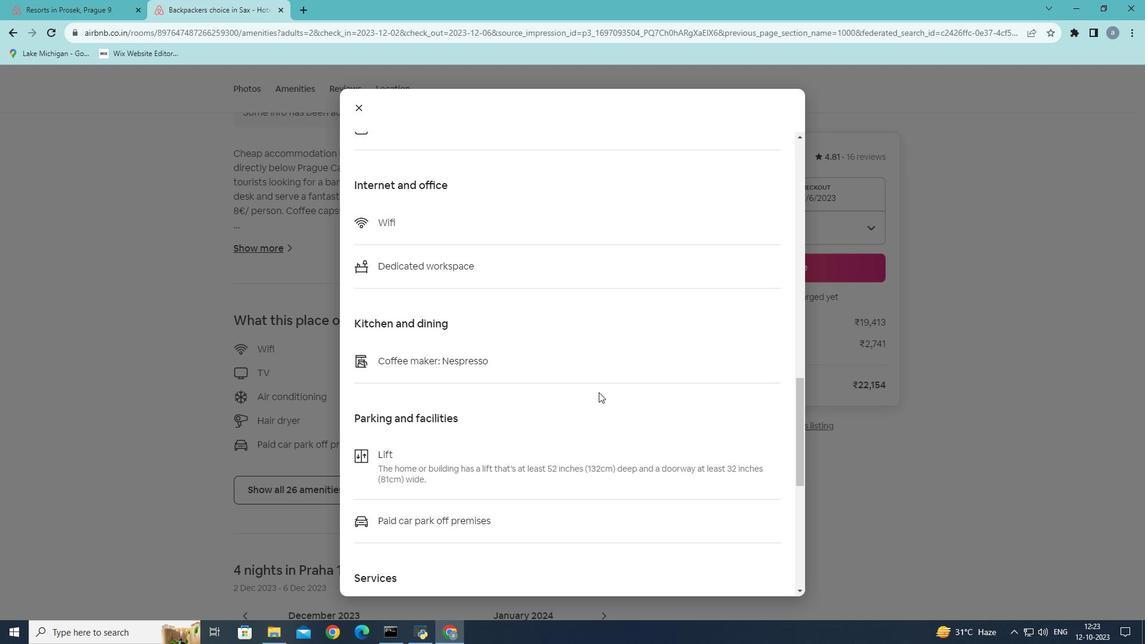 
Action: Mouse scrolled (599, 392) with delta (0, 0)
Screenshot: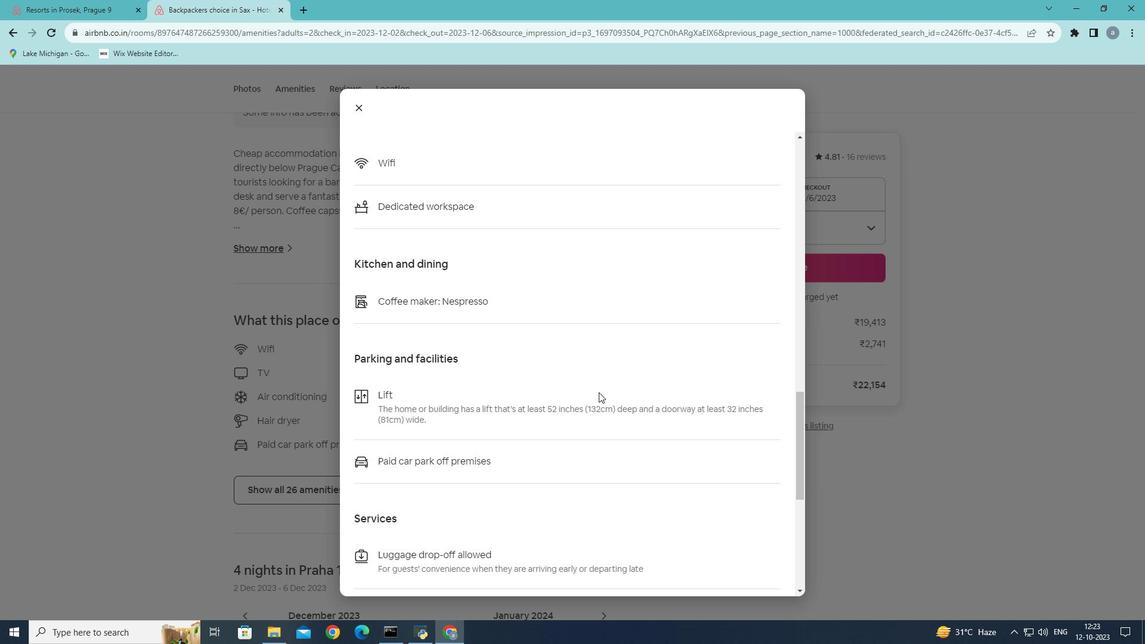 
Action: Mouse scrolled (599, 392) with delta (0, 0)
Screenshot: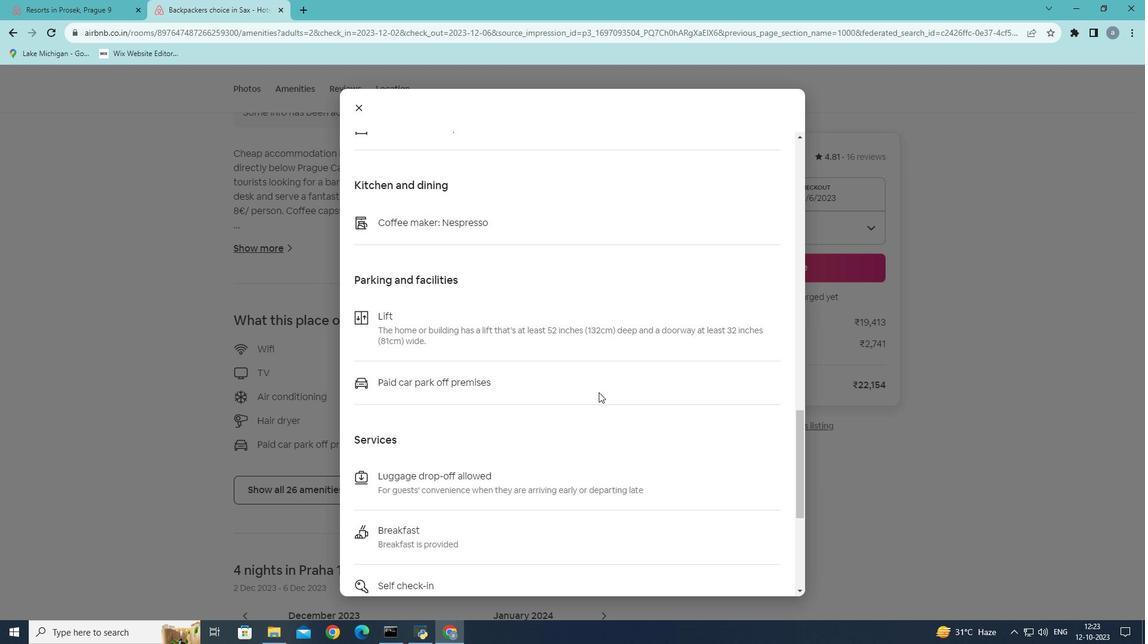 
Action: Mouse scrolled (599, 392) with delta (0, 0)
Screenshot: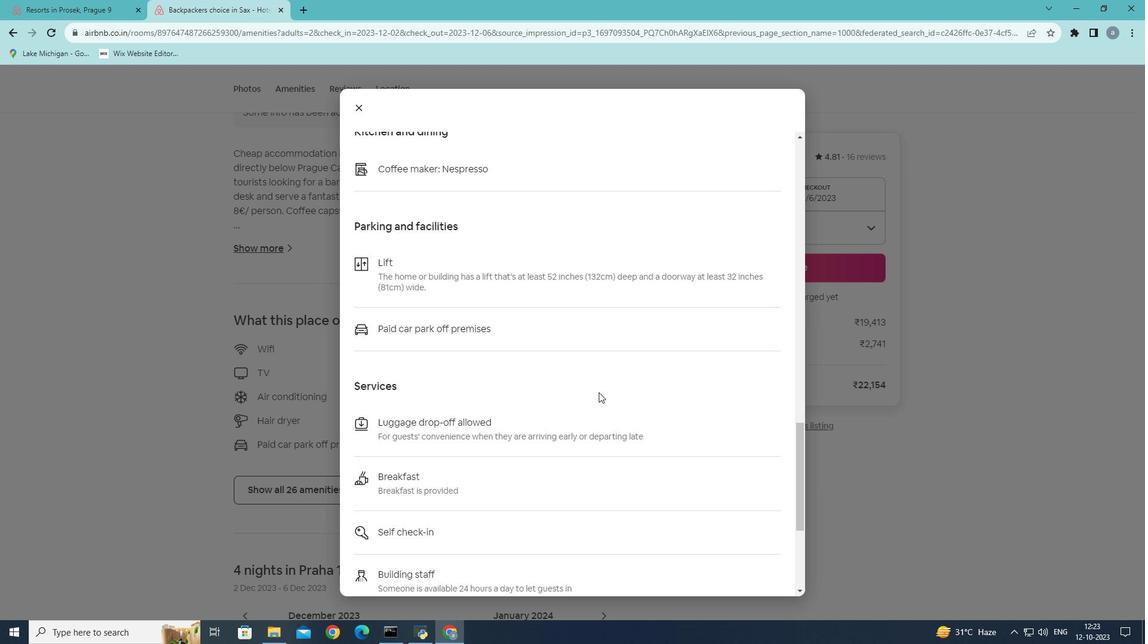 
Action: Mouse scrolled (599, 392) with delta (0, 0)
Screenshot: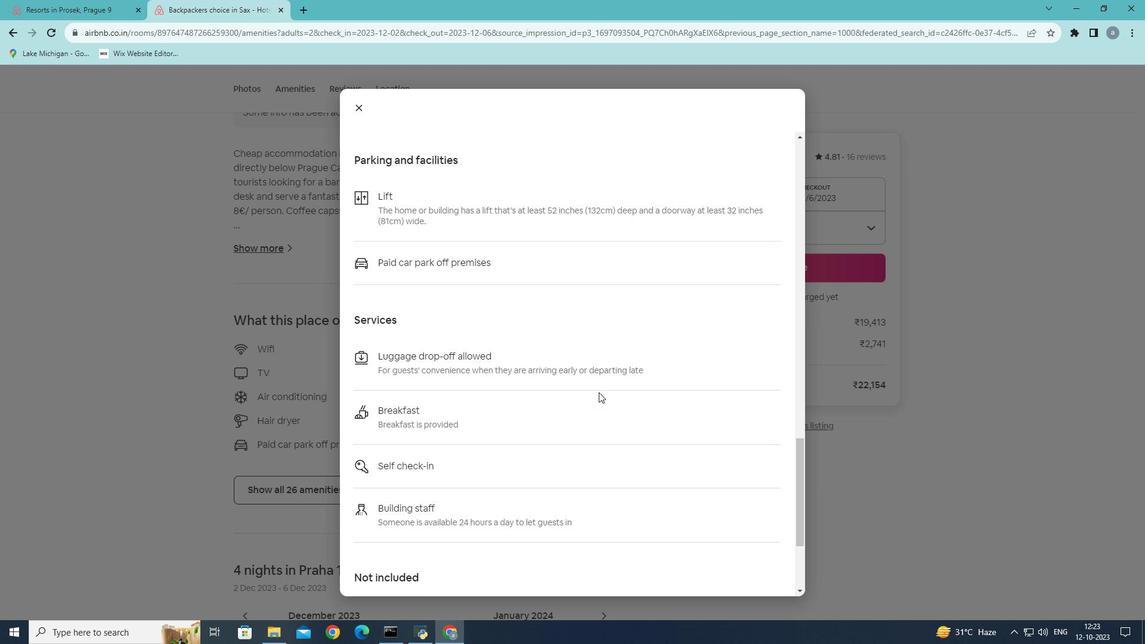 
Action: Mouse scrolled (599, 392) with delta (0, 0)
Screenshot: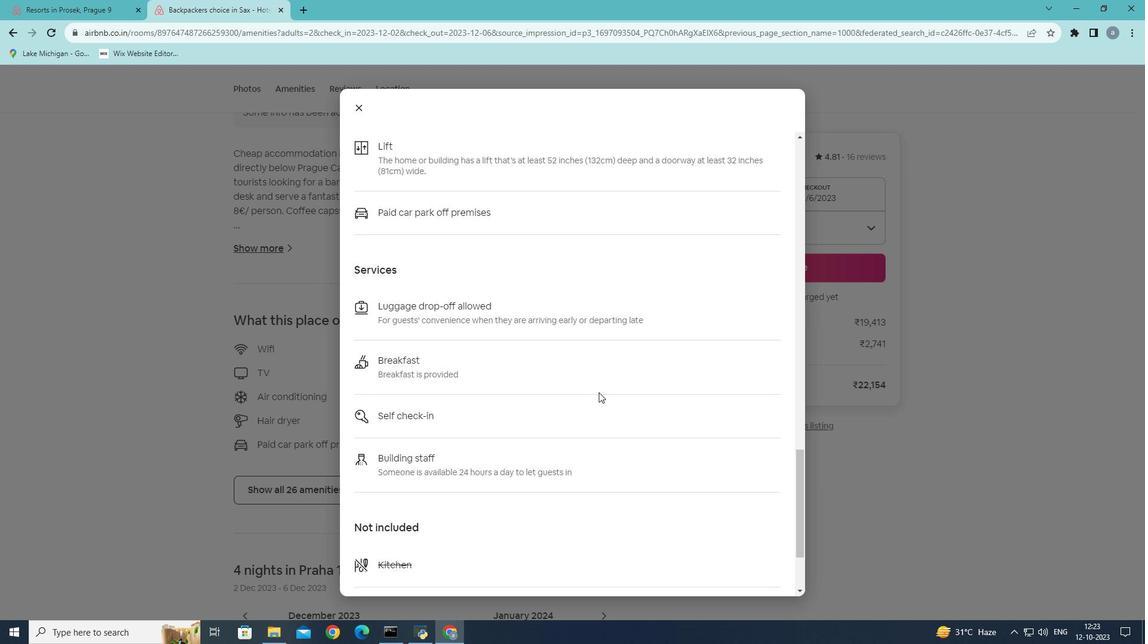 
Action: Mouse scrolled (599, 392) with delta (0, 0)
Screenshot: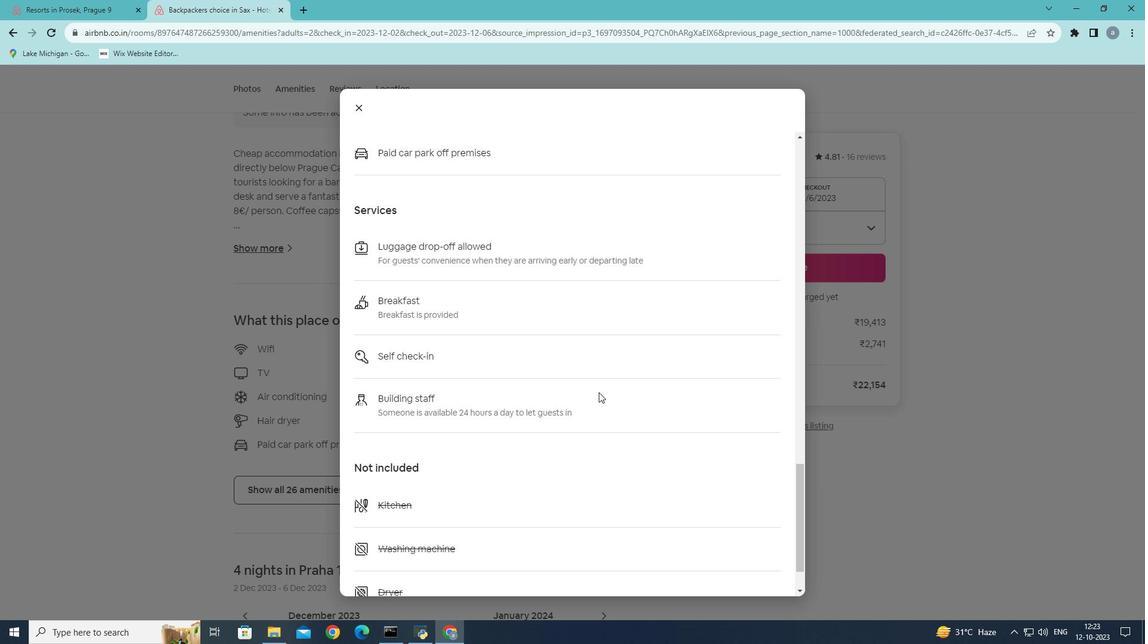 
Action: Mouse scrolled (599, 392) with delta (0, 0)
Screenshot: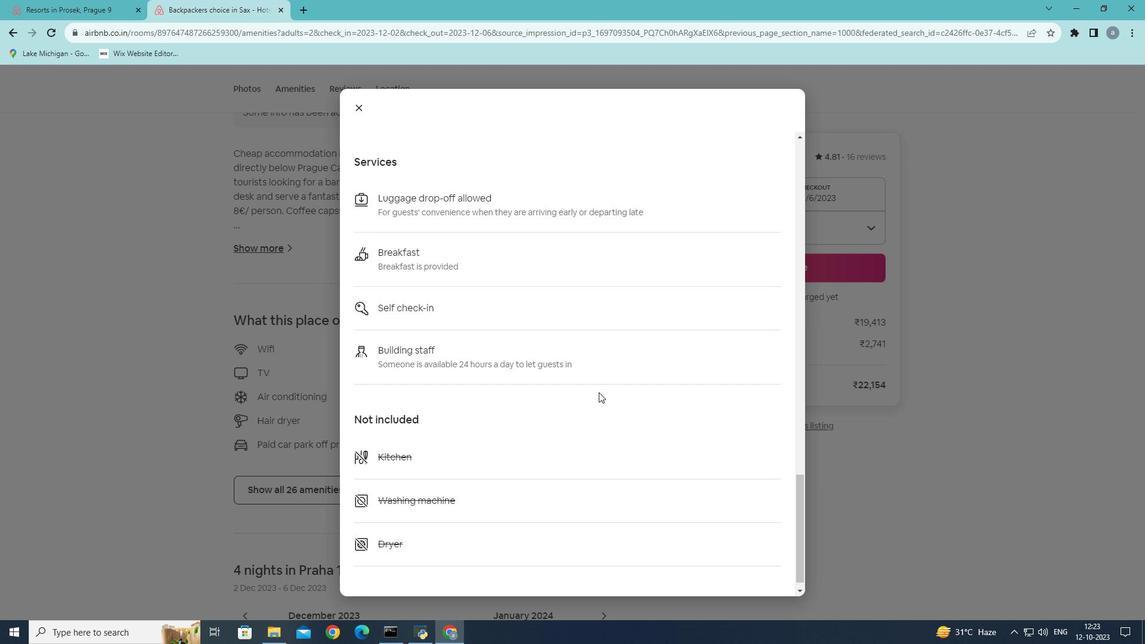 
Action: Mouse scrolled (599, 392) with delta (0, 0)
Screenshot: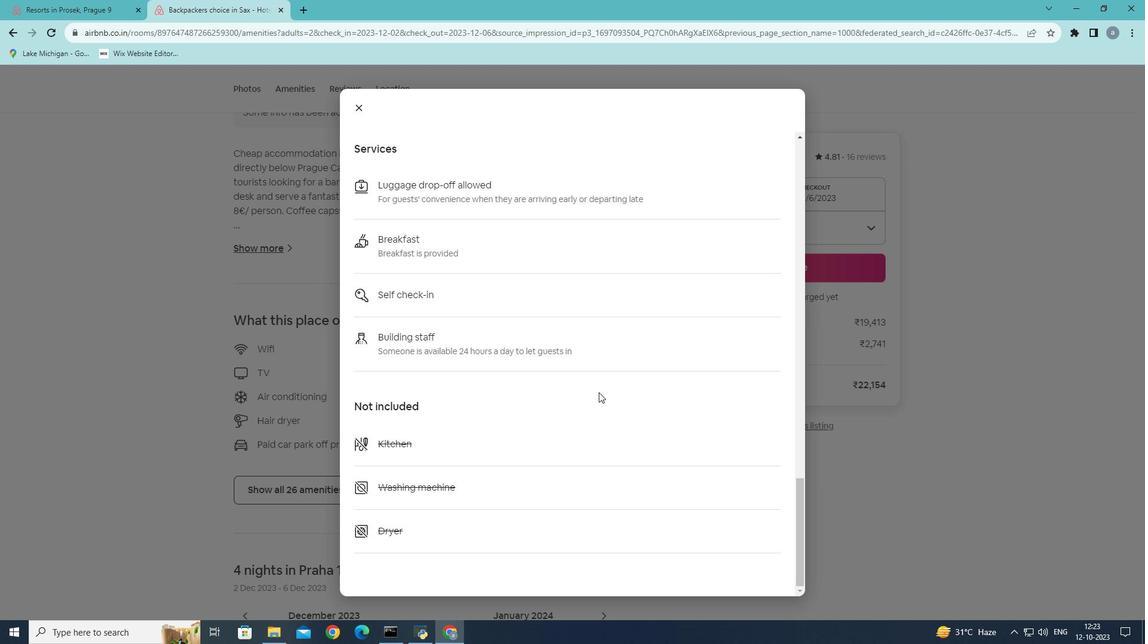 
Action: Mouse scrolled (599, 392) with delta (0, 0)
Screenshot: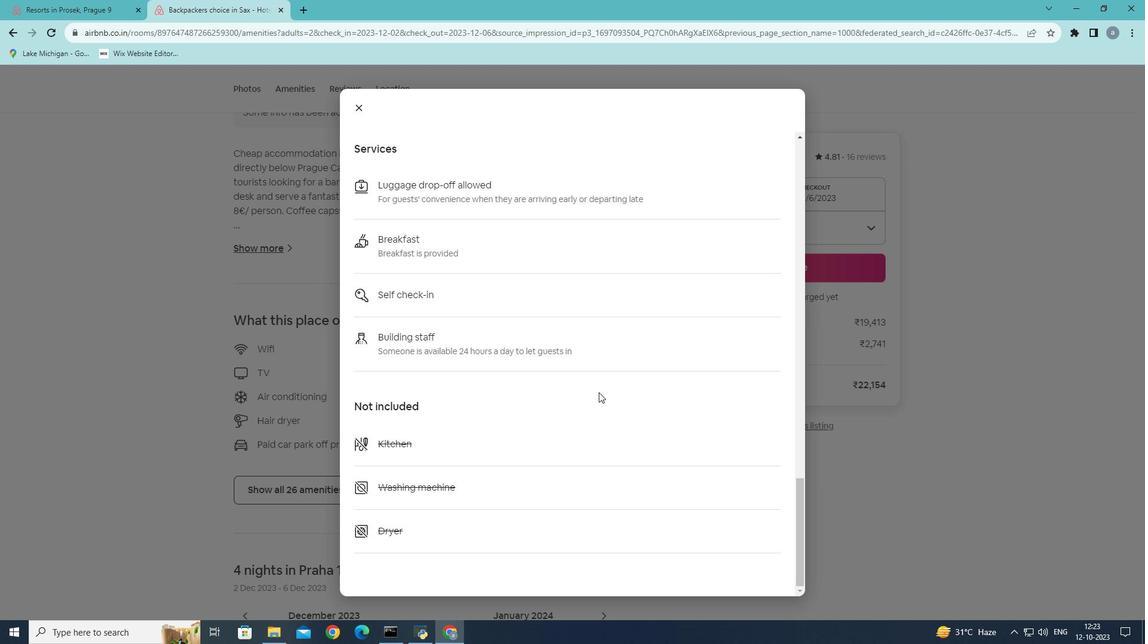 
Action: Mouse scrolled (599, 392) with delta (0, 0)
Screenshot: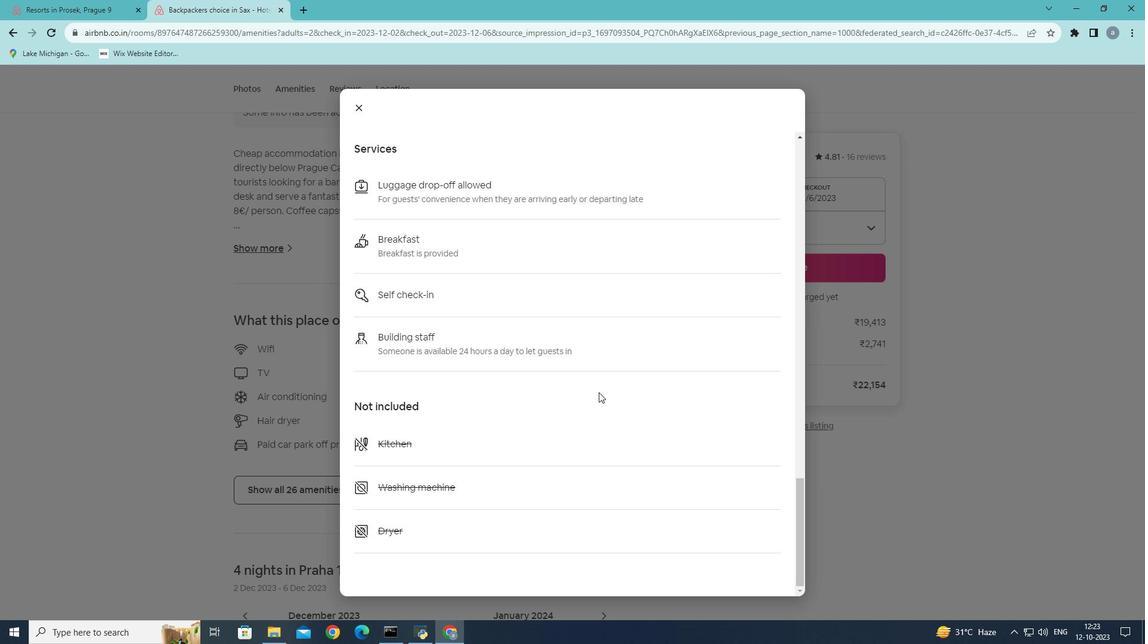 
Action: Mouse scrolled (599, 392) with delta (0, 0)
Screenshot: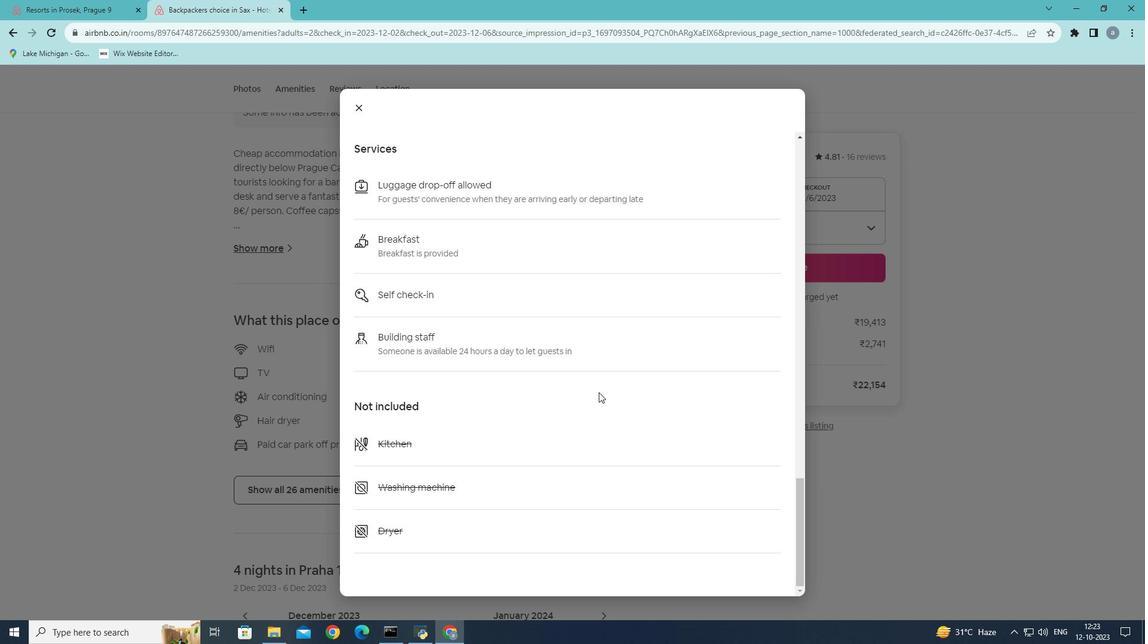 
Action: Mouse scrolled (599, 392) with delta (0, 0)
Screenshot: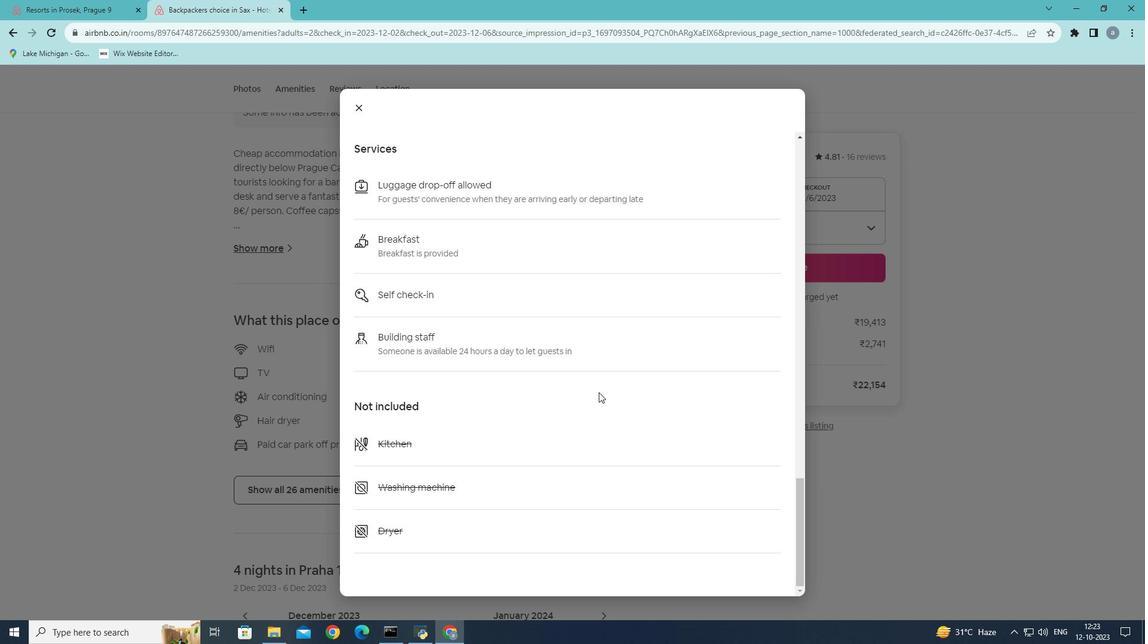 
Action: Mouse scrolled (599, 392) with delta (0, 0)
Screenshot: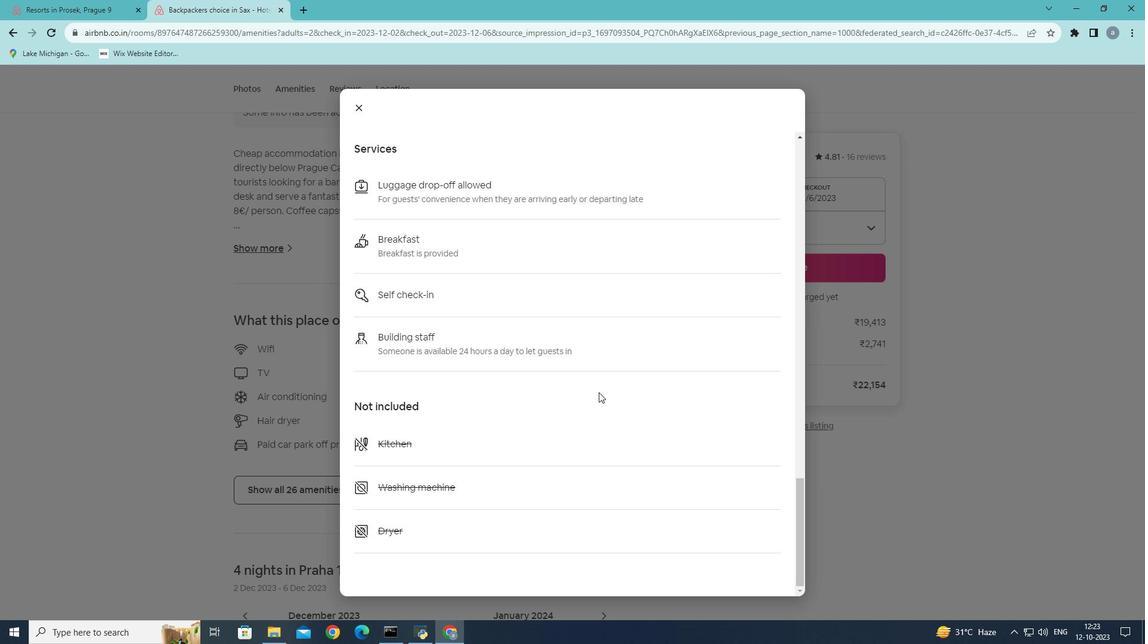 
Action: Mouse moved to (361, 112)
Screenshot: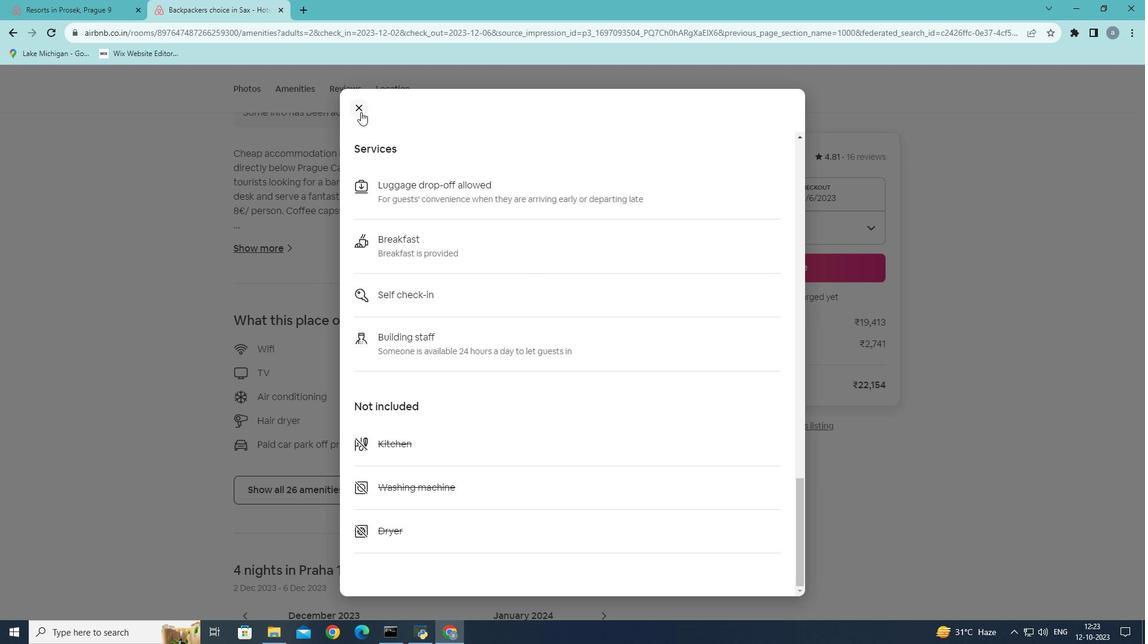 
Action: Mouse pressed left at (361, 112)
Screenshot: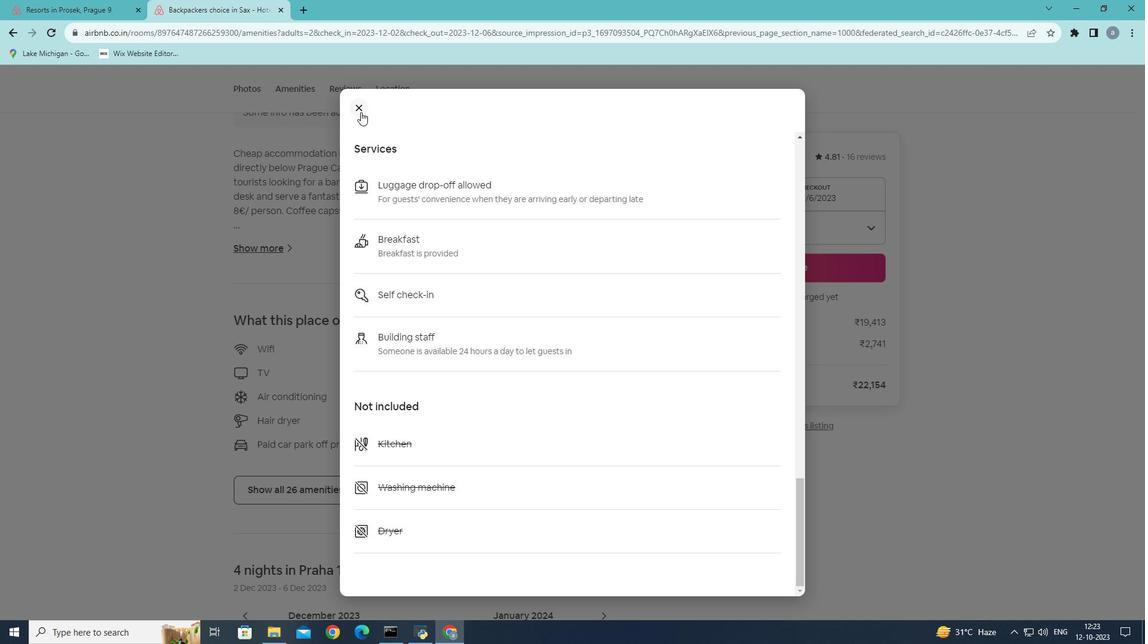 
Action: Mouse moved to (370, 323)
Screenshot: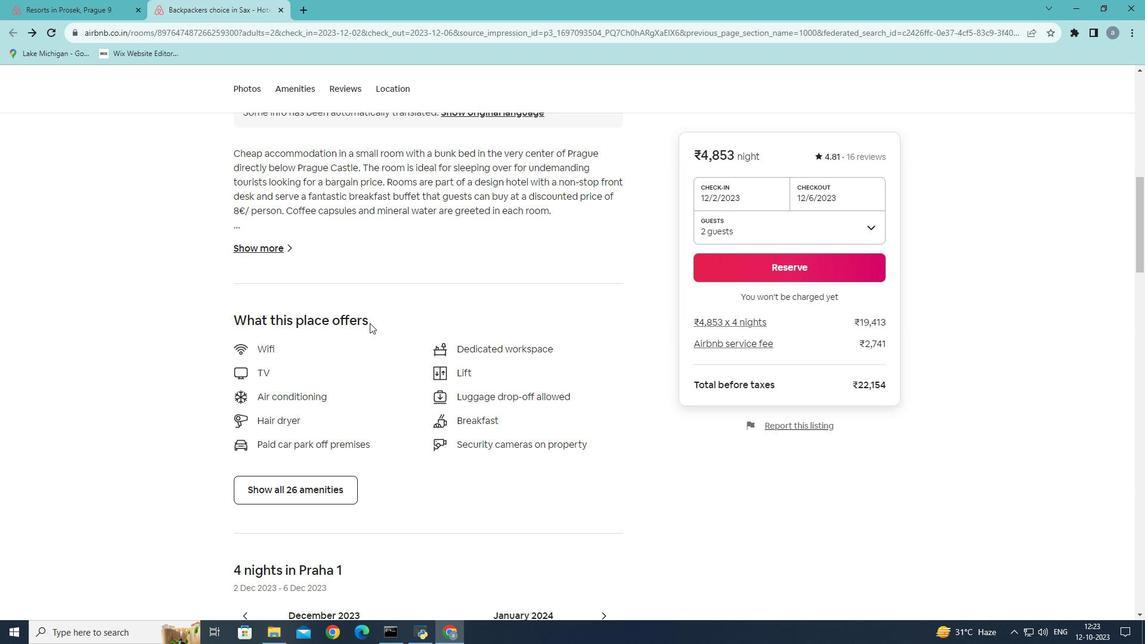 
Action: Mouse scrolled (370, 322) with delta (0, 0)
Screenshot: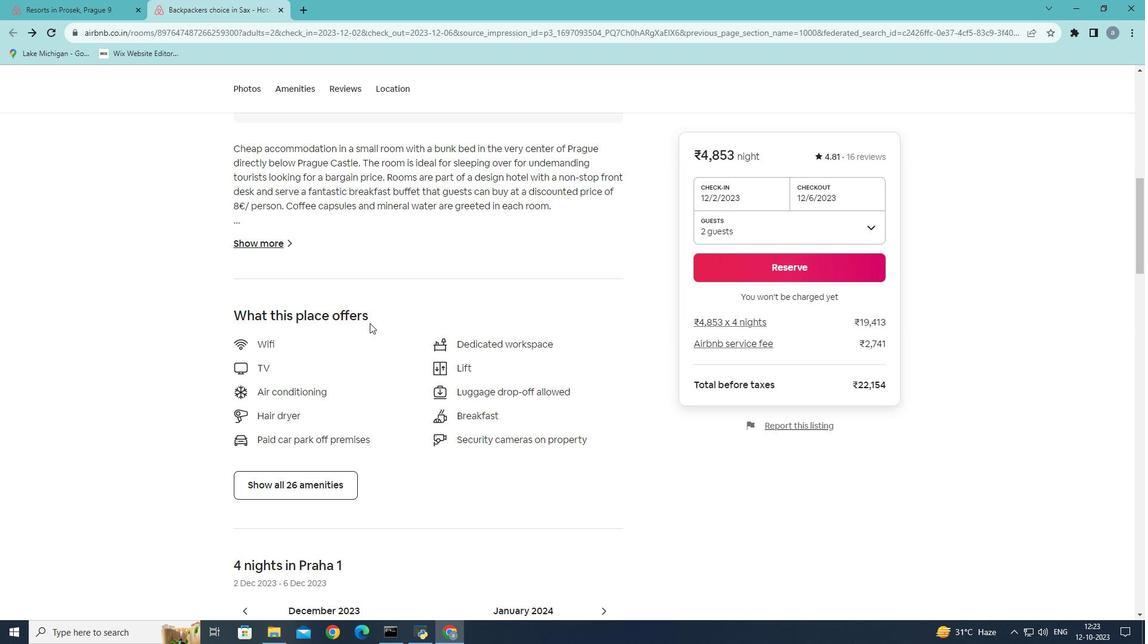 
Action: Mouse scrolled (370, 322) with delta (0, 0)
Screenshot: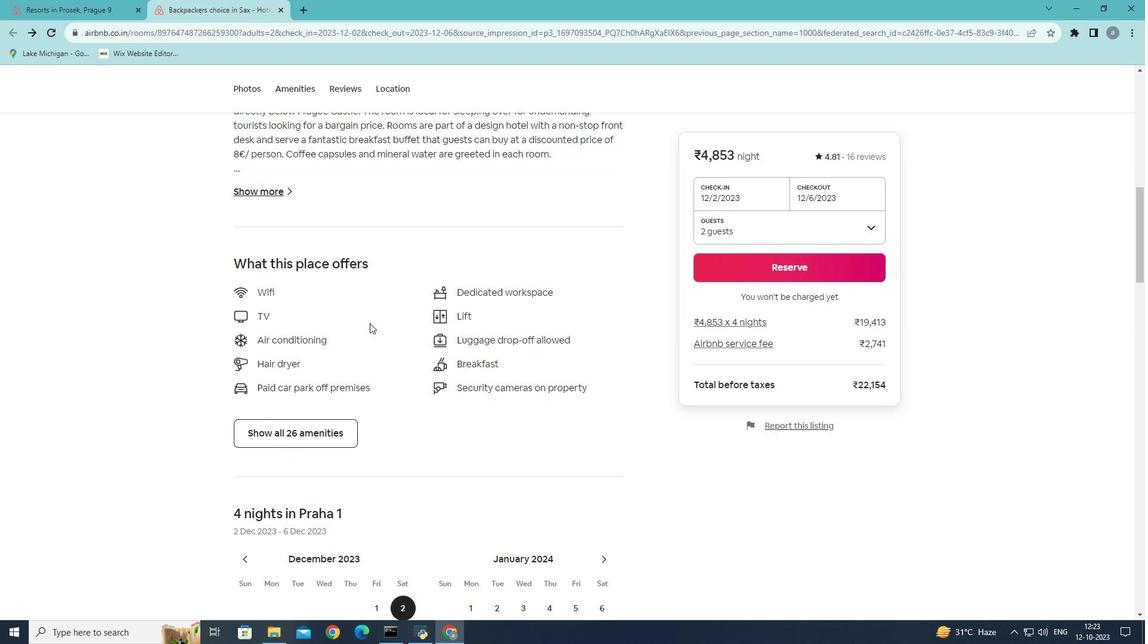 
Action: Mouse scrolled (370, 322) with delta (0, 0)
Screenshot: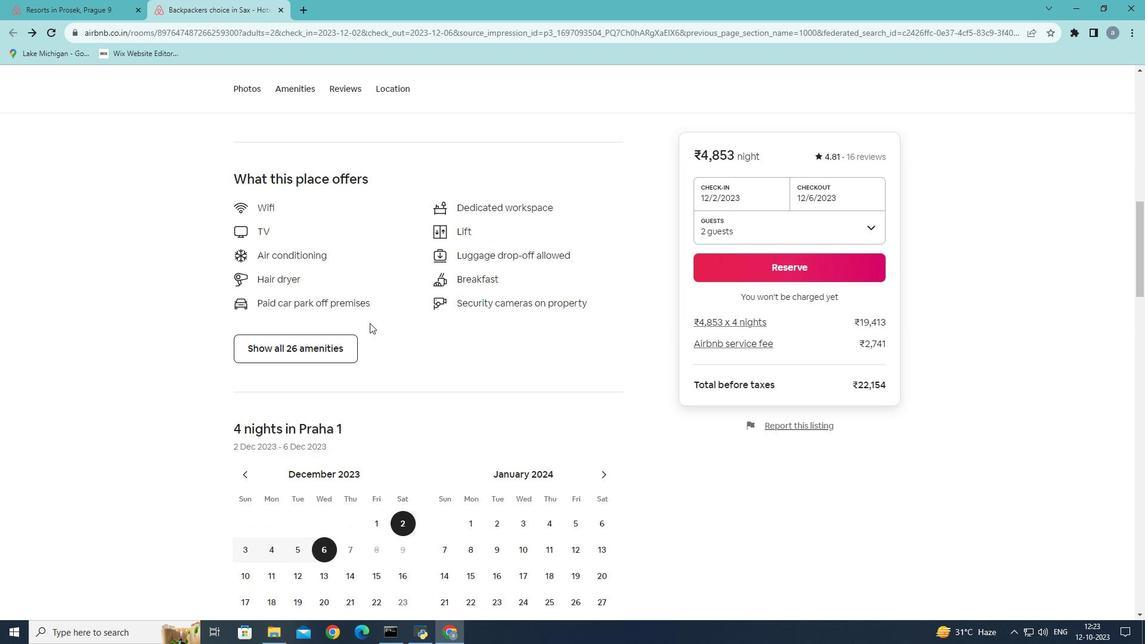 
Action: Mouse scrolled (370, 322) with delta (0, 0)
Screenshot: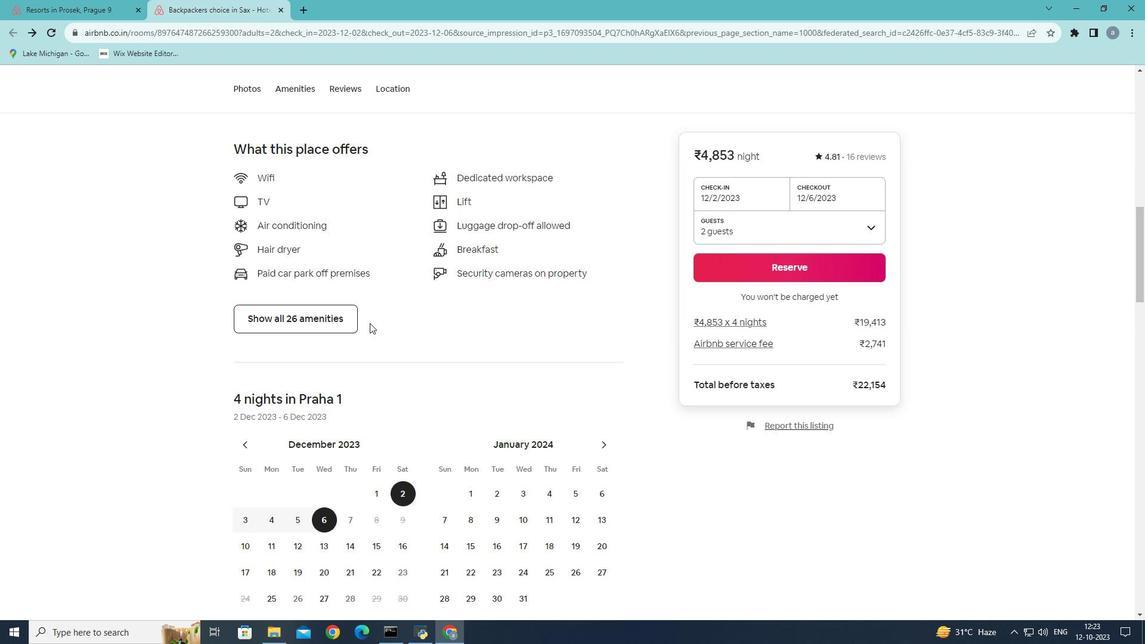 
Action: Mouse moved to (368, 321)
Screenshot: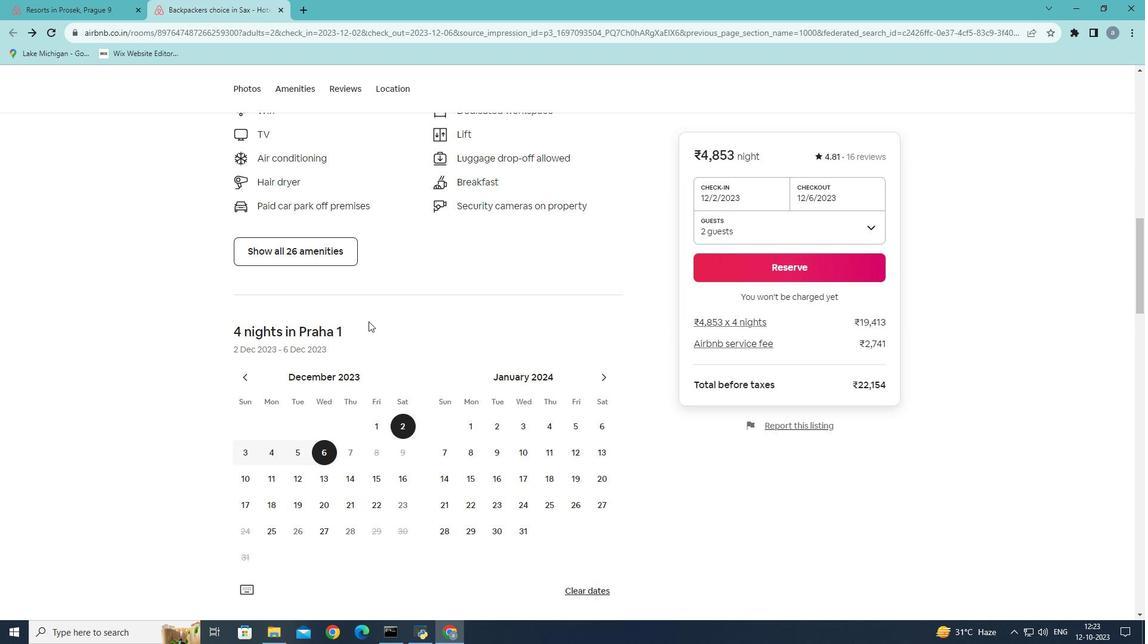 
Action: Mouse scrolled (368, 321) with delta (0, 0)
Screenshot: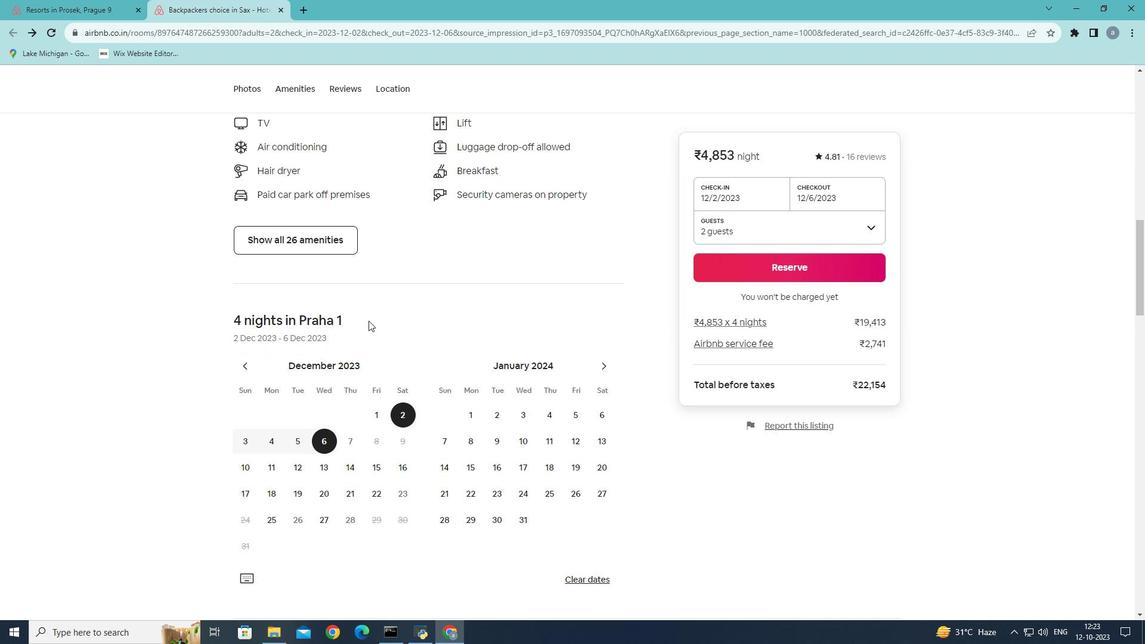 
Action: Mouse moved to (368, 321)
Screenshot: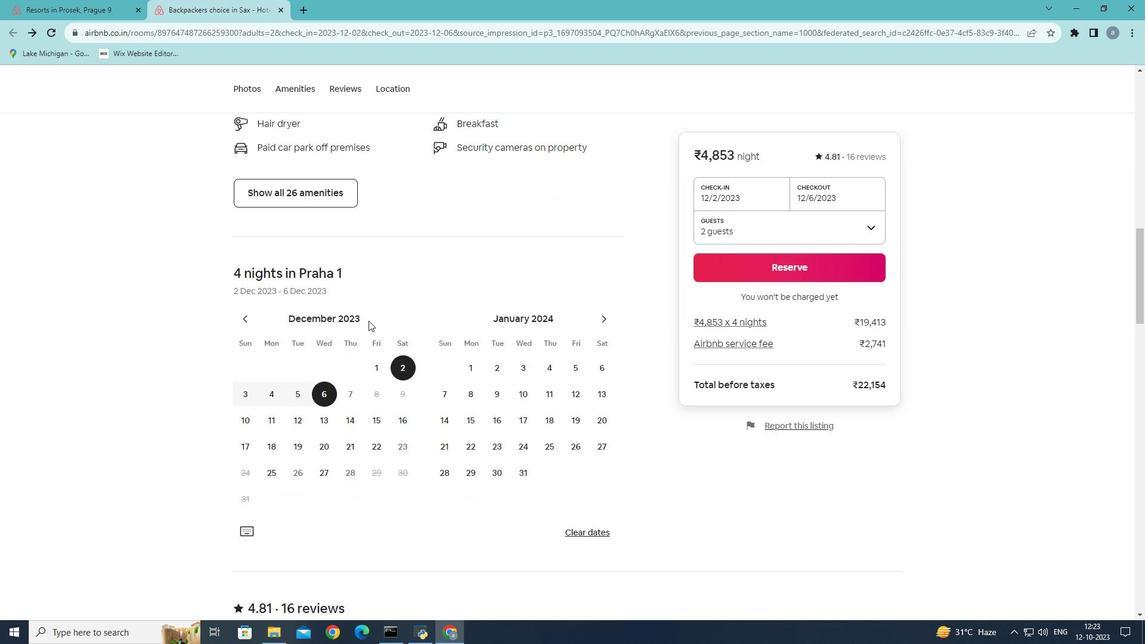 
Action: Mouse scrolled (368, 320) with delta (0, 0)
Screenshot: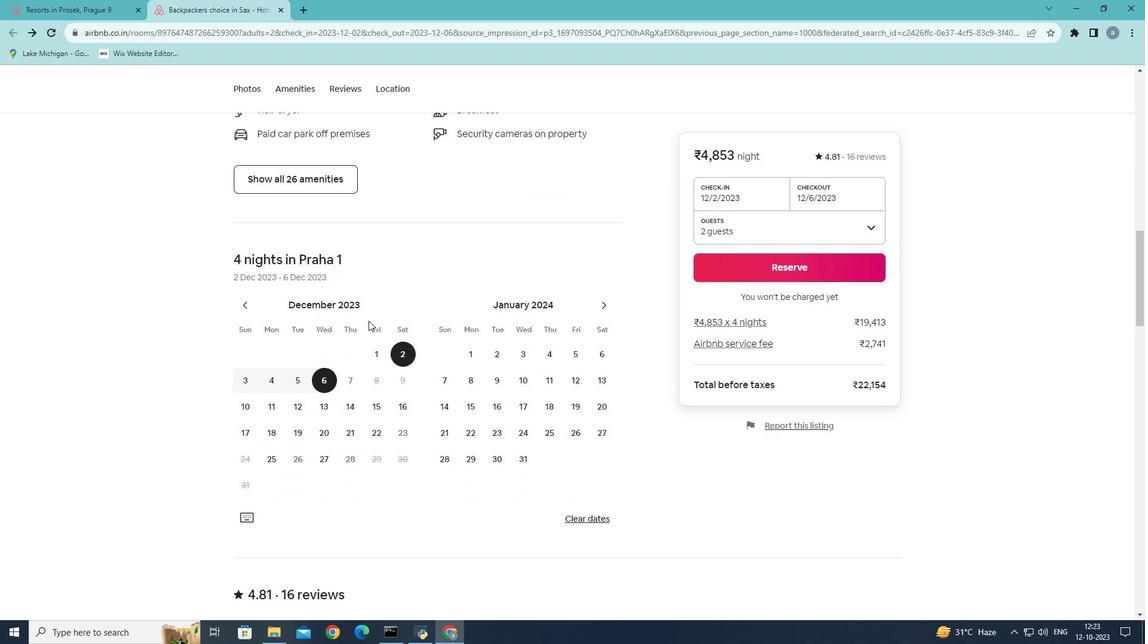 
Action: Mouse scrolled (368, 320) with delta (0, 0)
Screenshot: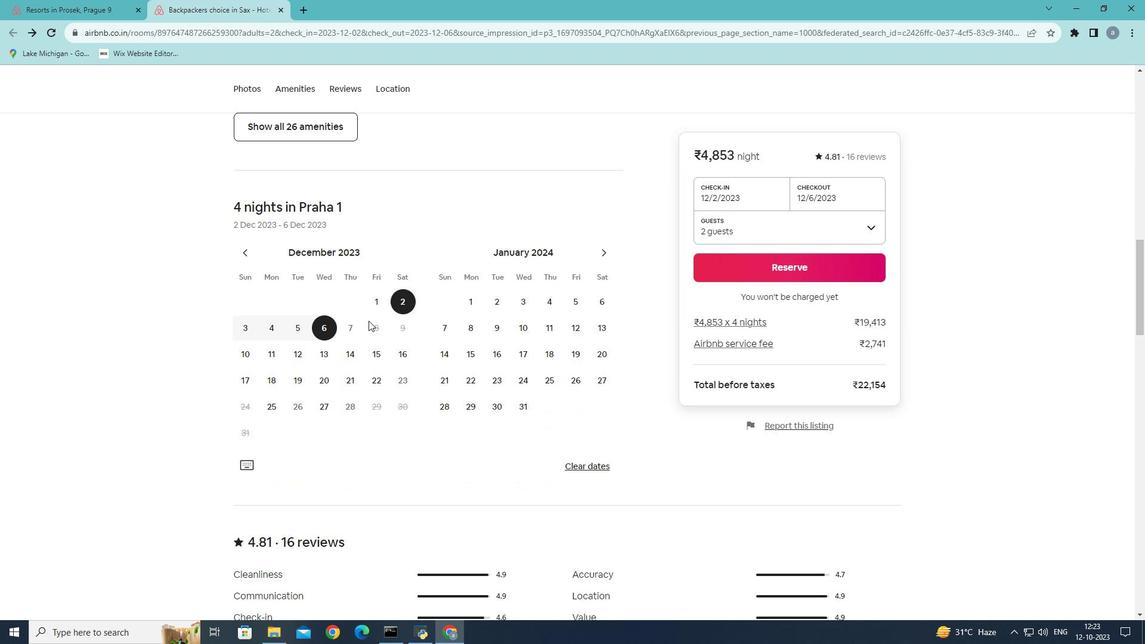 
Action: Mouse moved to (375, 315)
Screenshot: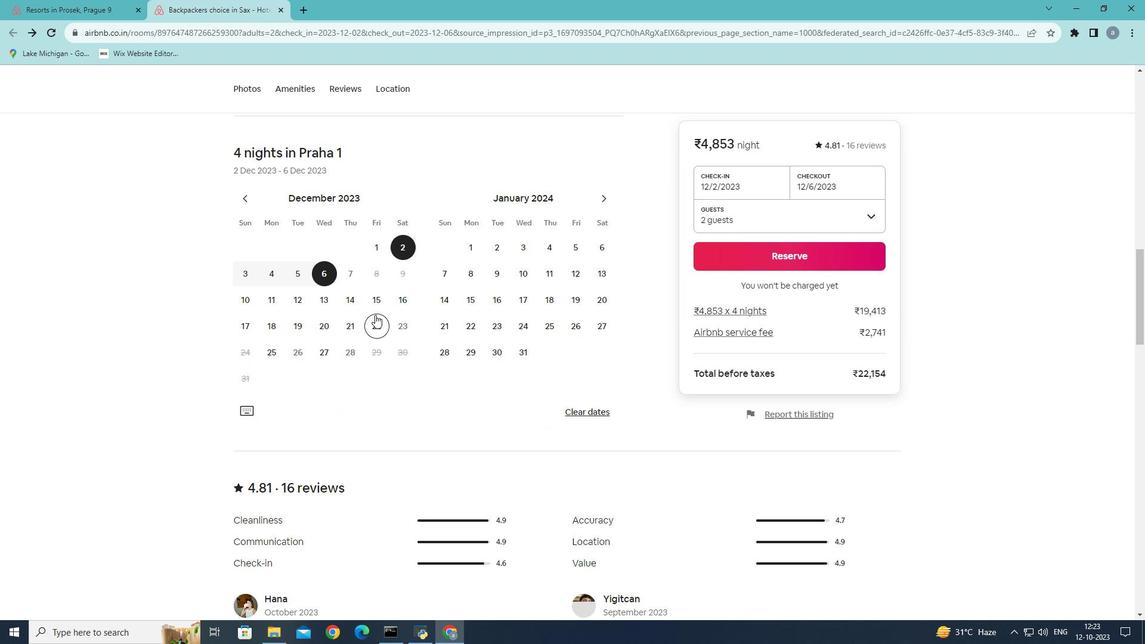
Action: Mouse scrolled (375, 314) with delta (0, 0)
Screenshot: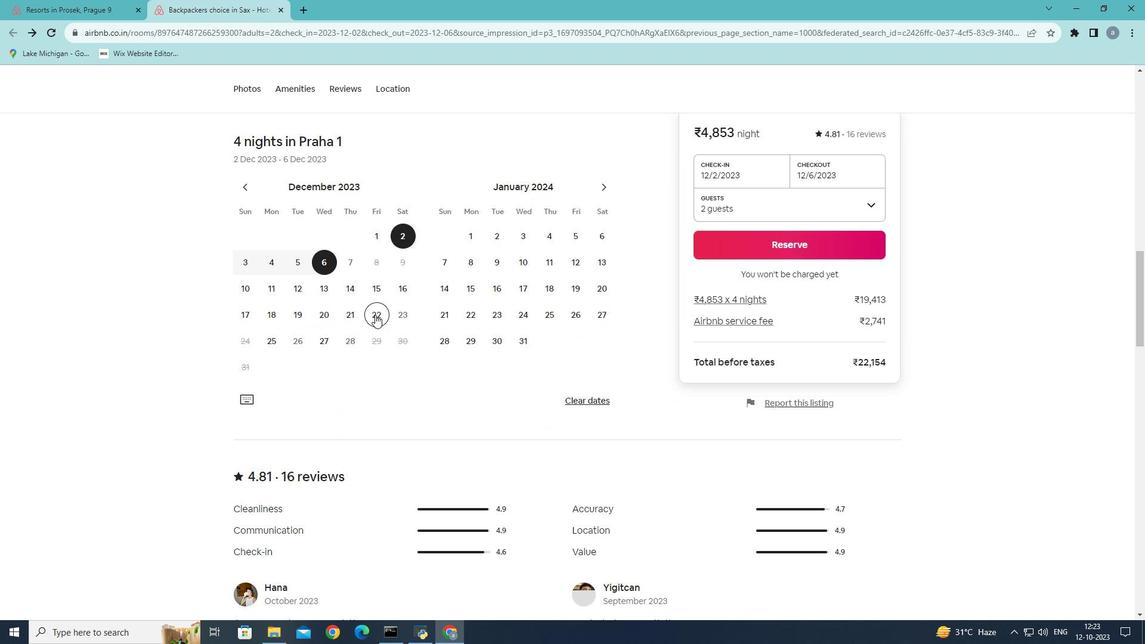 
Action: Mouse scrolled (375, 314) with delta (0, 0)
Screenshot: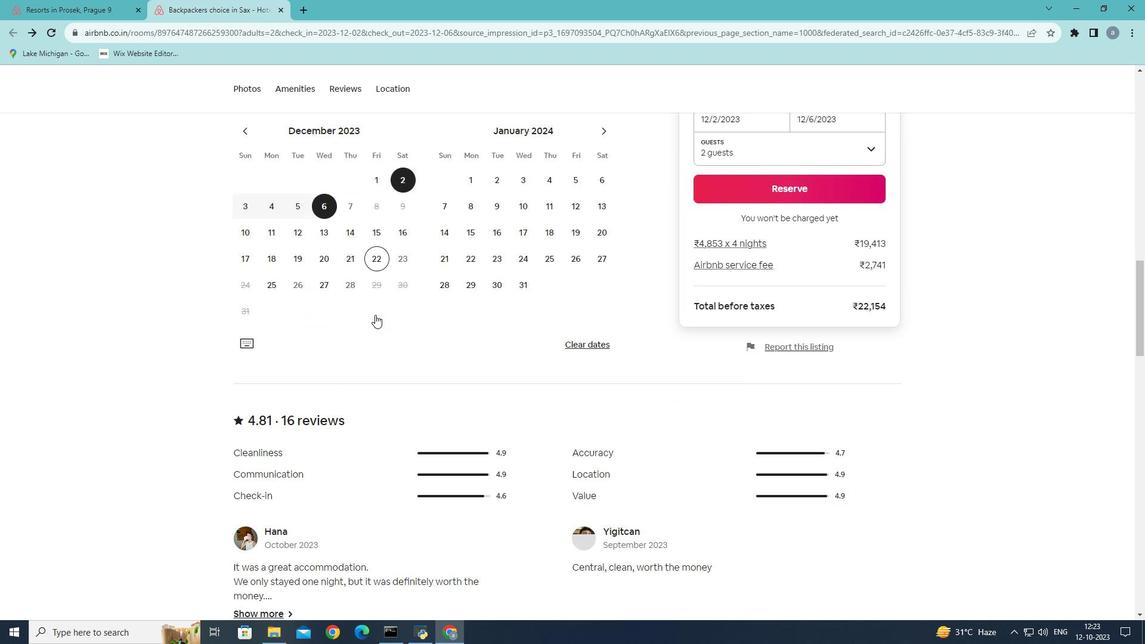 
Action: Mouse scrolled (375, 314) with delta (0, 0)
Screenshot: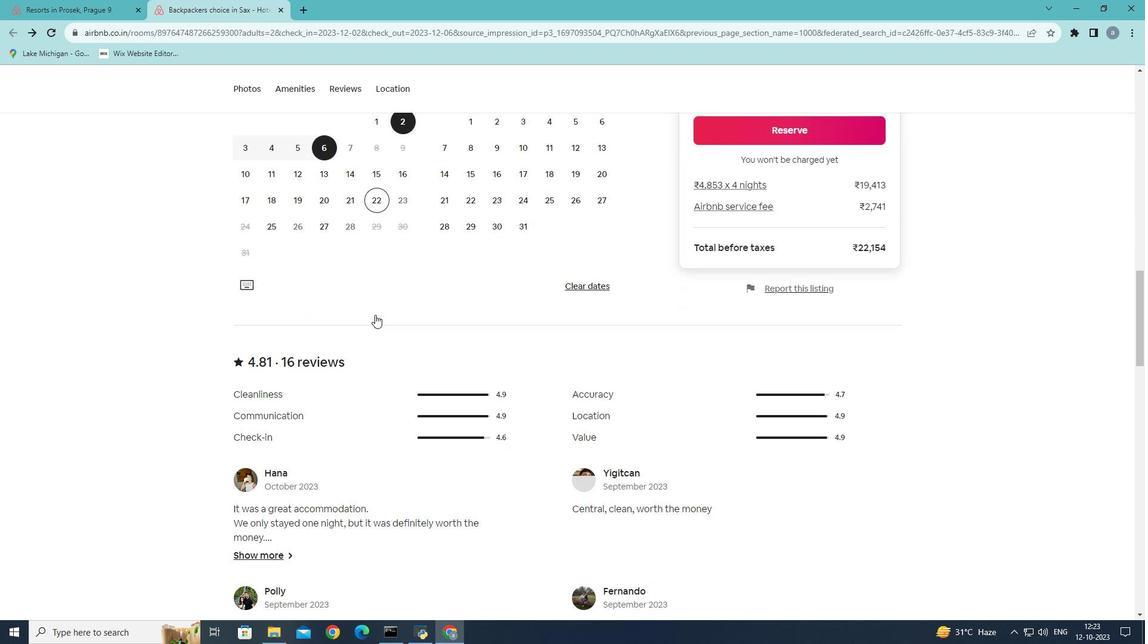 
Action: Mouse scrolled (375, 314) with delta (0, 0)
Screenshot: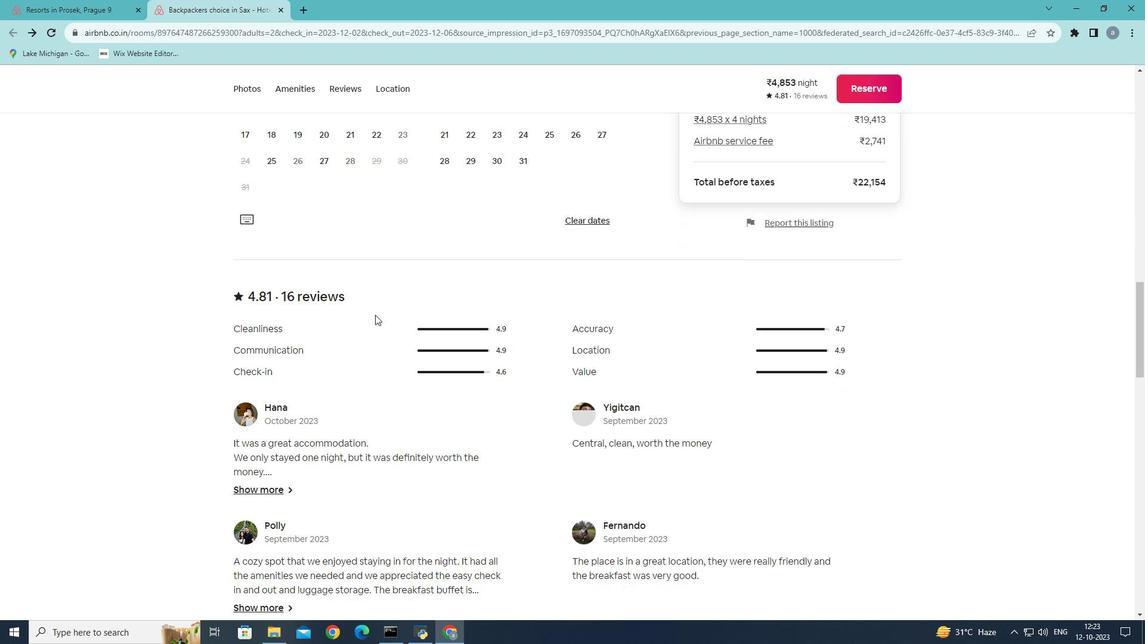 
Action: Mouse scrolled (375, 314) with delta (0, 0)
Screenshot: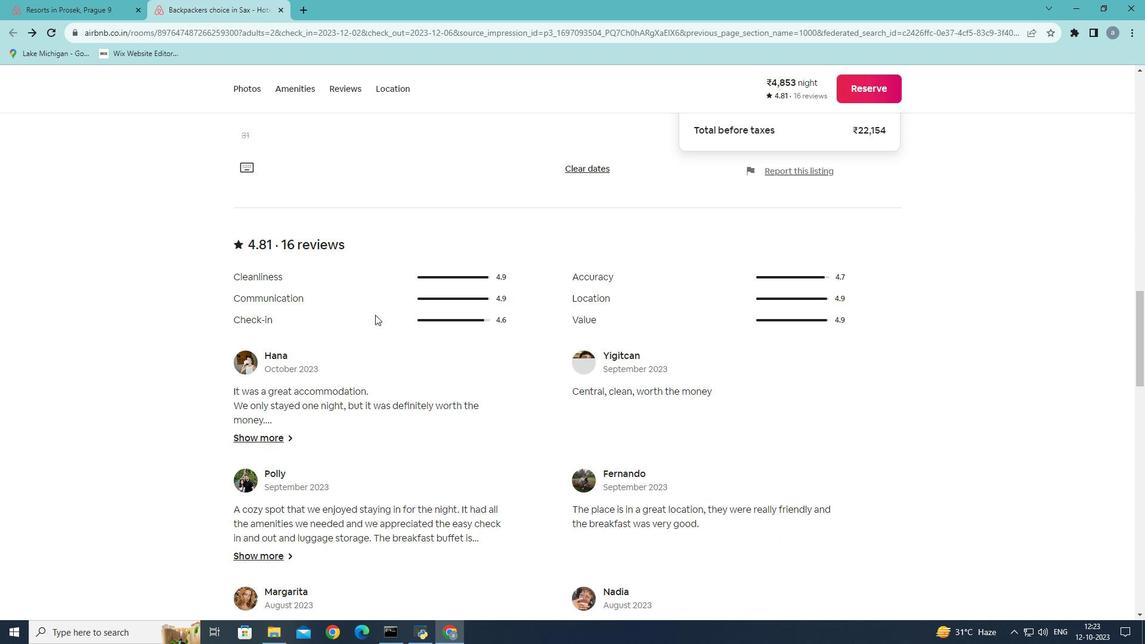
Action: Mouse scrolled (375, 314) with delta (0, 0)
Screenshot: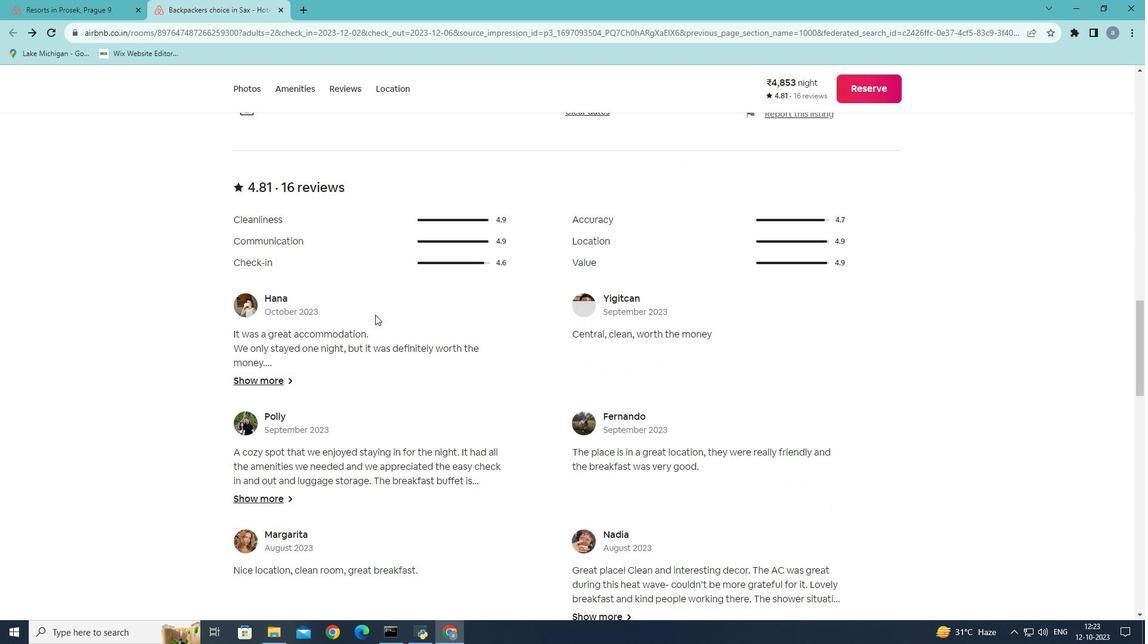 
Action: Mouse scrolled (375, 314) with delta (0, 0)
Screenshot: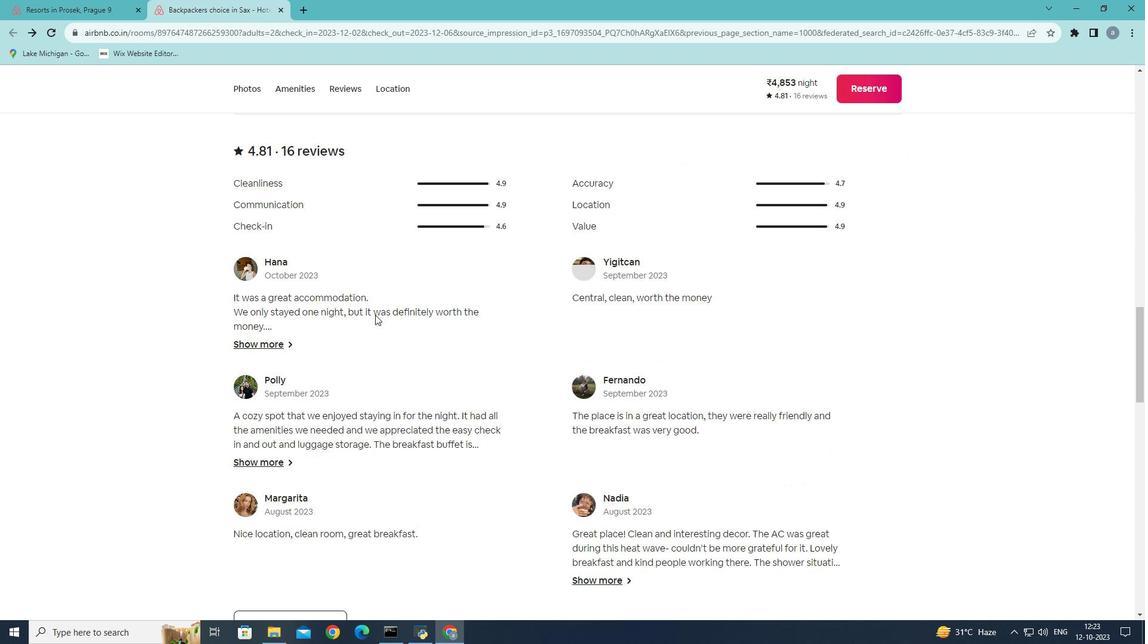 
Action: Mouse scrolled (375, 314) with delta (0, 0)
Screenshot: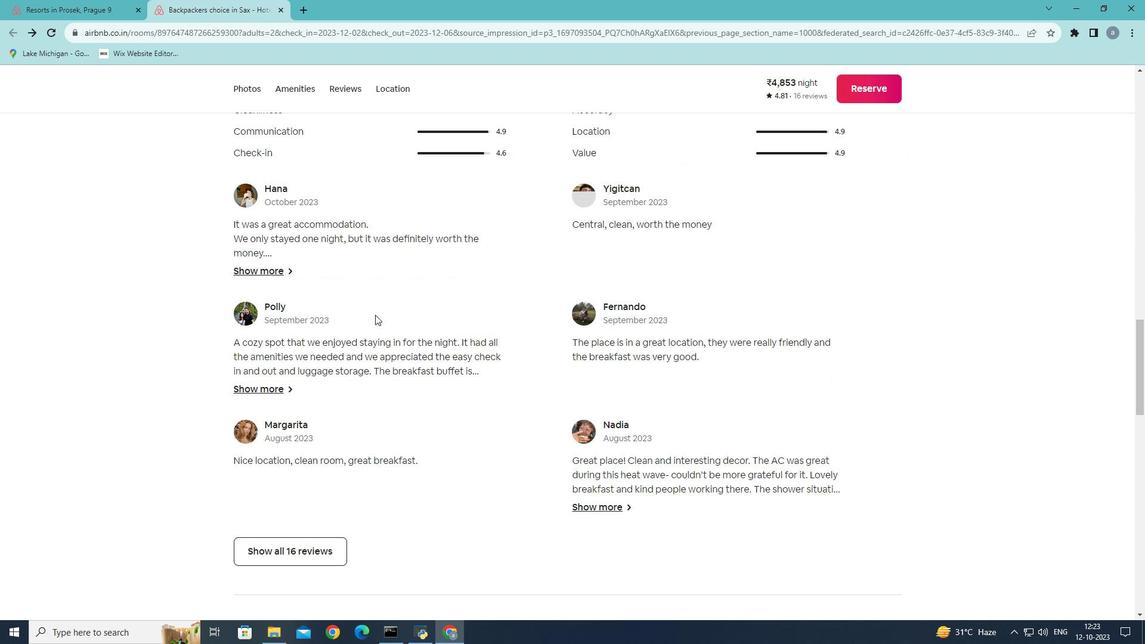 
Action: Mouse scrolled (375, 314) with delta (0, 0)
Screenshot: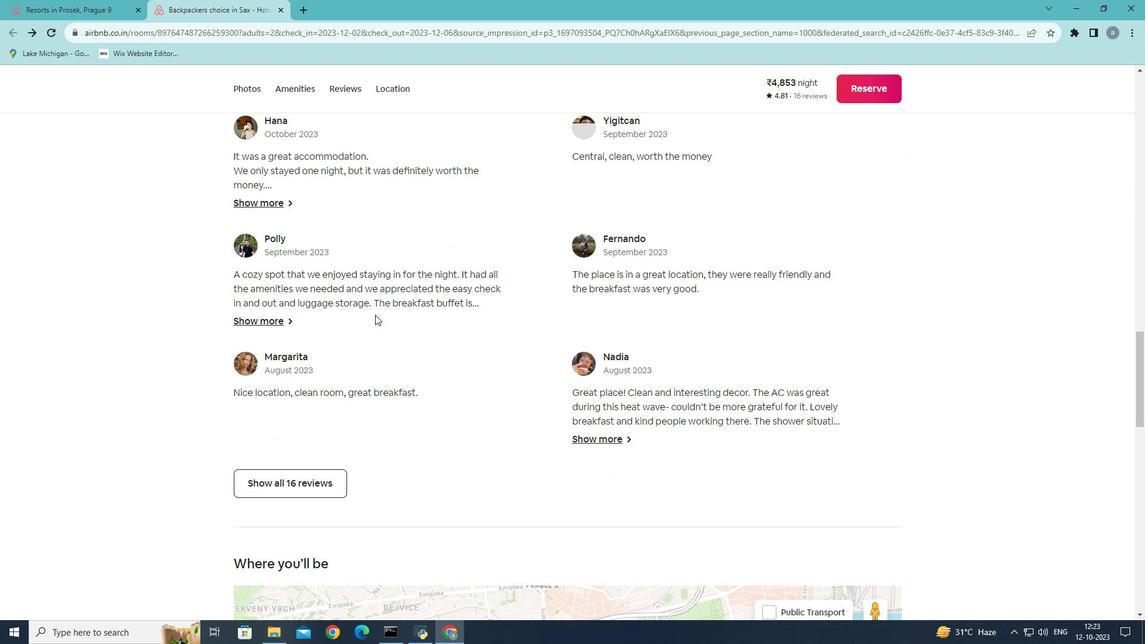 
Action: Mouse scrolled (375, 314) with delta (0, 0)
Screenshot: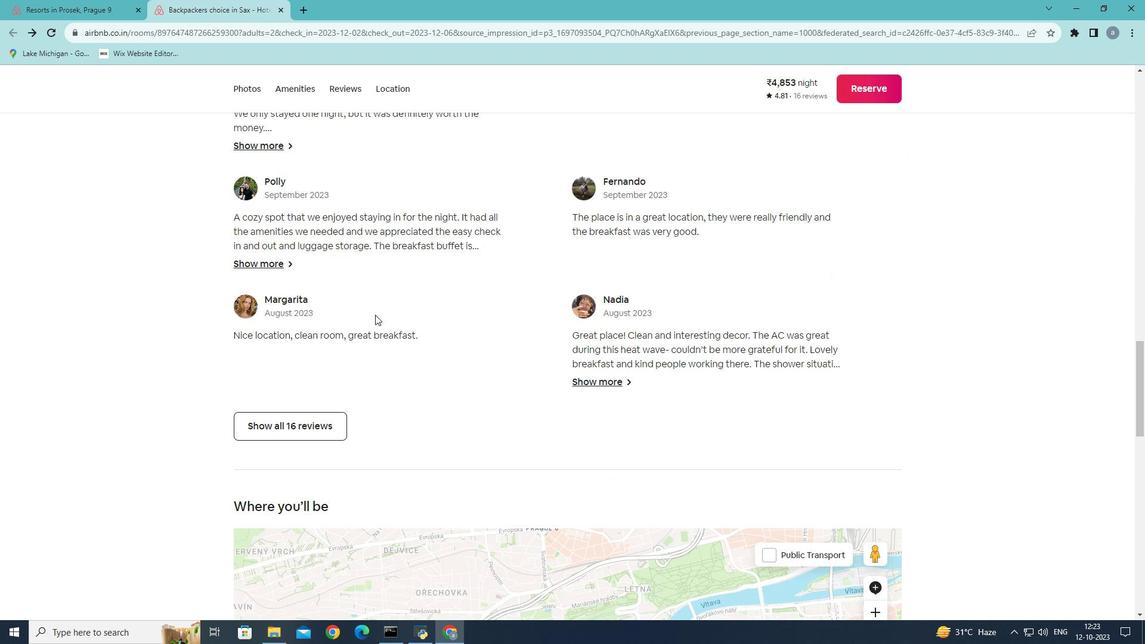 
Action: Mouse scrolled (375, 314) with delta (0, 0)
Screenshot: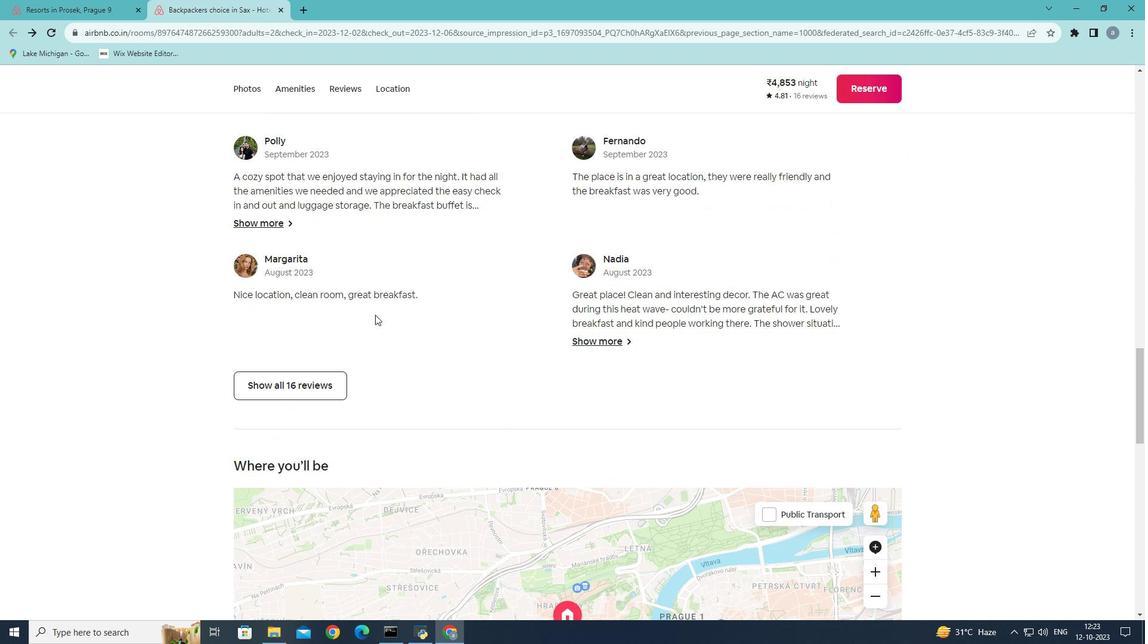
Action: Mouse moved to (306, 312)
Screenshot: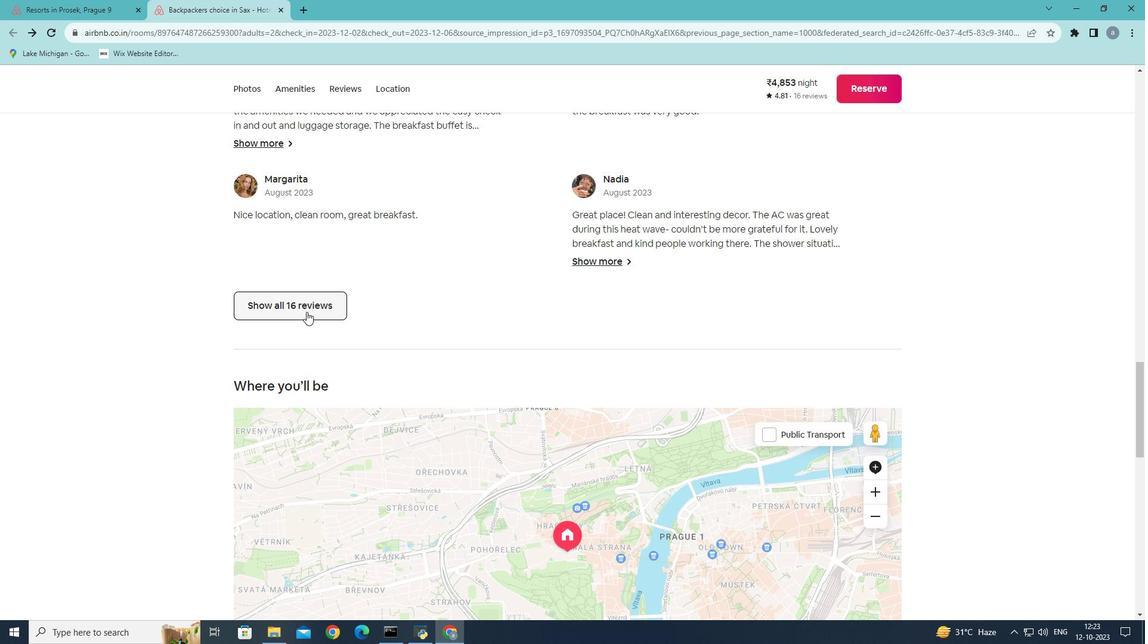 
Action: Mouse pressed left at (306, 312)
Screenshot: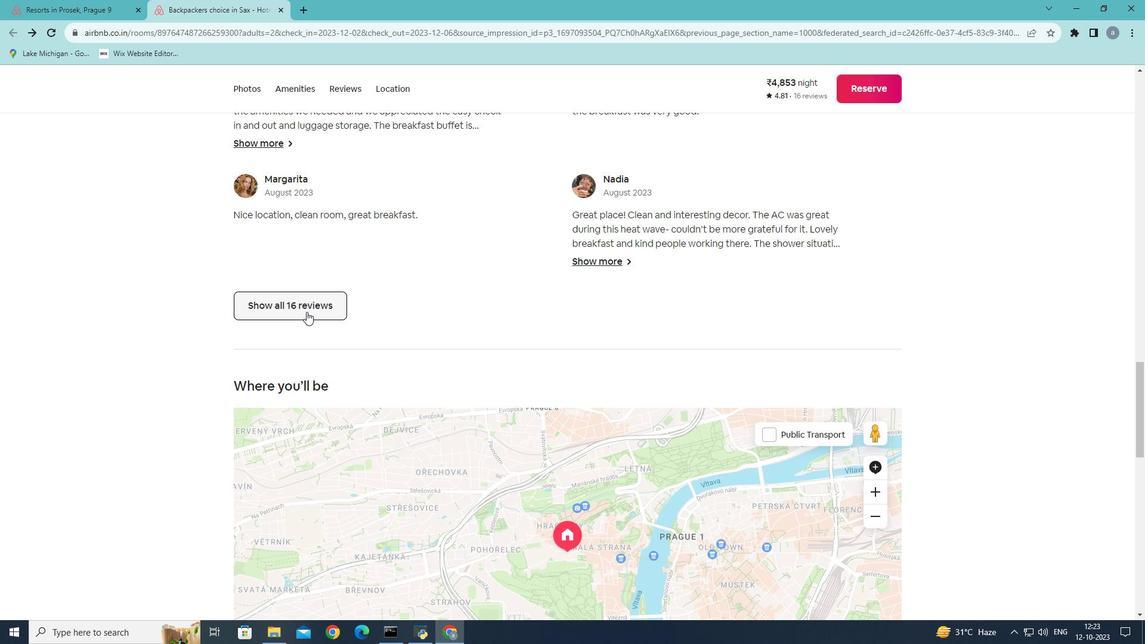 
Action: Mouse moved to (595, 264)
Screenshot: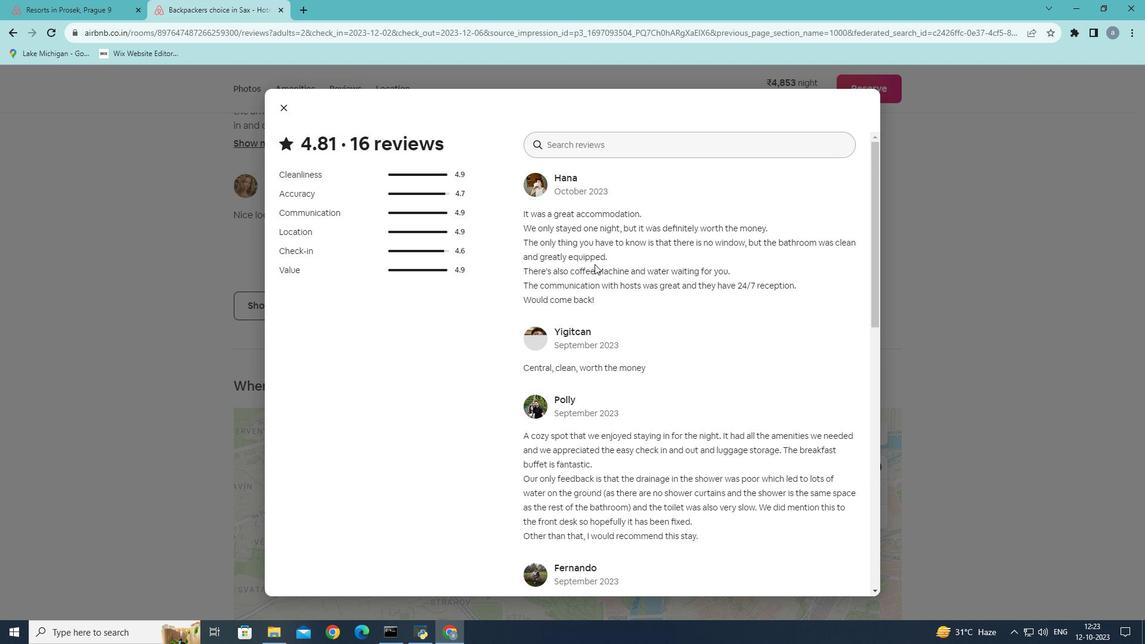 
Action: Mouse scrolled (595, 263) with delta (0, 0)
Screenshot: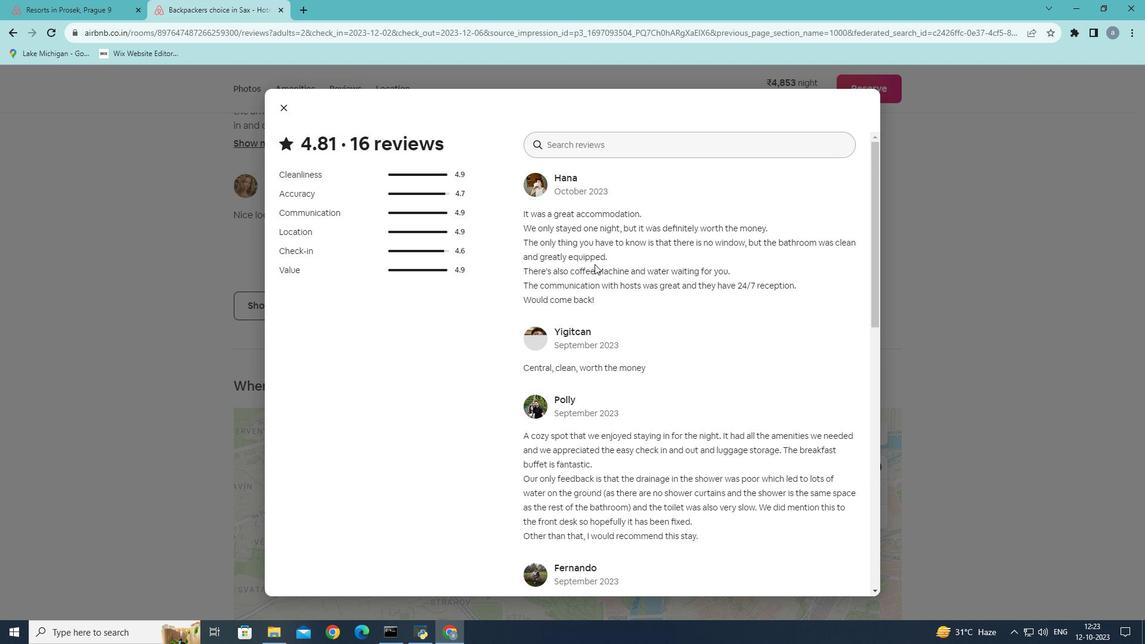 
Action: Mouse scrolled (595, 263) with delta (0, 0)
Screenshot: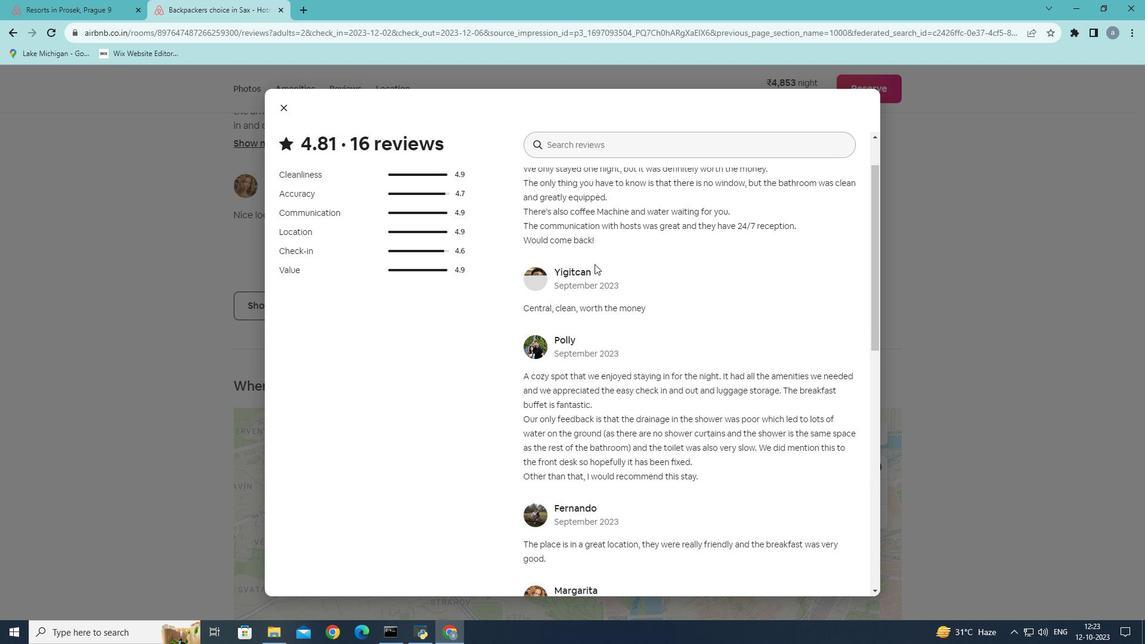 
Action: Mouse scrolled (595, 263) with delta (0, 0)
Screenshot: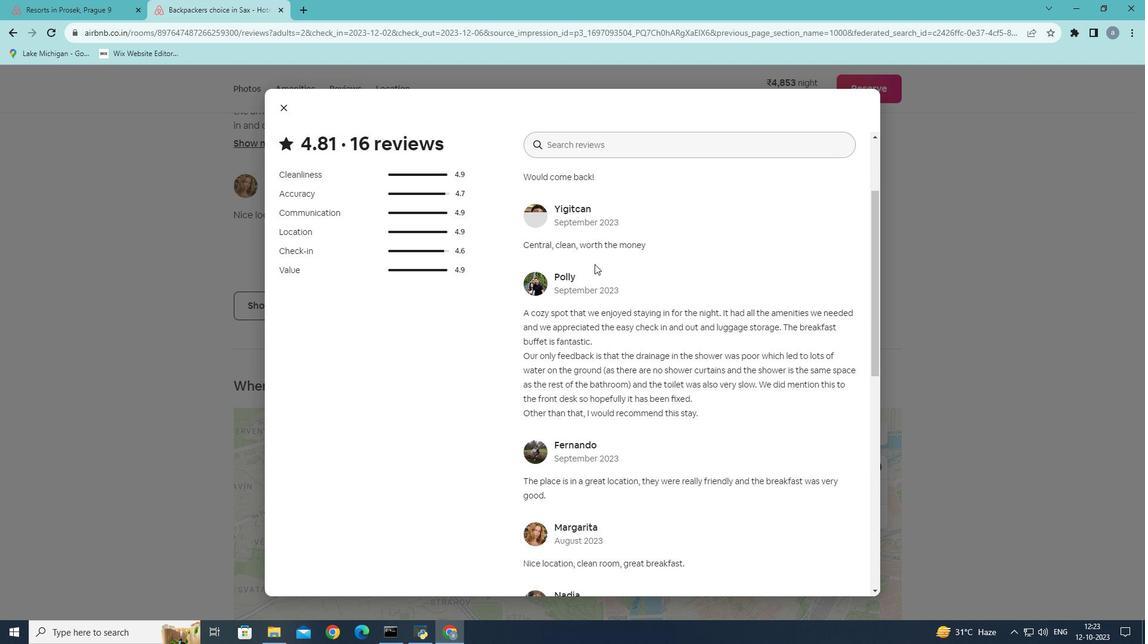 
Action: Mouse scrolled (595, 263) with delta (0, 0)
Screenshot: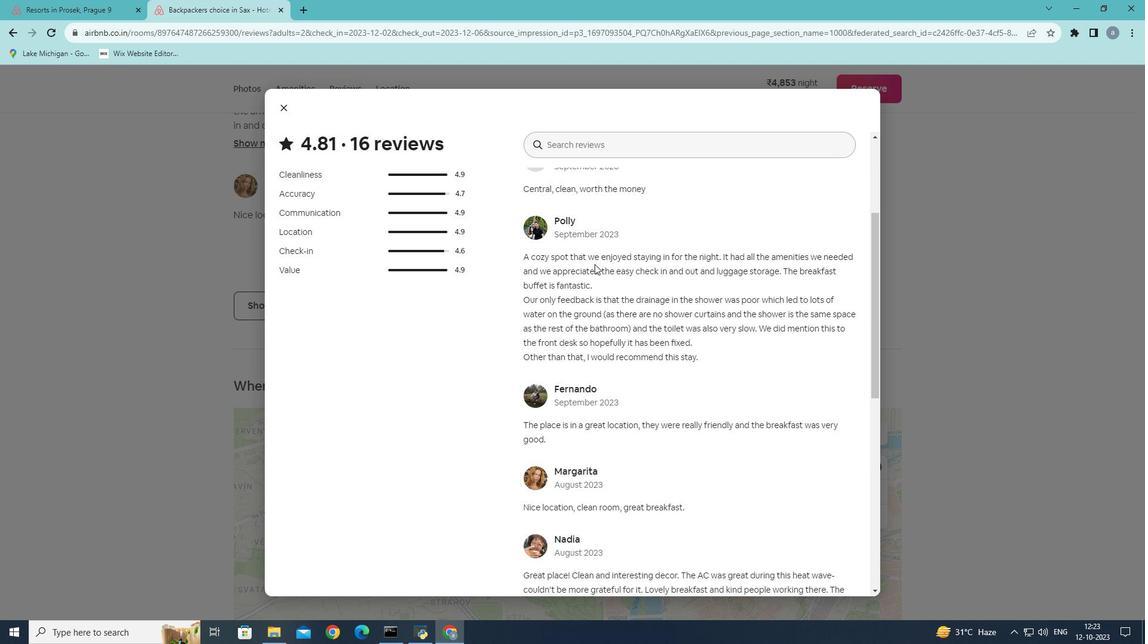 
Action: Mouse scrolled (595, 263) with delta (0, 0)
Screenshot: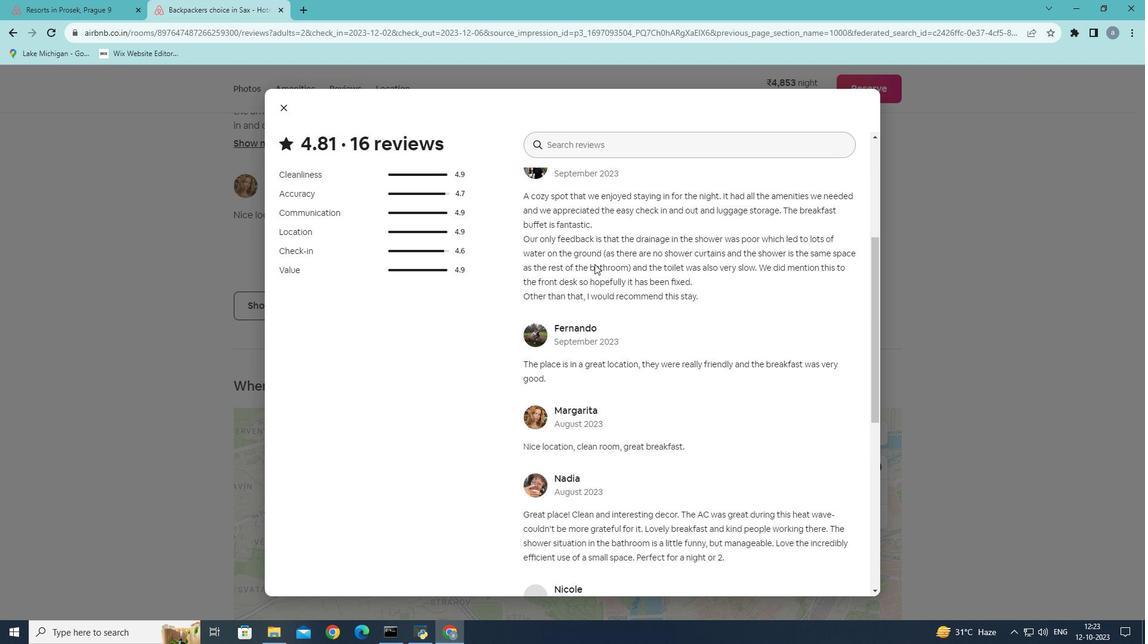 
Action: Mouse scrolled (595, 263) with delta (0, 0)
Screenshot: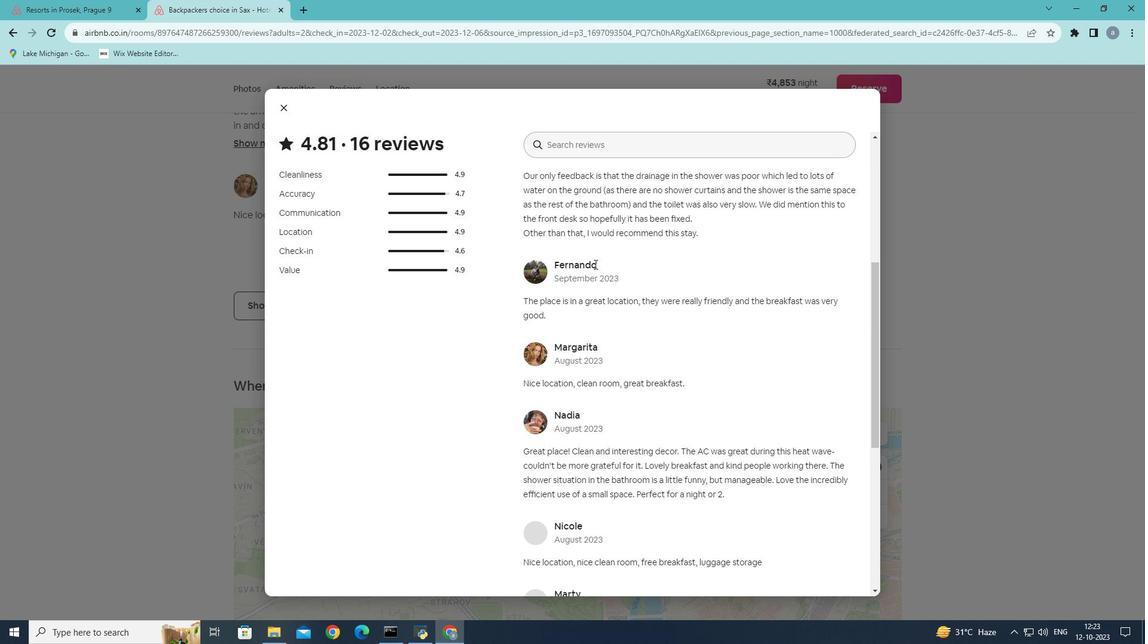 
Action: Mouse scrolled (595, 263) with delta (0, 0)
Screenshot: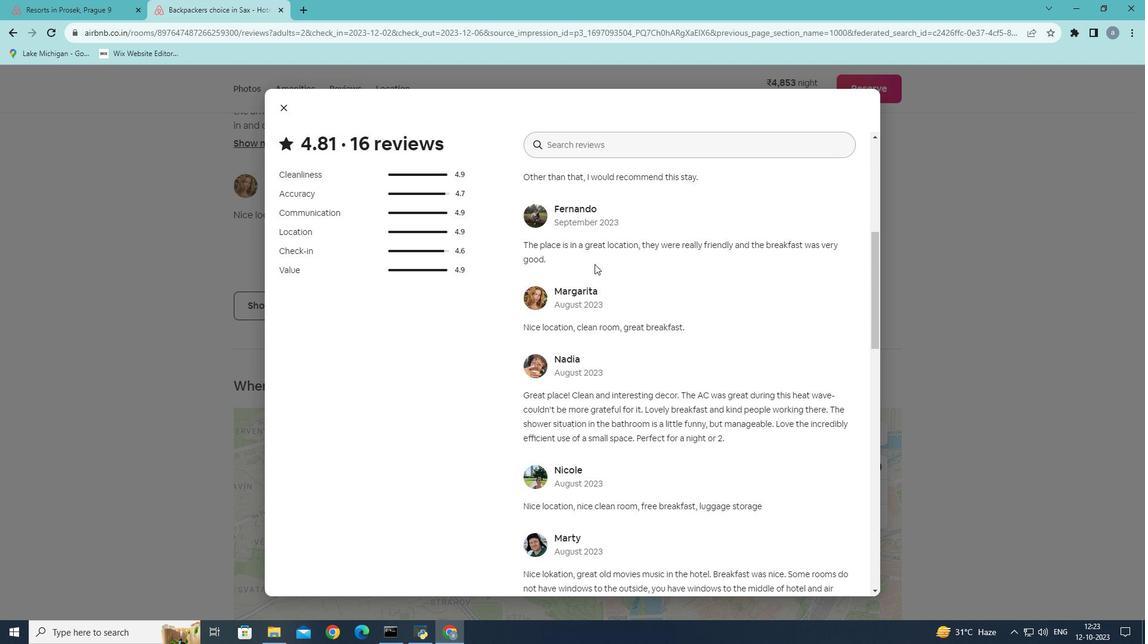 
Action: Mouse scrolled (595, 263) with delta (0, 0)
Screenshot: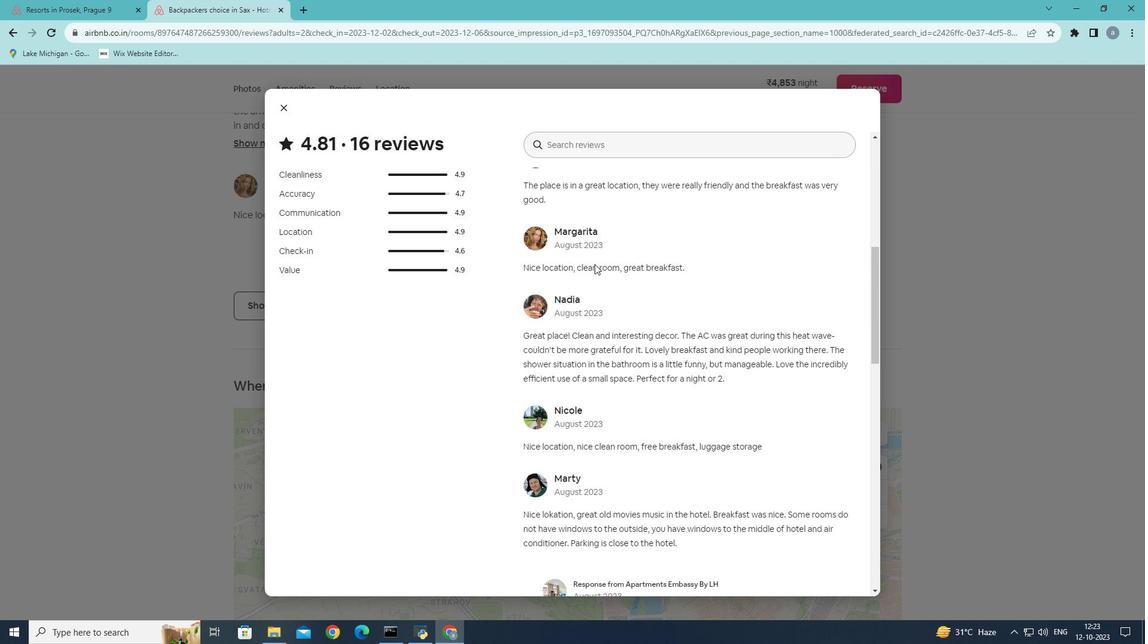 
Action: Mouse scrolled (595, 263) with delta (0, 0)
Screenshot: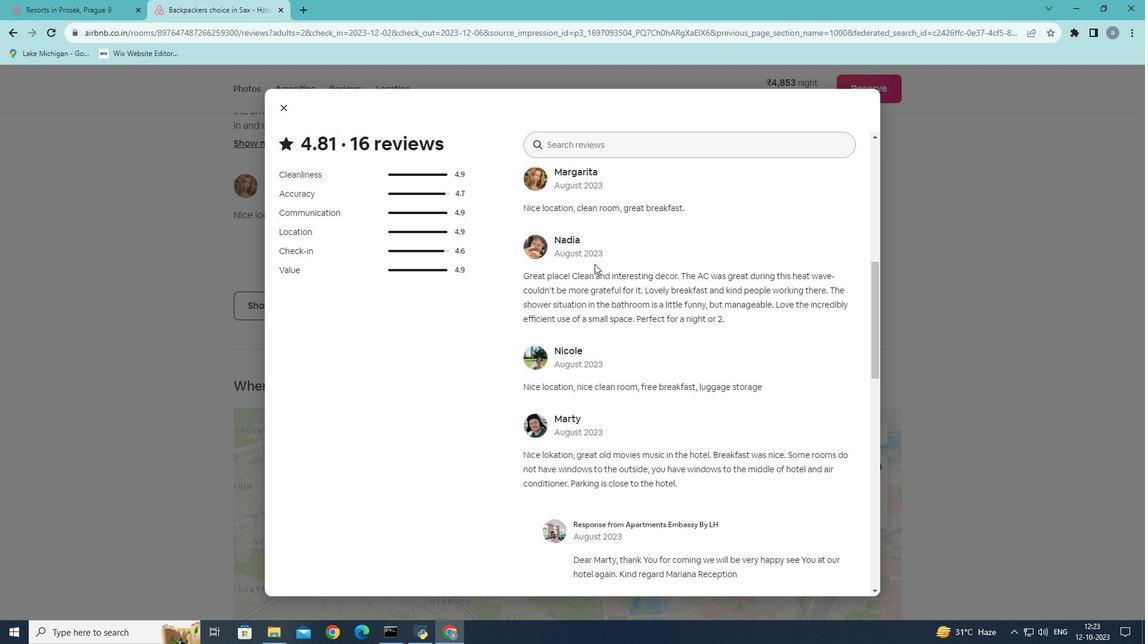 
Action: Mouse scrolled (595, 263) with delta (0, 0)
Screenshot: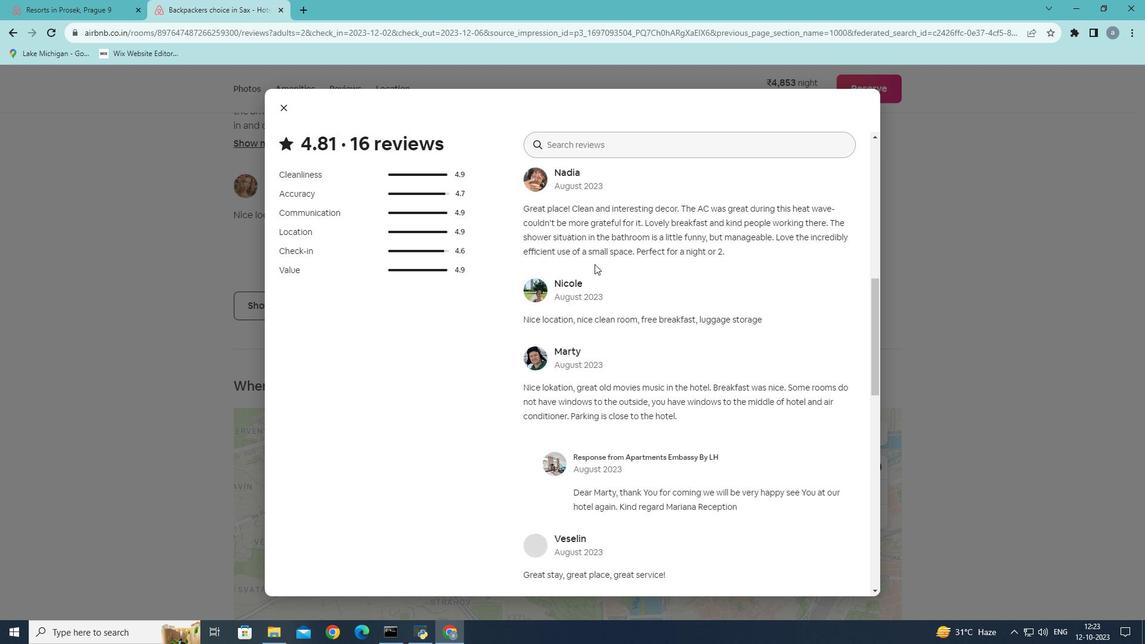 
Action: Mouse scrolled (595, 263) with delta (0, 0)
Screenshot: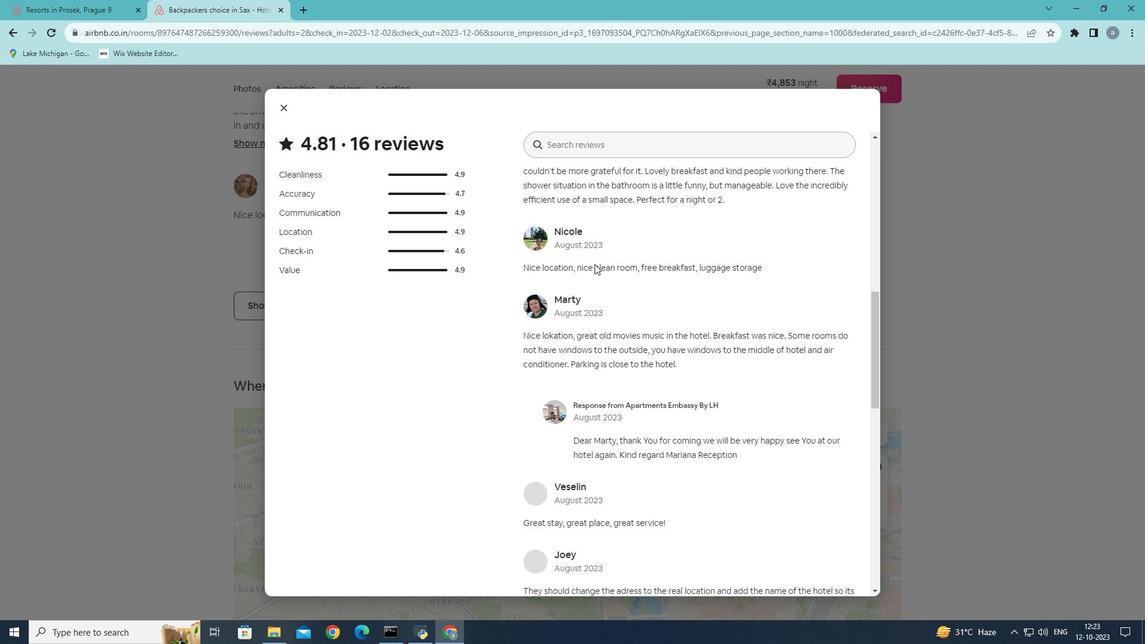 
Action: Mouse scrolled (595, 263) with delta (0, 0)
Screenshot: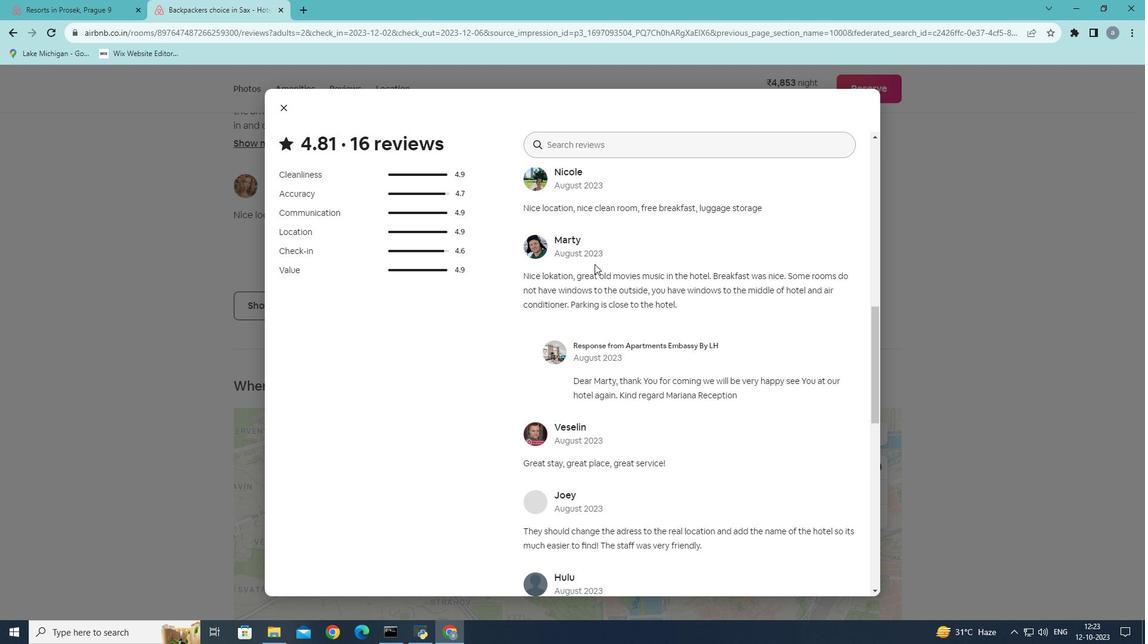 
Action: Mouse scrolled (595, 263) with delta (0, 0)
Screenshot: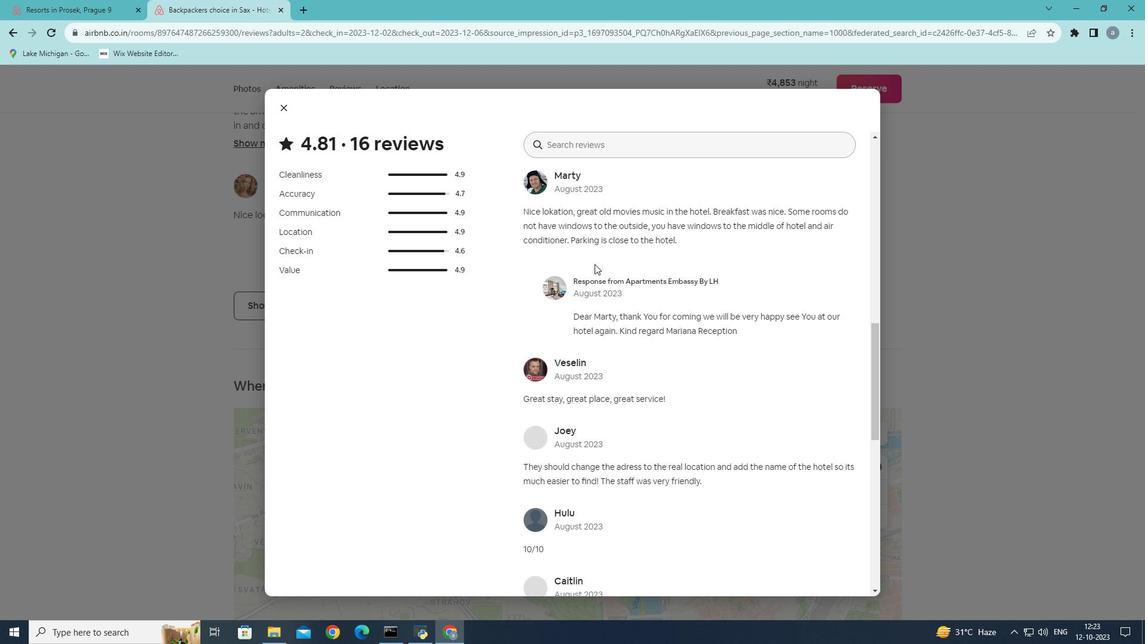 
Action: Mouse scrolled (595, 263) with delta (0, 0)
Screenshot: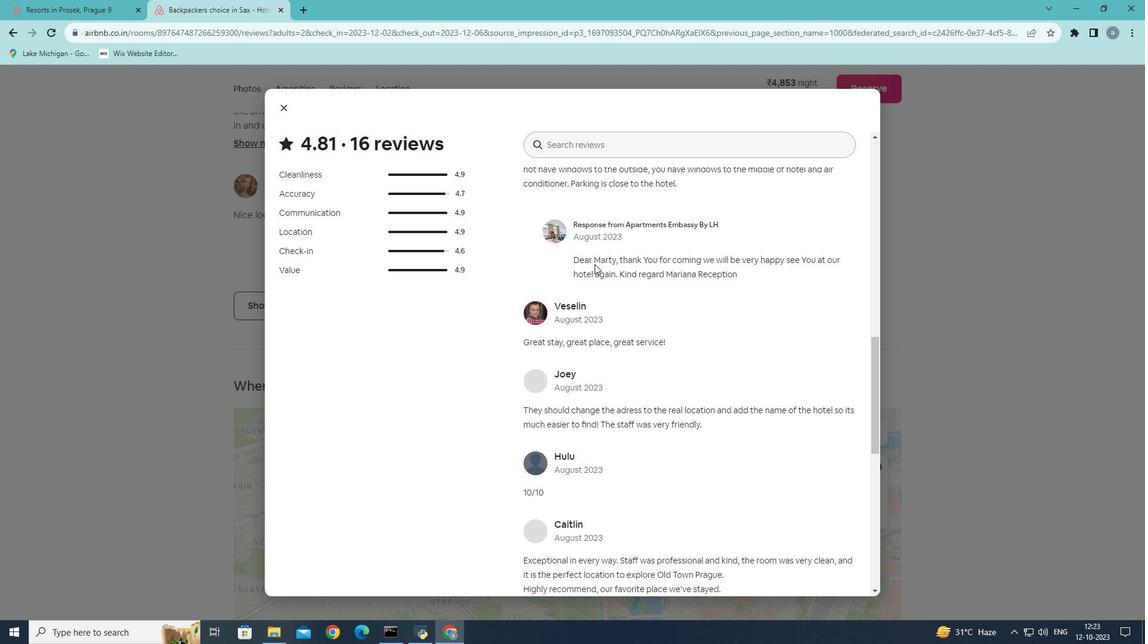 
Action: Mouse scrolled (595, 263) with delta (0, 0)
Screenshot: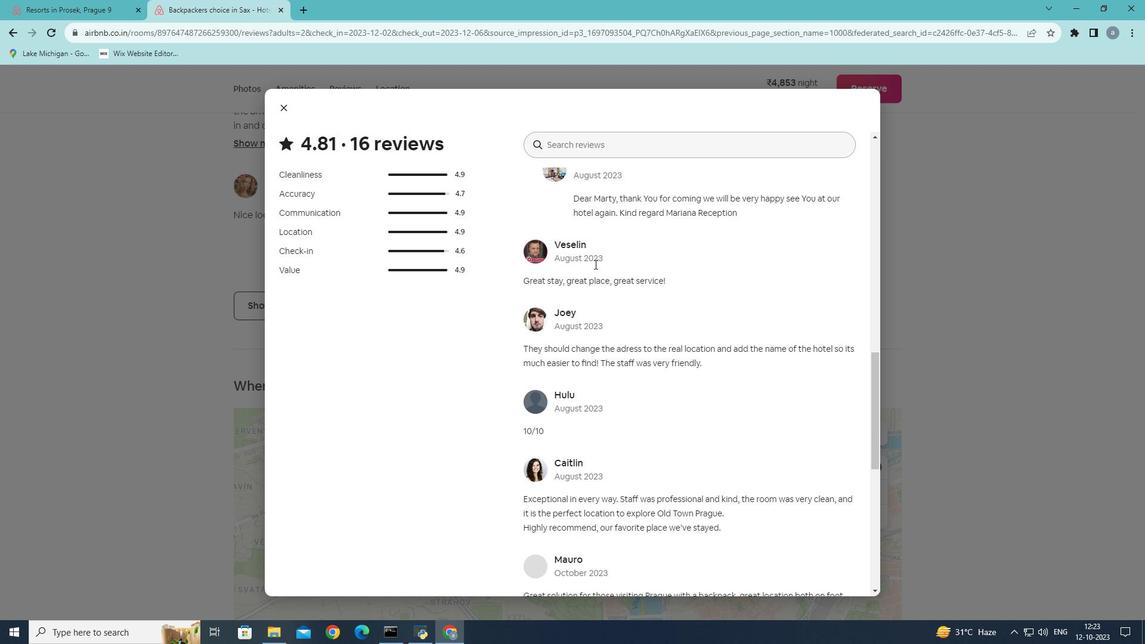 
Action: Mouse scrolled (595, 263) with delta (0, 0)
Screenshot: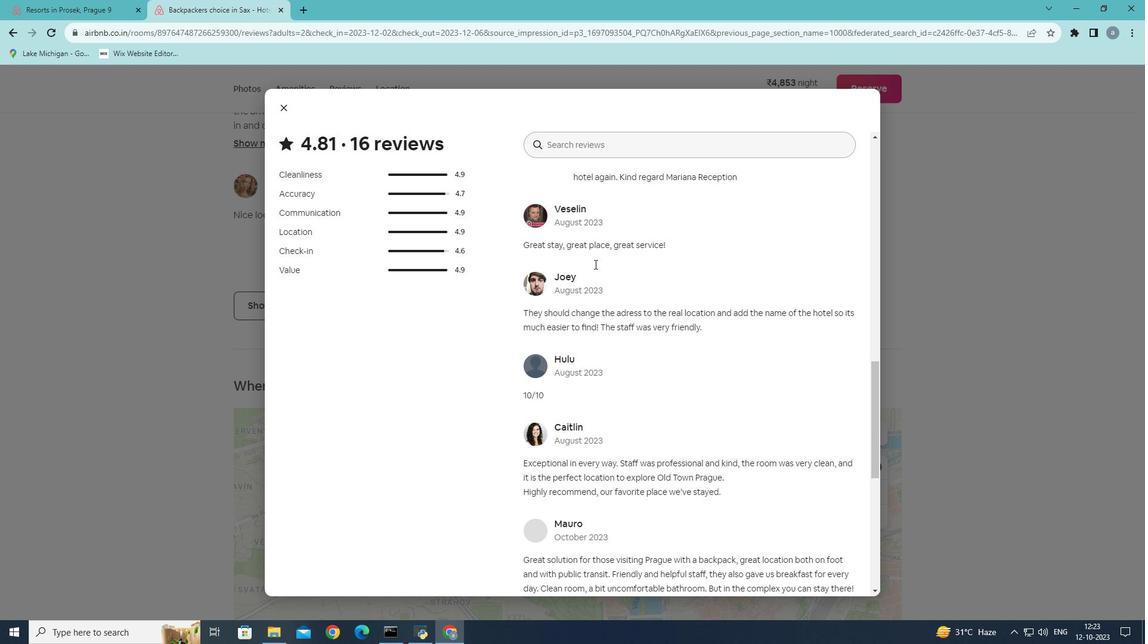 
Action: Mouse scrolled (595, 263) with delta (0, 0)
Screenshot: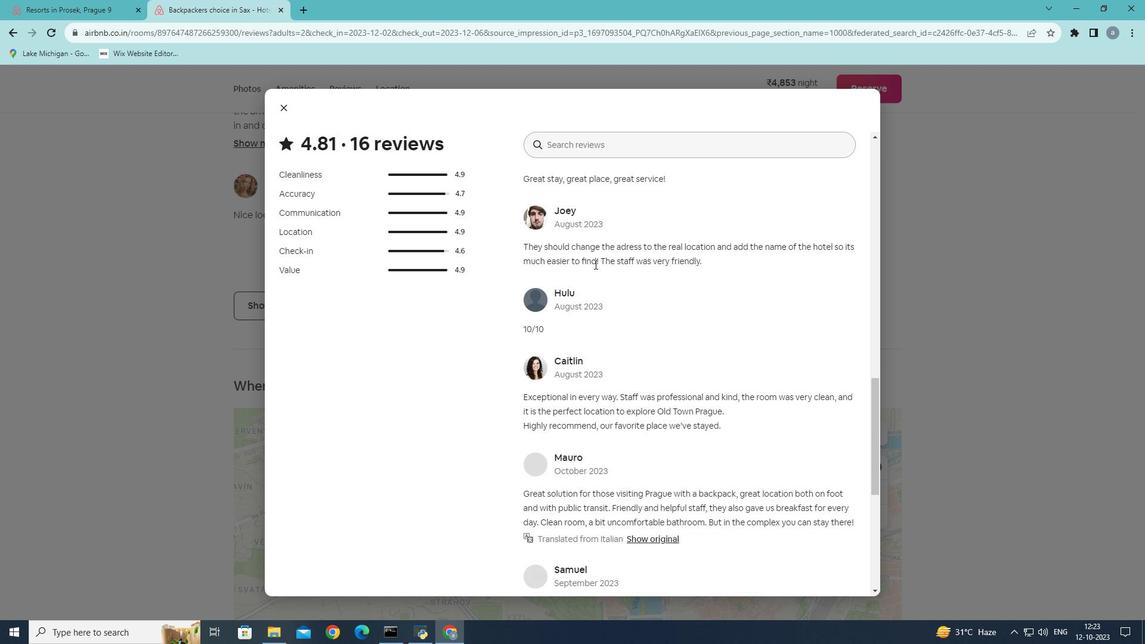 
Action: Mouse scrolled (595, 263) with delta (0, 0)
Screenshot: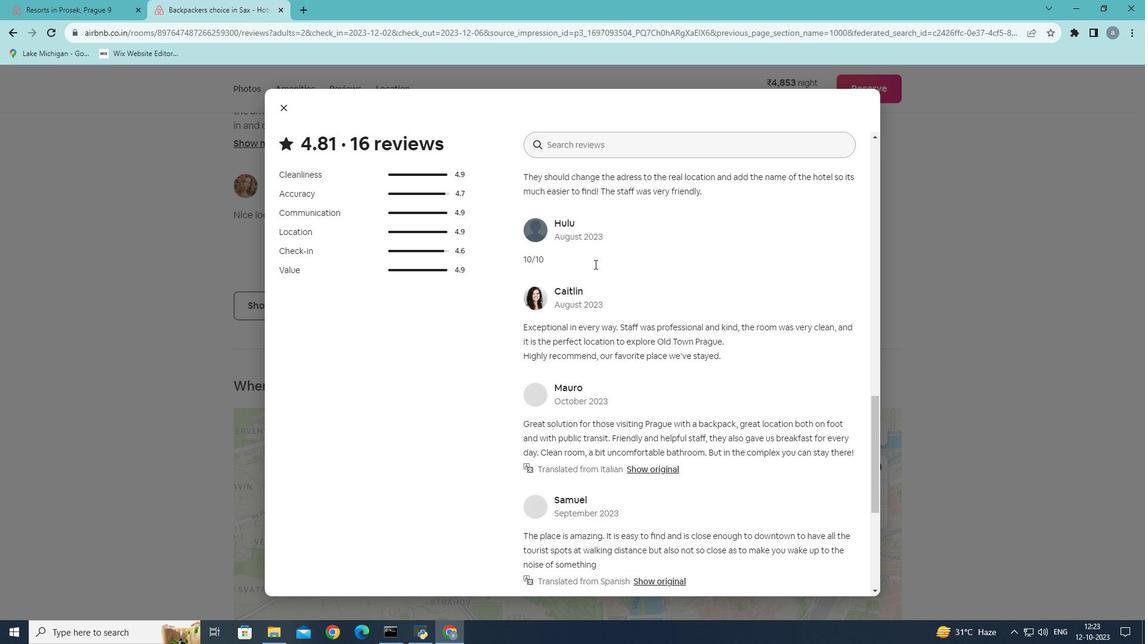 
Action: Mouse scrolled (595, 263) with delta (0, 0)
Screenshot: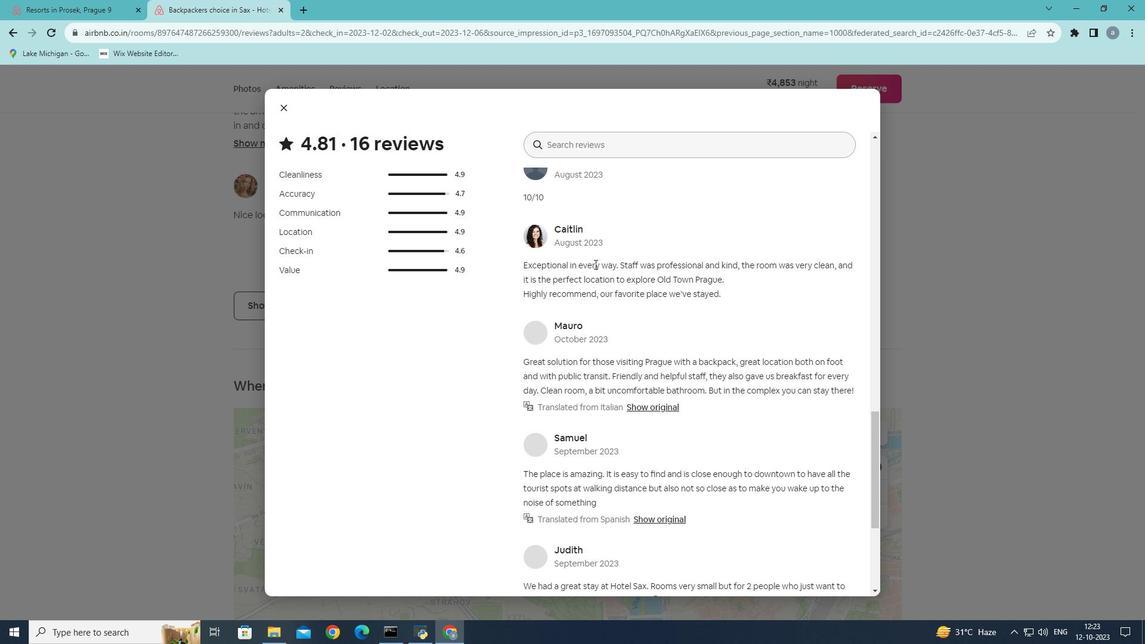 
Action: Mouse scrolled (595, 263) with delta (0, 0)
Screenshot: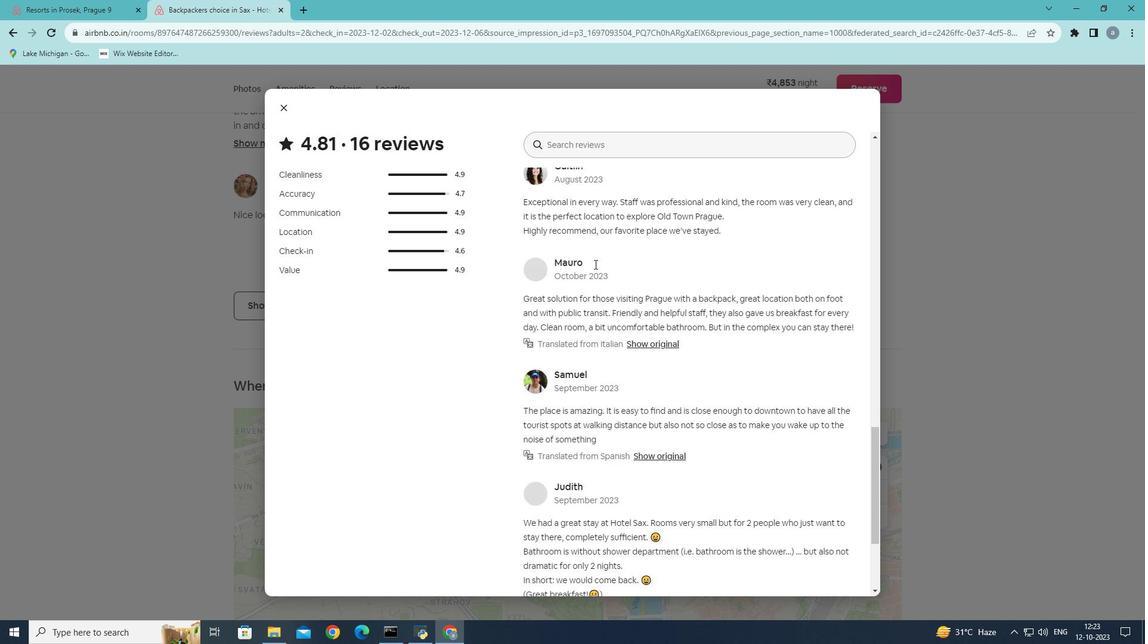 
Action: Mouse scrolled (595, 263) with delta (0, 0)
